 Task: Find nearby electric vehicle charging stations in Los Angeles. 
Action: Mouse moved to (220, 68)
Screenshot: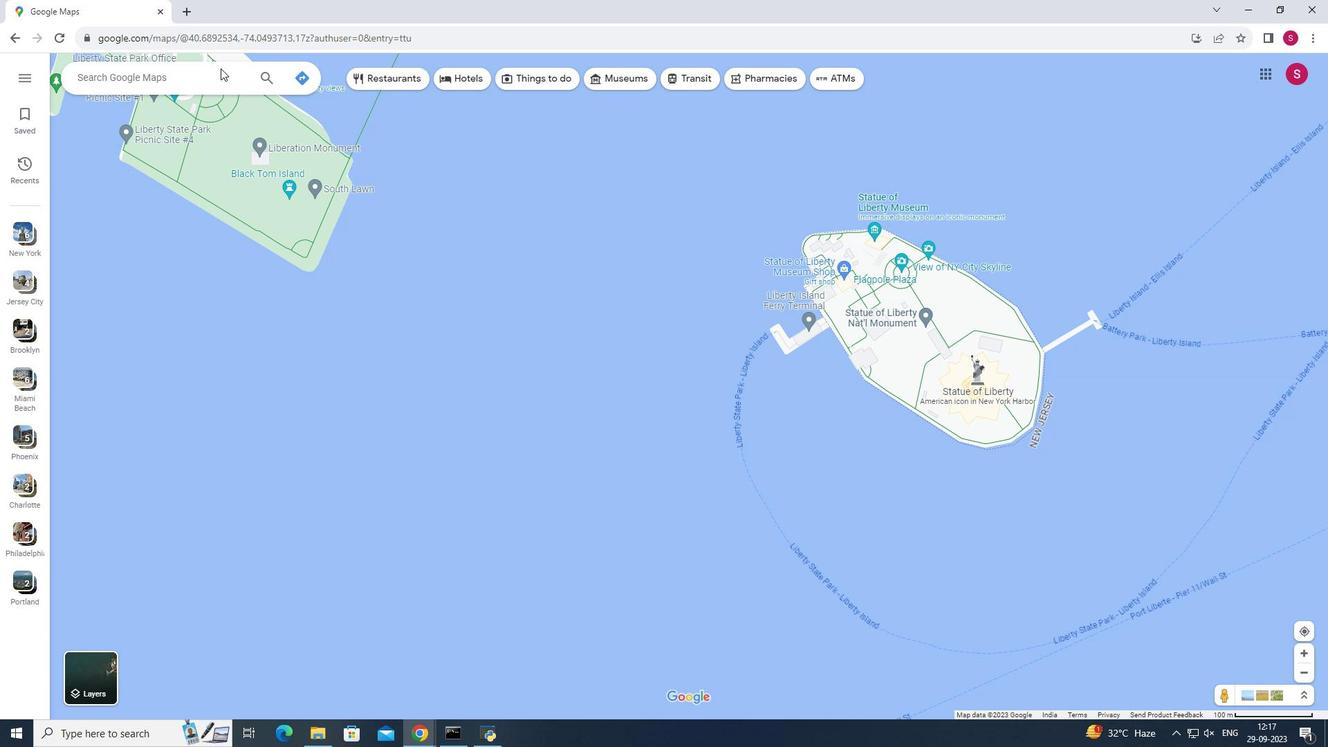 
Action: Mouse pressed left at (220, 68)
Screenshot: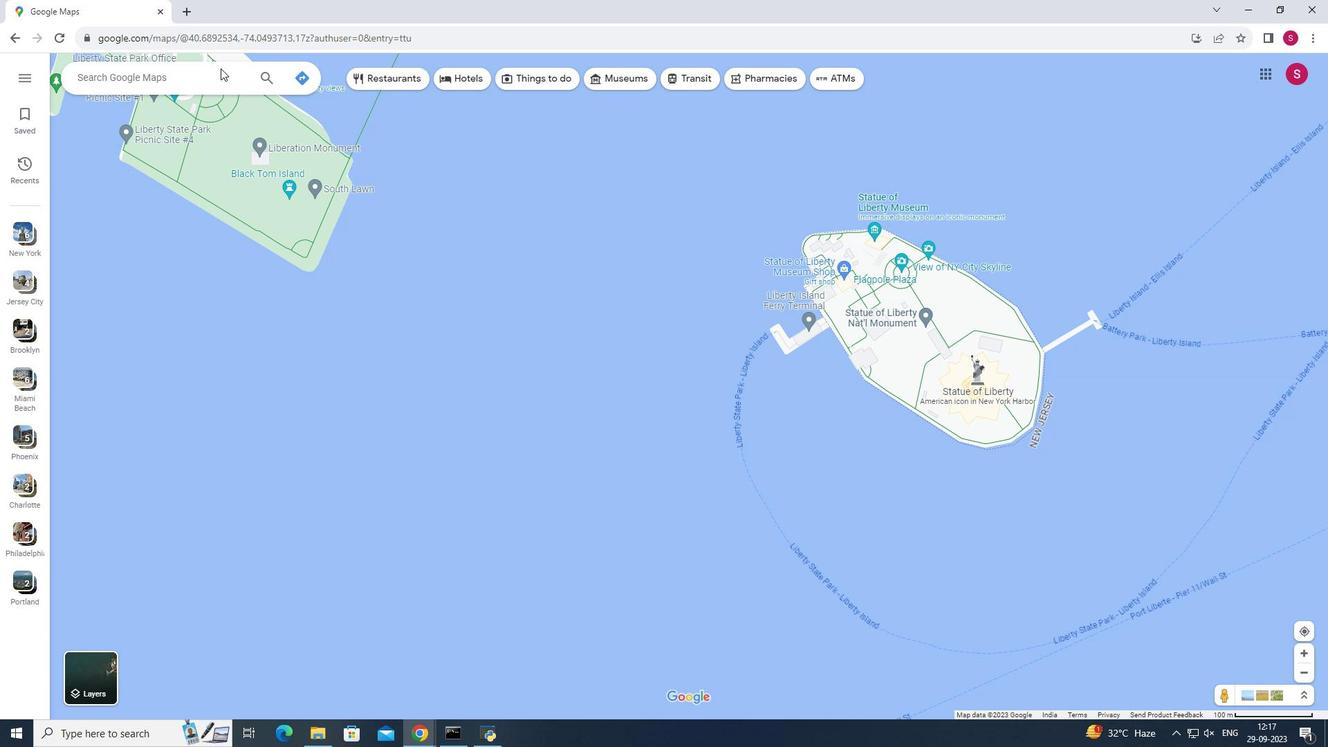 
Action: Mouse moved to (214, 76)
Screenshot: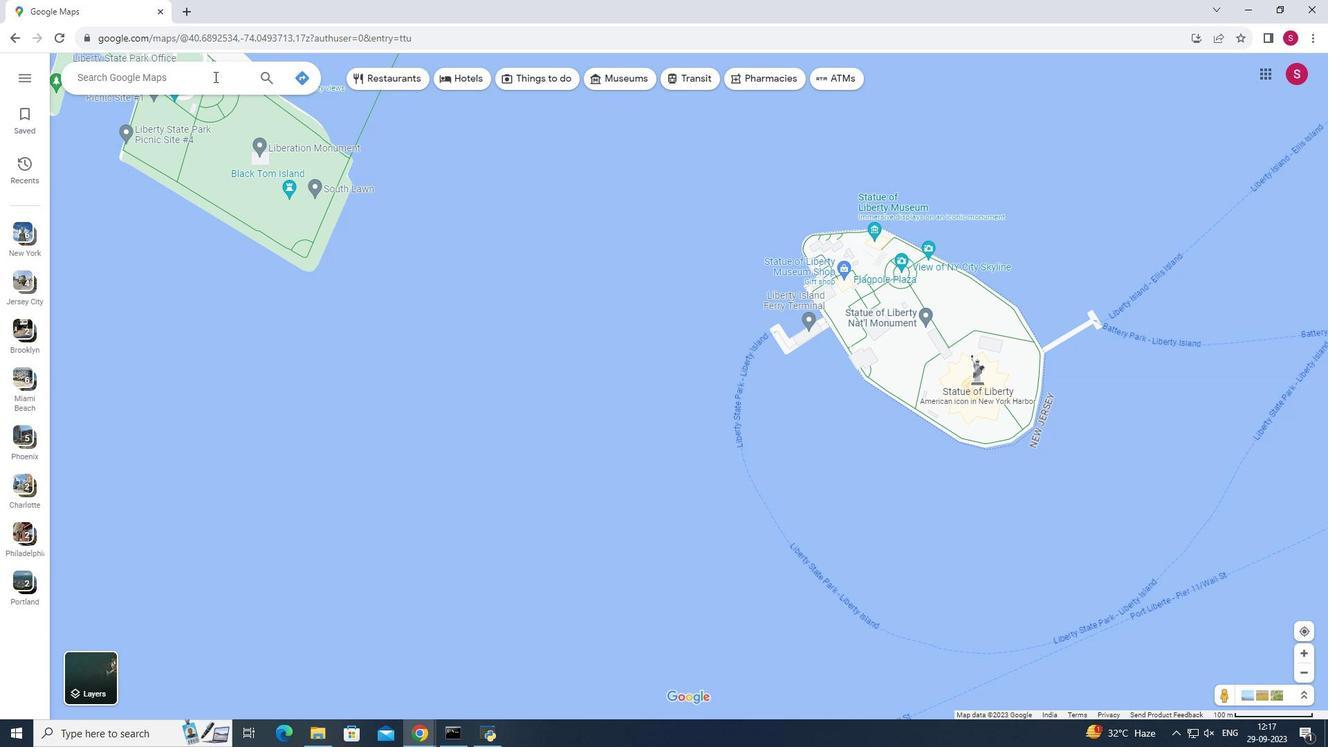 
Action: Mouse pressed left at (214, 76)
Screenshot: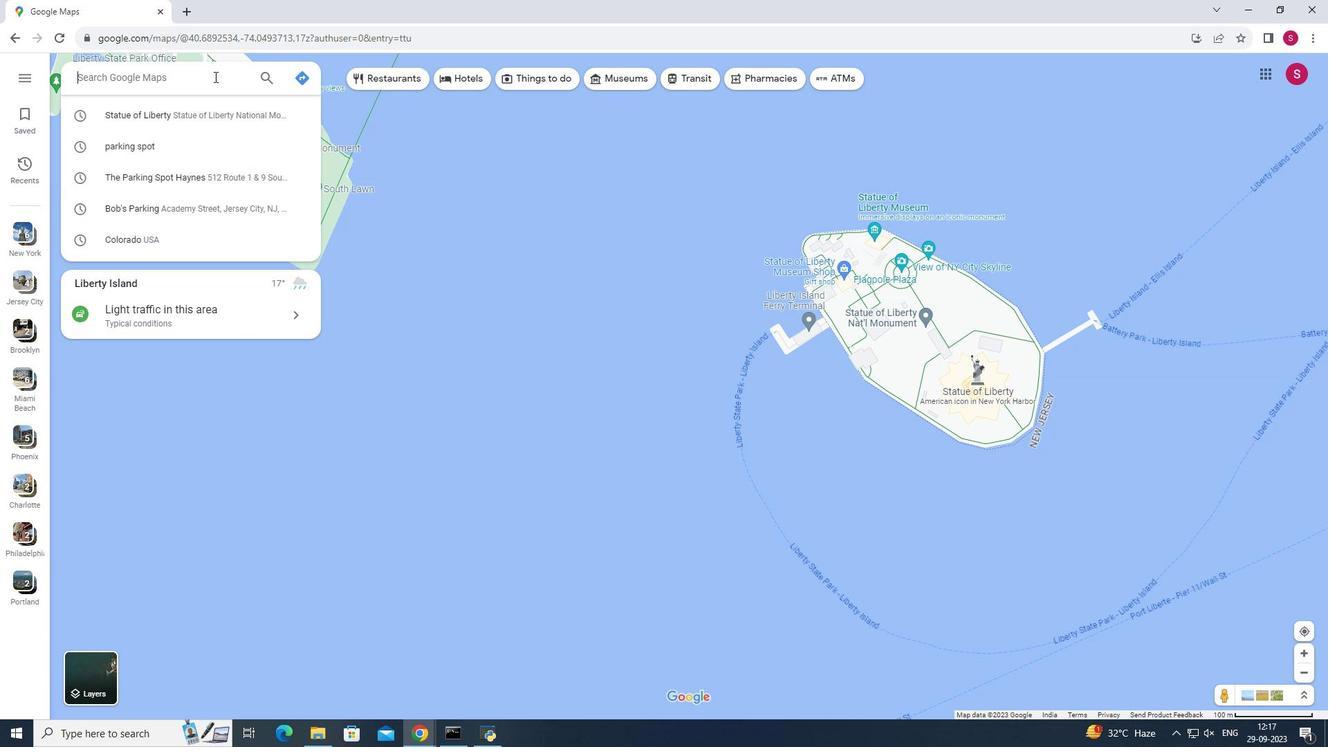 
Action: Mouse moved to (214, 77)
Screenshot: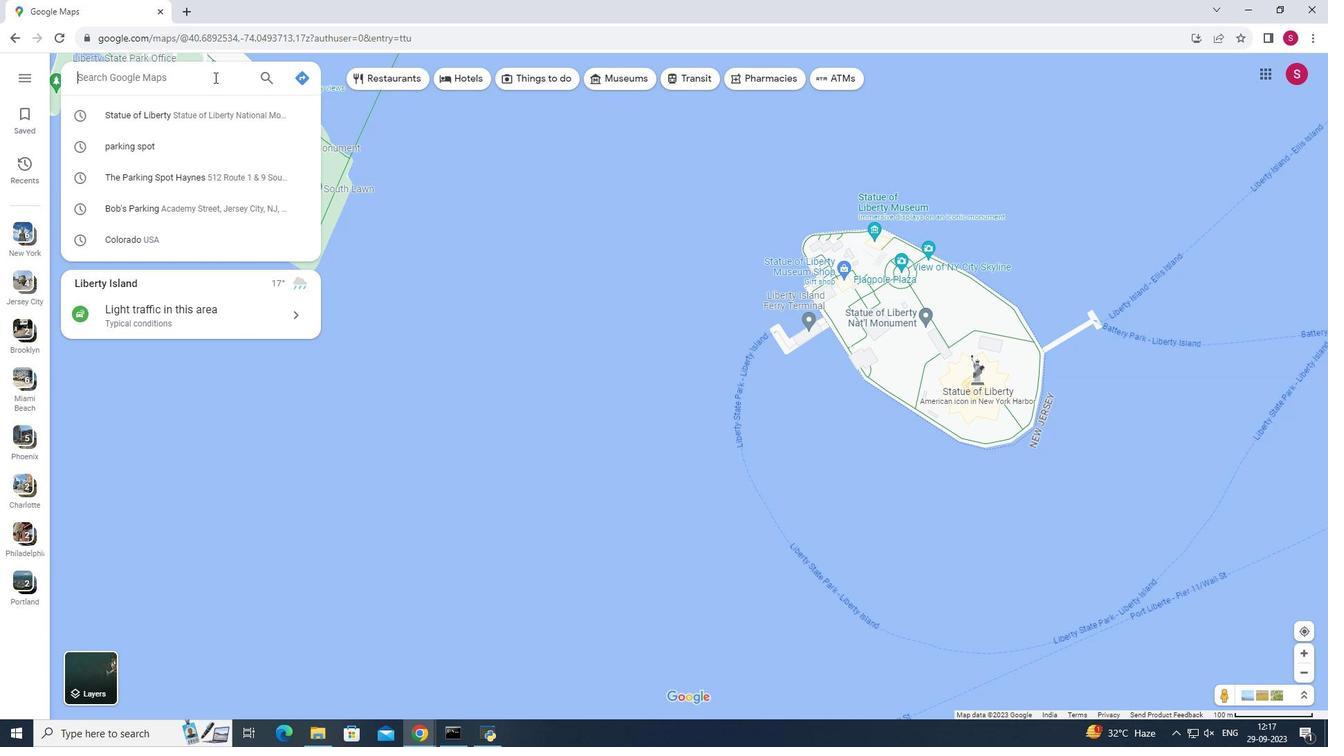 
Action: Key pressed <Key.shift>Los<Key.space><Key.shift><Key.shift><Key.shift><Key.shift><Key.shift>Angeles
Screenshot: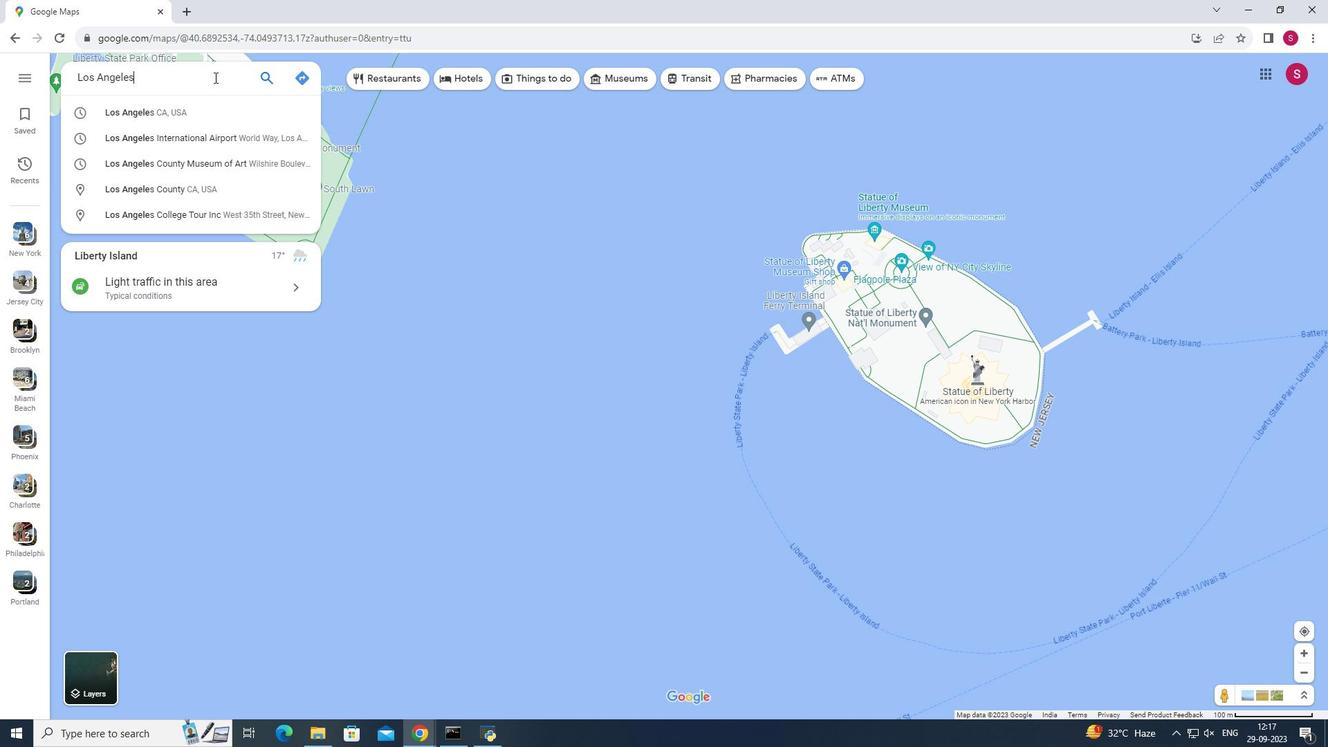 
Action: Mouse moved to (220, 78)
Screenshot: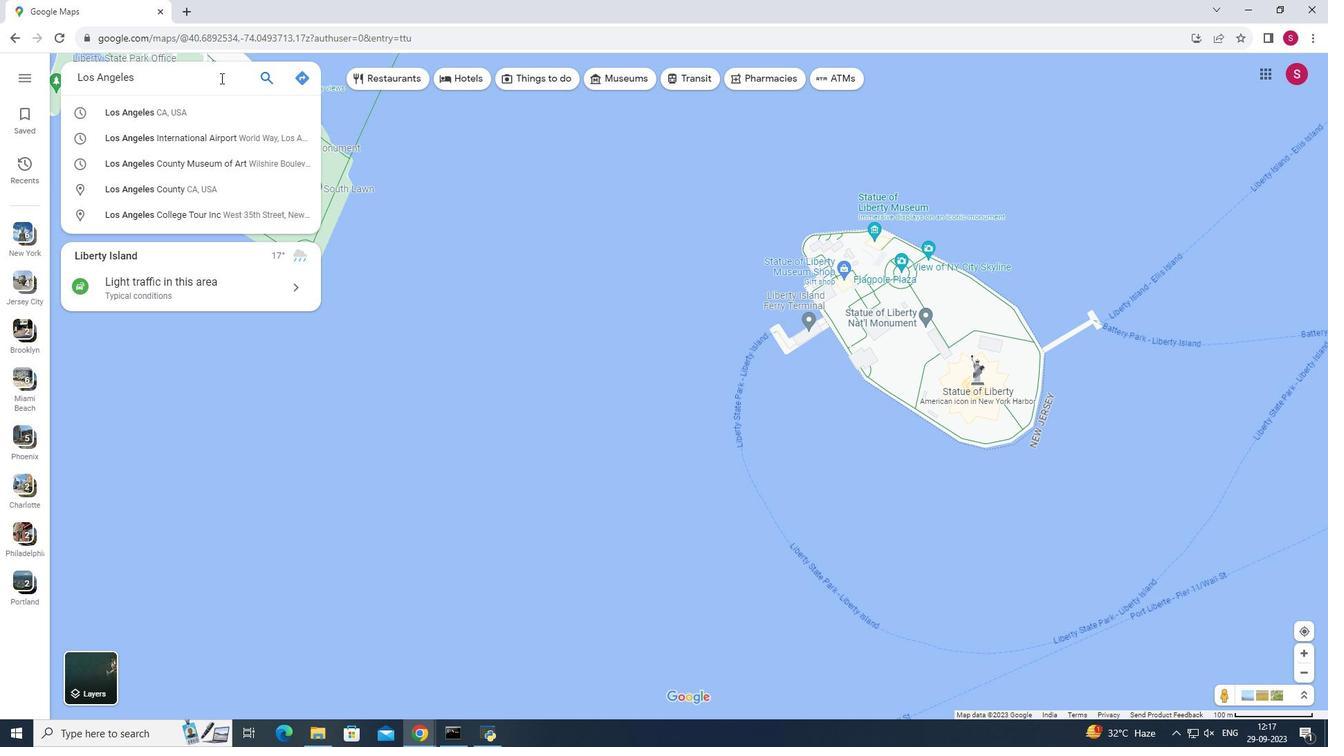 
Action: Mouse scrolled (220, 78) with delta (0, 0)
Screenshot: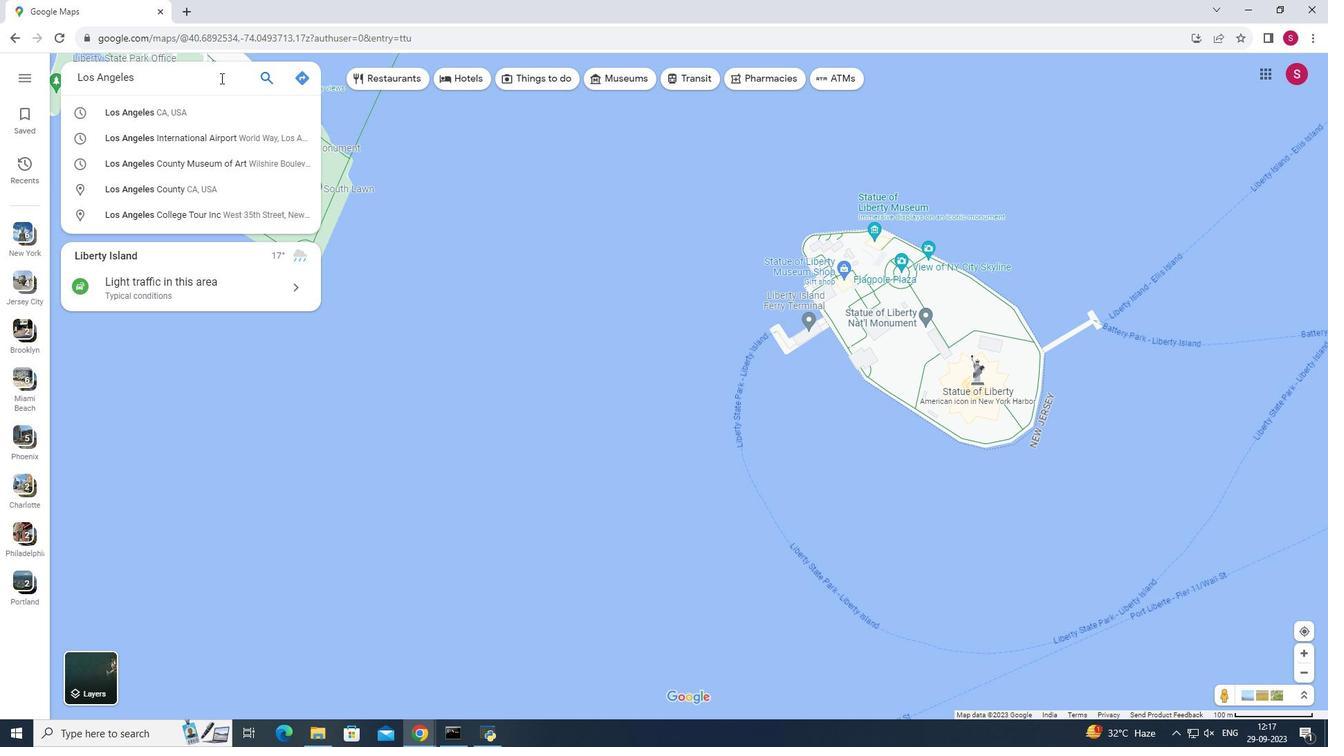 
Action: Mouse moved to (184, 115)
Screenshot: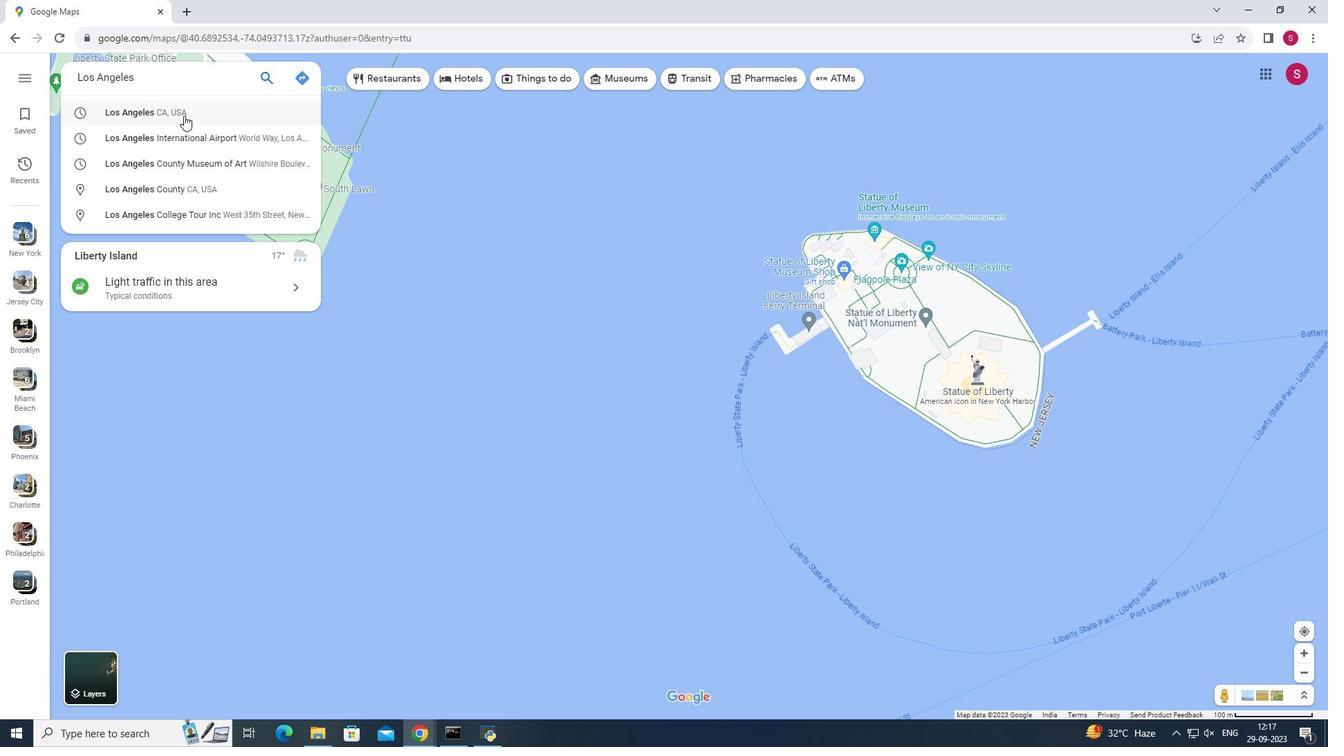 
Action: Mouse pressed left at (184, 115)
Screenshot: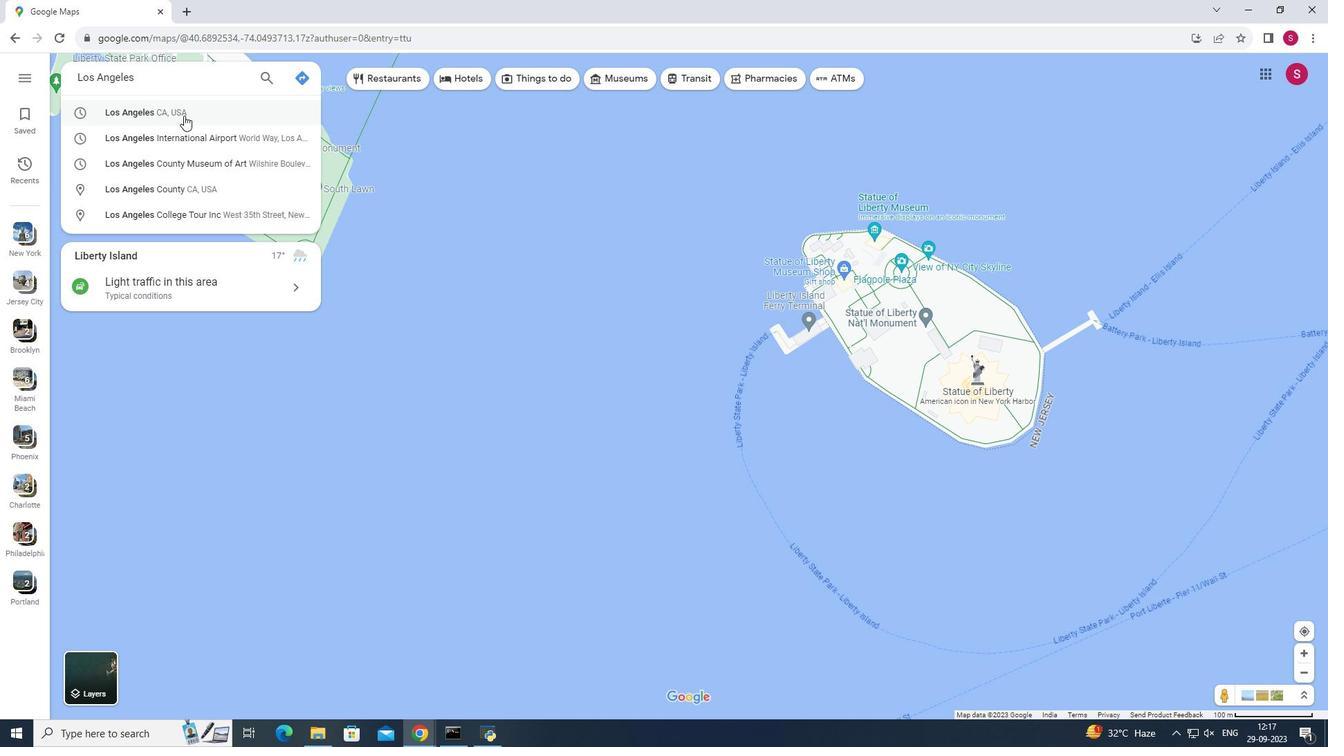 
Action: Mouse moved to (191, 314)
Screenshot: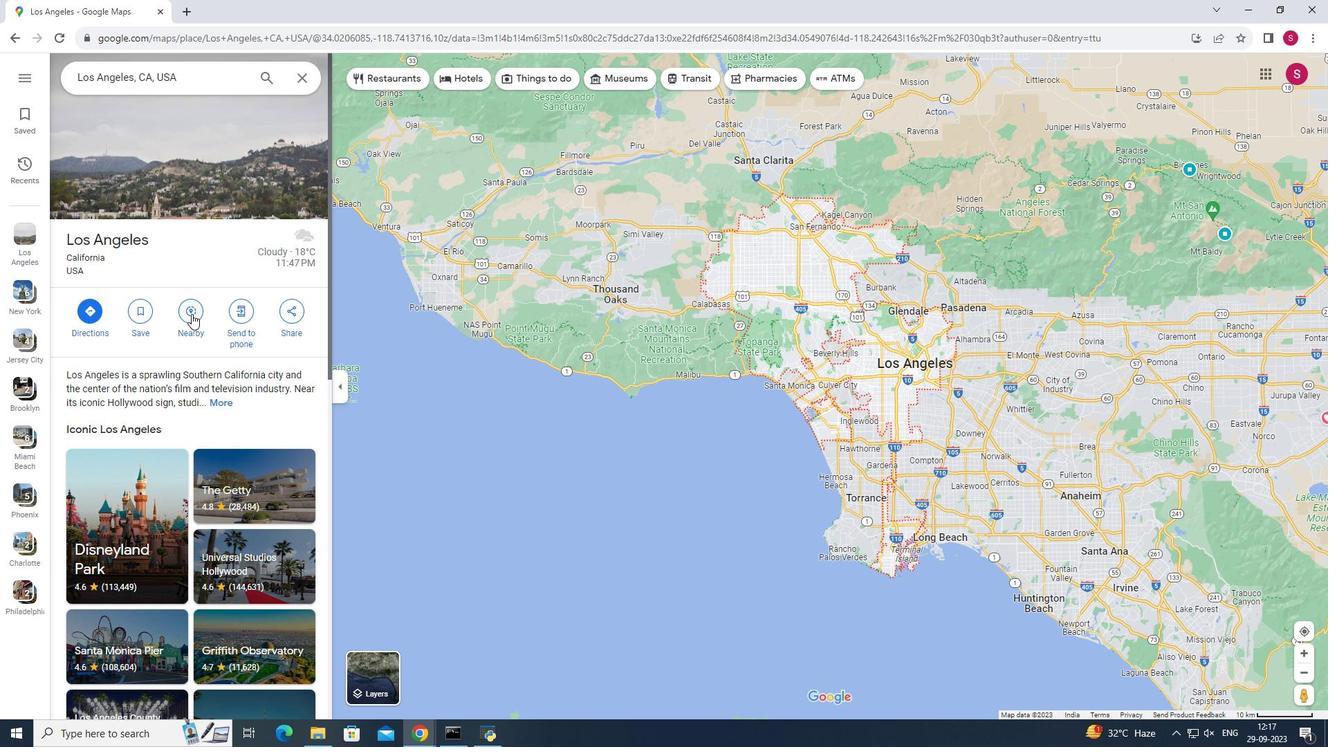 
Action: Mouse pressed left at (191, 314)
Screenshot: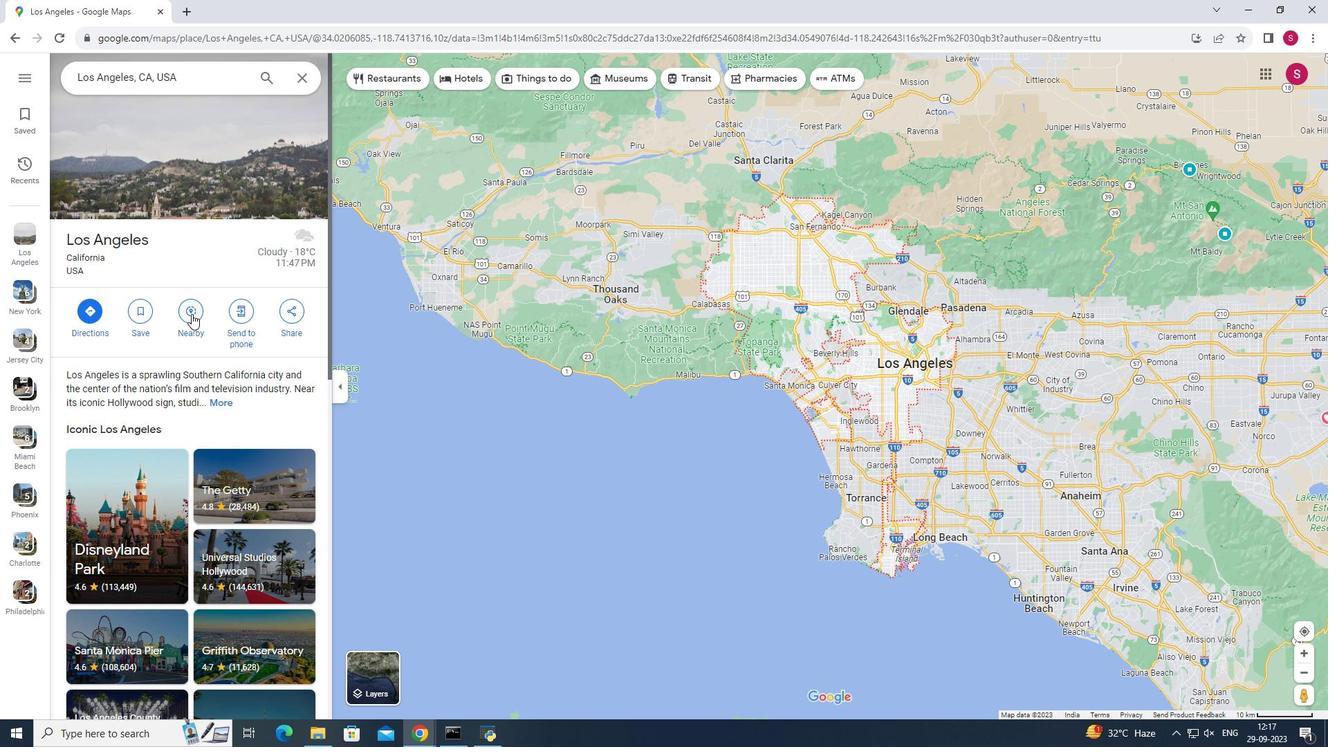 
Action: Key pressed <Key.shift><Key.shift><Key.shift><Key.shift><Key.shift><Key.shift><Key.shift><Key.shift><Key.shift><Key.shift><Key.shift>Electric<Key.space><Key.backspace><Key.space><Key.shift><Key.shift><Key.shift><Key.shift>Vehicle<Key.space><Key.shift><Key.shift>charging<Key.space>station<Key.enter>
Screenshot: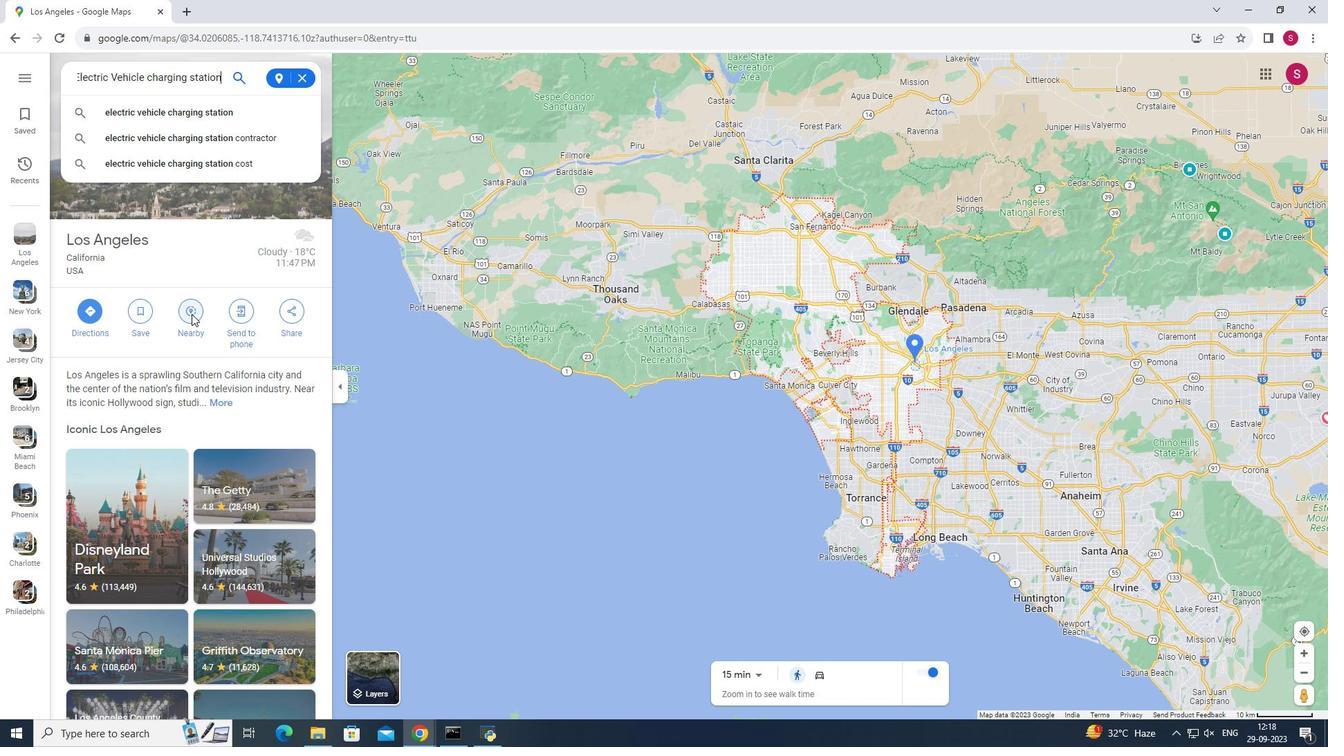 
Action: Mouse moved to (231, 239)
Screenshot: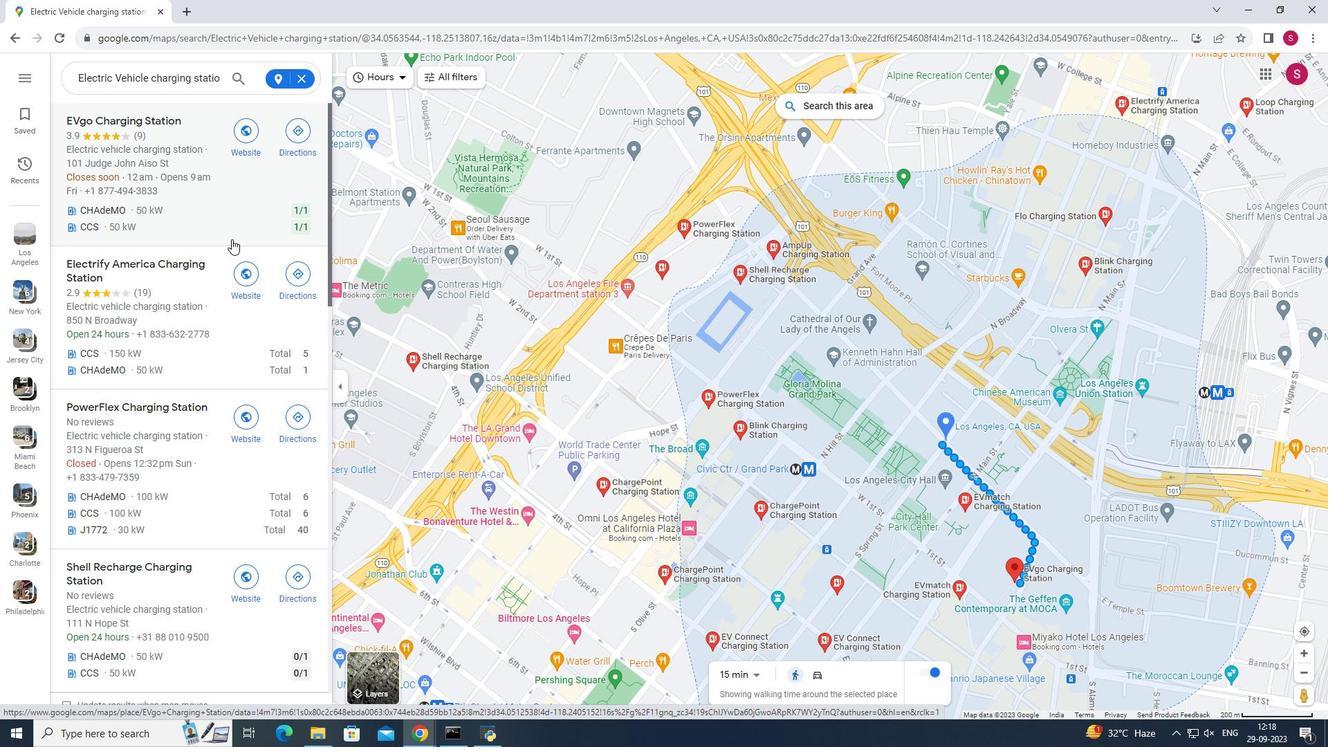 
Action: Mouse scrolled (231, 238) with delta (0, 0)
Screenshot: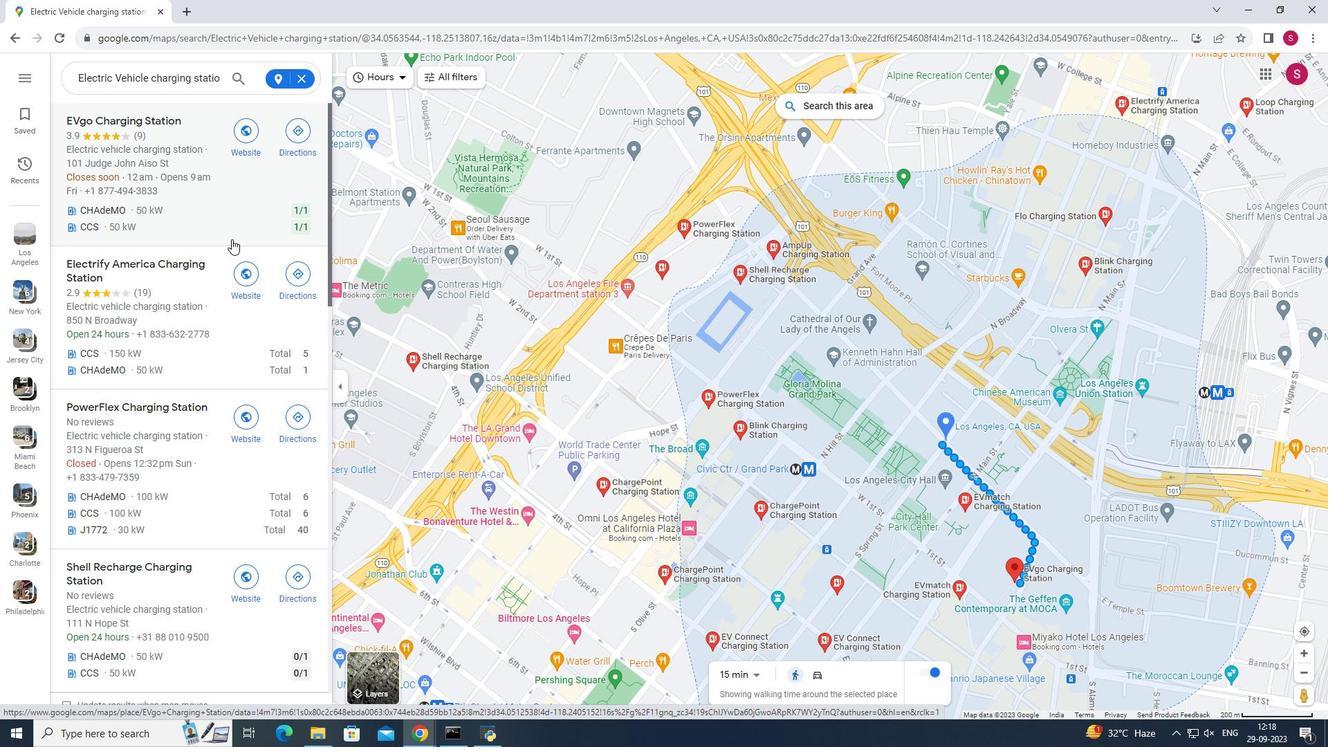 
Action: Mouse moved to (233, 244)
Screenshot: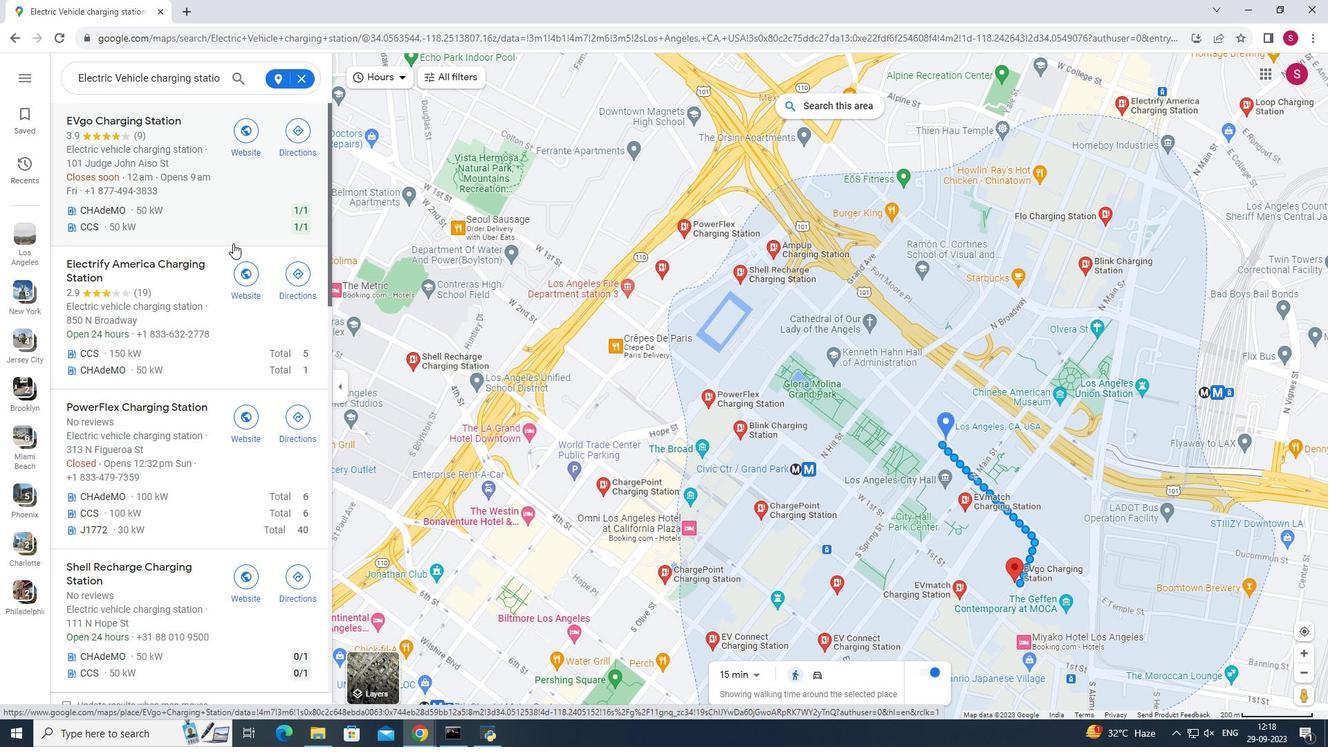
Action: Mouse scrolled (233, 243) with delta (0, 0)
Screenshot: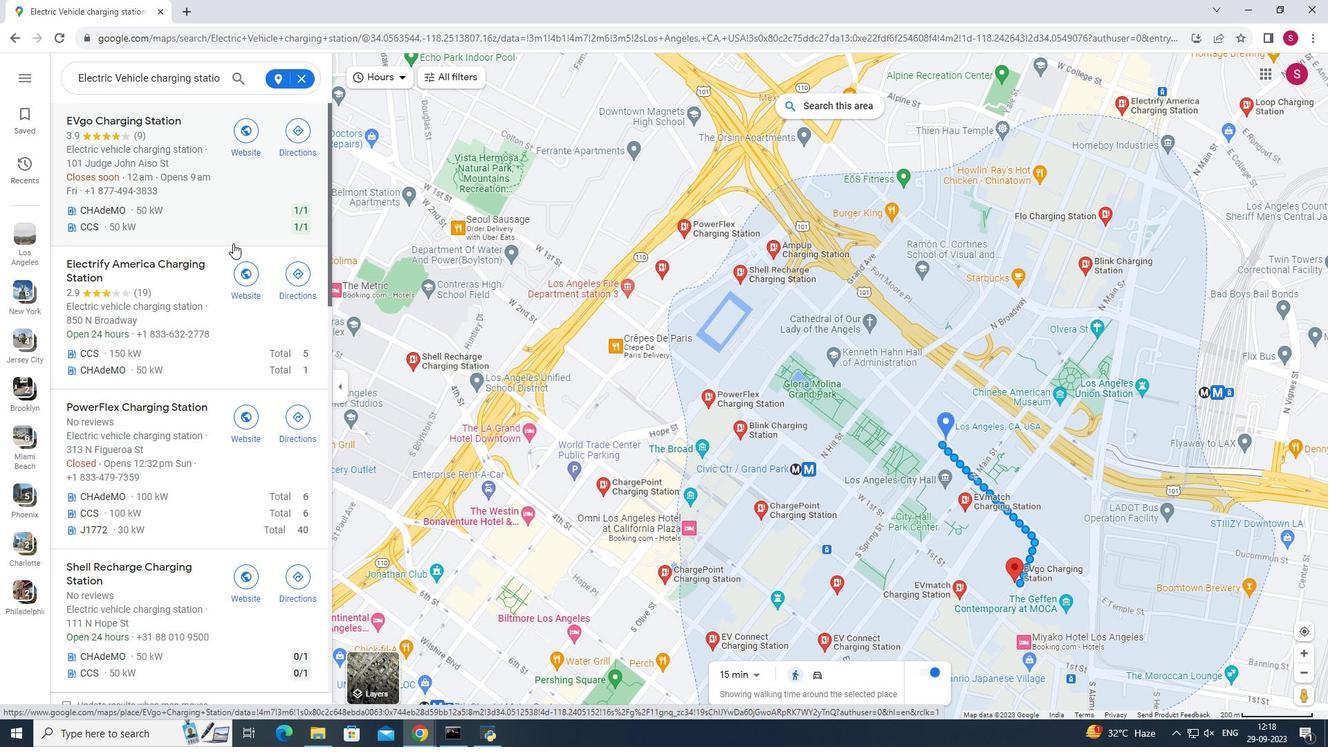 
Action: Mouse moved to (235, 247)
Screenshot: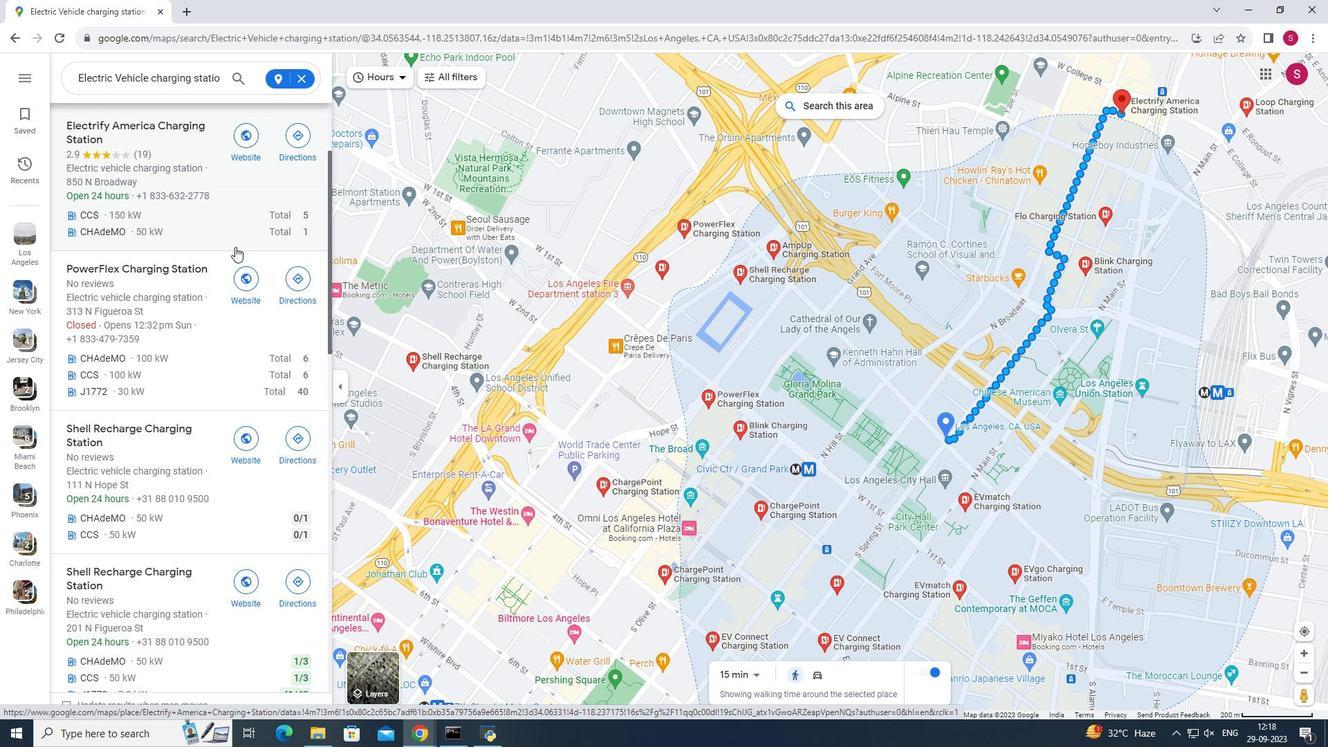 
Action: Mouse scrolled (235, 246) with delta (0, 0)
Screenshot: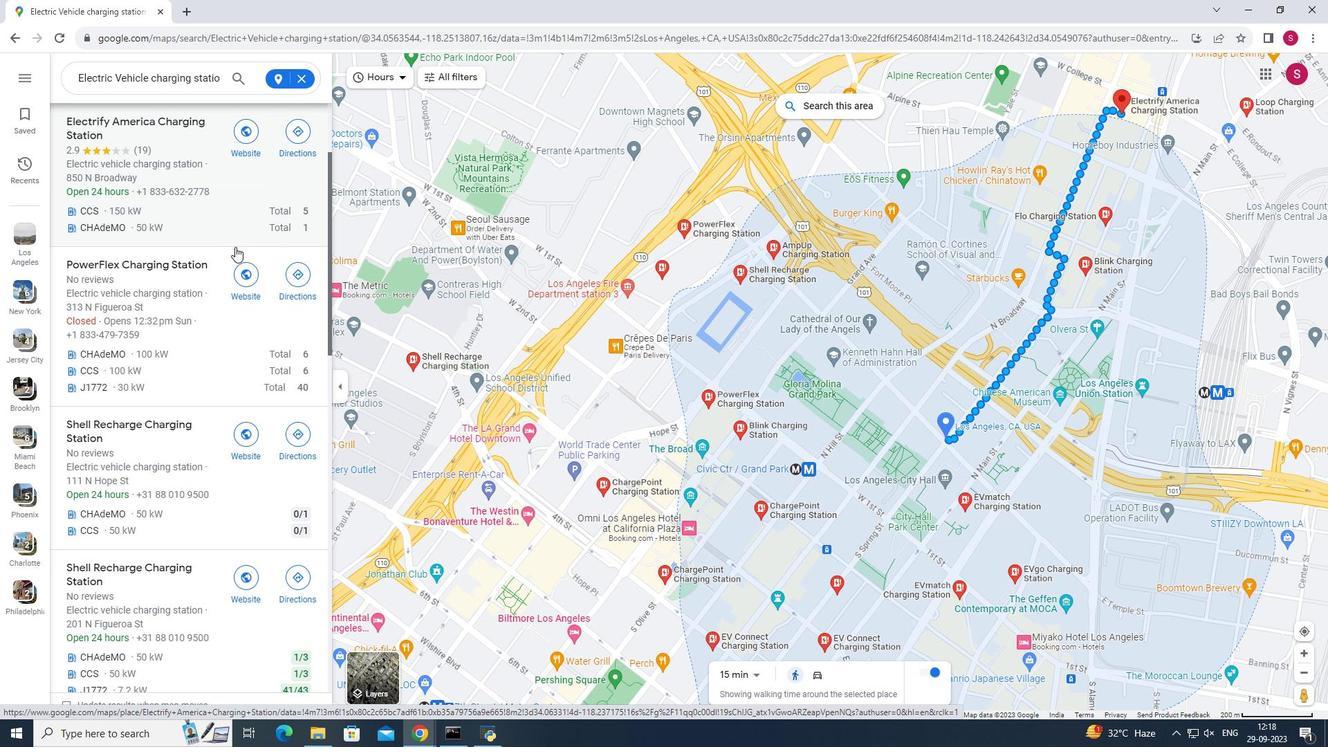 
Action: Mouse scrolled (235, 246) with delta (0, 0)
Screenshot: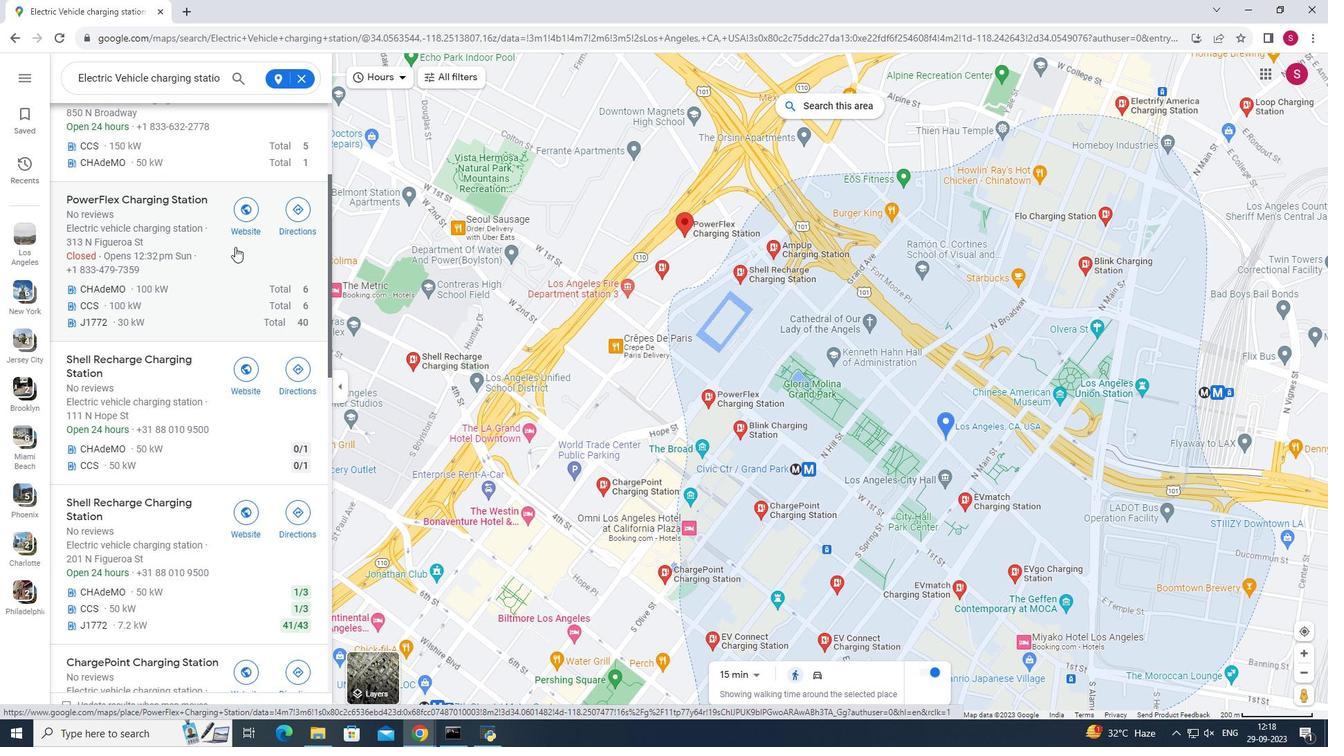 
Action: Mouse scrolled (235, 246) with delta (0, 0)
Screenshot: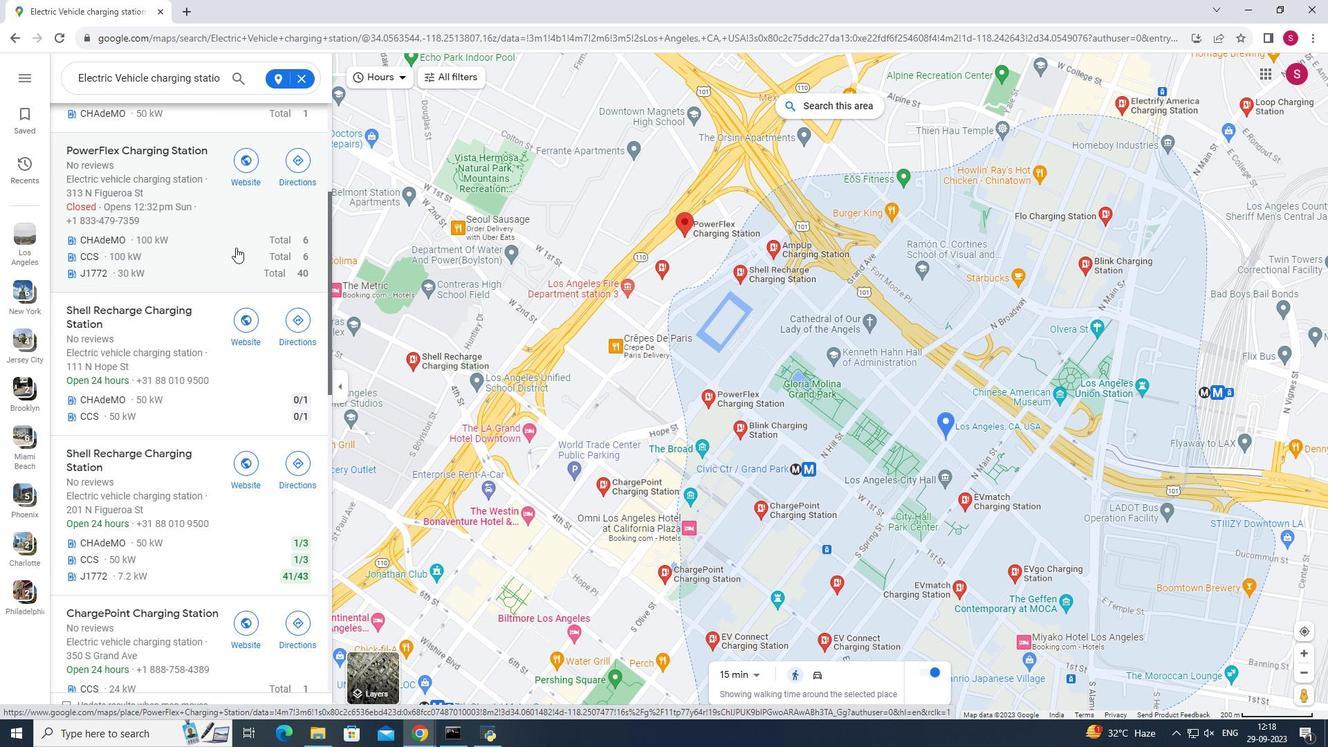 
Action: Mouse moved to (235, 247)
Screenshot: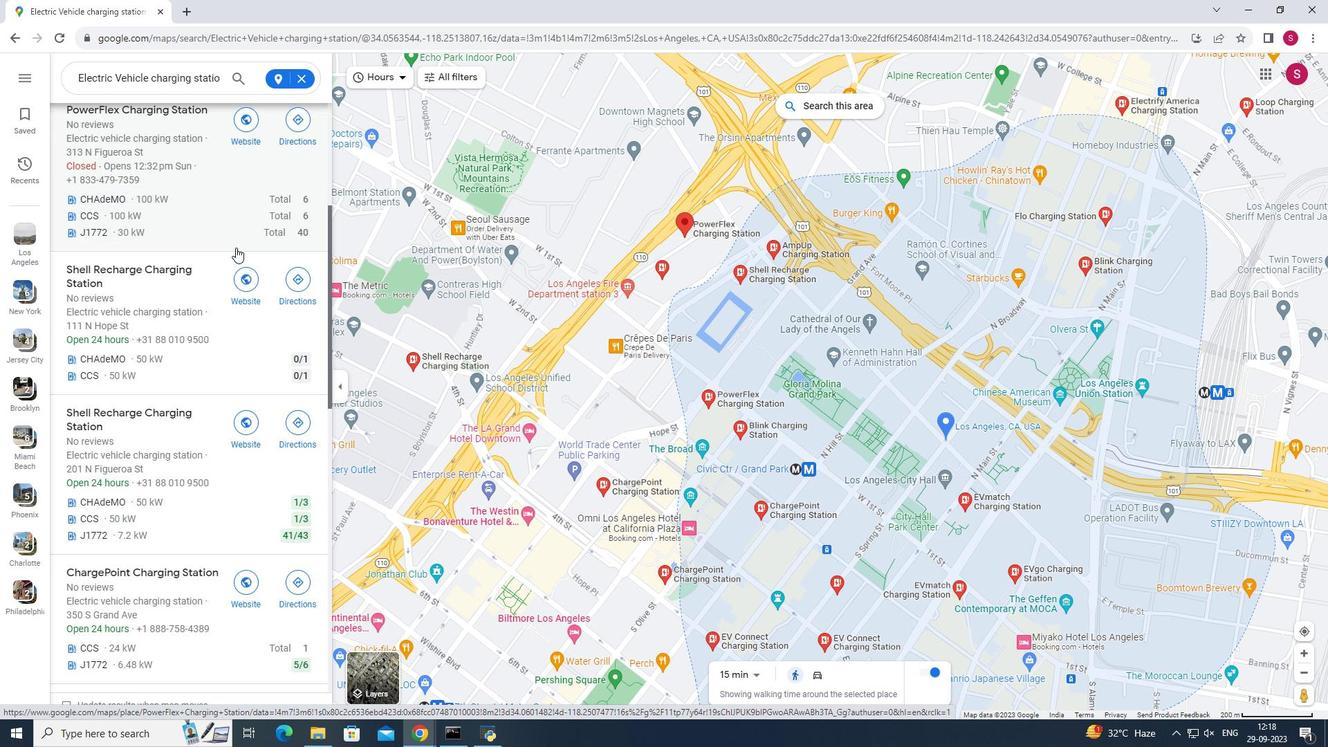 
Action: Mouse scrolled (235, 247) with delta (0, 0)
Screenshot: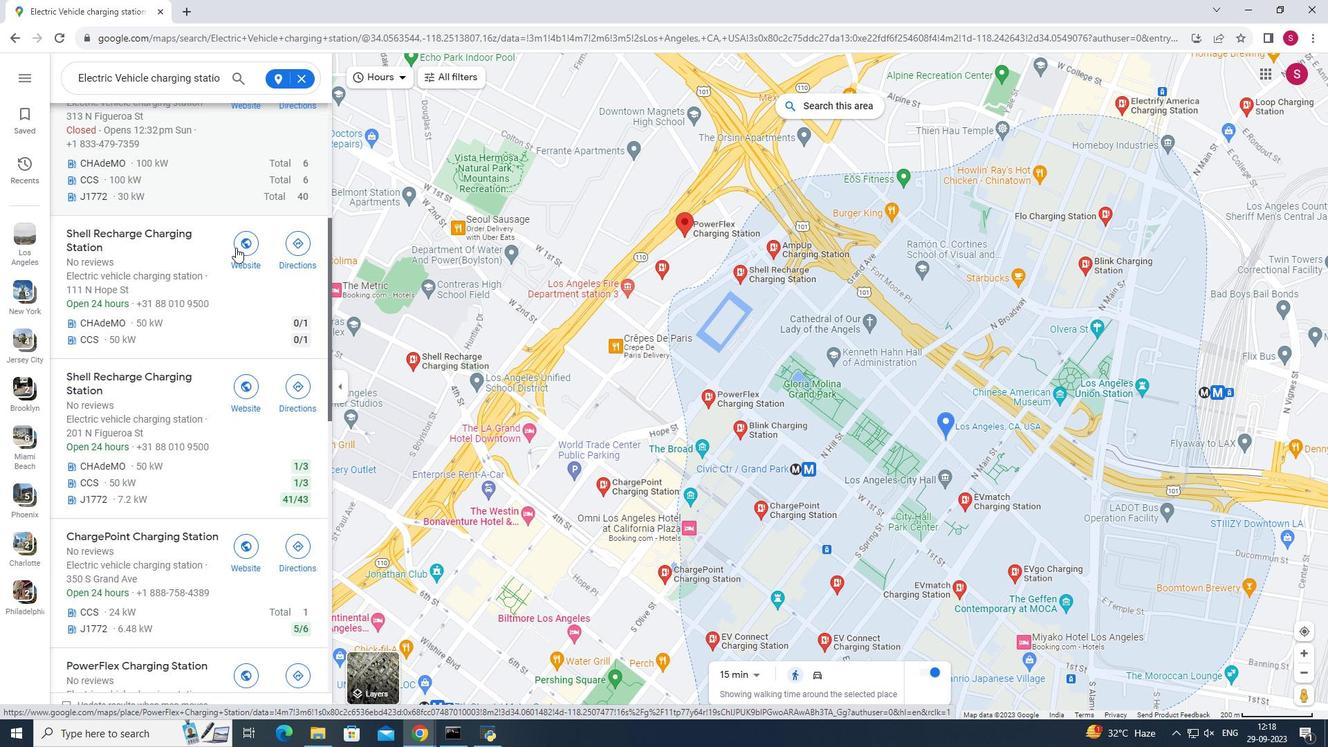 
Action: Mouse scrolled (235, 248) with delta (0, 0)
Screenshot: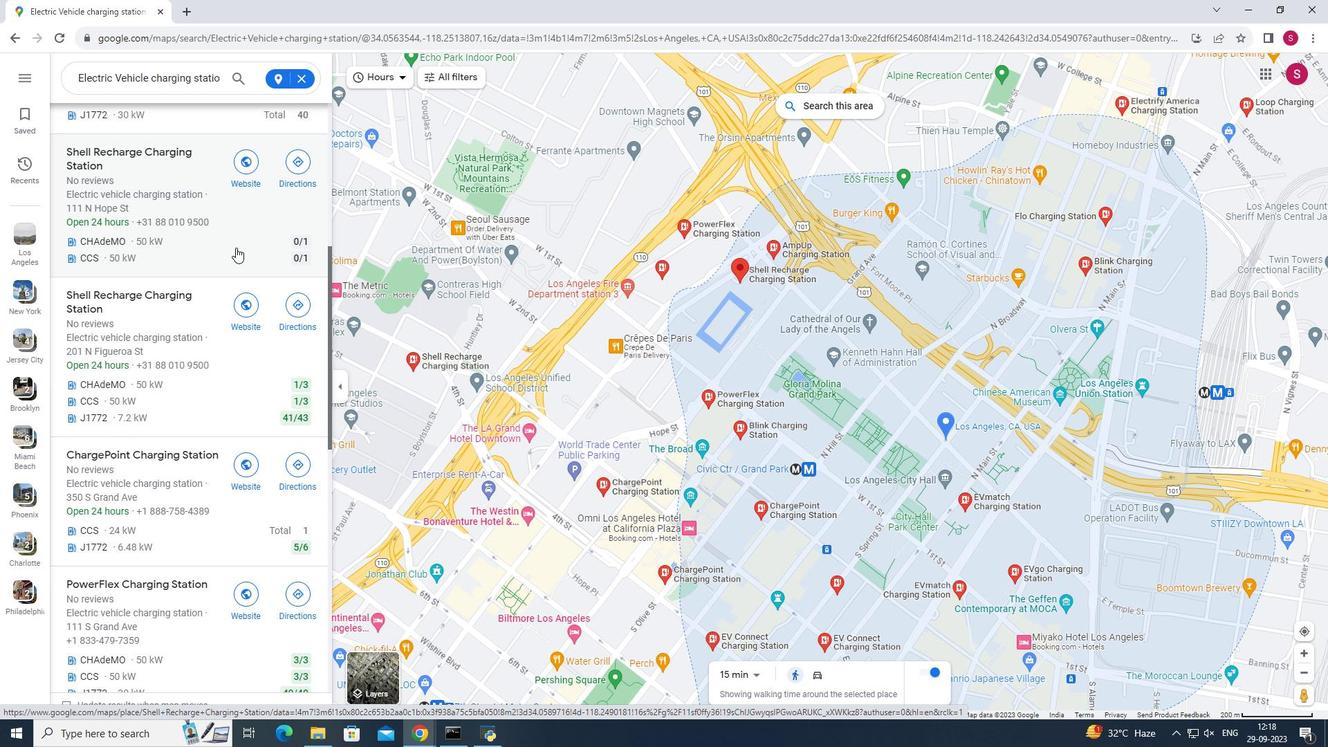 
Action: Mouse scrolled (235, 248) with delta (0, 0)
Screenshot: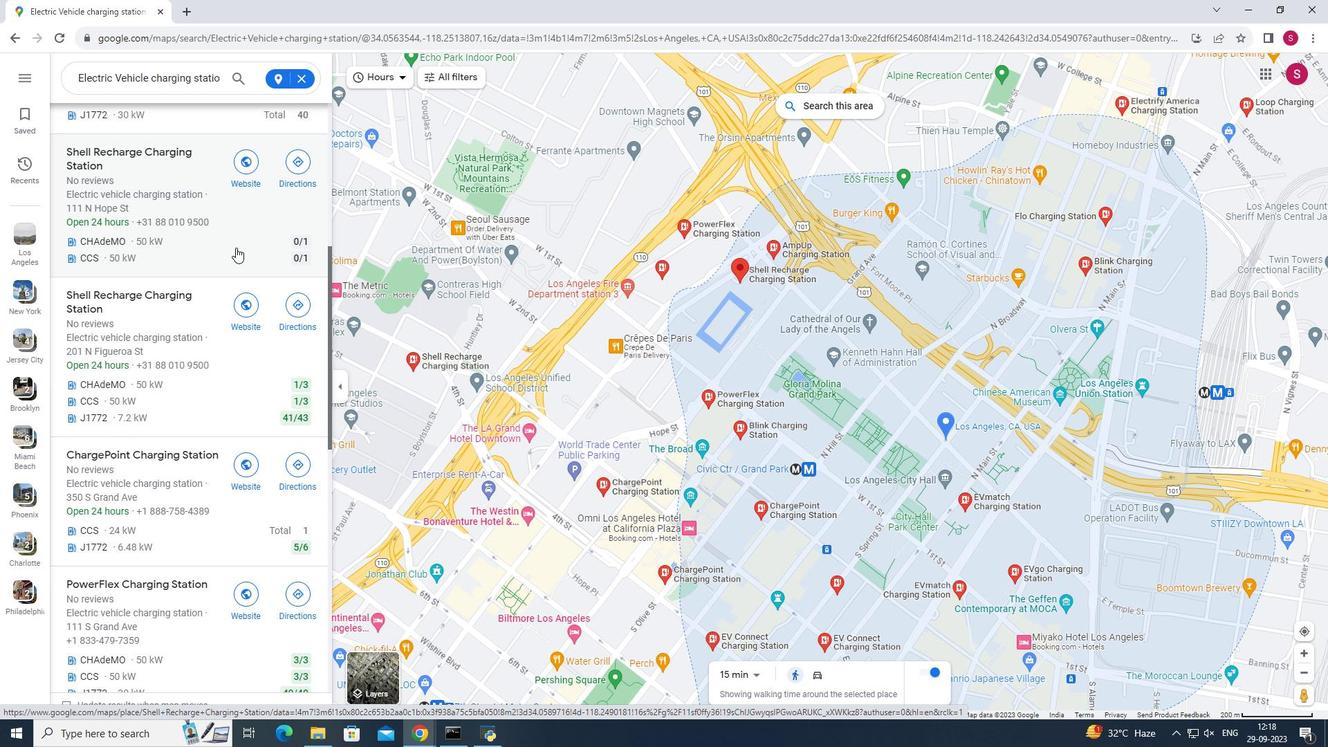 
Action: Mouse scrolled (235, 248) with delta (0, 0)
Screenshot: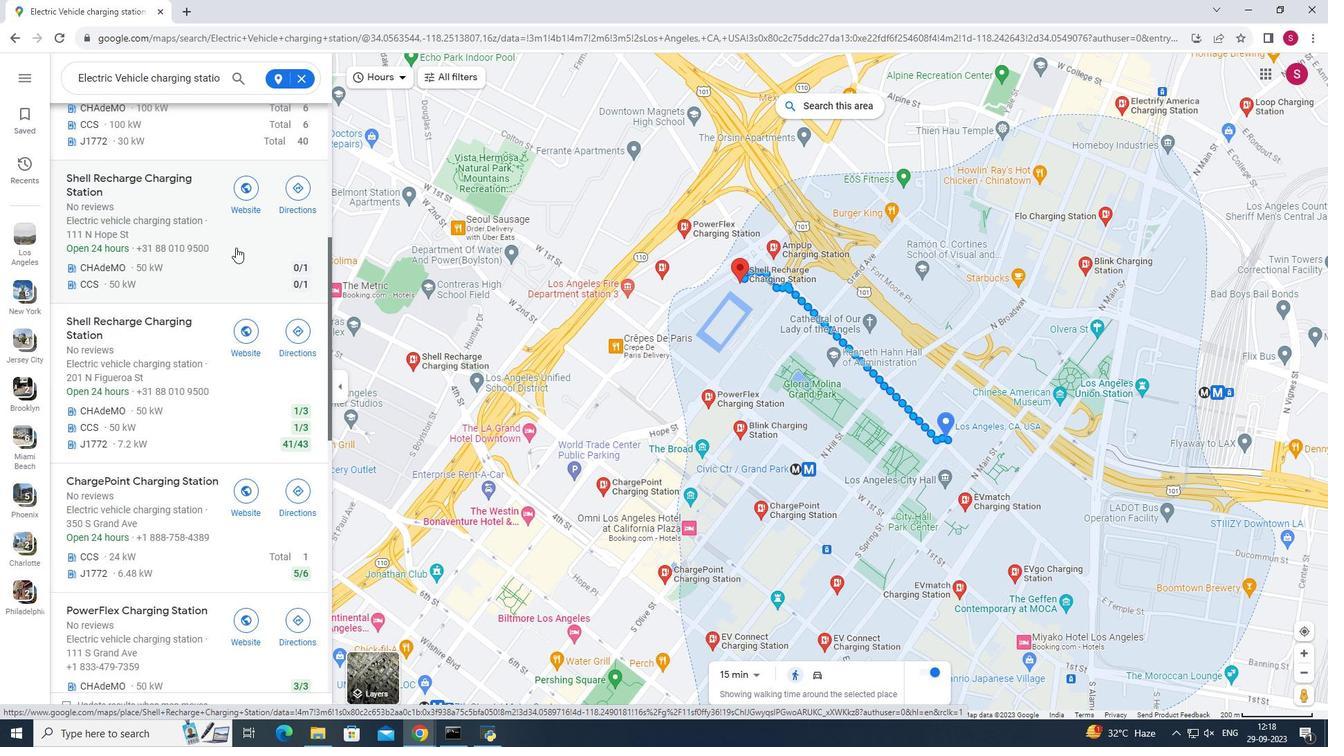 
Action: Mouse scrolled (235, 248) with delta (0, 0)
Screenshot: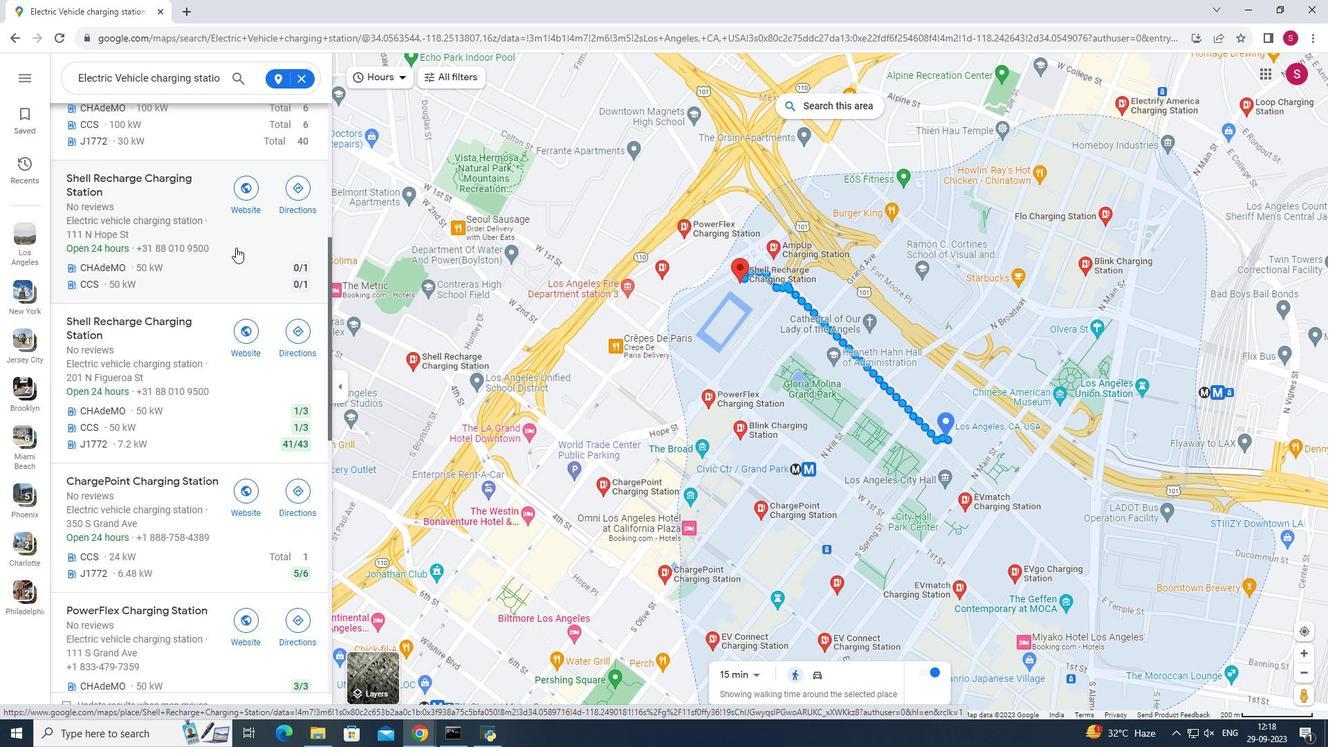 
Action: Mouse scrolled (235, 248) with delta (0, 0)
Screenshot: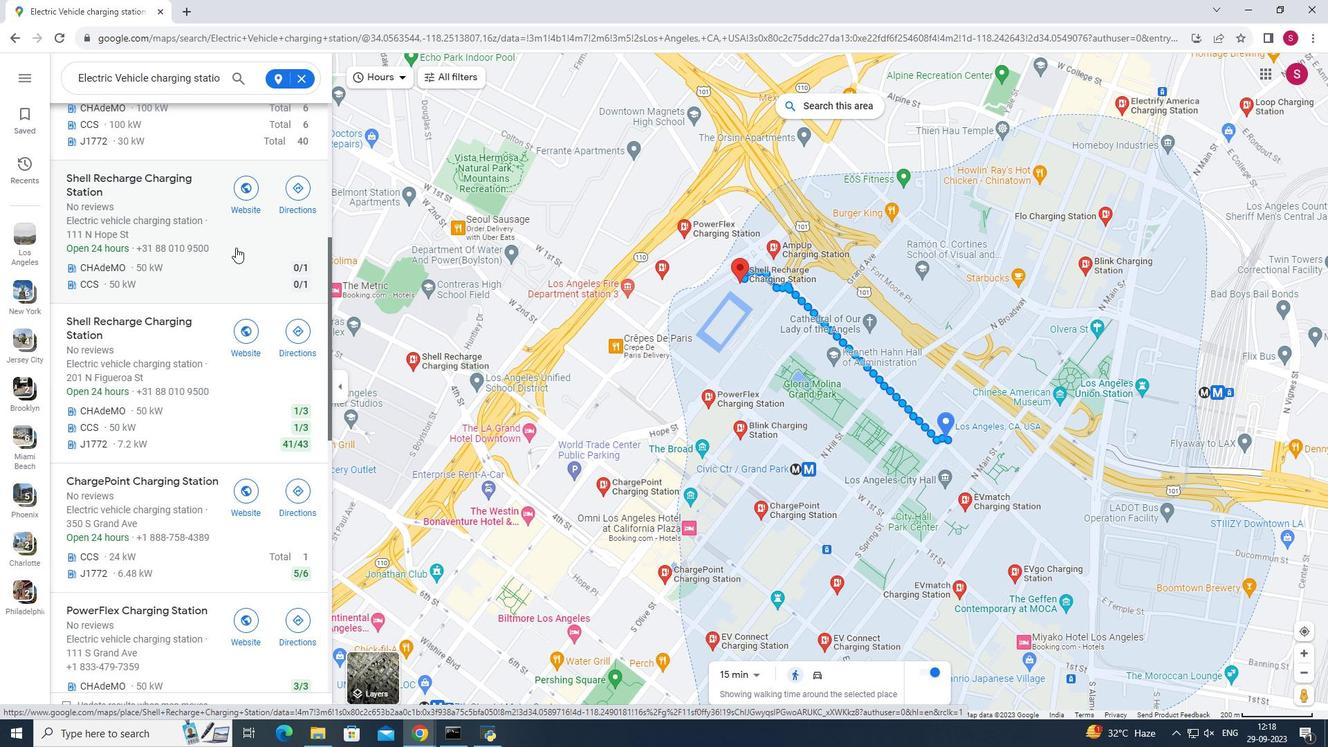 
Action: Mouse moved to (233, 244)
Screenshot: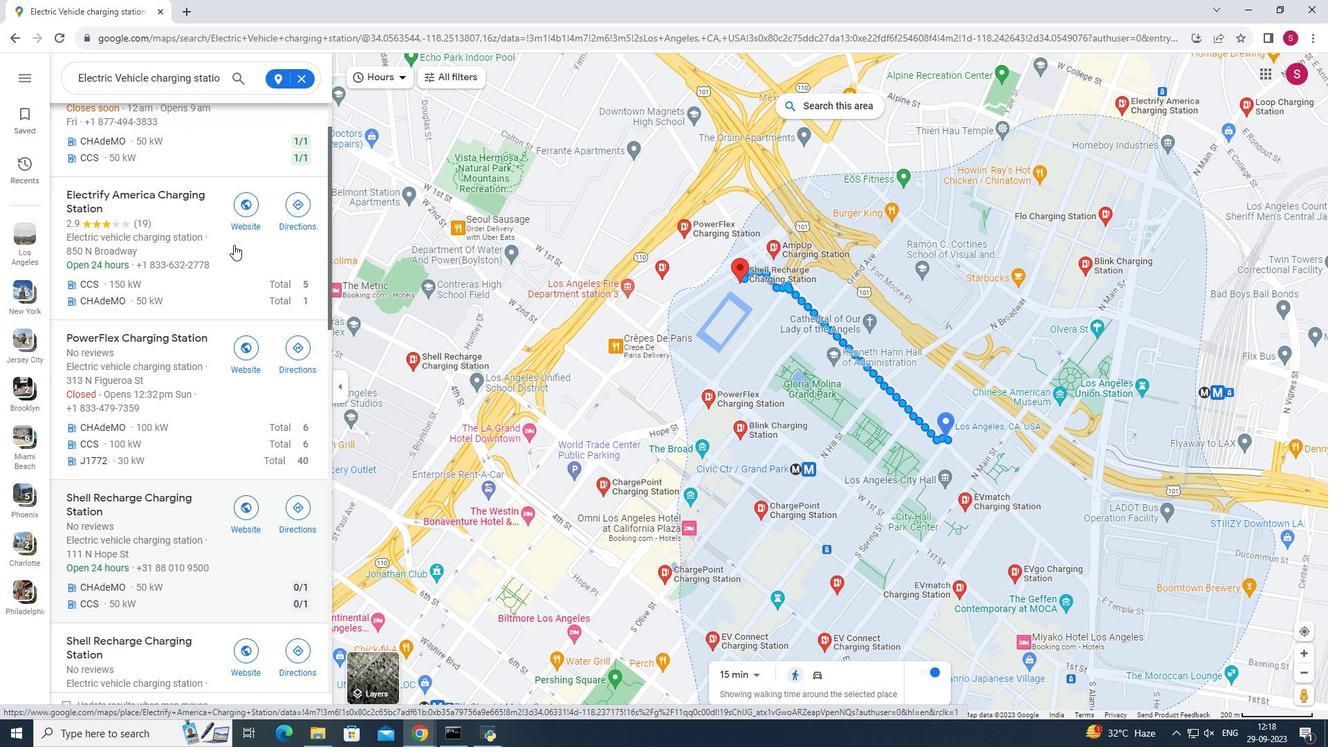 
Action: Mouse scrolled (233, 245) with delta (0, 0)
Screenshot: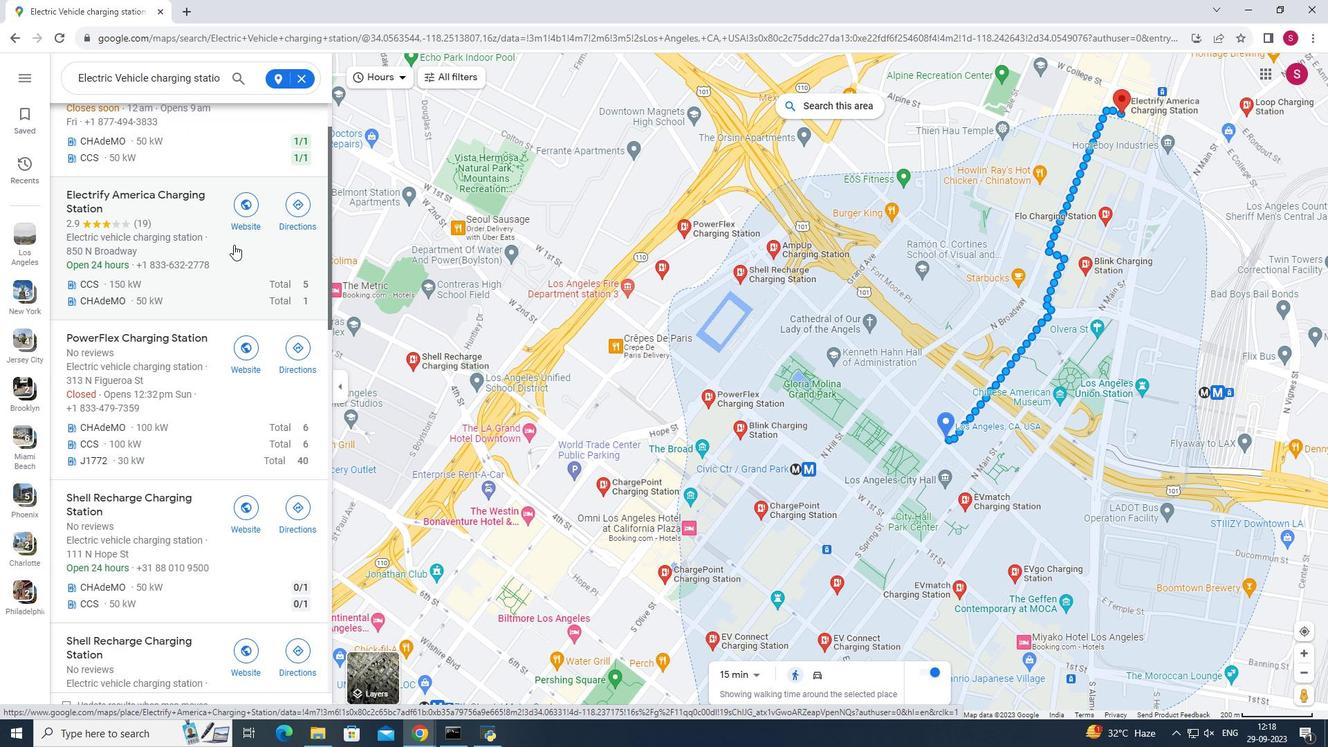 
Action: Mouse scrolled (233, 245) with delta (0, 0)
Screenshot: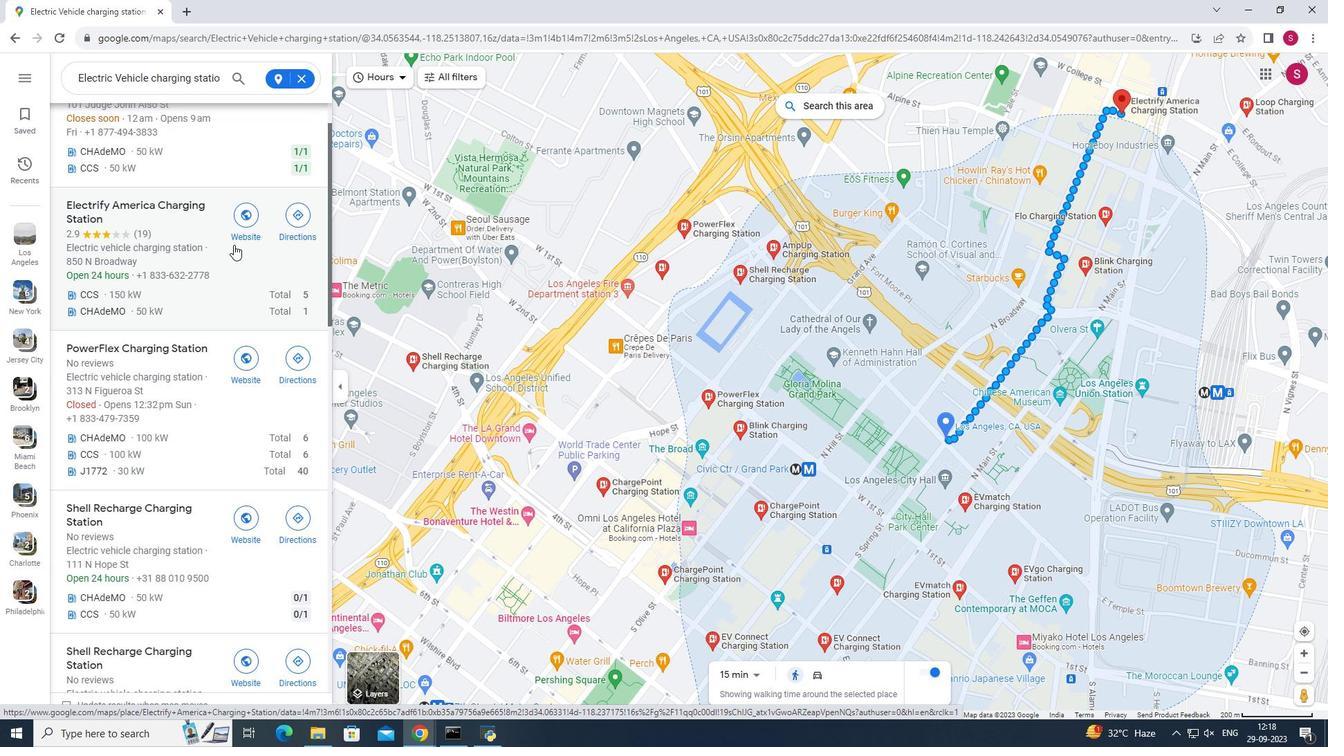 
Action: Mouse scrolled (233, 245) with delta (0, 0)
Screenshot: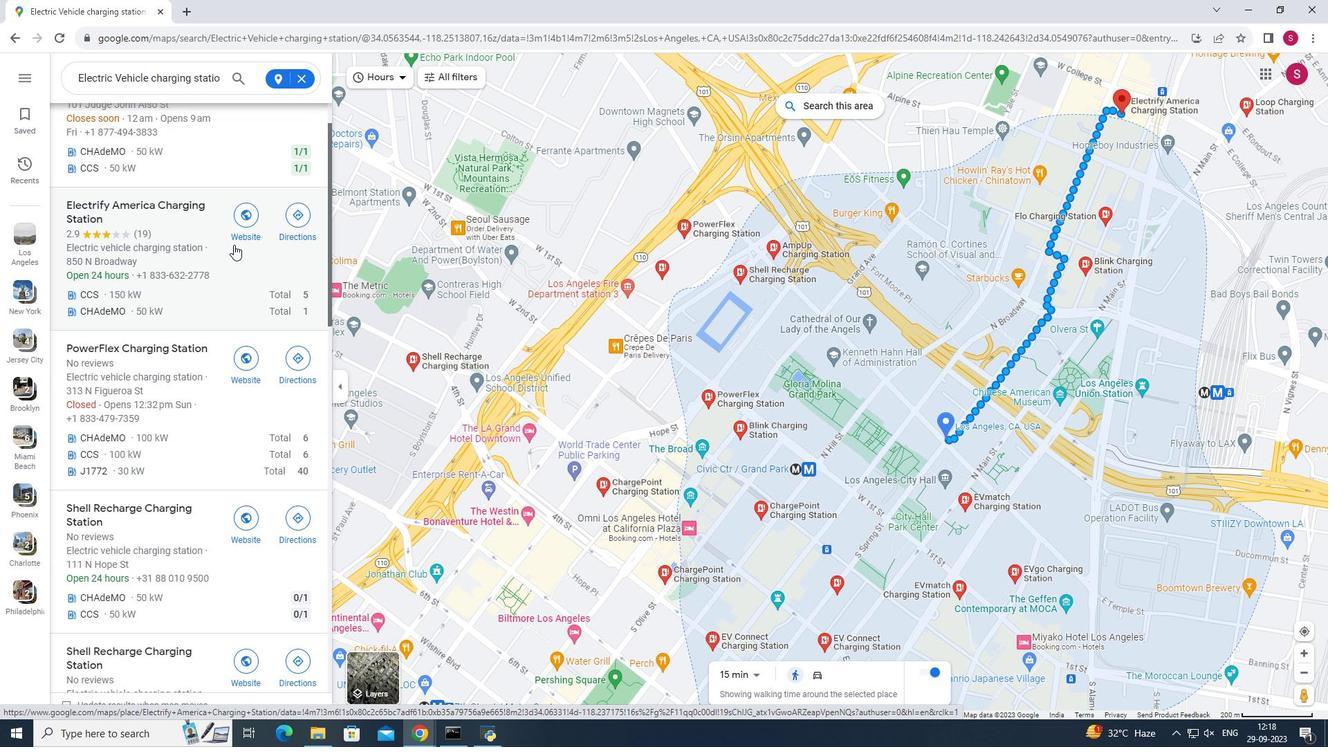 
Action: Mouse moved to (173, 138)
Screenshot: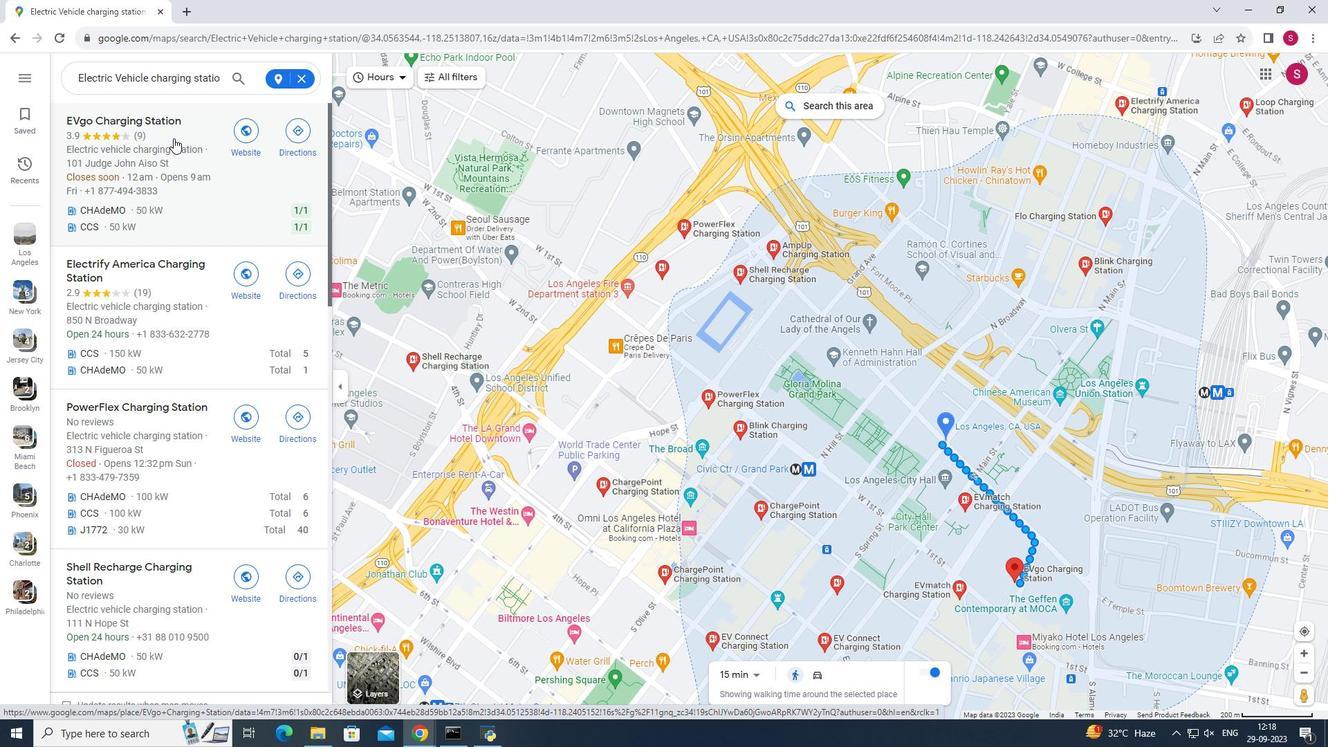 
Action: Mouse pressed left at (173, 138)
Screenshot: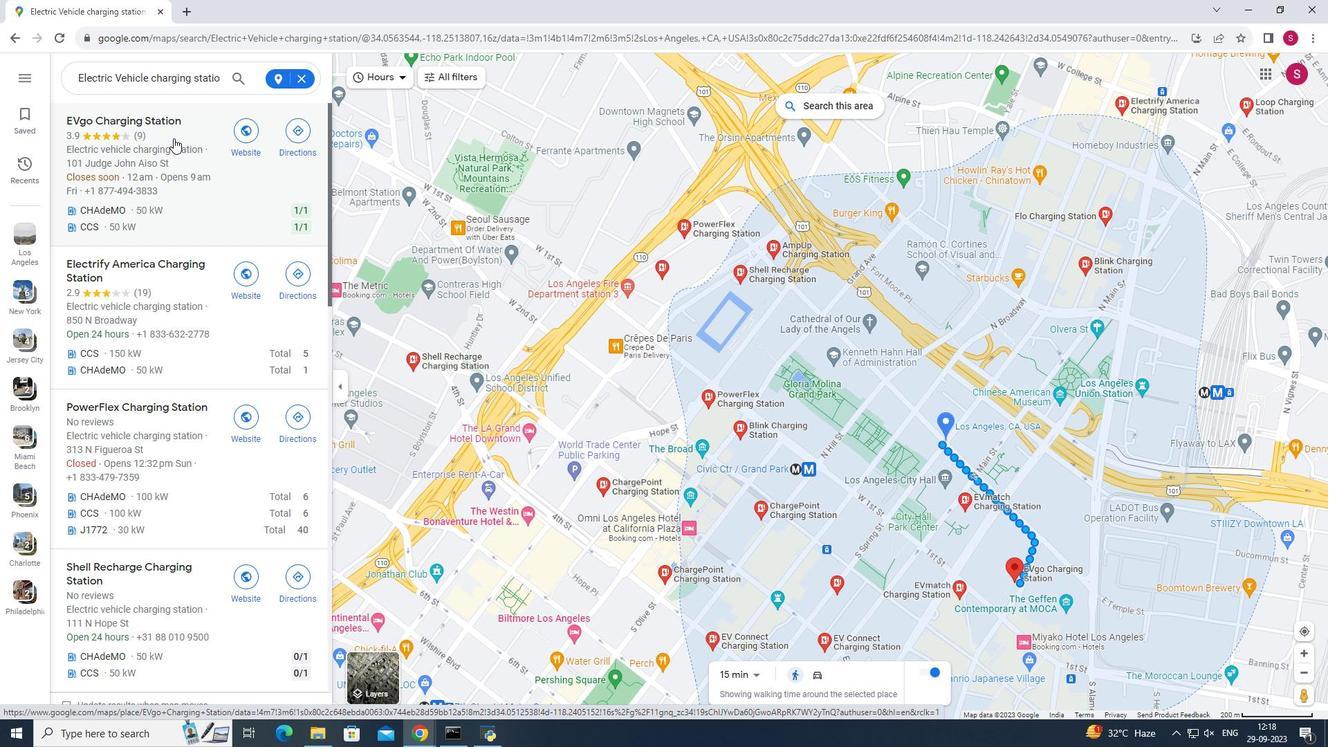 
Action: Mouse moved to (548, 250)
Screenshot: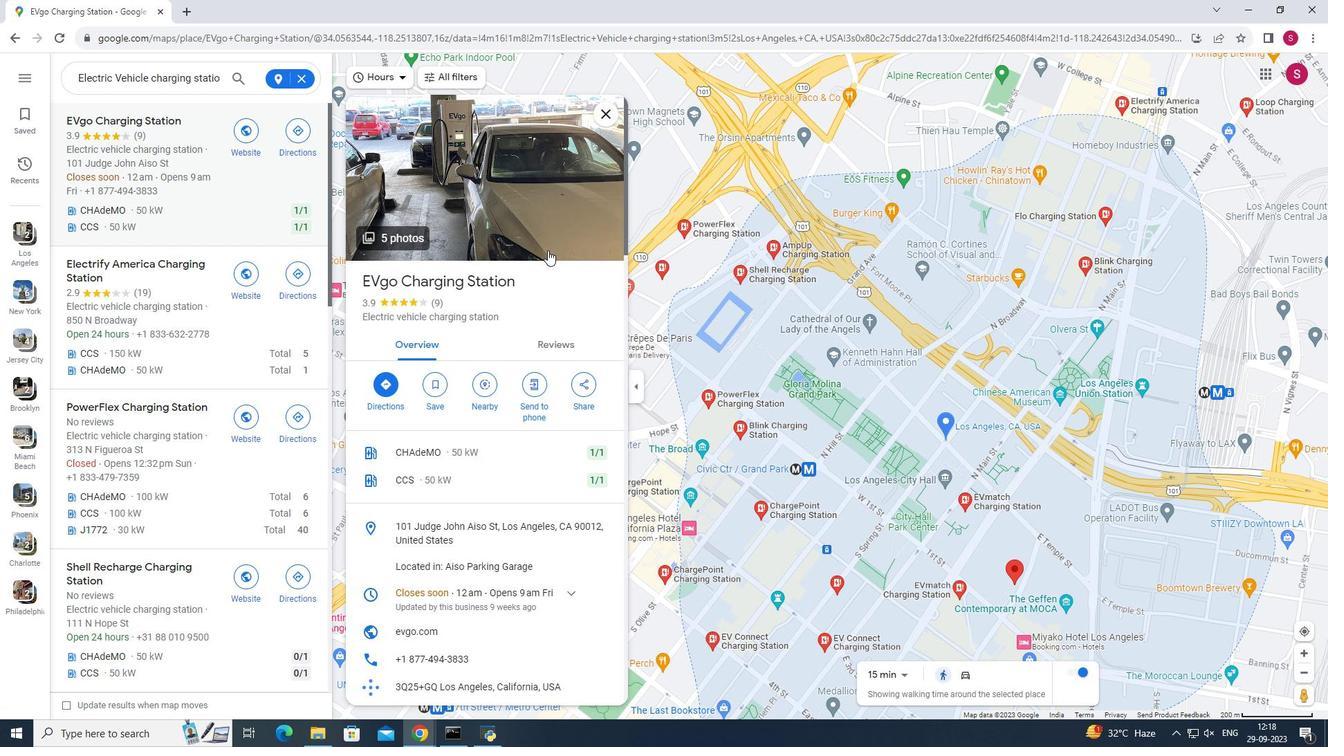 
Action: Mouse scrolled (548, 249) with delta (0, 0)
Screenshot: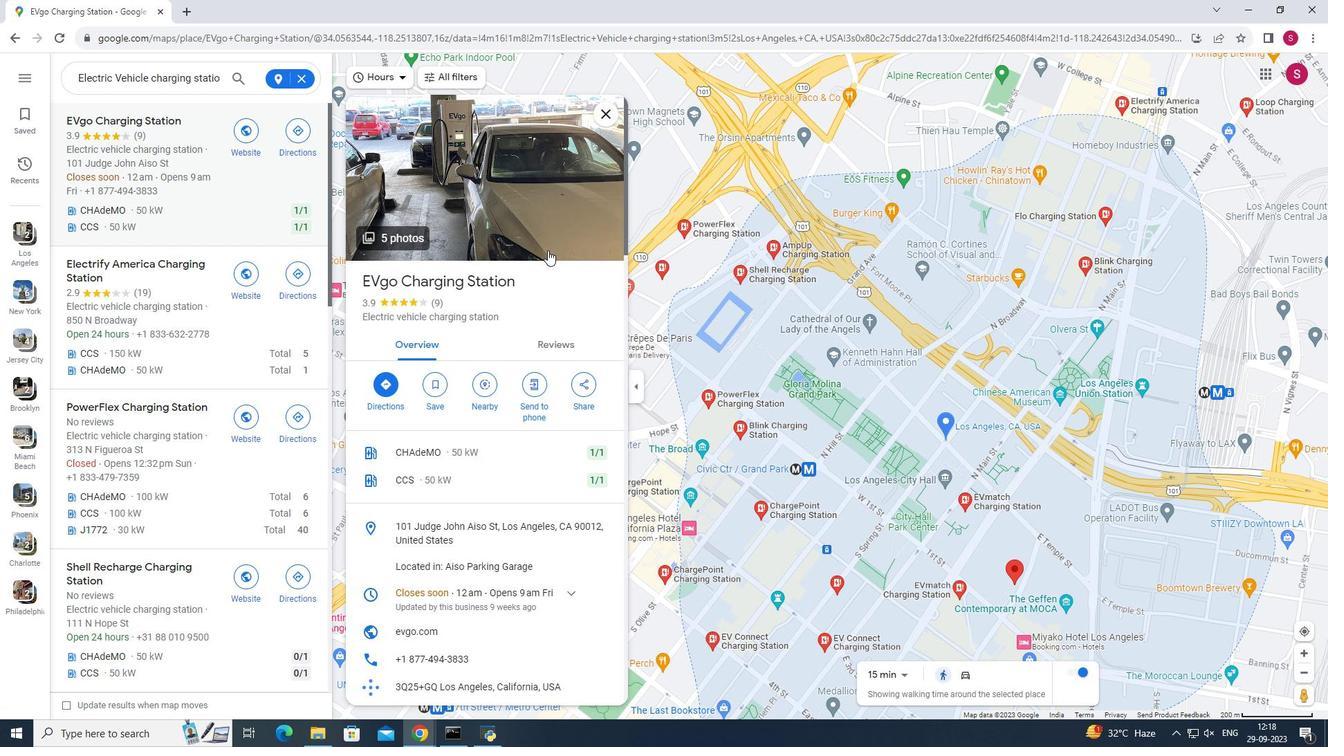 
Action: Mouse scrolled (548, 249) with delta (0, 0)
Screenshot: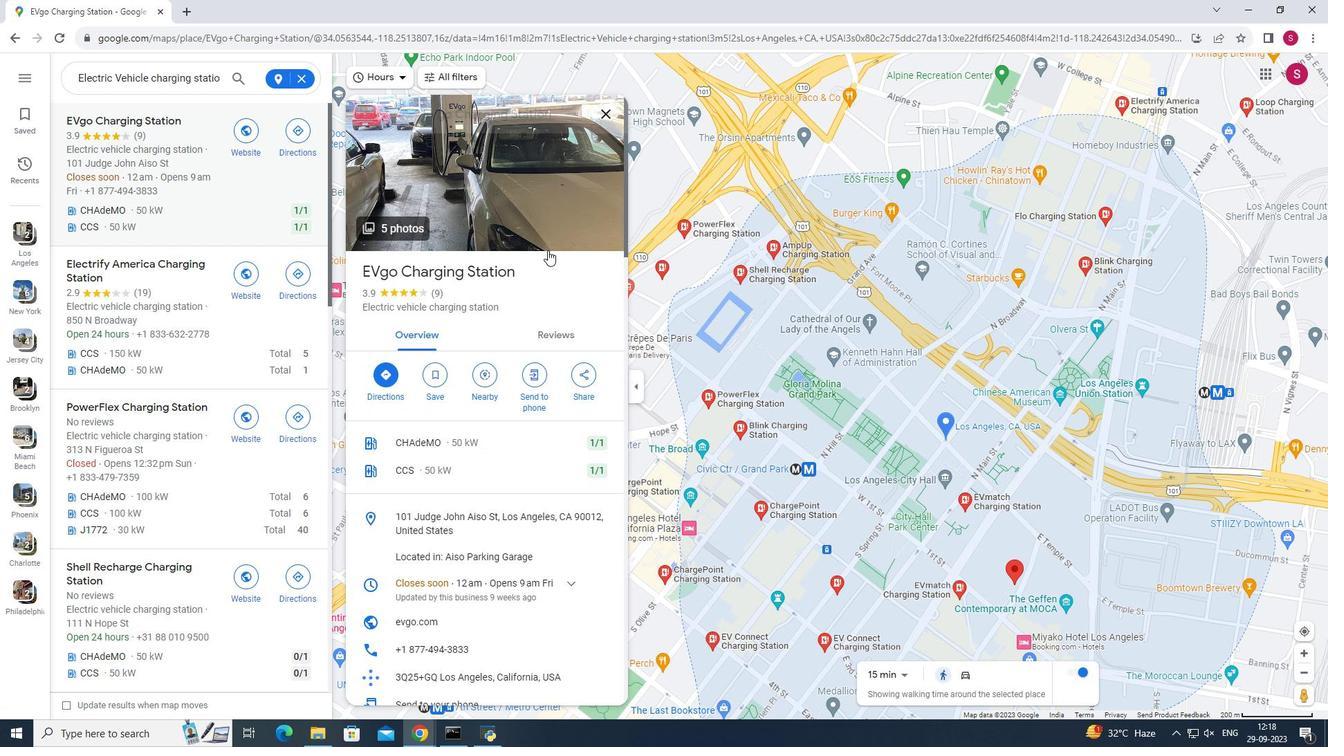 
Action: Mouse scrolled (548, 249) with delta (0, 0)
Screenshot: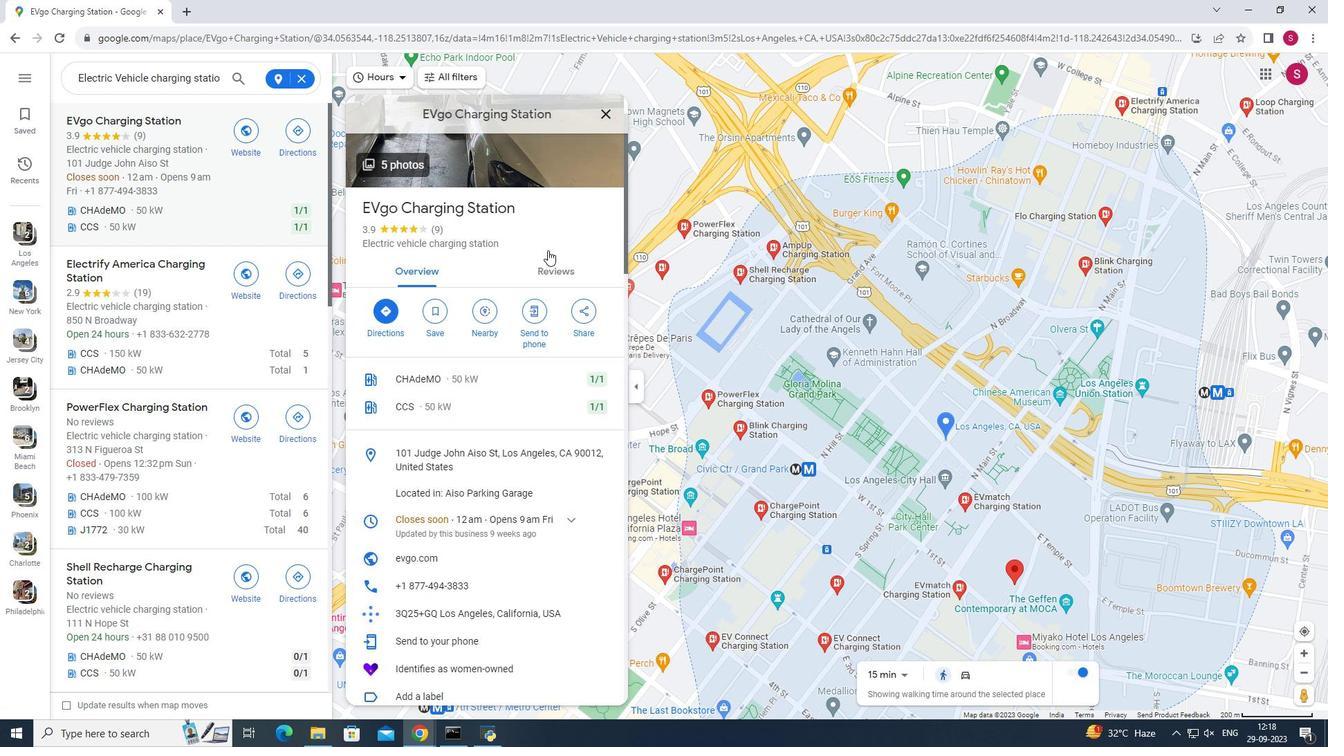 
Action: Mouse scrolled (548, 251) with delta (0, 0)
Screenshot: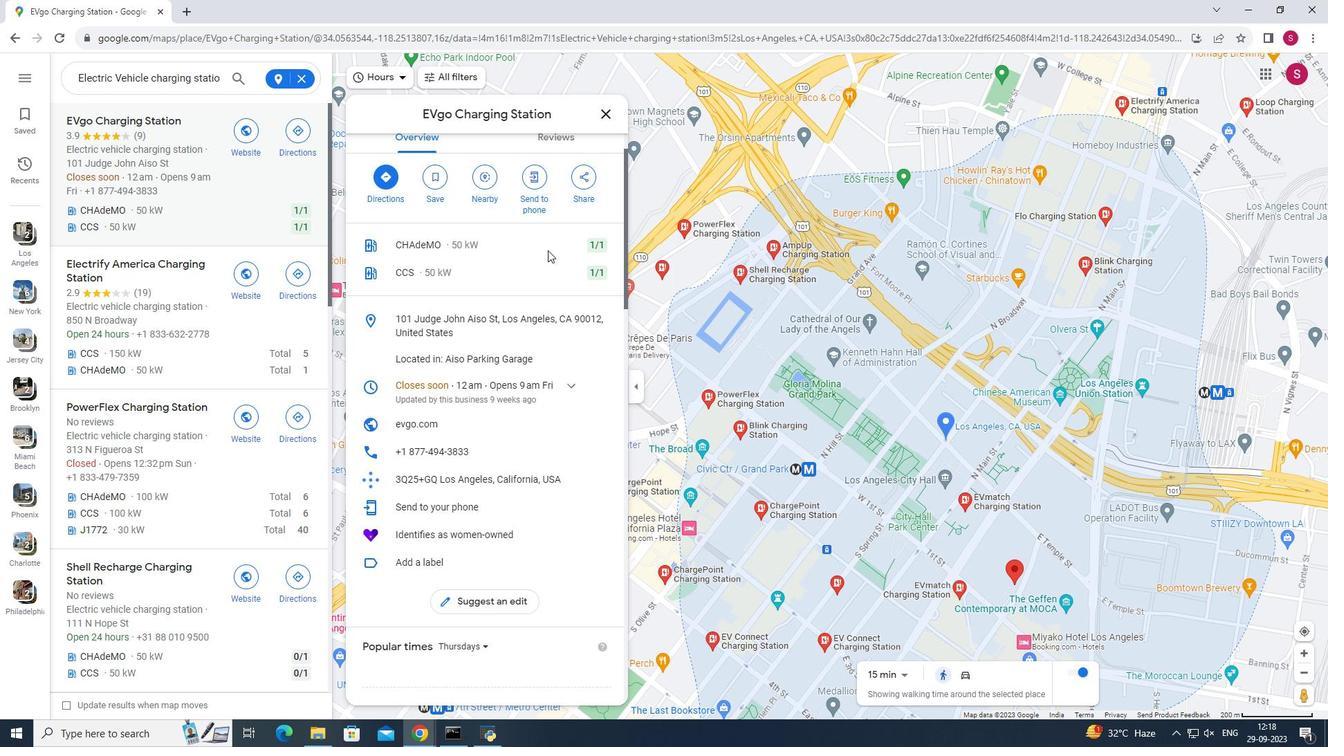 
Action: Mouse scrolled (548, 251) with delta (0, 0)
Screenshot: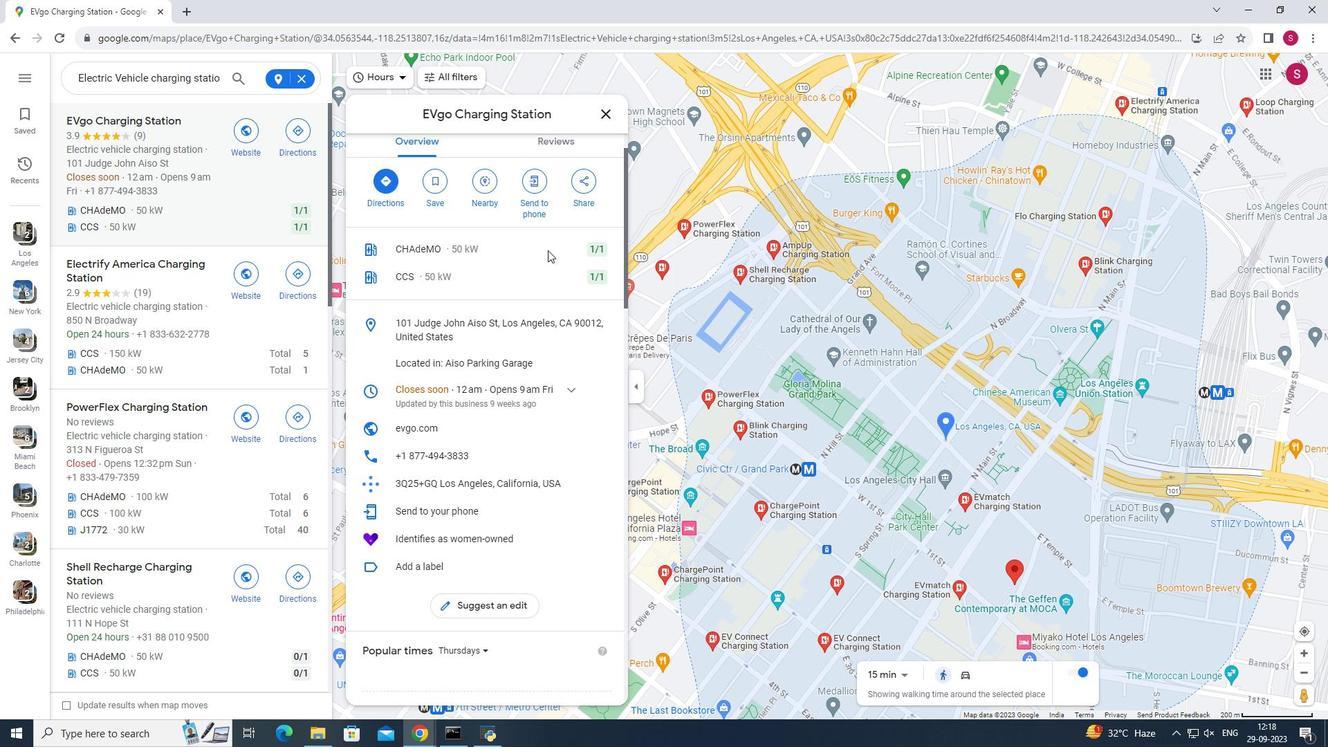 
Action: Mouse scrolled (548, 251) with delta (0, 0)
Screenshot: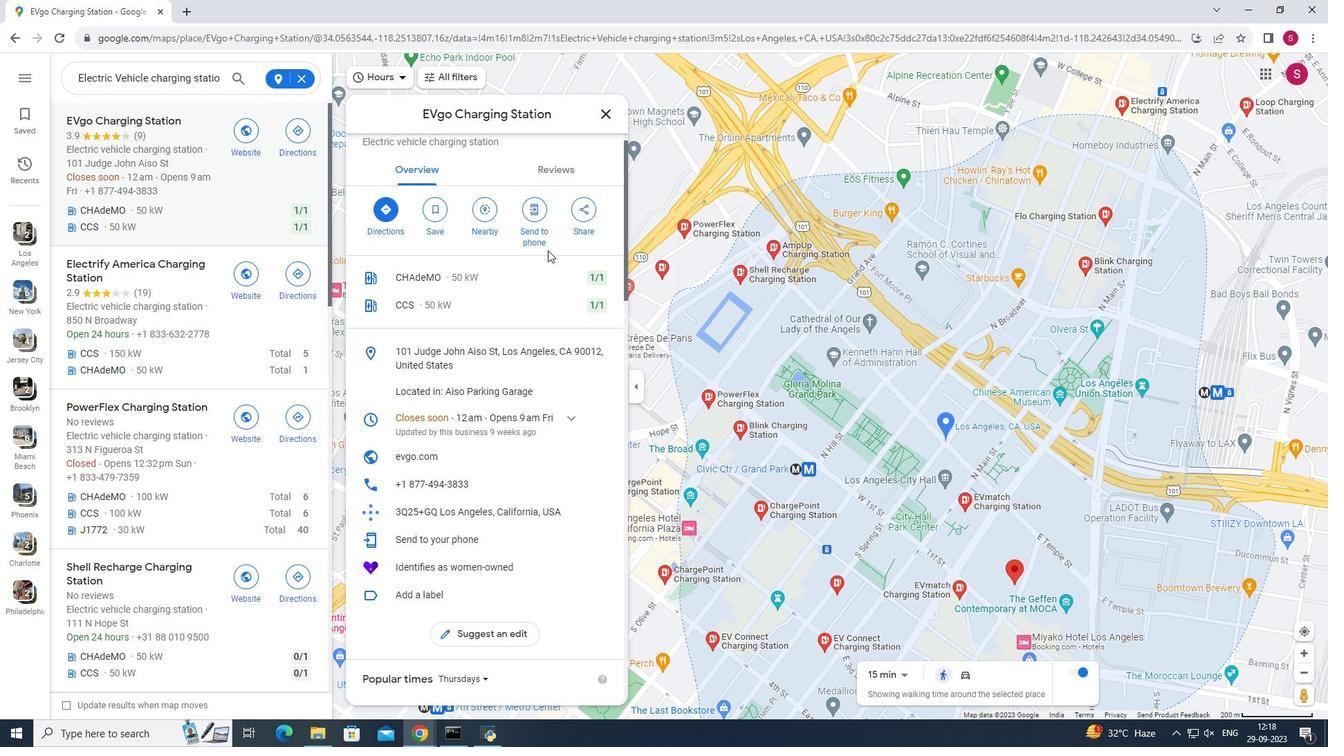 
Action: Mouse moved to (603, 112)
Screenshot: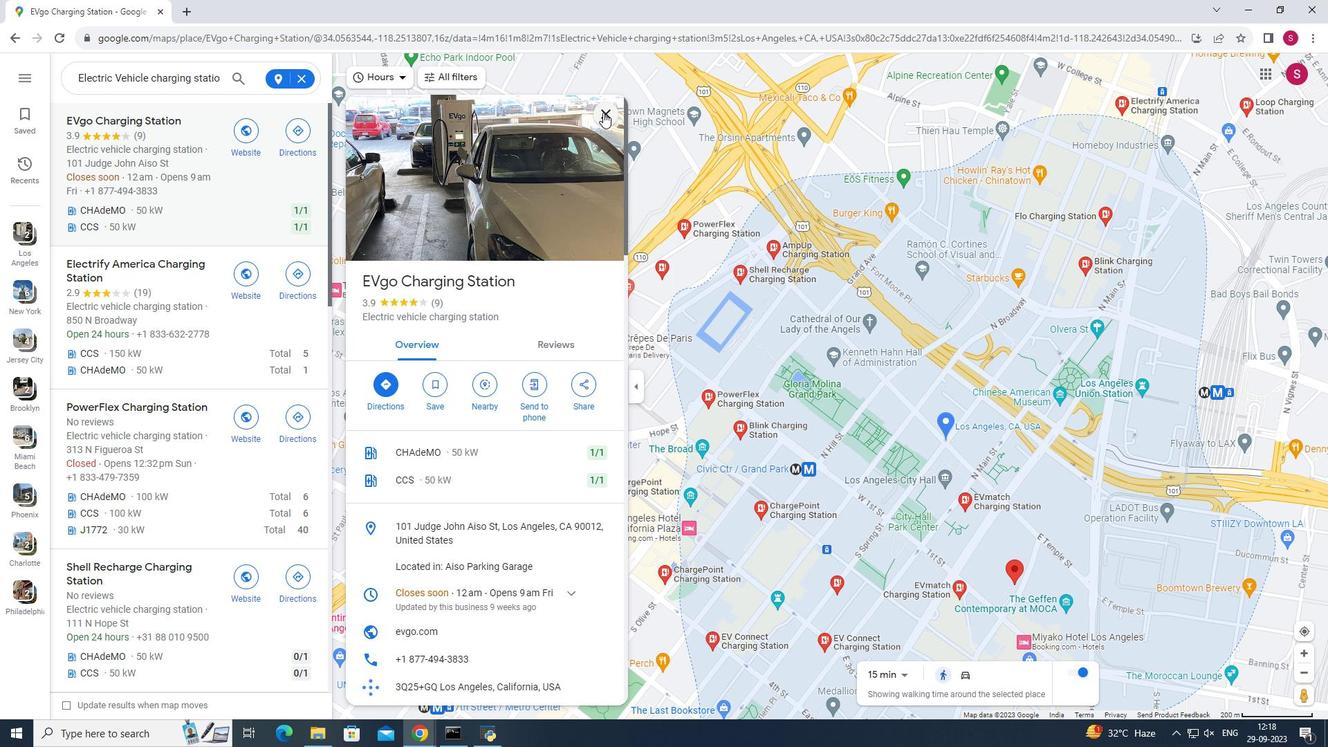 
Action: Mouse pressed left at (603, 112)
Screenshot: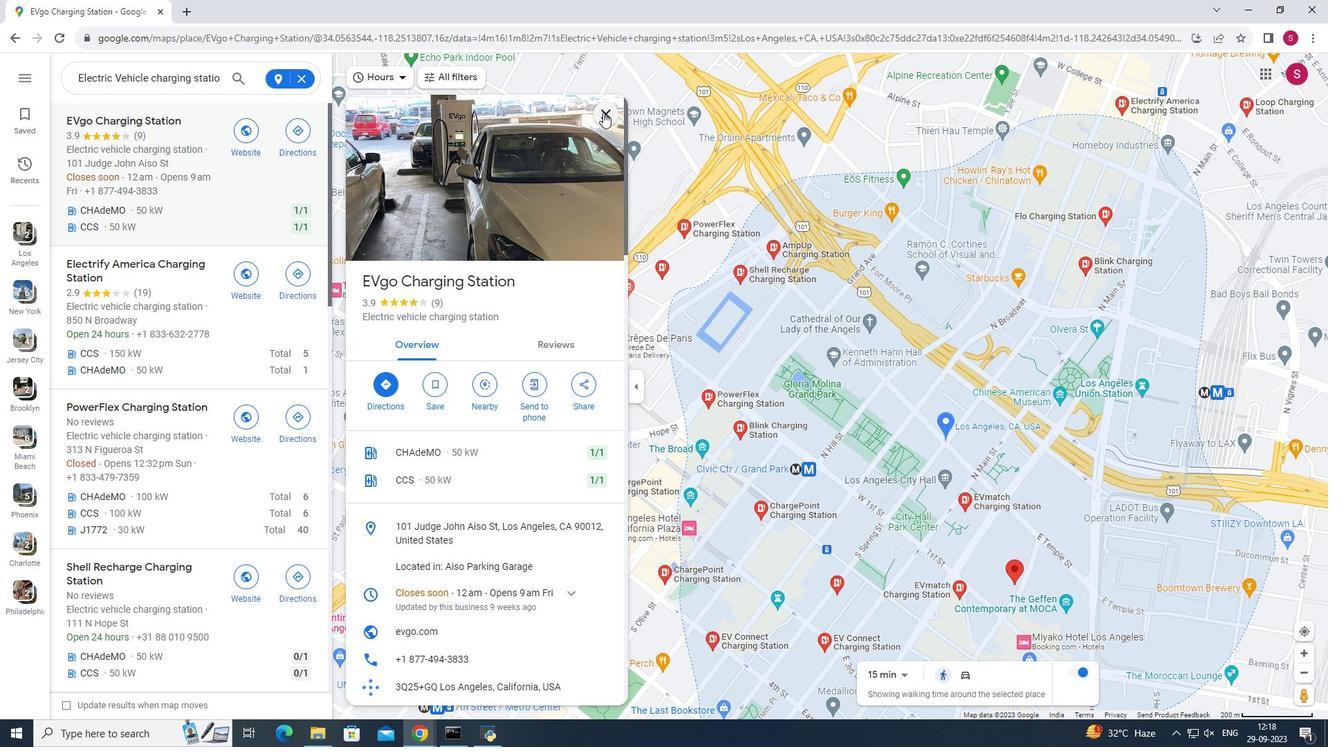 
Action: Mouse moved to (160, 271)
Screenshot: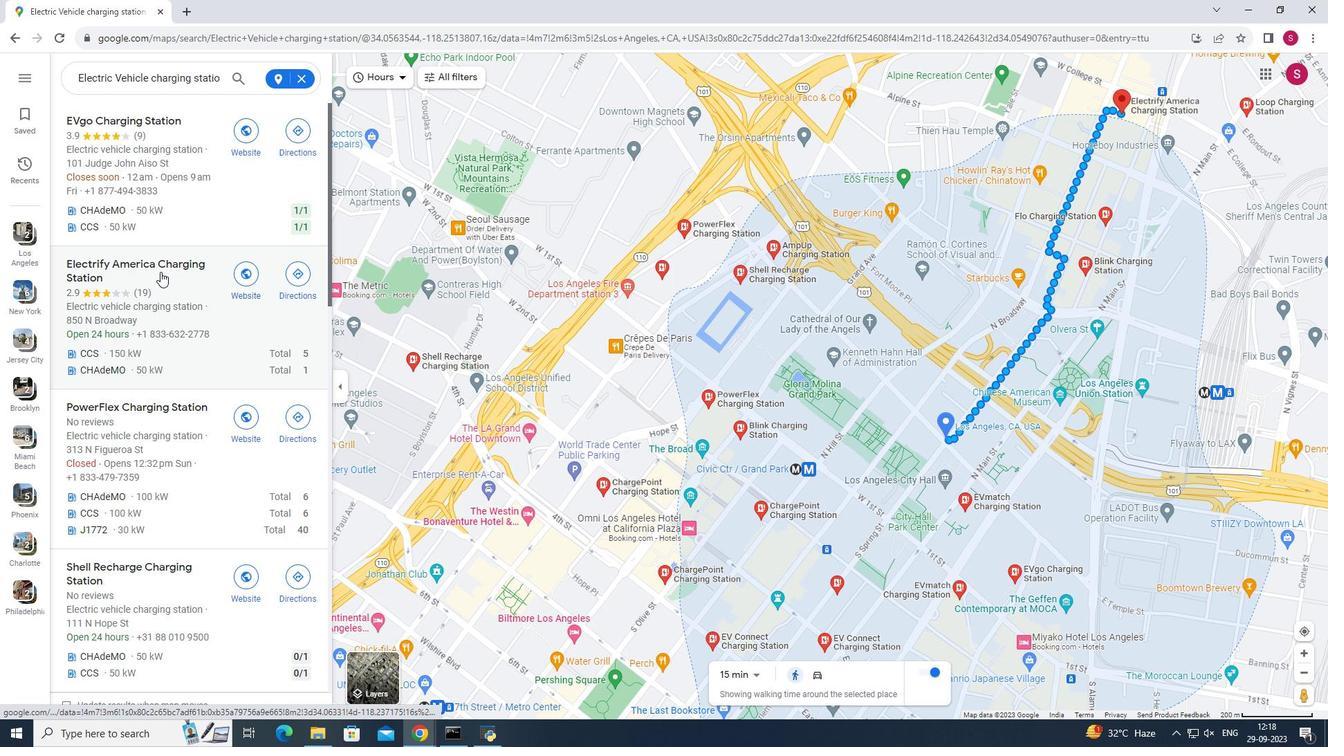 
Action: Mouse pressed left at (160, 271)
Screenshot: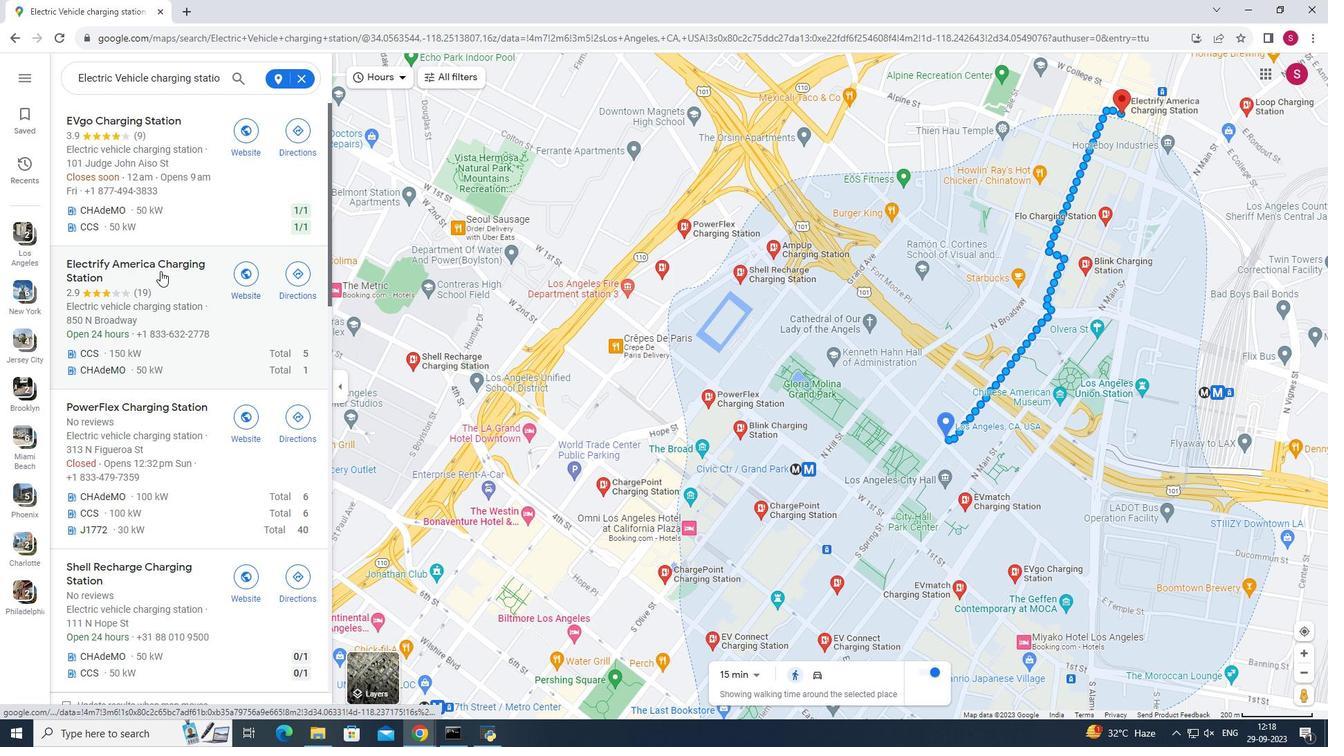 
Action: Mouse moved to (611, 112)
Screenshot: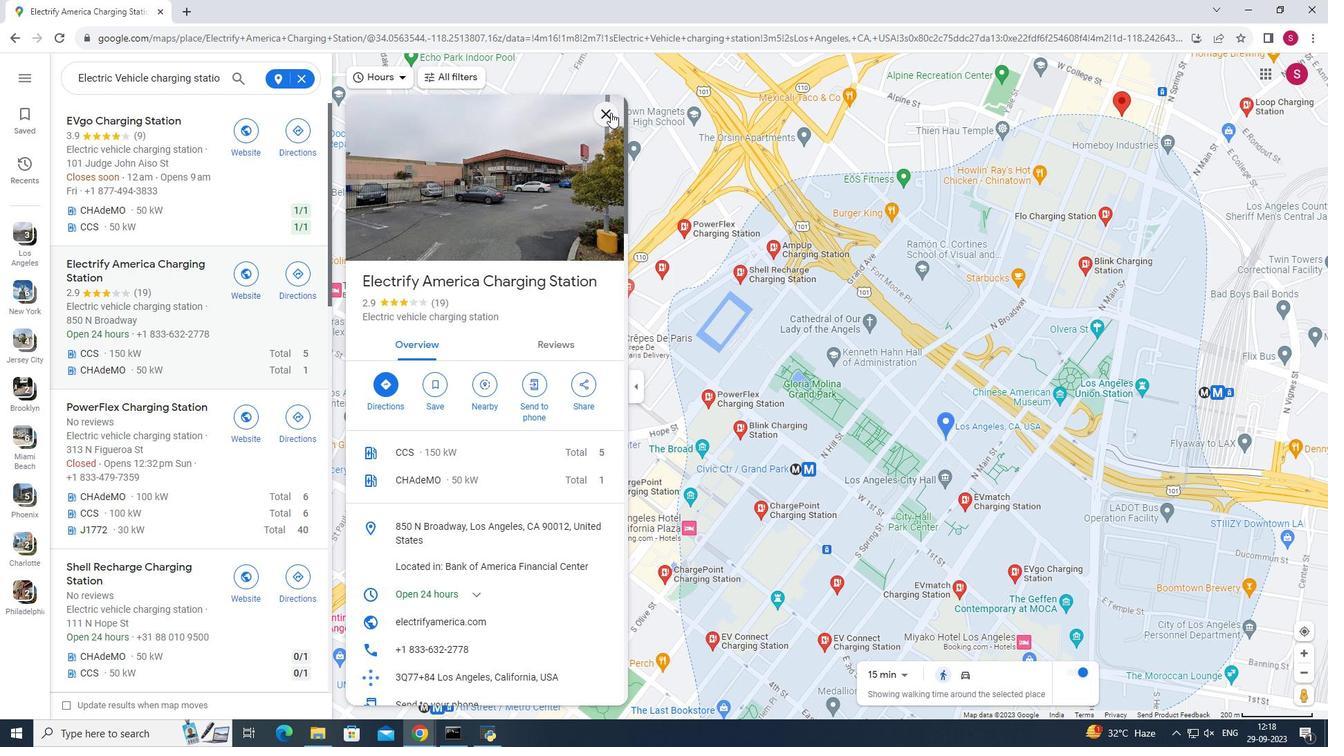 
Action: Mouse pressed left at (611, 112)
Screenshot: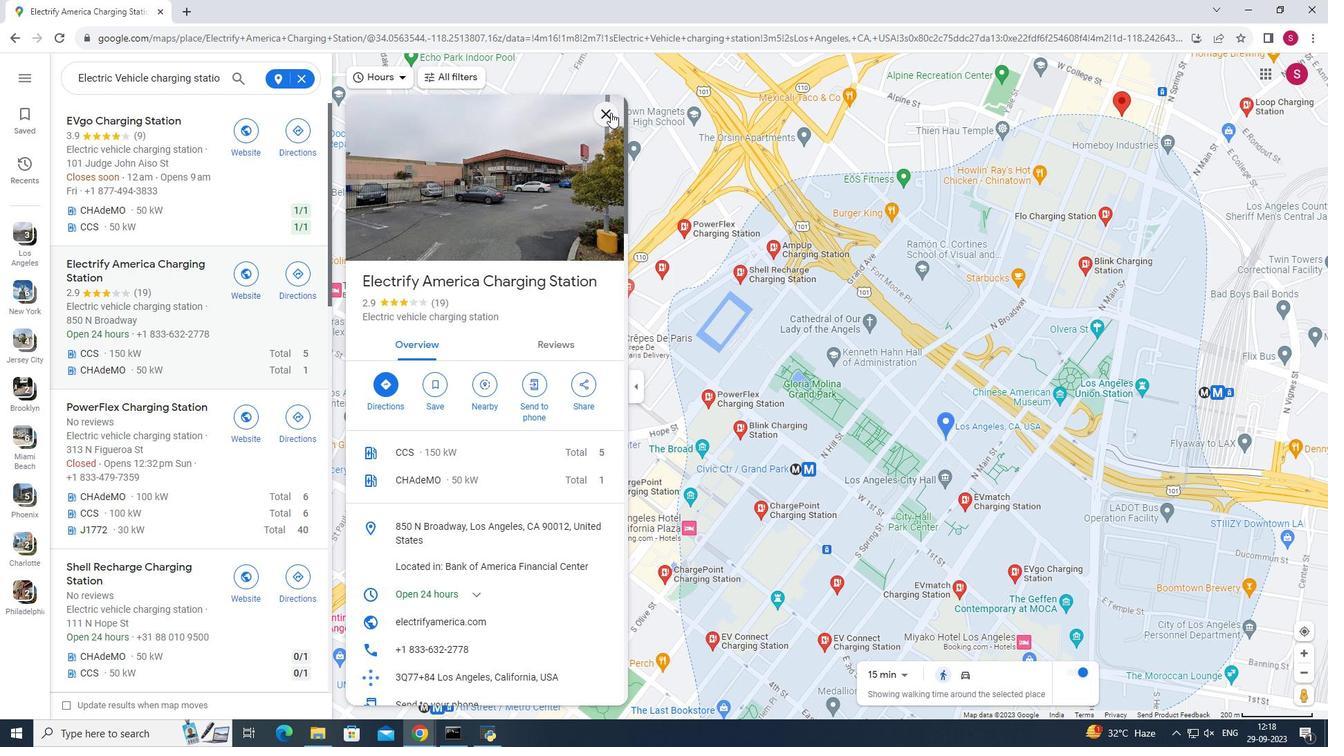 
Action: Mouse moved to (237, 375)
Screenshot: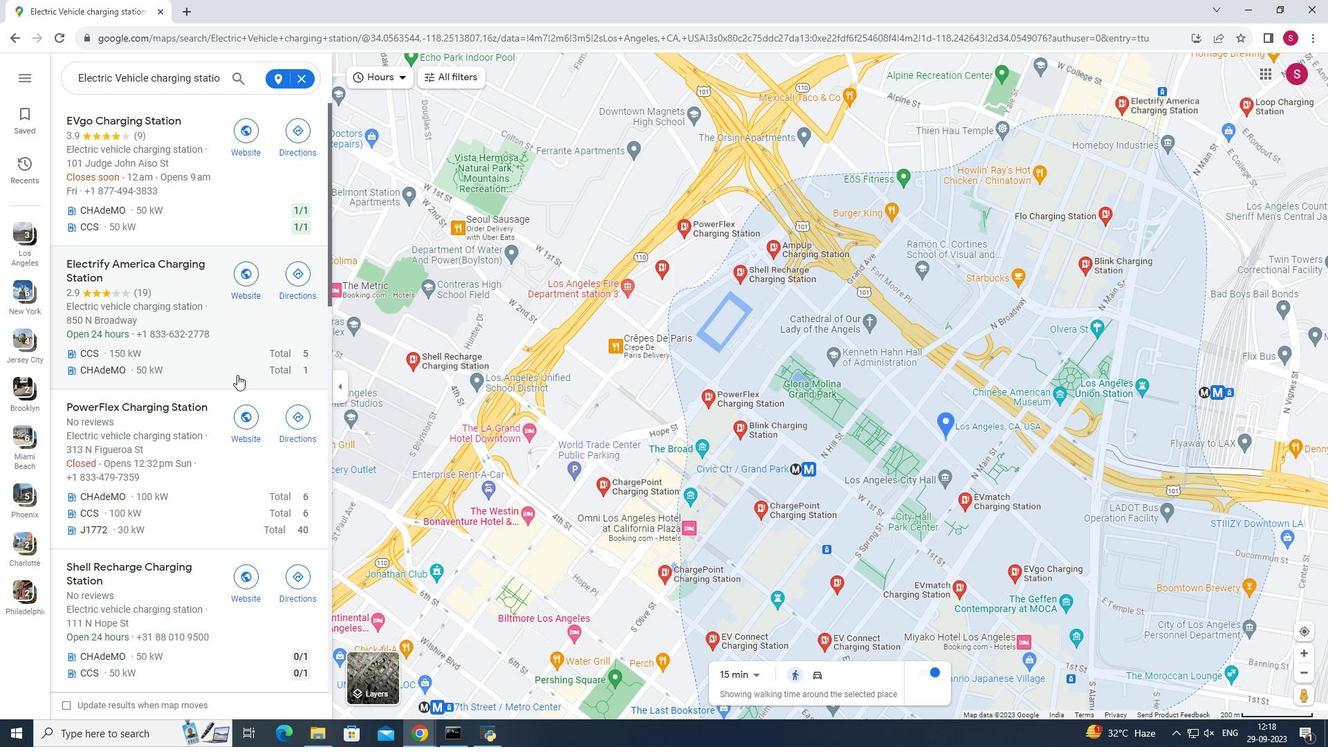 
Action: Mouse scrolled (237, 374) with delta (0, 0)
Screenshot: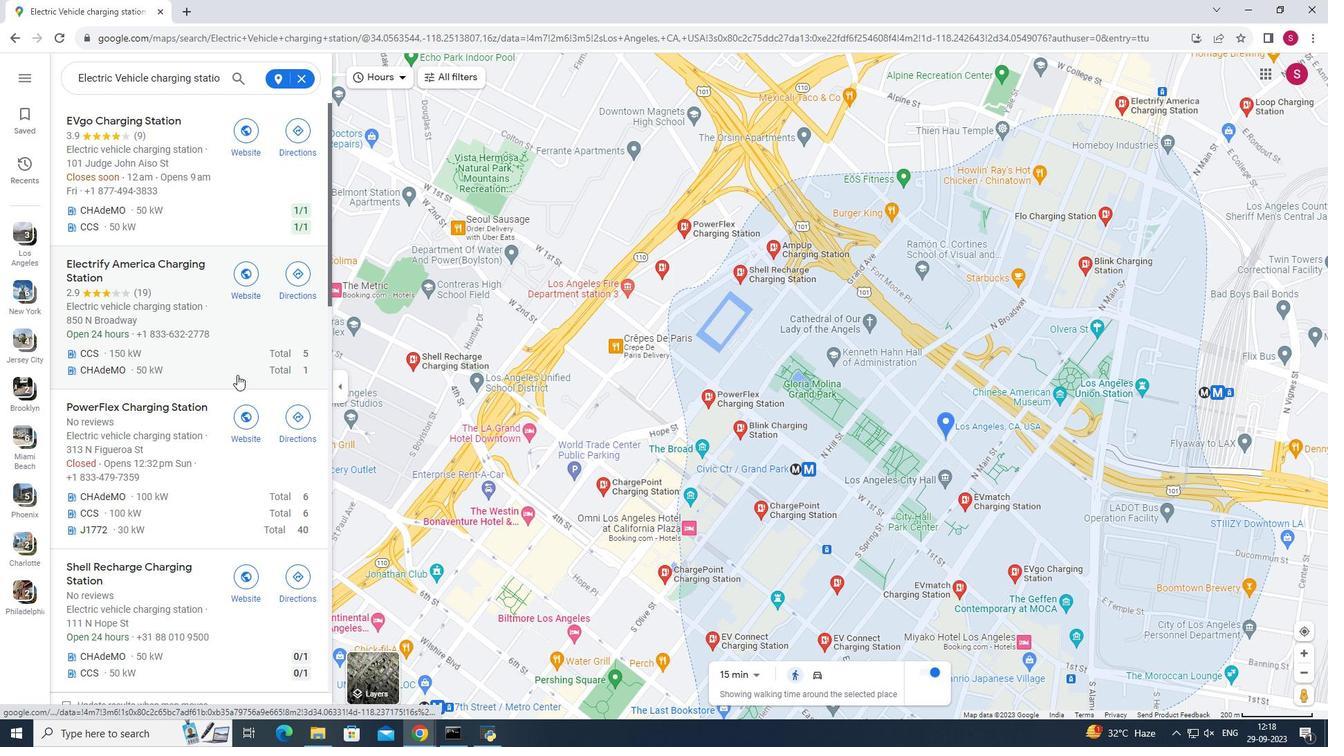 
Action: Mouse moved to (188, 358)
Screenshot: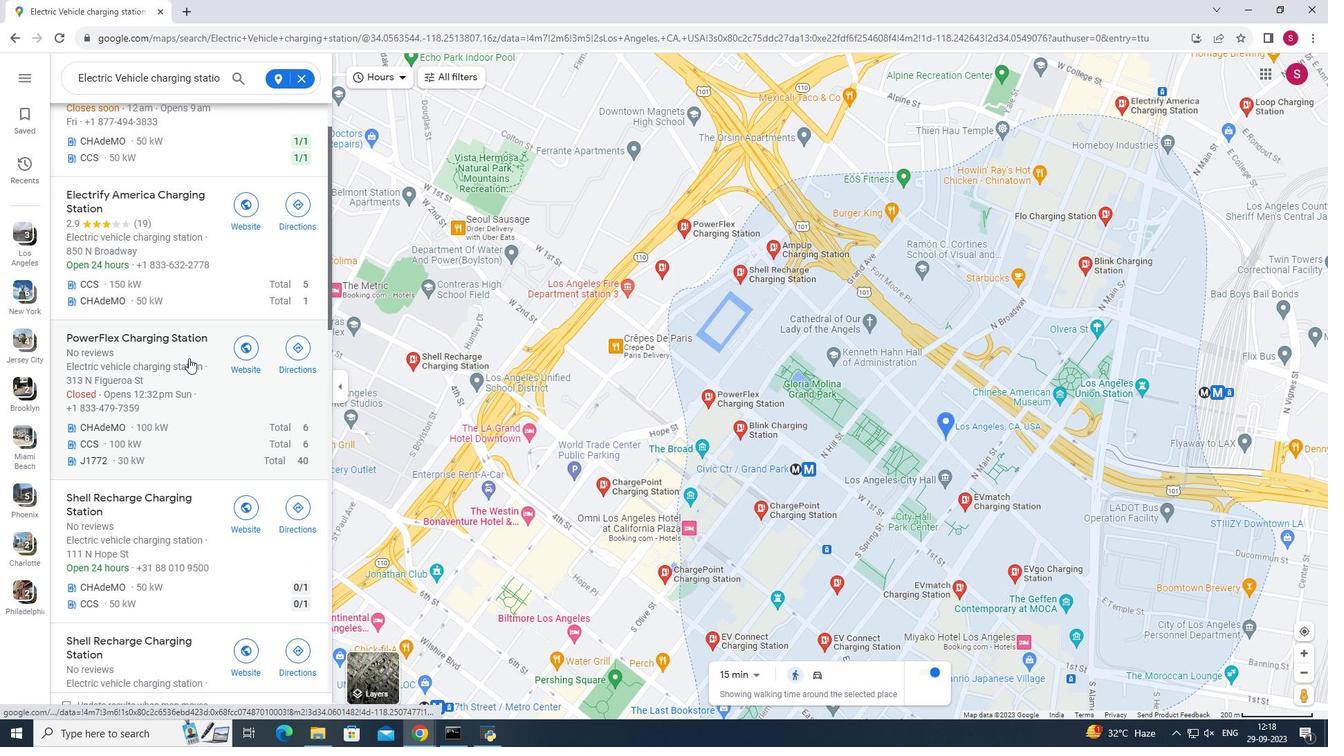 
Action: Mouse pressed left at (188, 358)
Screenshot: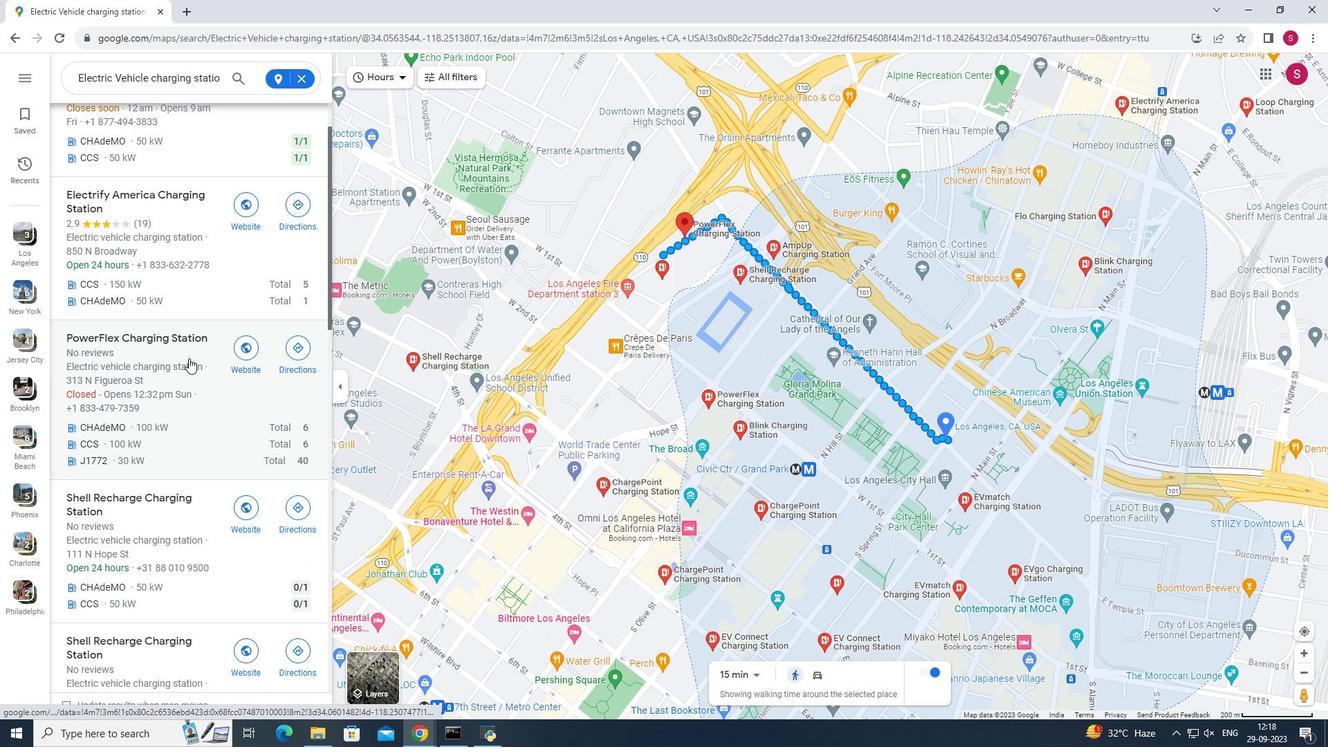
Action: Mouse moved to (529, 377)
Screenshot: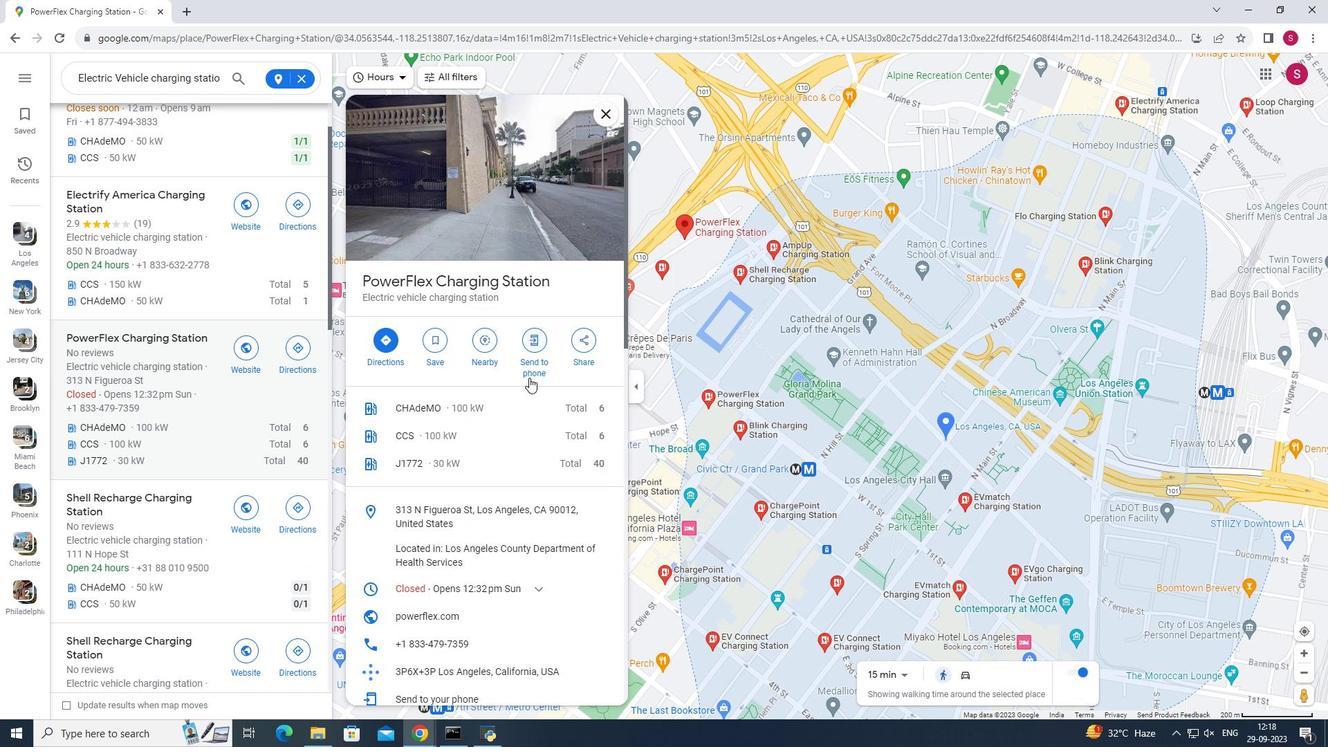 
Action: Mouse scrolled (529, 377) with delta (0, 0)
Screenshot: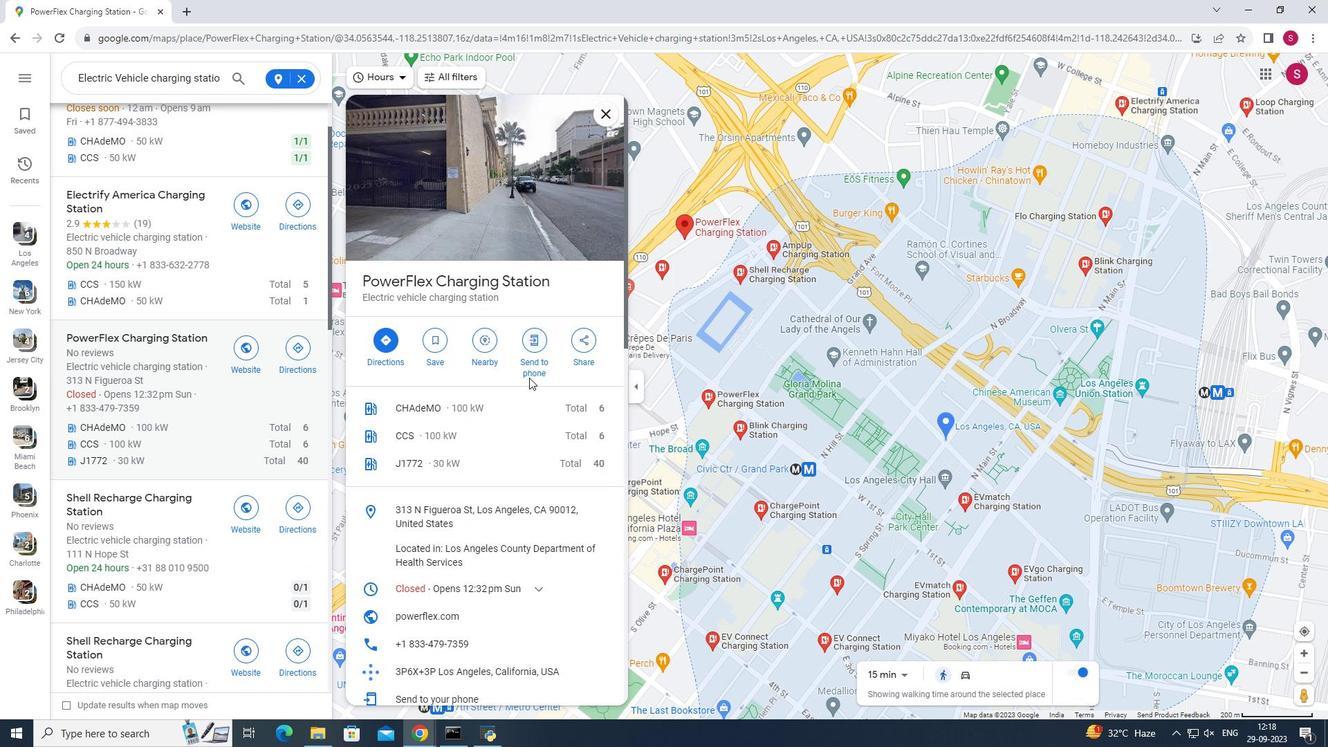 
Action: Mouse scrolled (529, 377) with delta (0, 0)
Screenshot: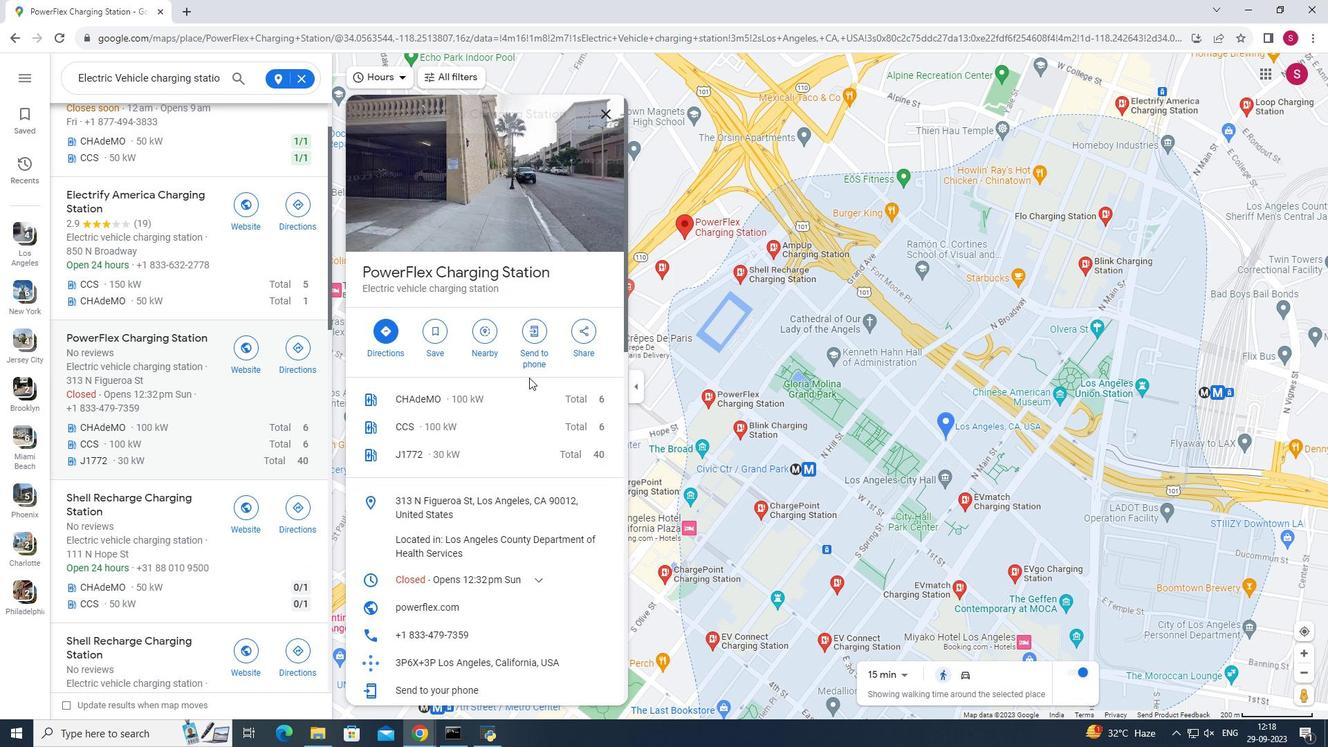 
Action: Mouse scrolled (529, 377) with delta (0, 0)
Screenshot: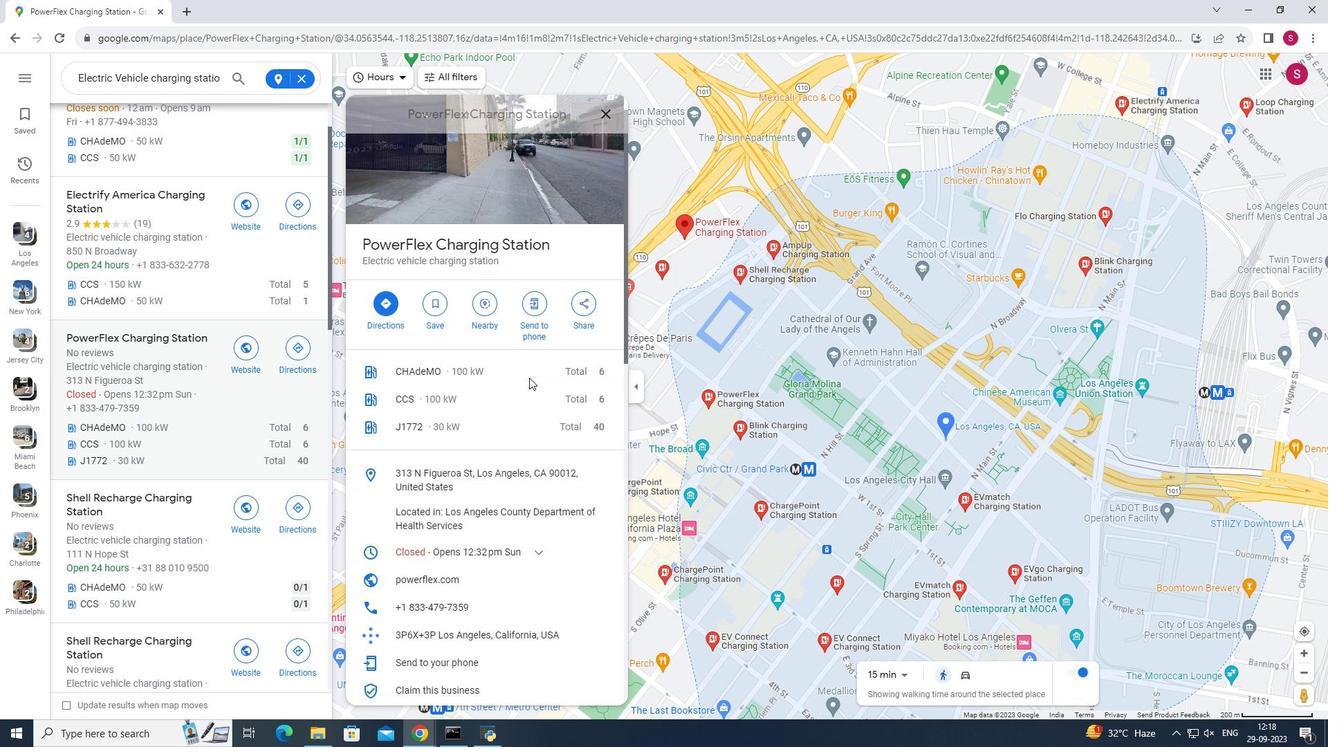 
Action: Mouse scrolled (529, 377) with delta (0, 0)
Screenshot: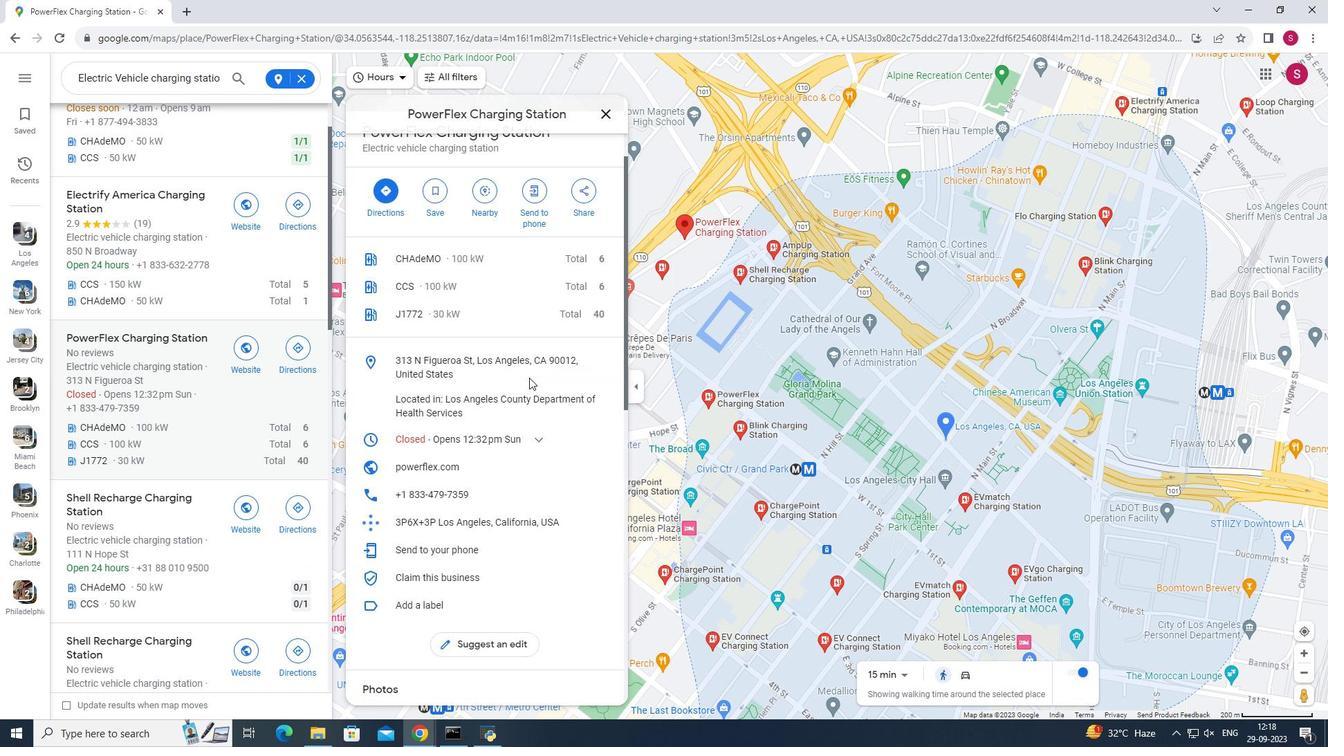 
Action: Mouse scrolled (529, 378) with delta (0, 0)
Screenshot: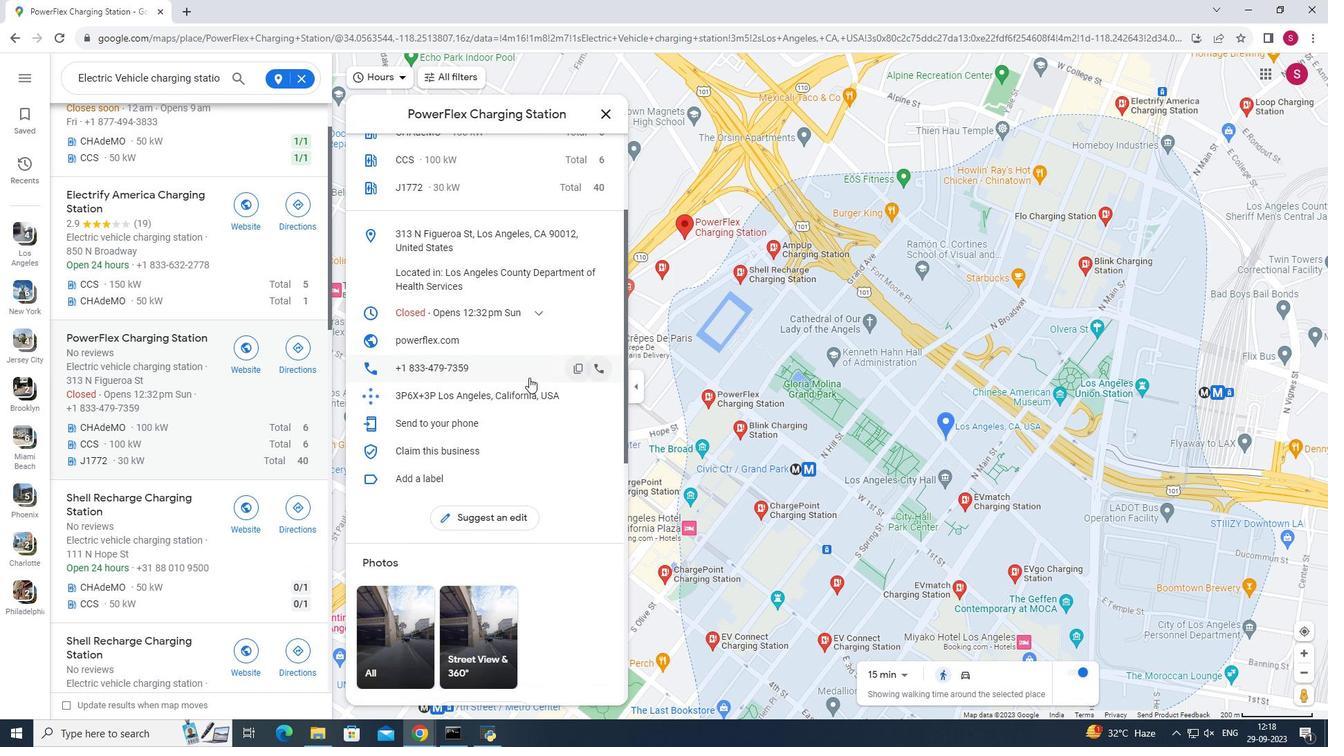 
Action: Mouse scrolled (529, 378) with delta (0, 0)
Screenshot: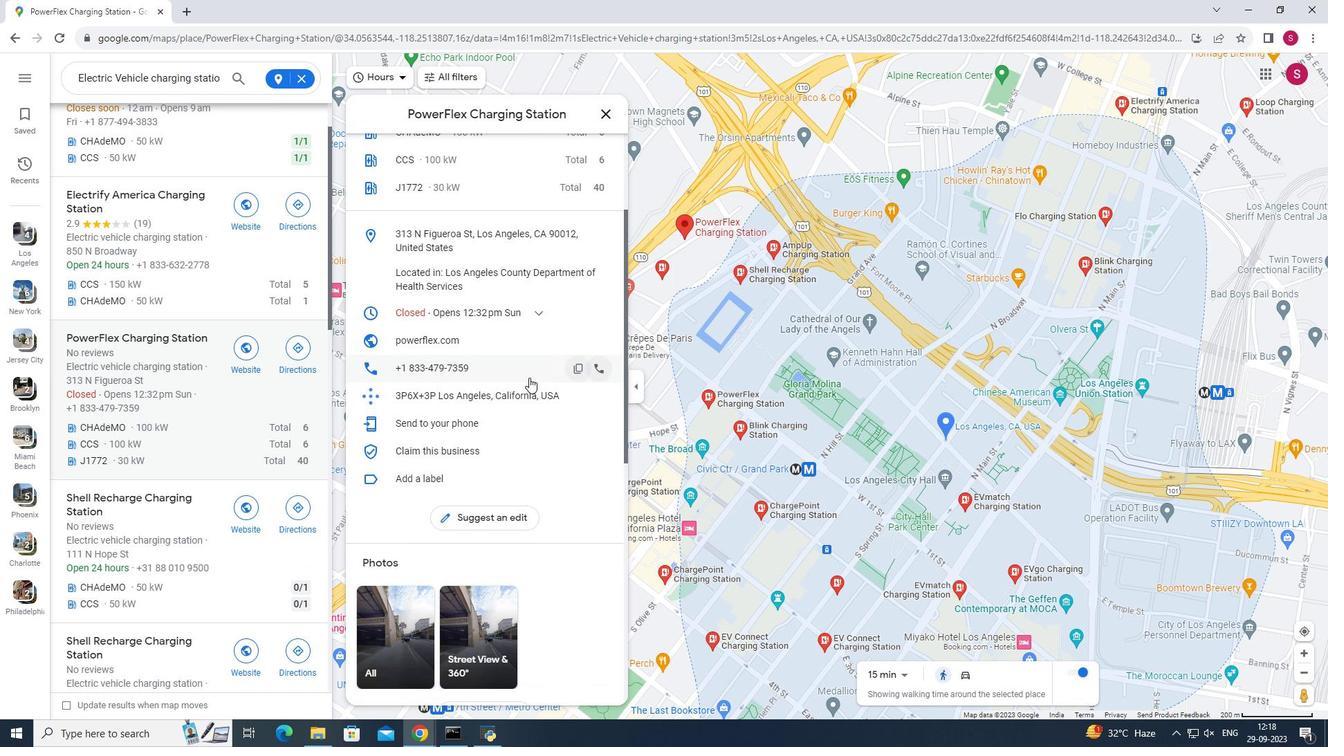 
Action: Mouse scrolled (529, 378) with delta (0, 0)
Screenshot: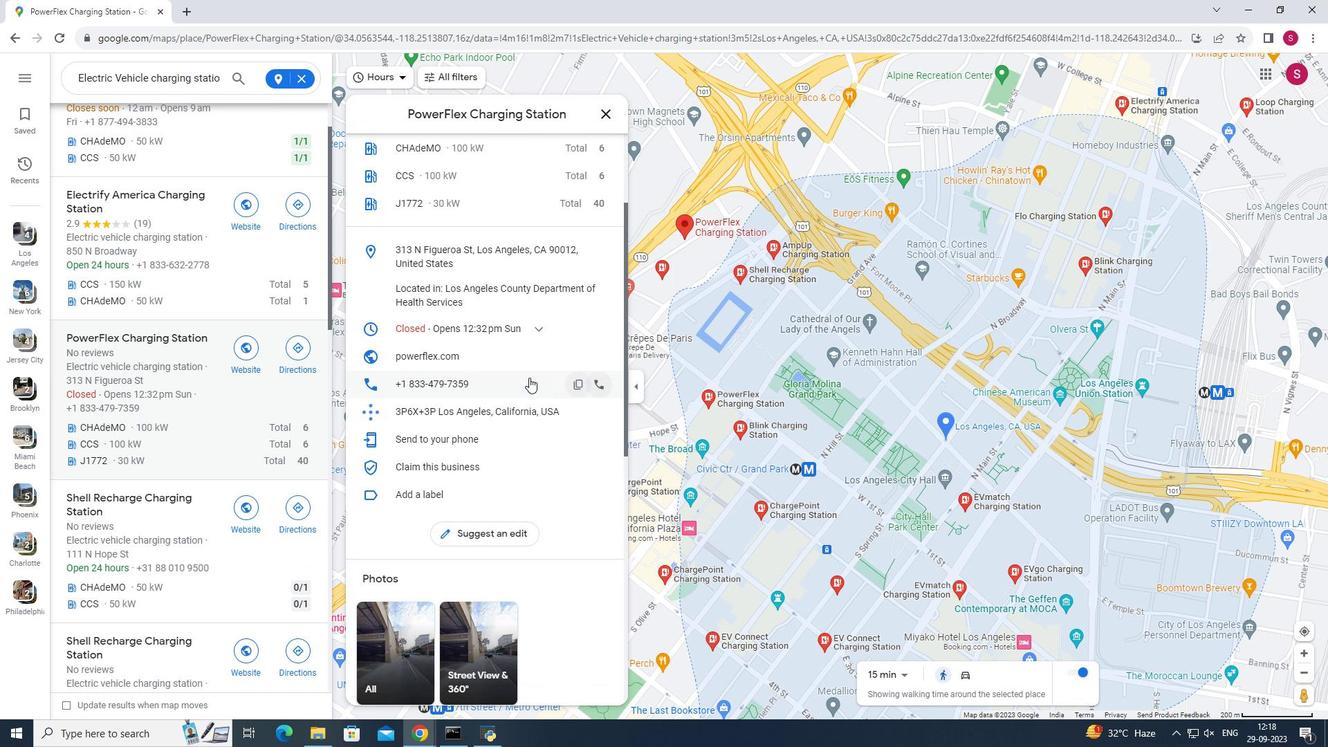 
Action: Mouse scrolled (529, 378) with delta (0, 0)
Screenshot: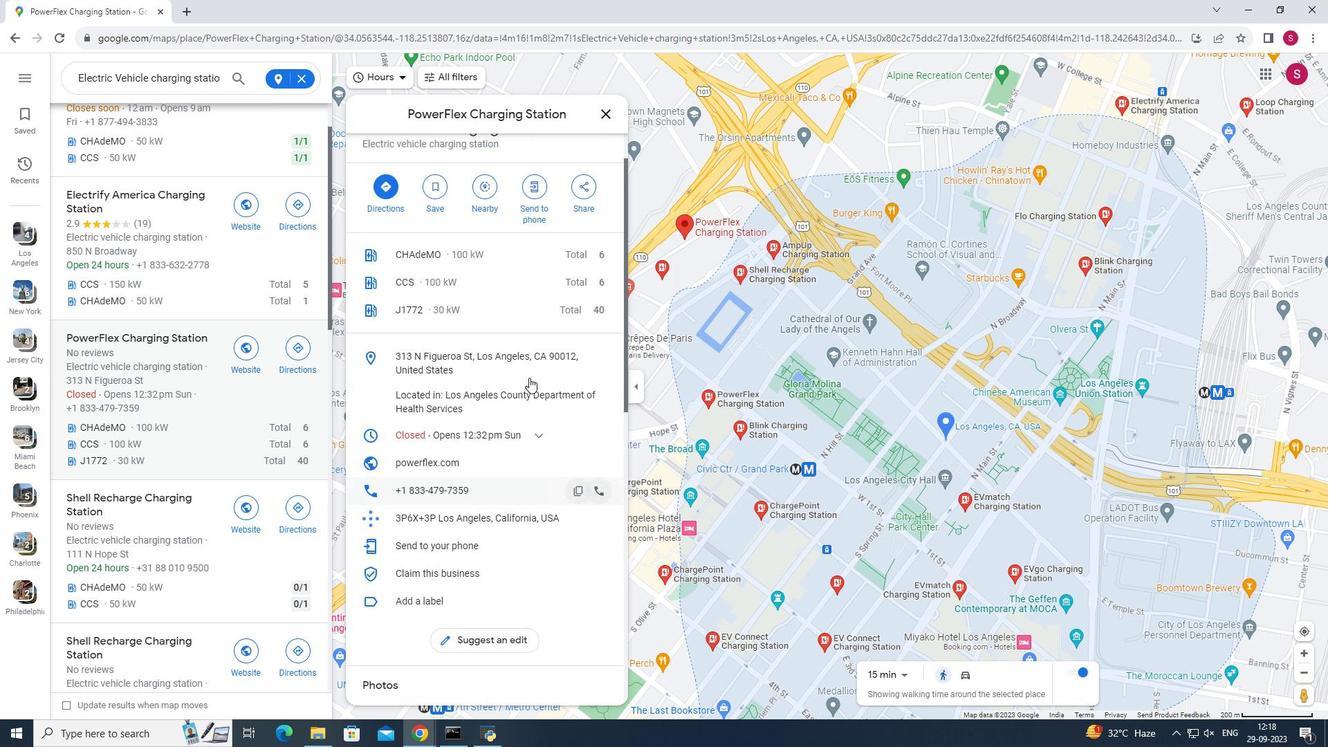 
Action: Mouse moved to (603, 117)
Screenshot: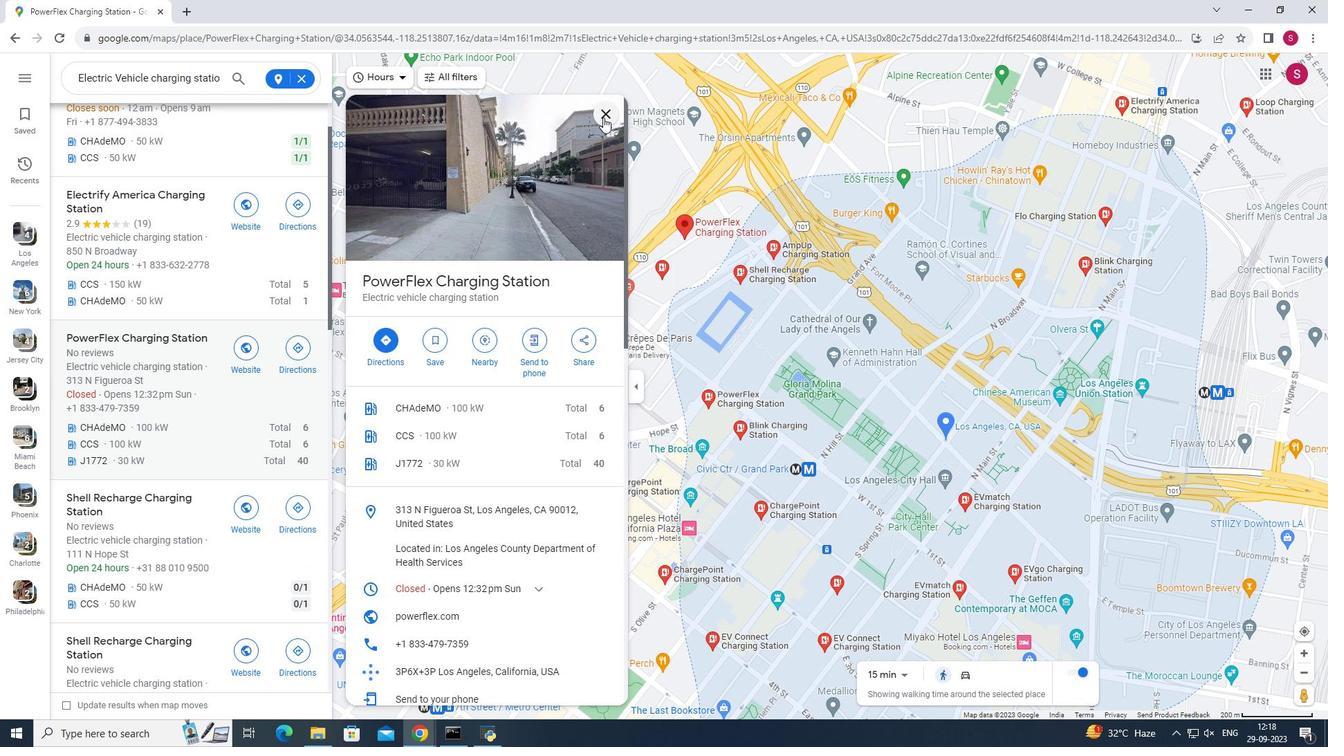 
Action: Mouse pressed left at (603, 117)
Screenshot: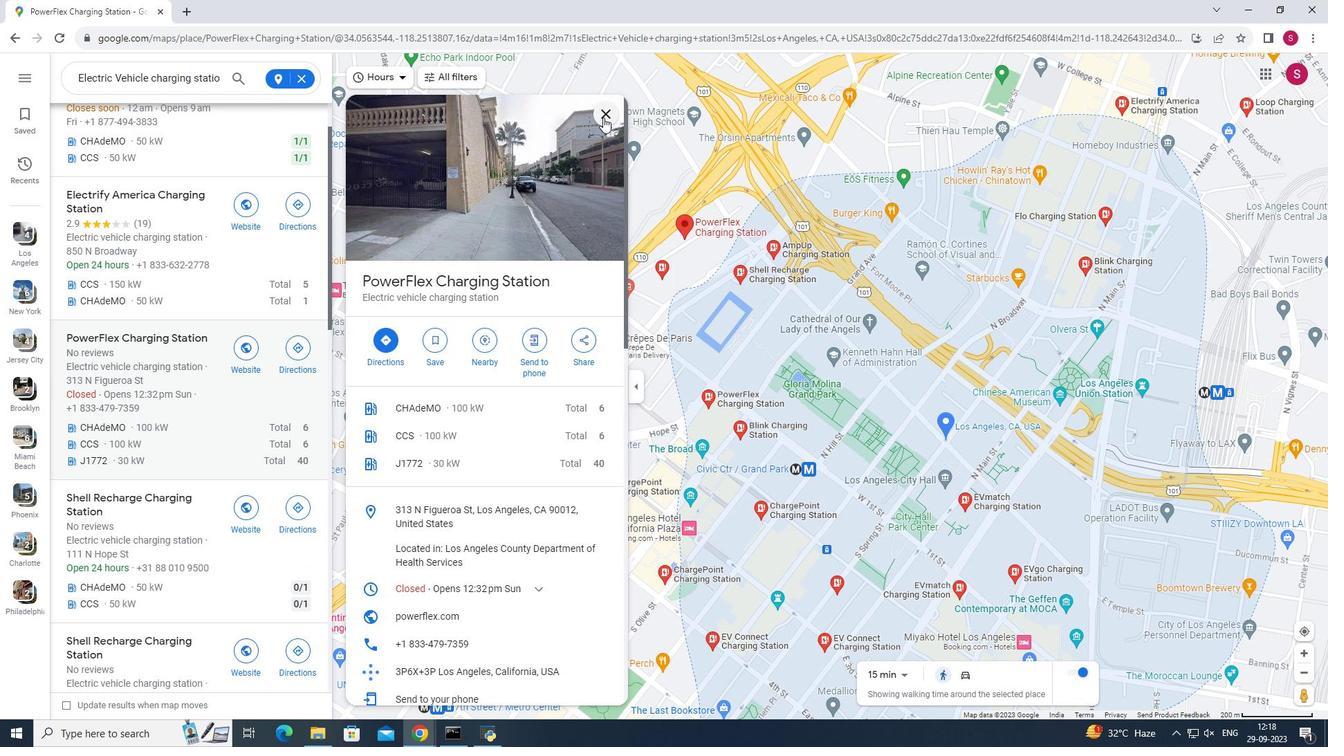 
Action: Mouse moved to (269, 327)
Screenshot: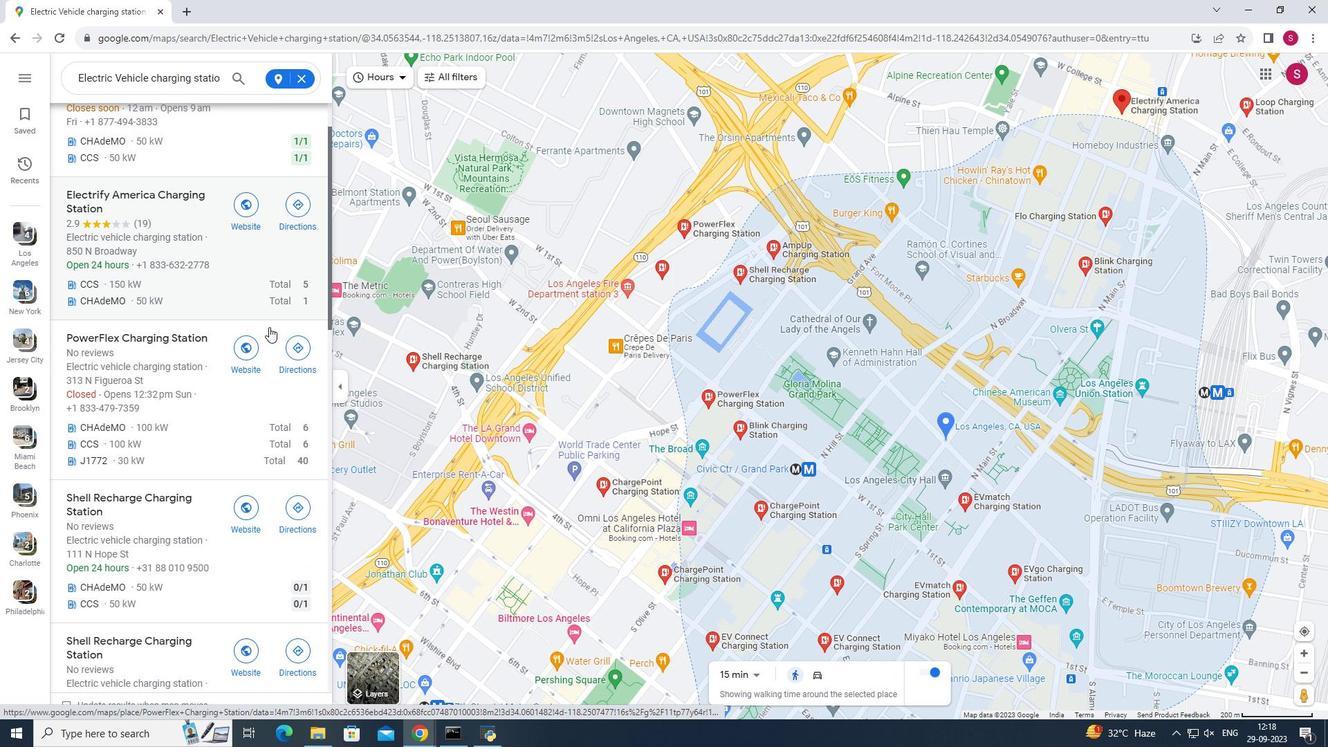 
Action: Mouse scrolled (269, 326) with delta (0, 0)
Screenshot: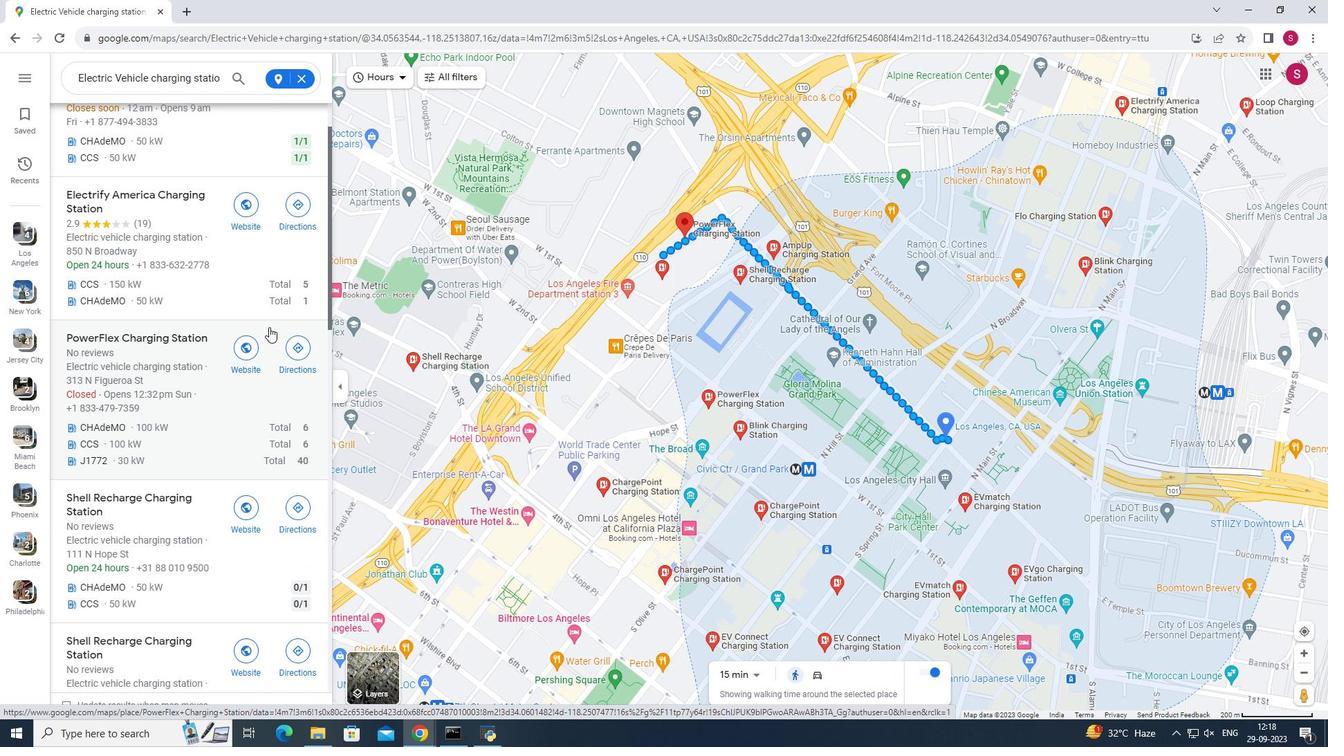 
Action: Mouse scrolled (269, 326) with delta (0, 0)
Screenshot: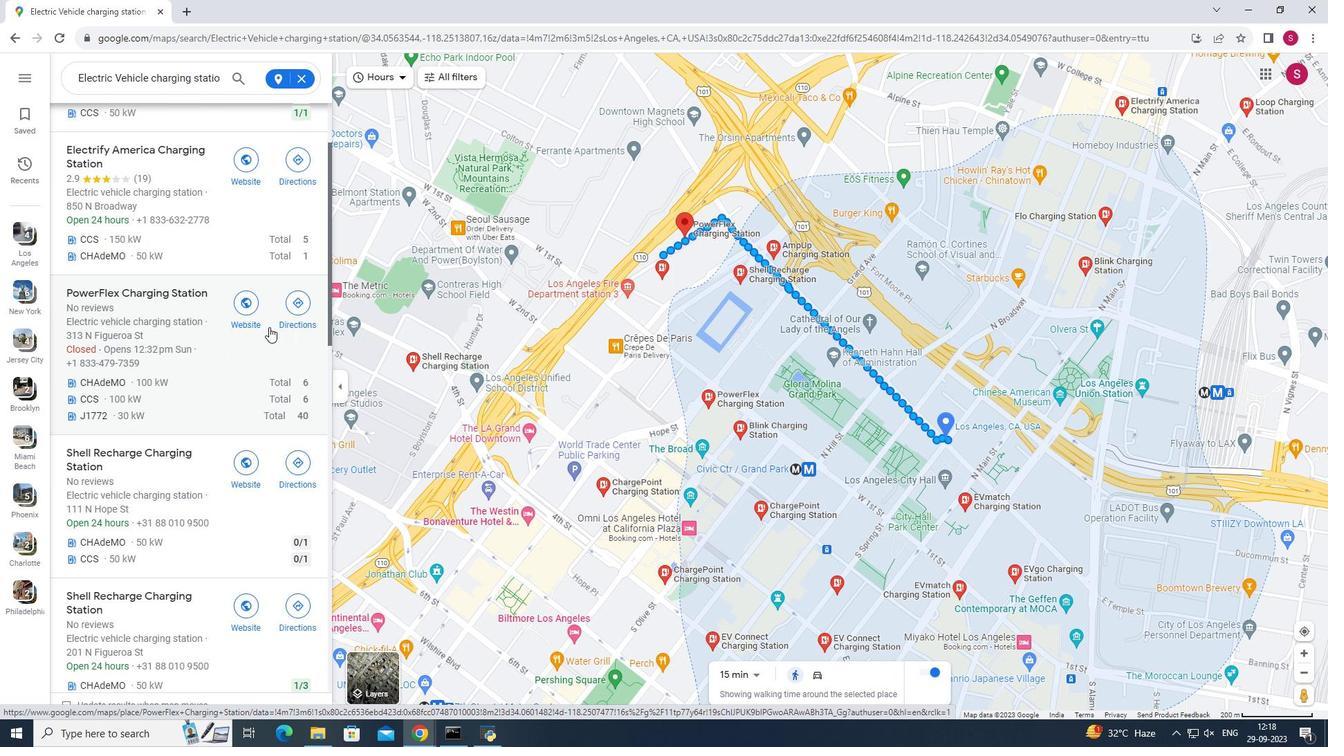 
Action: Mouse scrolled (269, 326) with delta (0, 0)
Screenshot: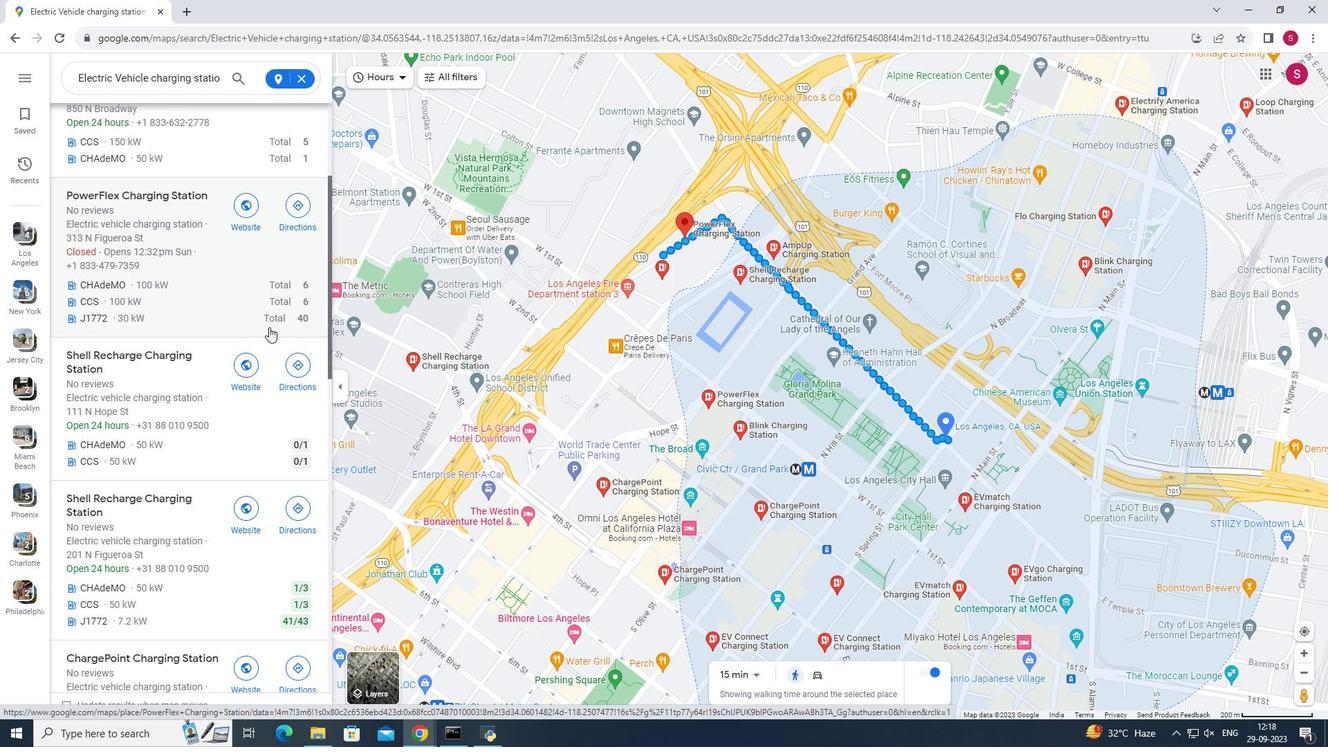 
Action: Mouse moved to (186, 321)
Screenshot: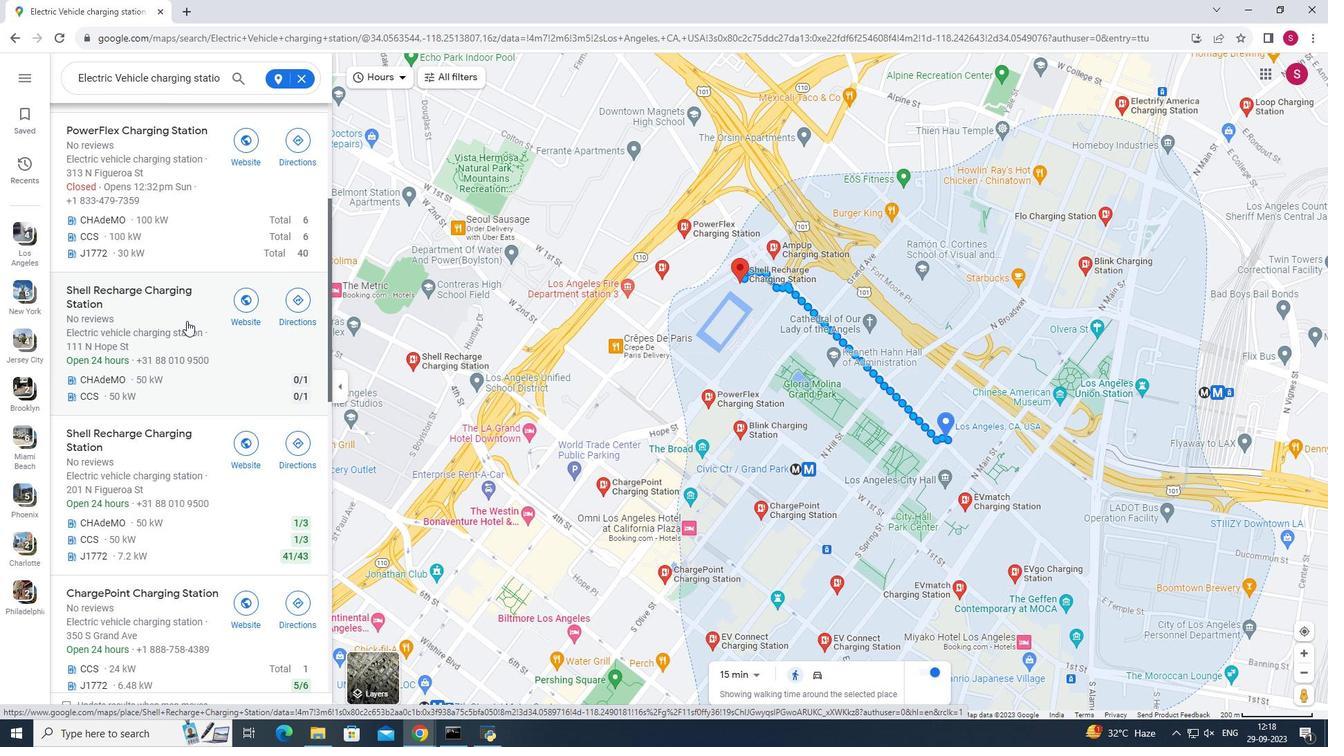 
Action: Mouse pressed left at (186, 321)
Screenshot: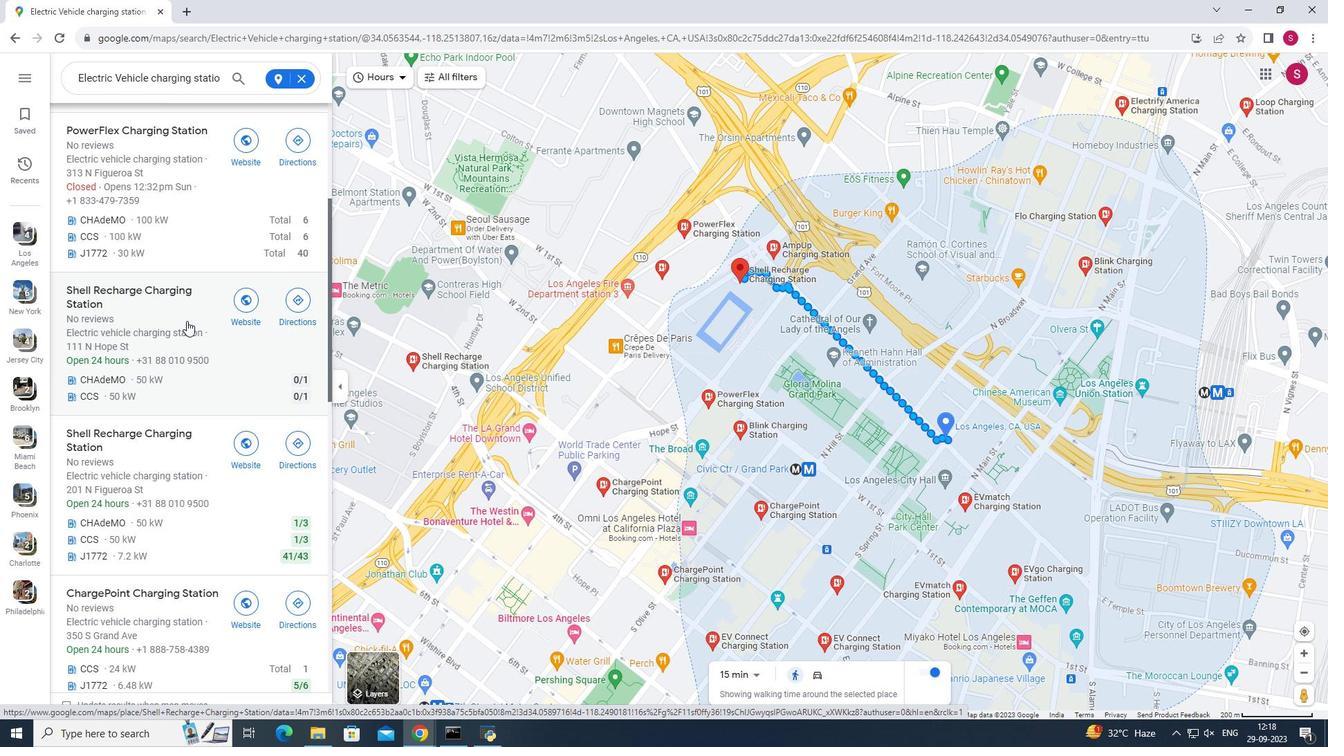 
Action: Mouse moved to (548, 375)
Screenshot: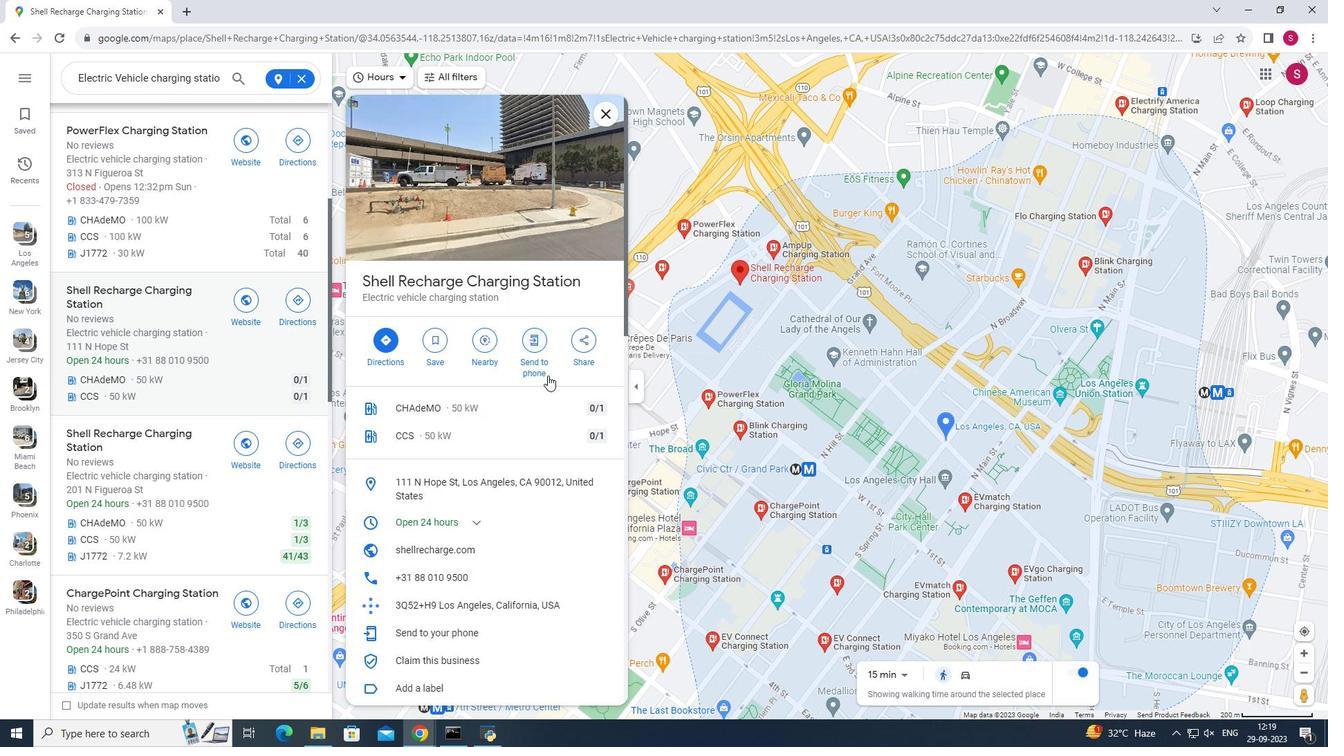 
Action: Mouse scrolled (548, 375) with delta (0, 0)
Screenshot: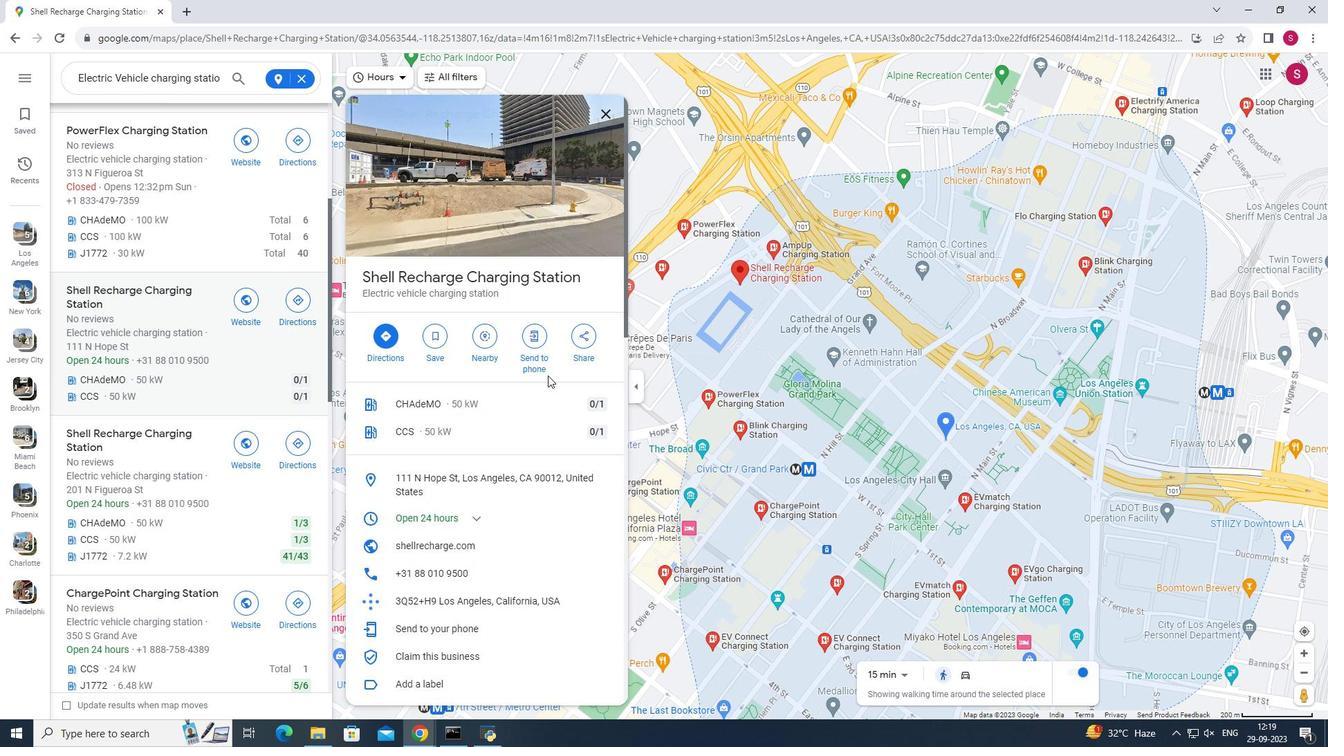 
Action: Mouse moved to (548, 377)
Screenshot: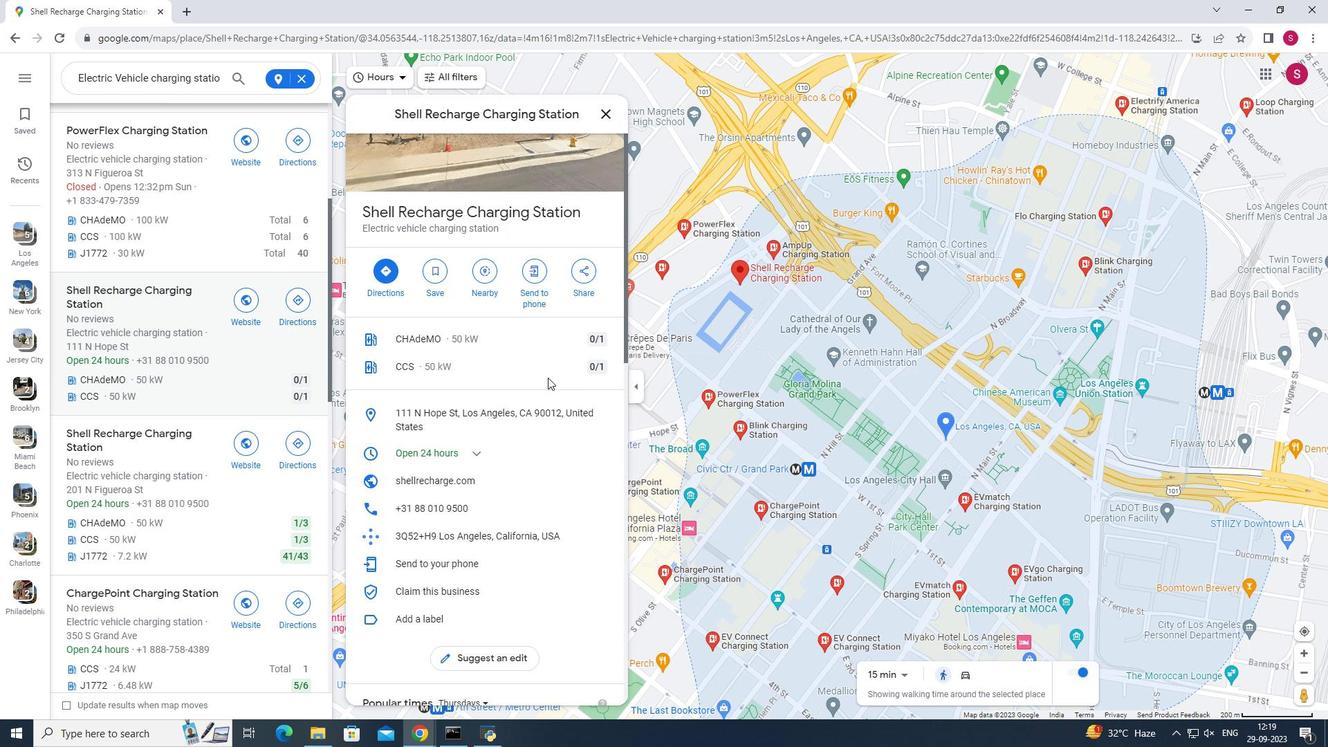 
Action: Mouse scrolled (548, 377) with delta (0, 0)
Screenshot: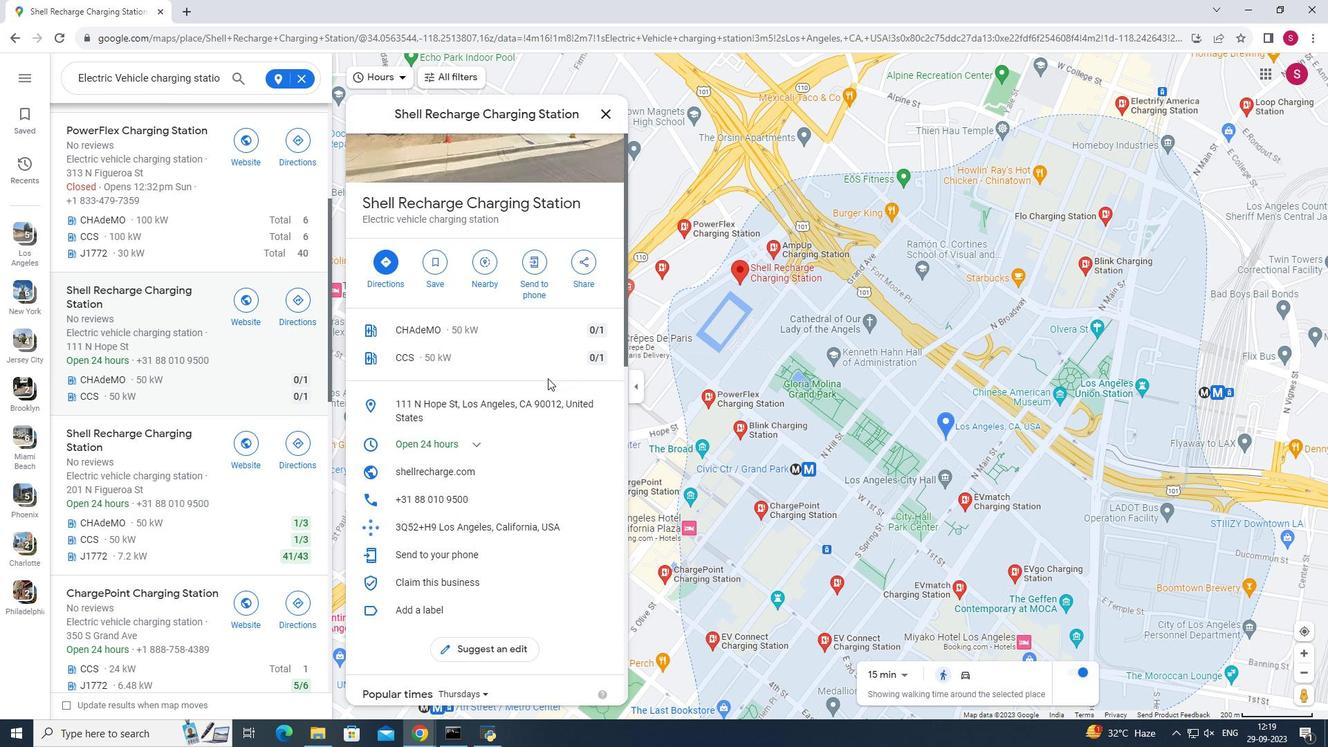 
Action: Mouse moved to (548, 379)
Screenshot: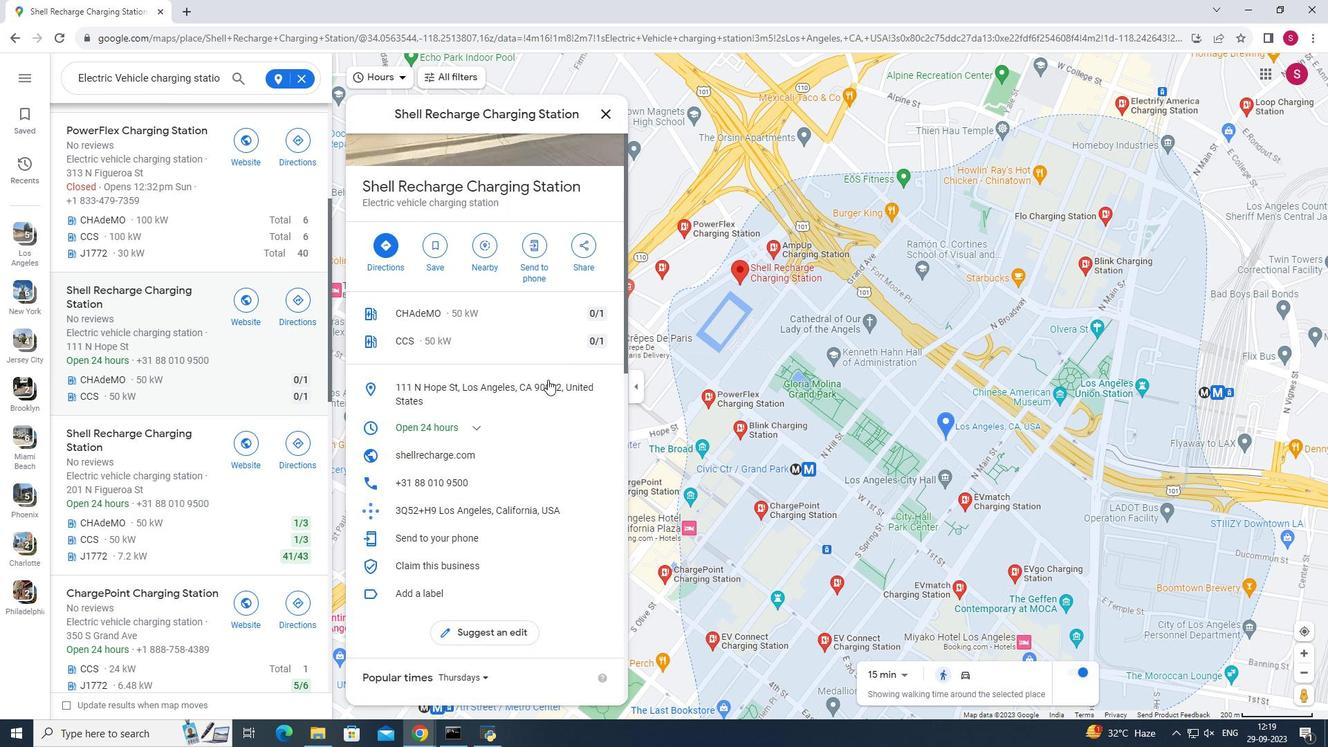 
Action: Mouse scrolled (548, 378) with delta (0, 0)
Screenshot: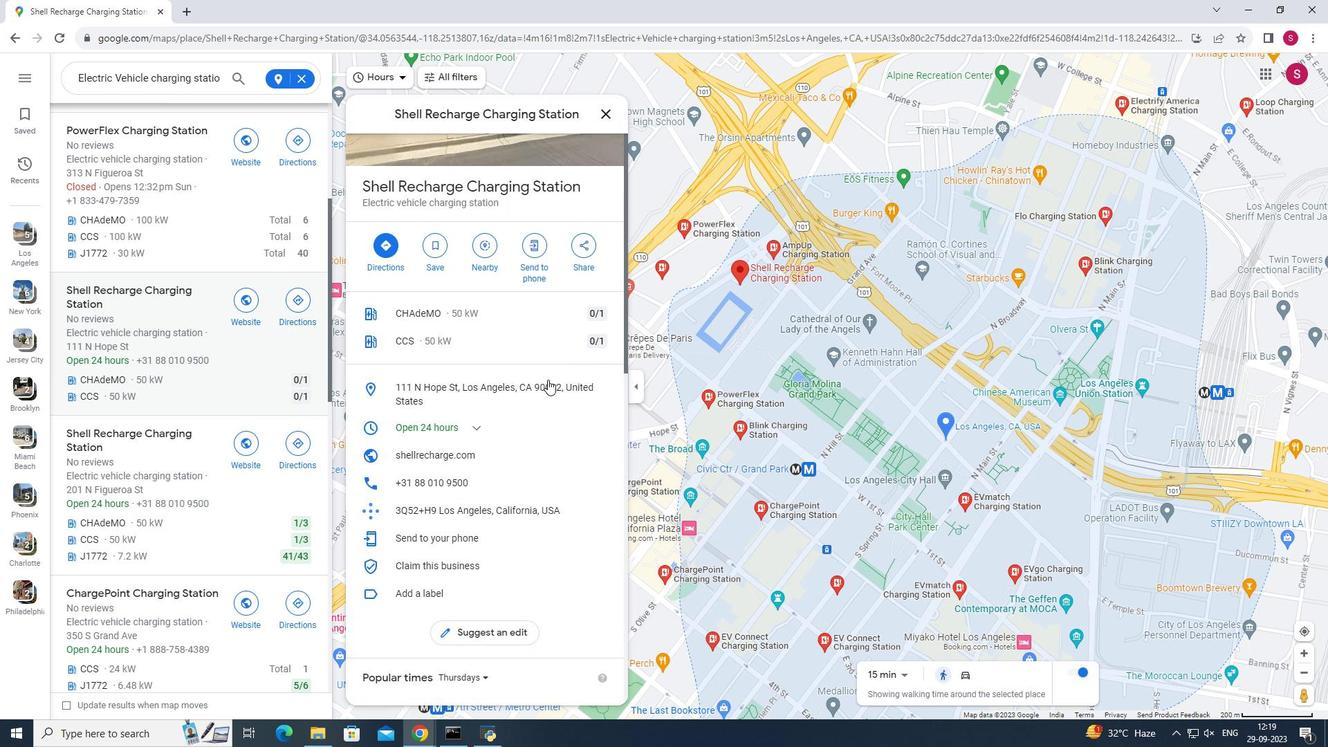
Action: Mouse moved to (548, 379)
Screenshot: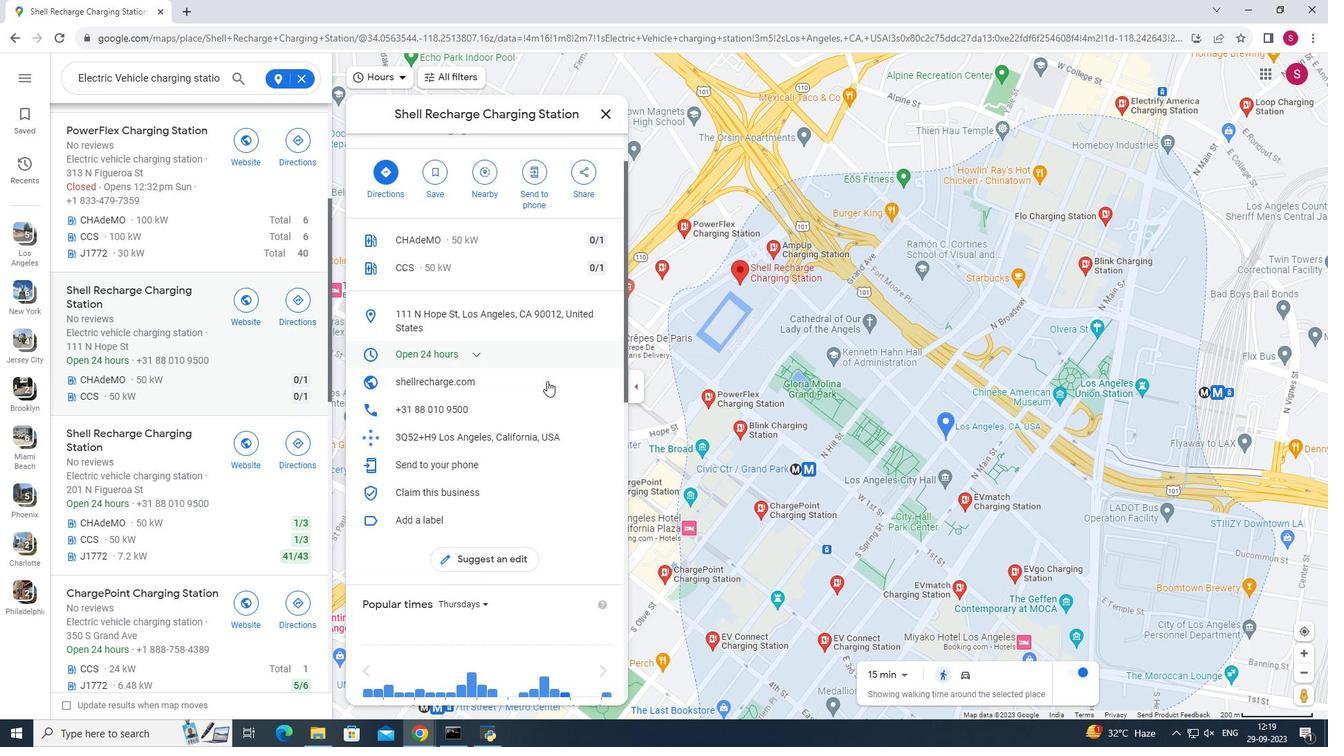 
Action: Mouse scrolled (548, 379) with delta (0, 0)
Screenshot: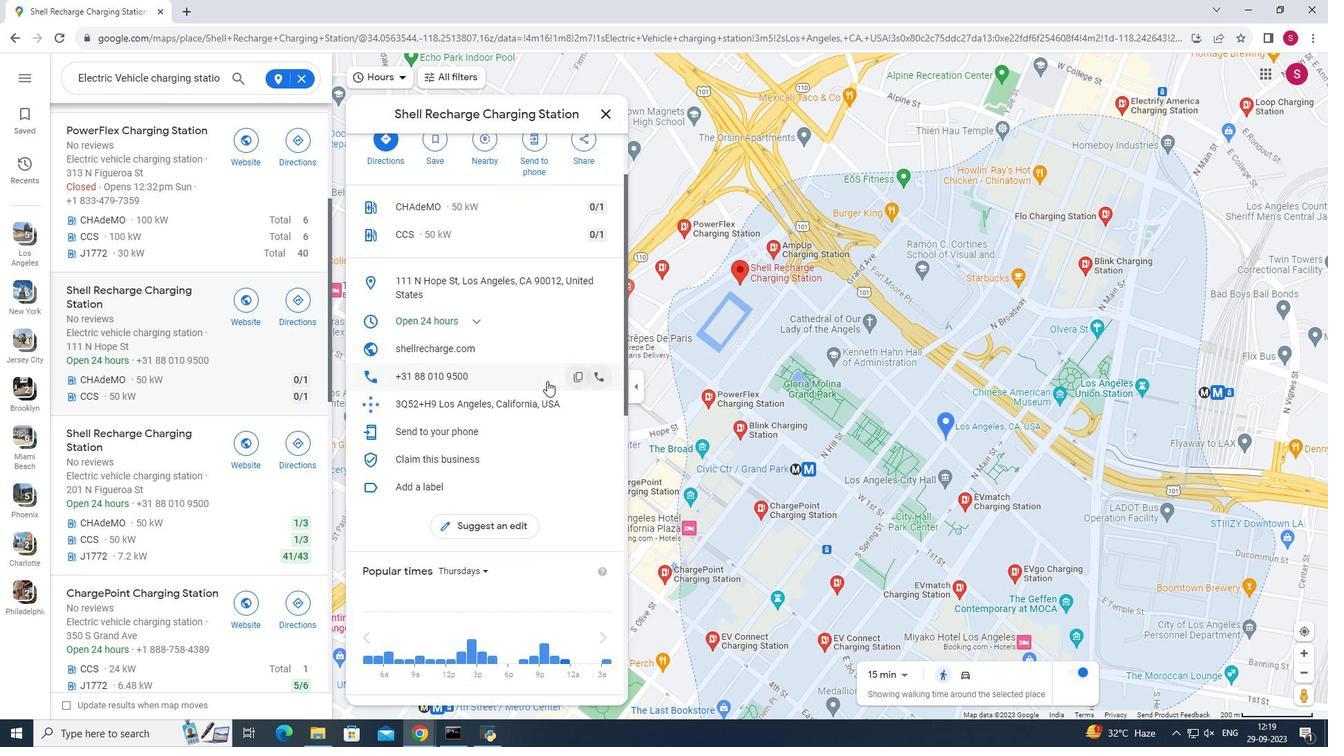 
Action: Mouse moved to (546, 381)
Screenshot: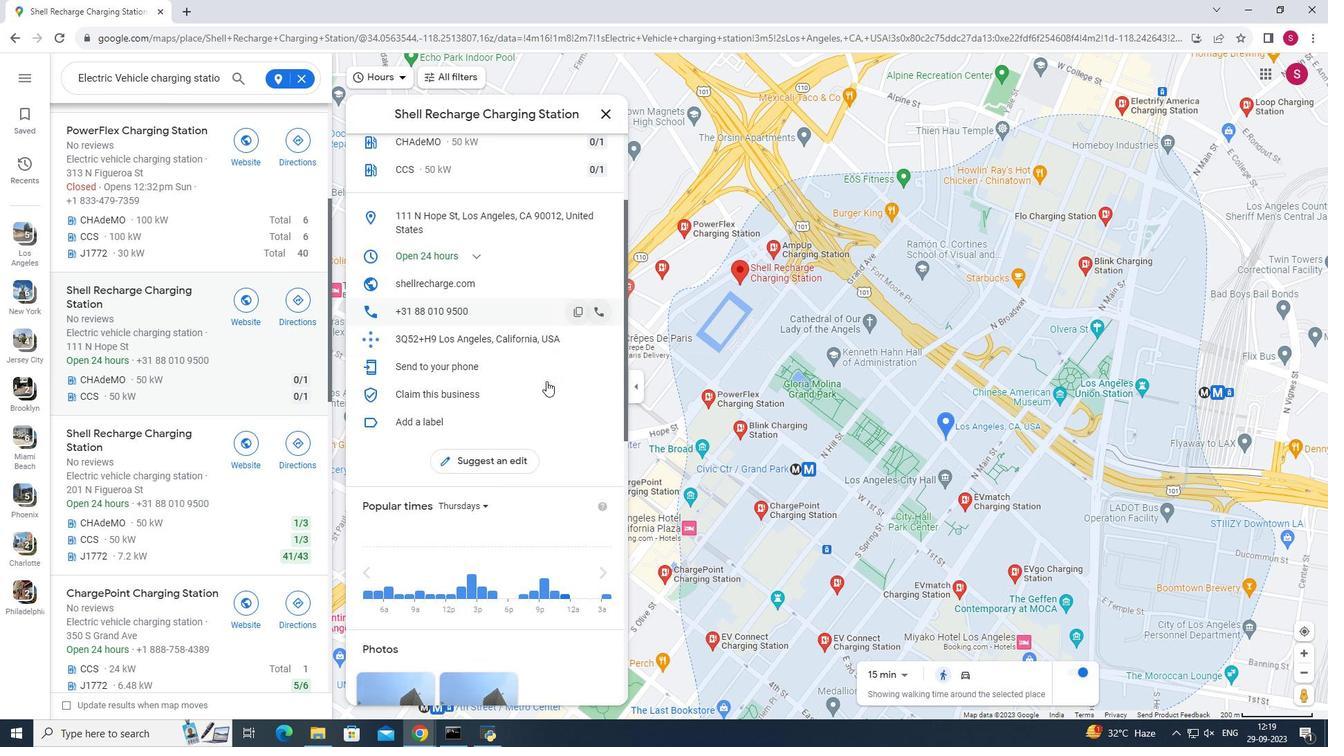
Action: Mouse scrolled (546, 381) with delta (0, 0)
Screenshot: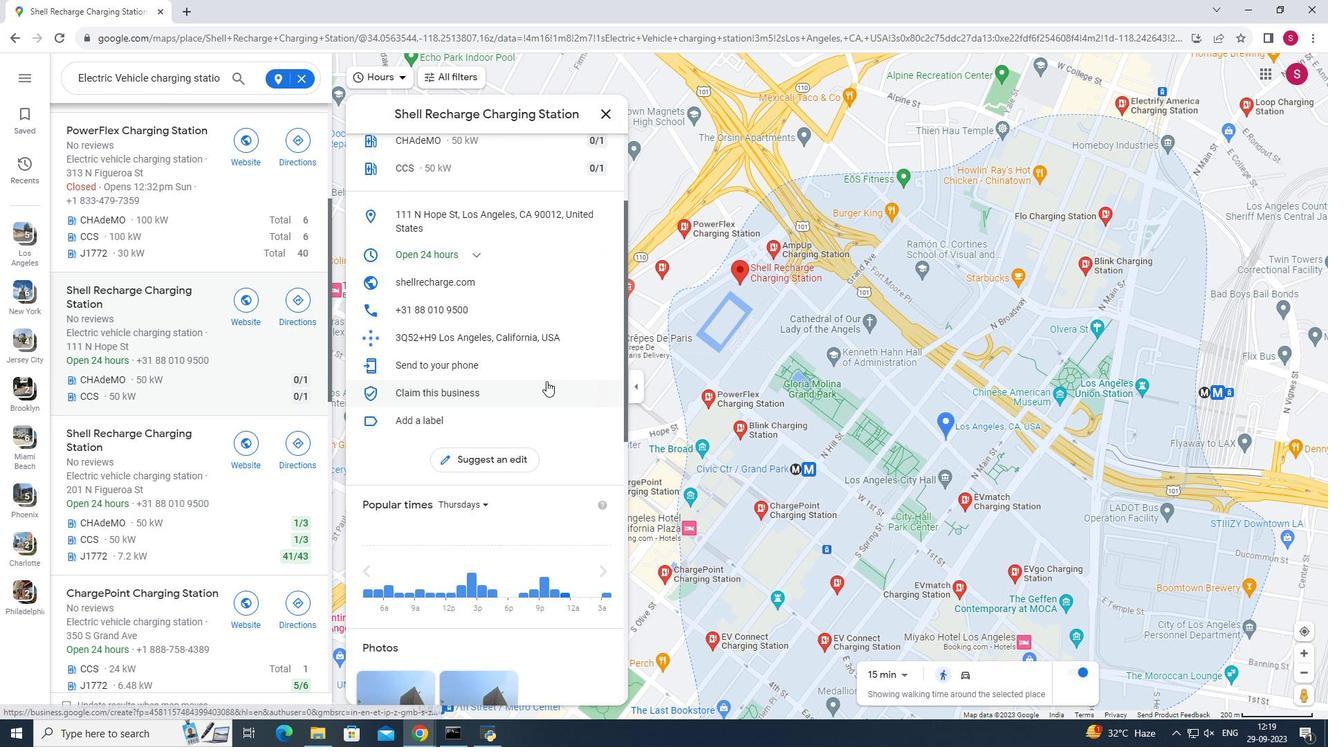 
Action: Mouse moved to (543, 380)
Screenshot: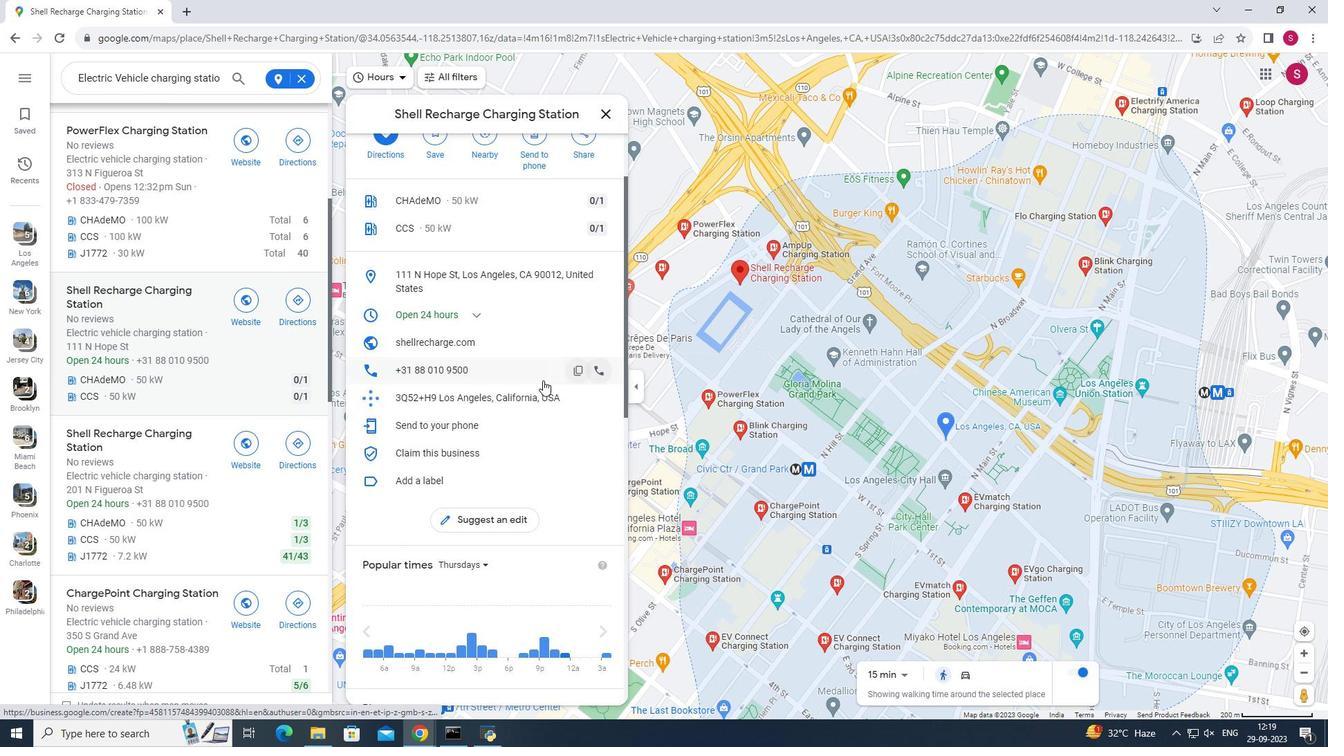 
Action: Mouse scrolled (543, 379) with delta (0, 0)
Screenshot: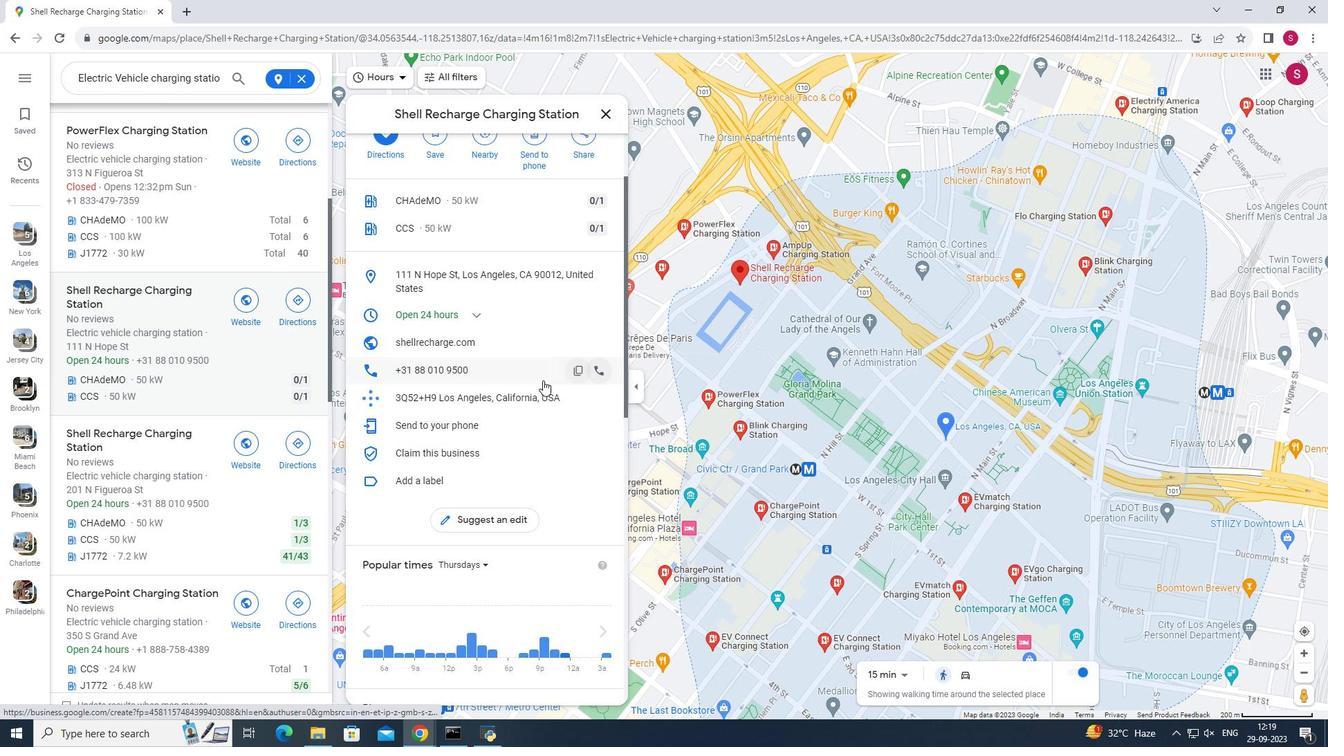 
Action: Mouse scrolled (543, 379) with delta (0, 0)
Screenshot: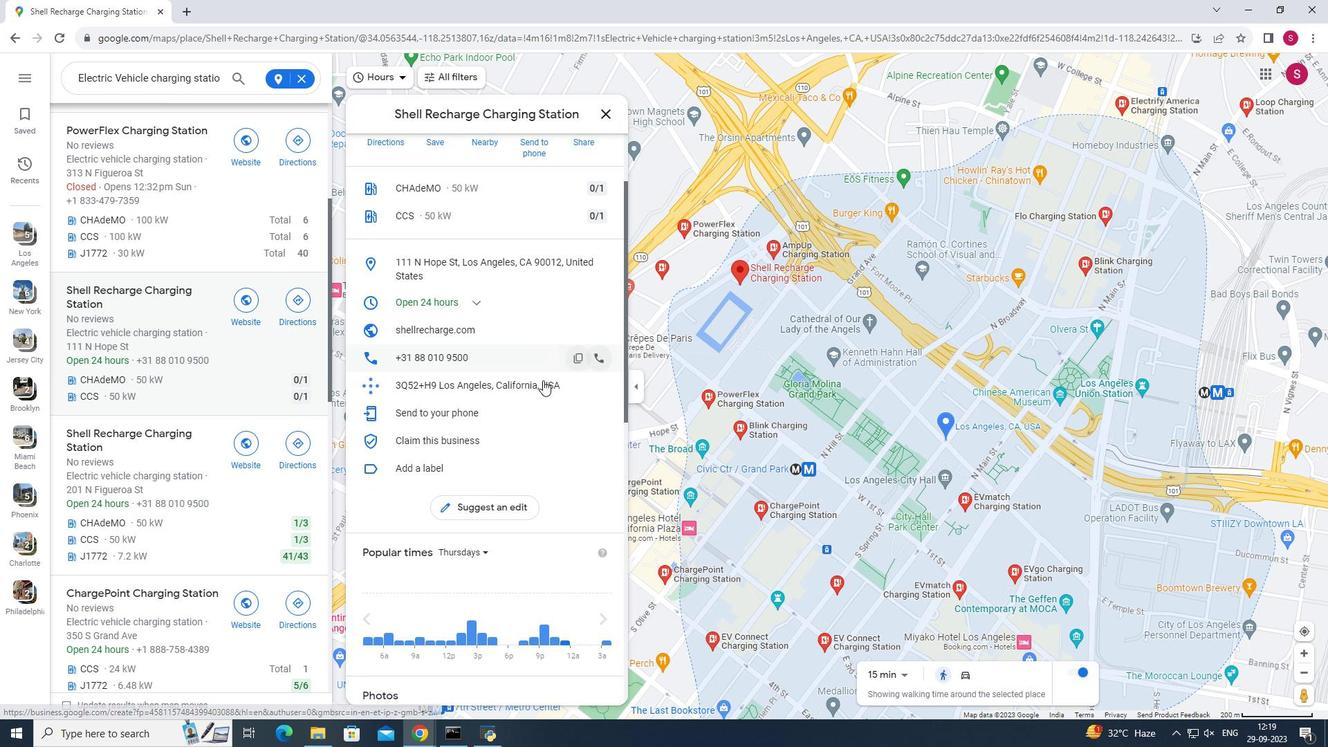
Action: Mouse scrolled (543, 379) with delta (0, 0)
Screenshot: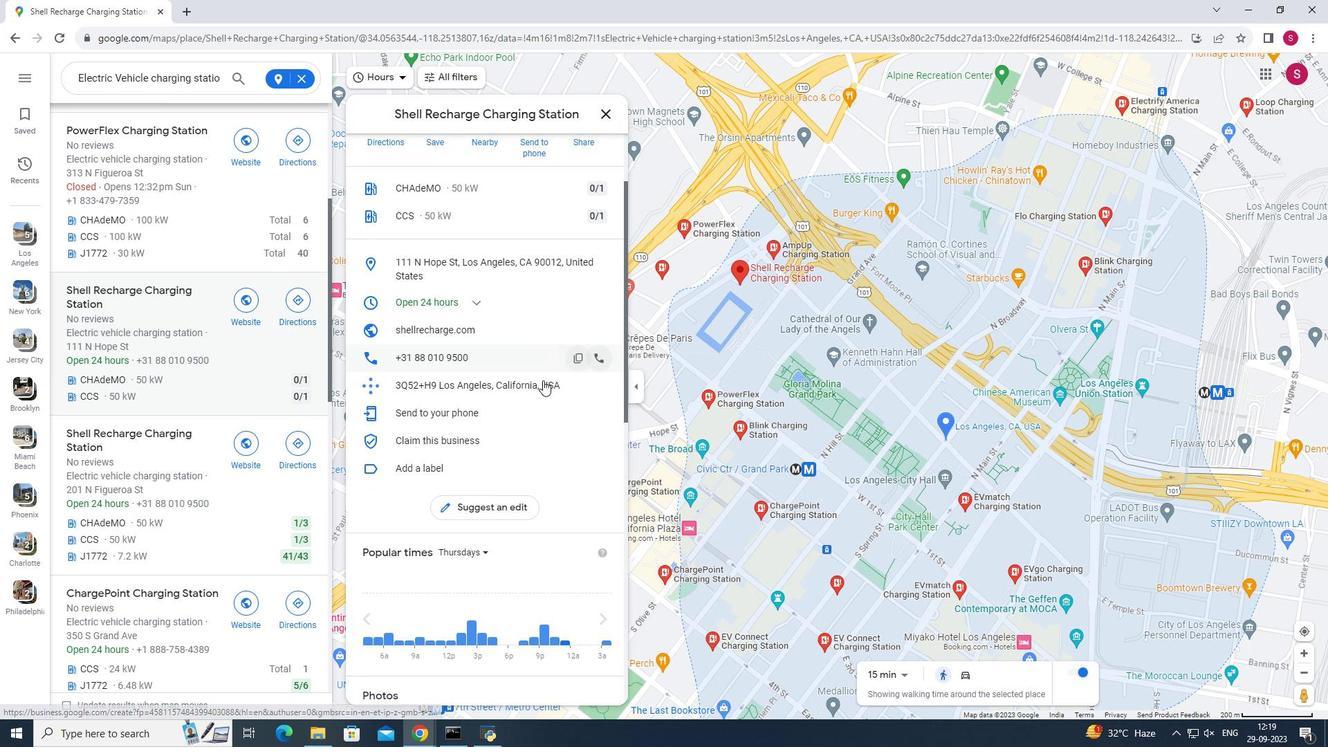 
Action: Mouse scrolled (543, 379) with delta (0, 0)
Screenshot: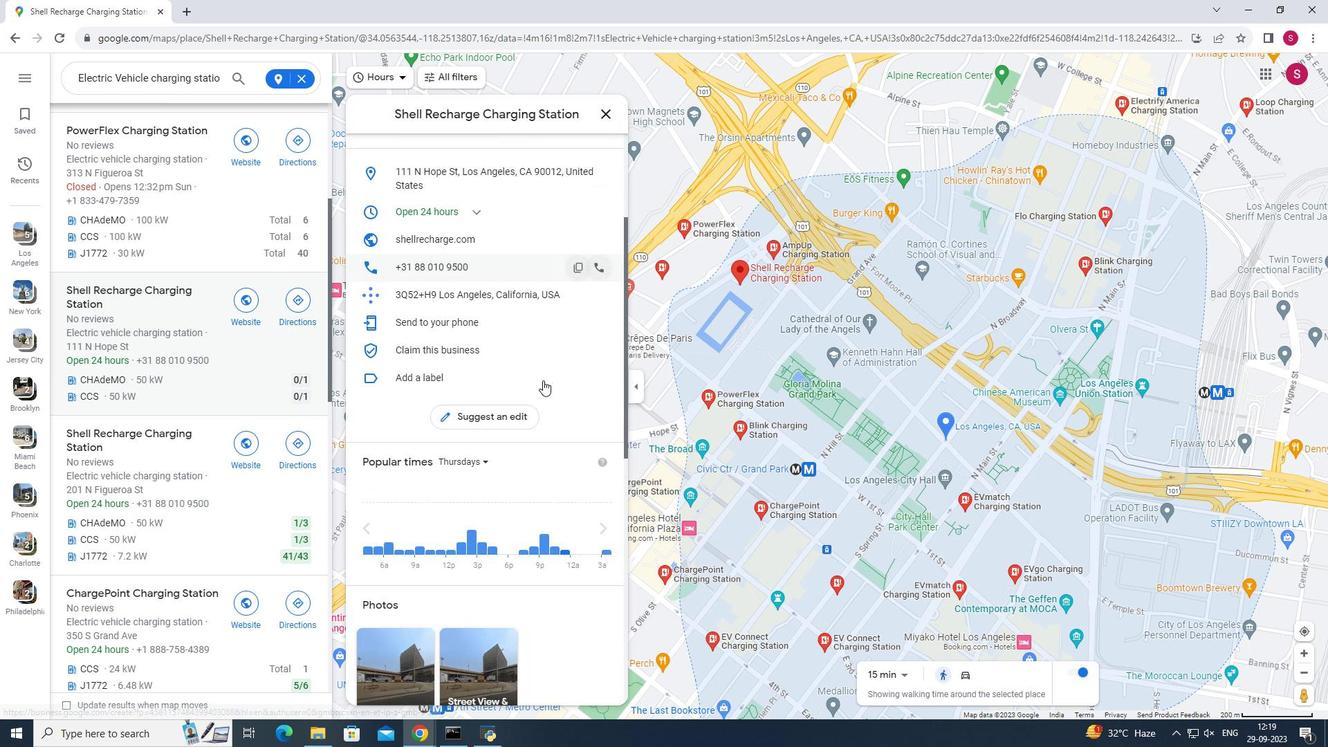 
Action: Mouse moved to (542, 379)
Screenshot: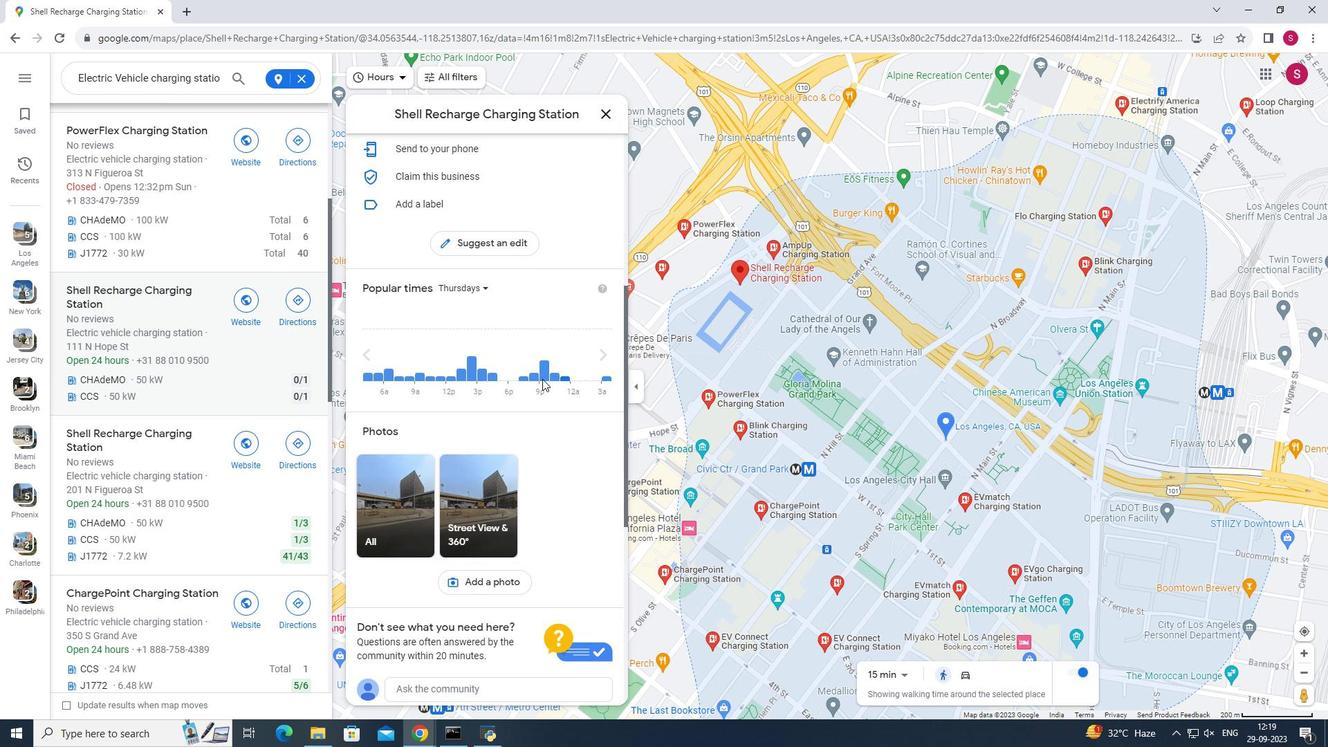 
Action: Mouse scrolled (542, 379) with delta (0, 0)
Screenshot: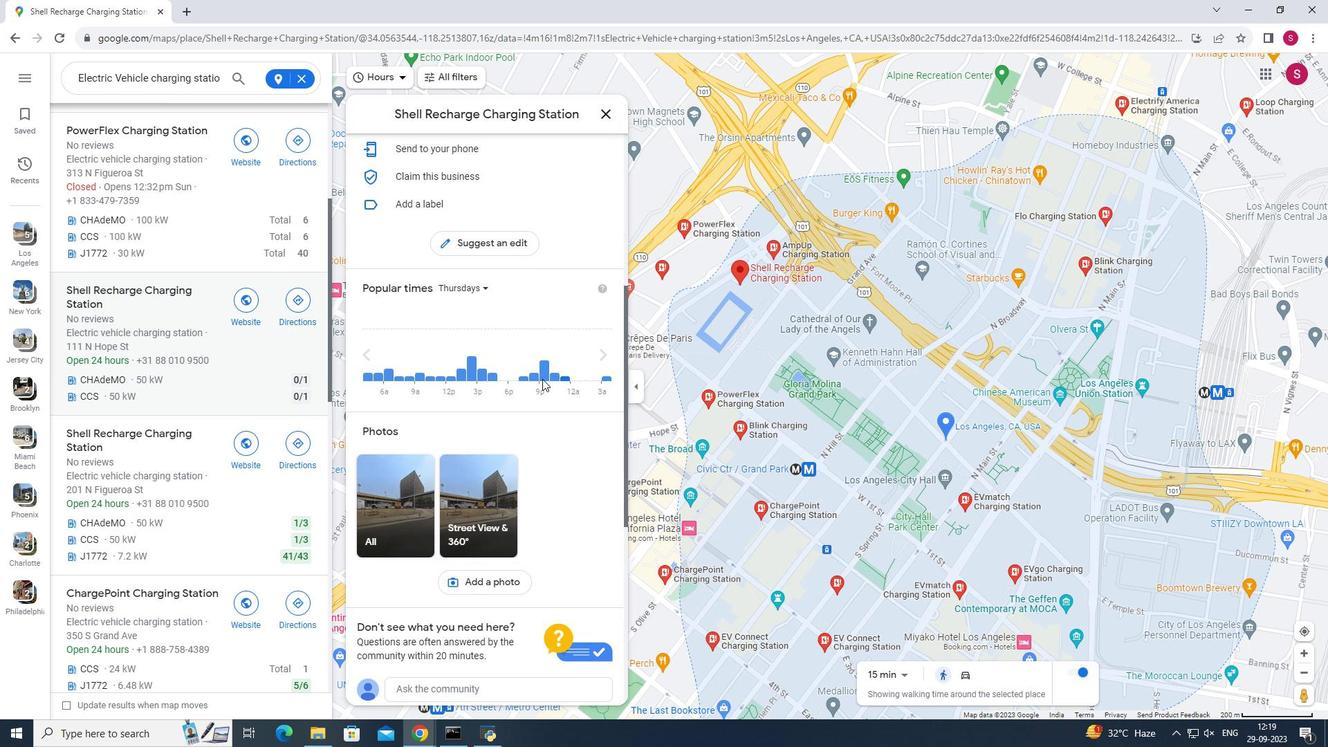 
Action: Mouse scrolled (542, 379) with delta (0, 0)
Screenshot: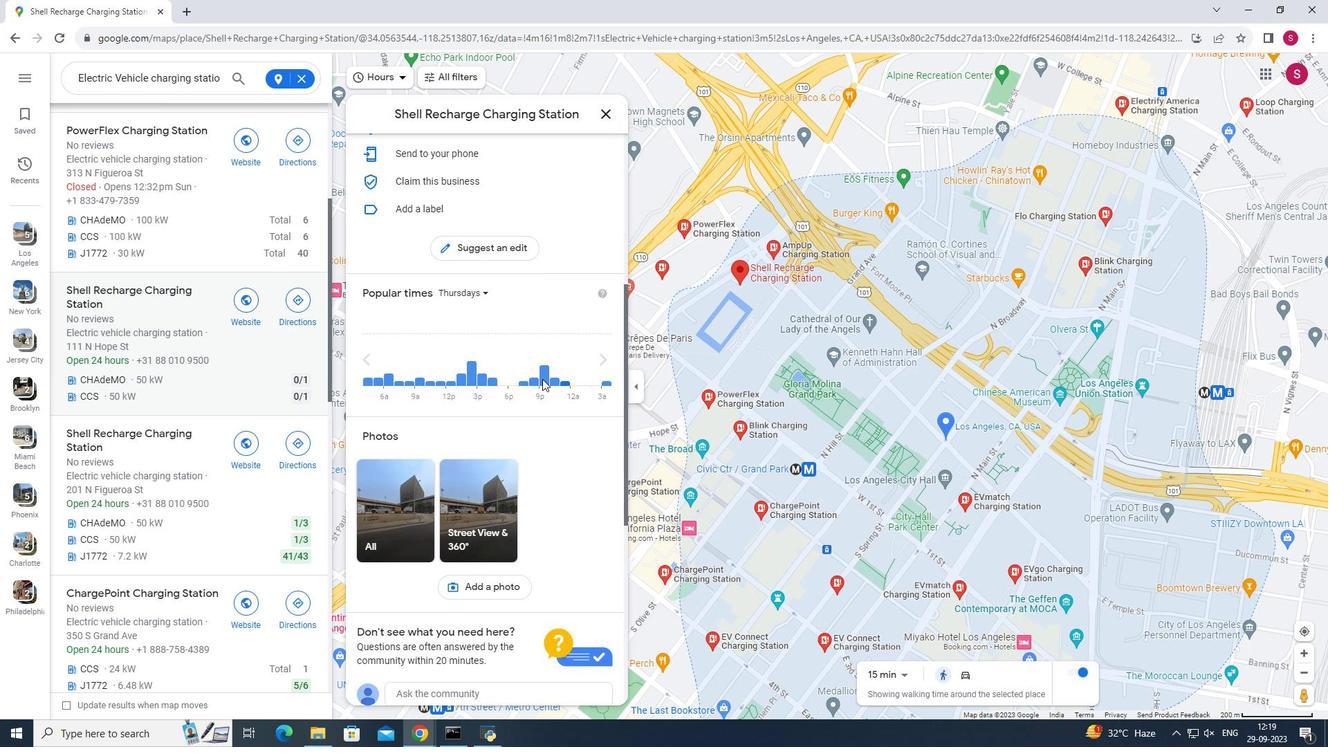 
Action: Mouse scrolled (542, 379) with delta (0, 0)
Screenshot: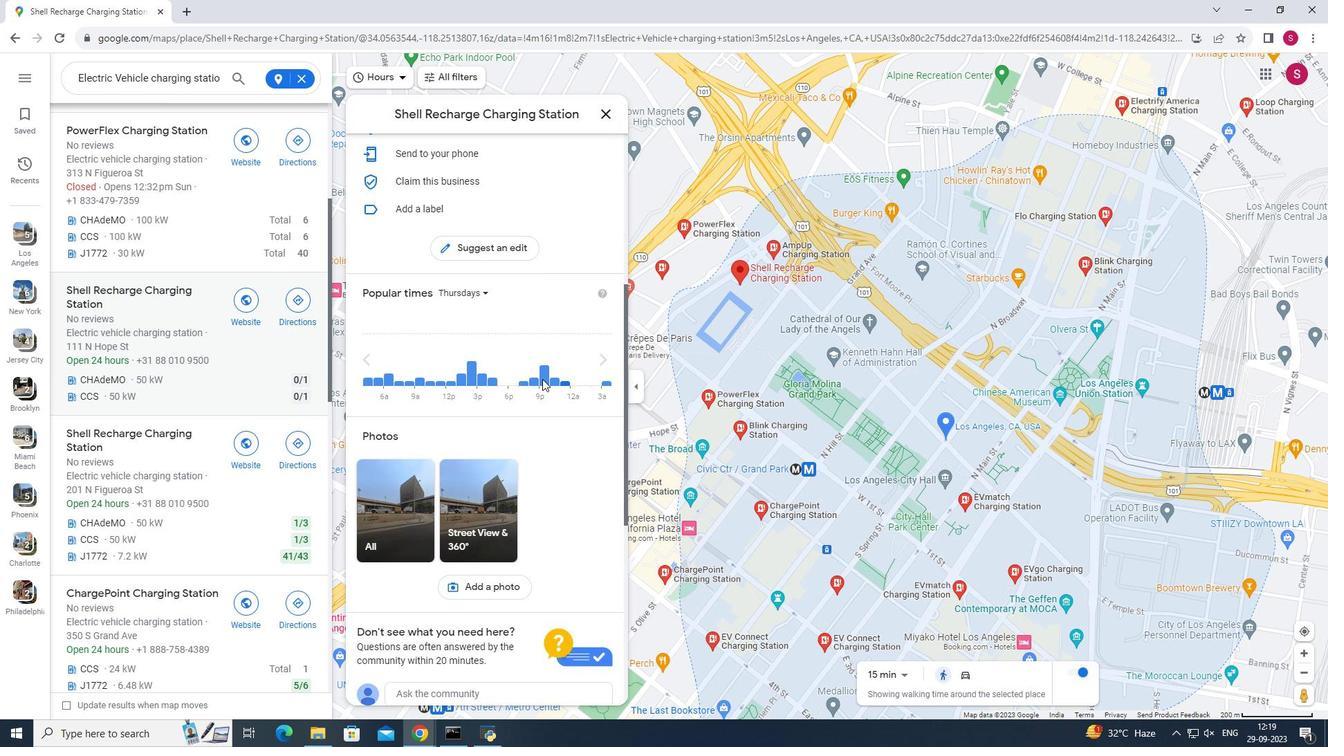
Action: Mouse scrolled (542, 379) with delta (0, 0)
Screenshot: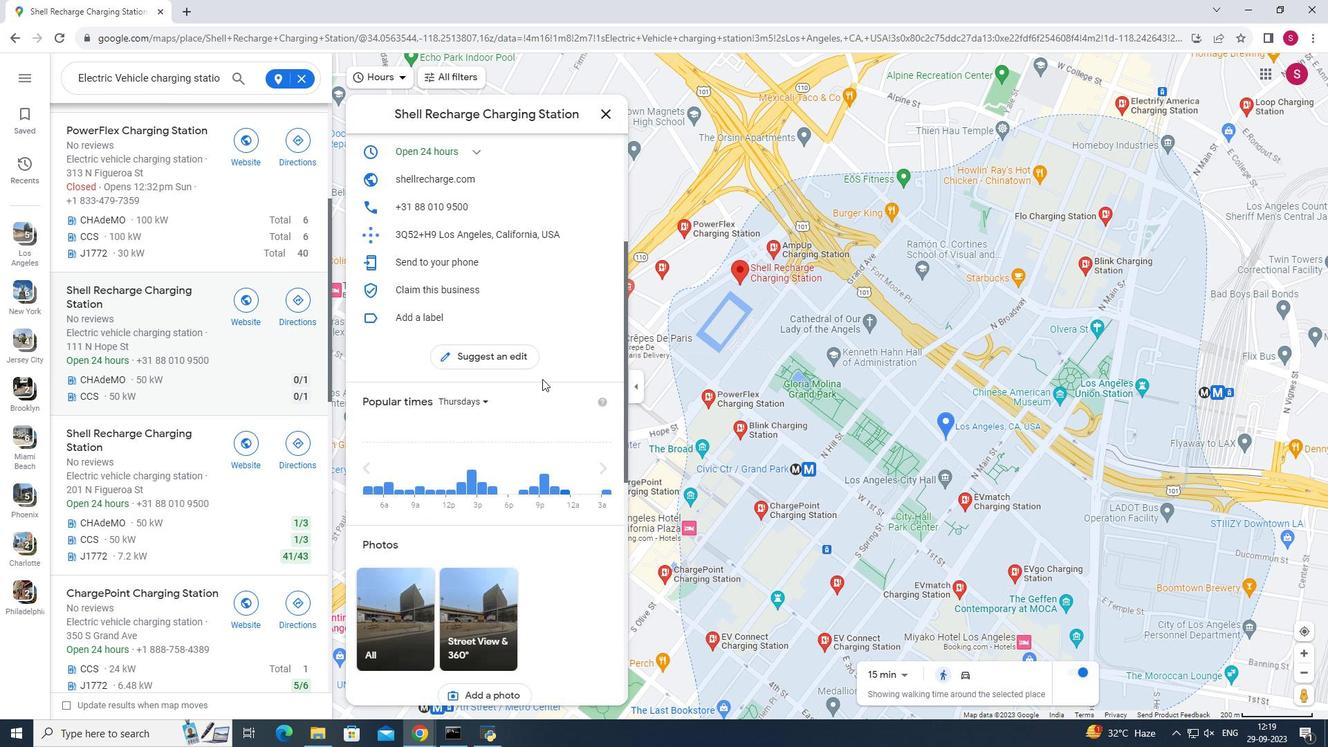 
Action: Mouse moved to (539, 375)
Screenshot: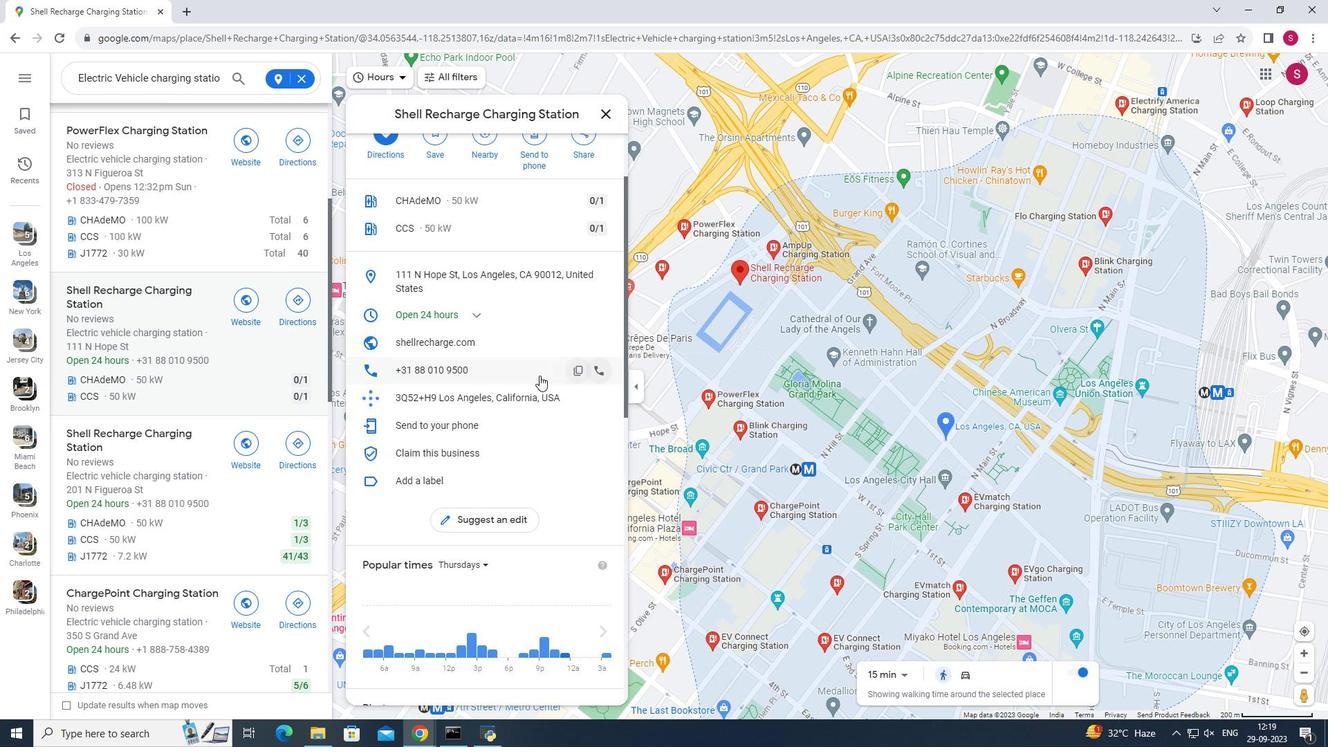 
Action: Mouse scrolled (539, 376) with delta (0, 0)
Screenshot: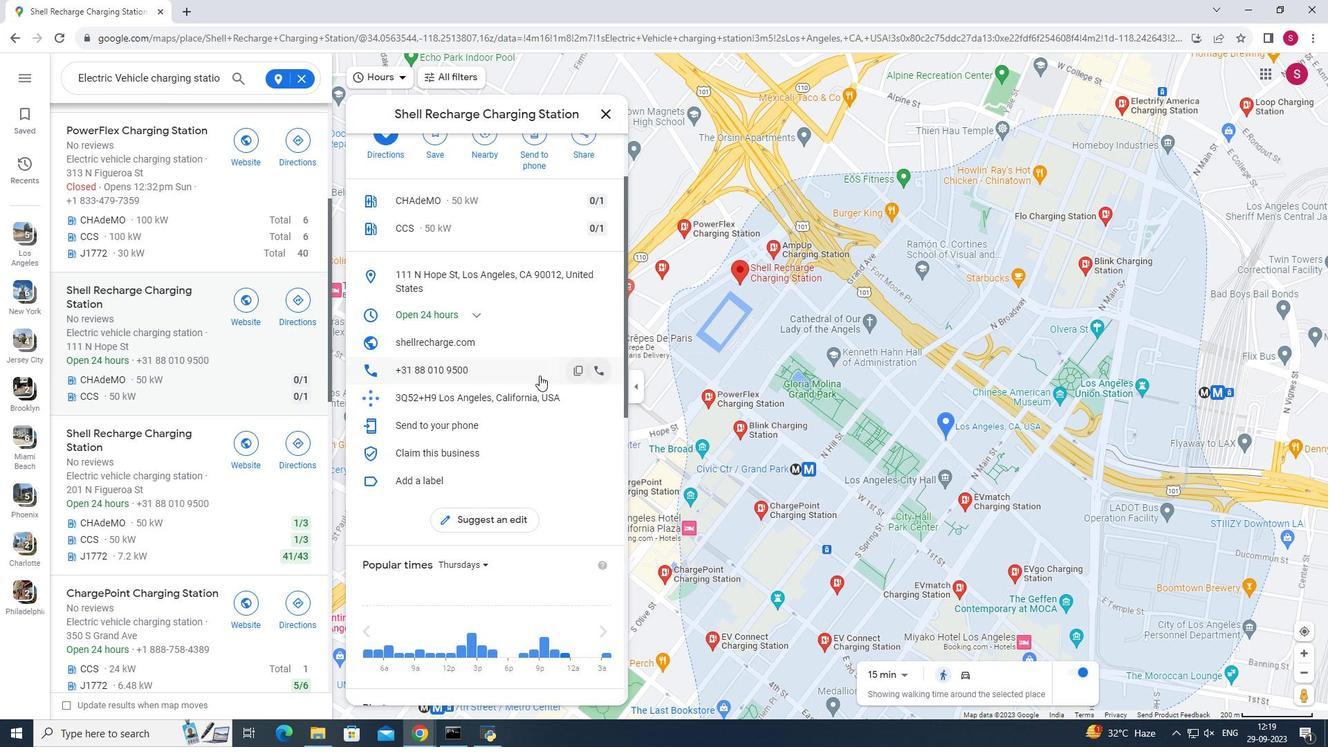 
Action: Mouse scrolled (539, 376) with delta (0, 0)
Screenshot: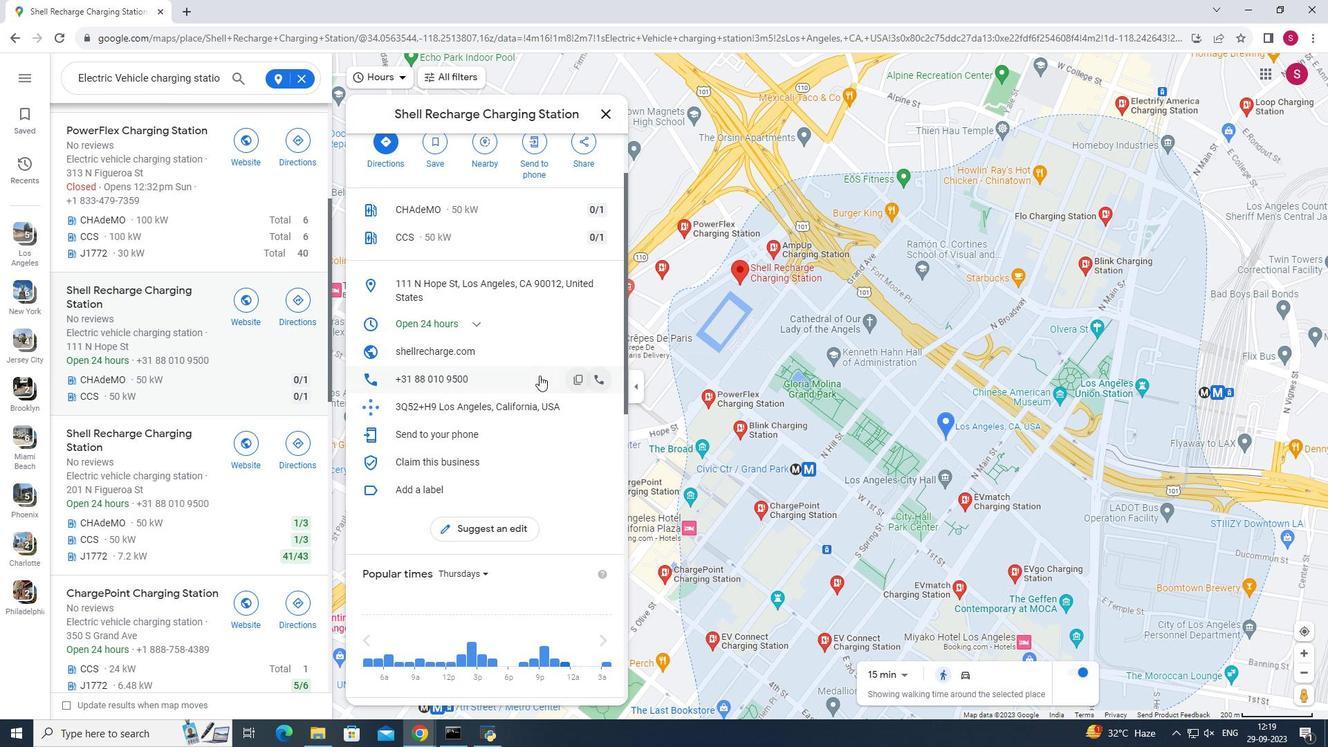 
Action: Mouse scrolled (539, 376) with delta (0, 0)
Screenshot: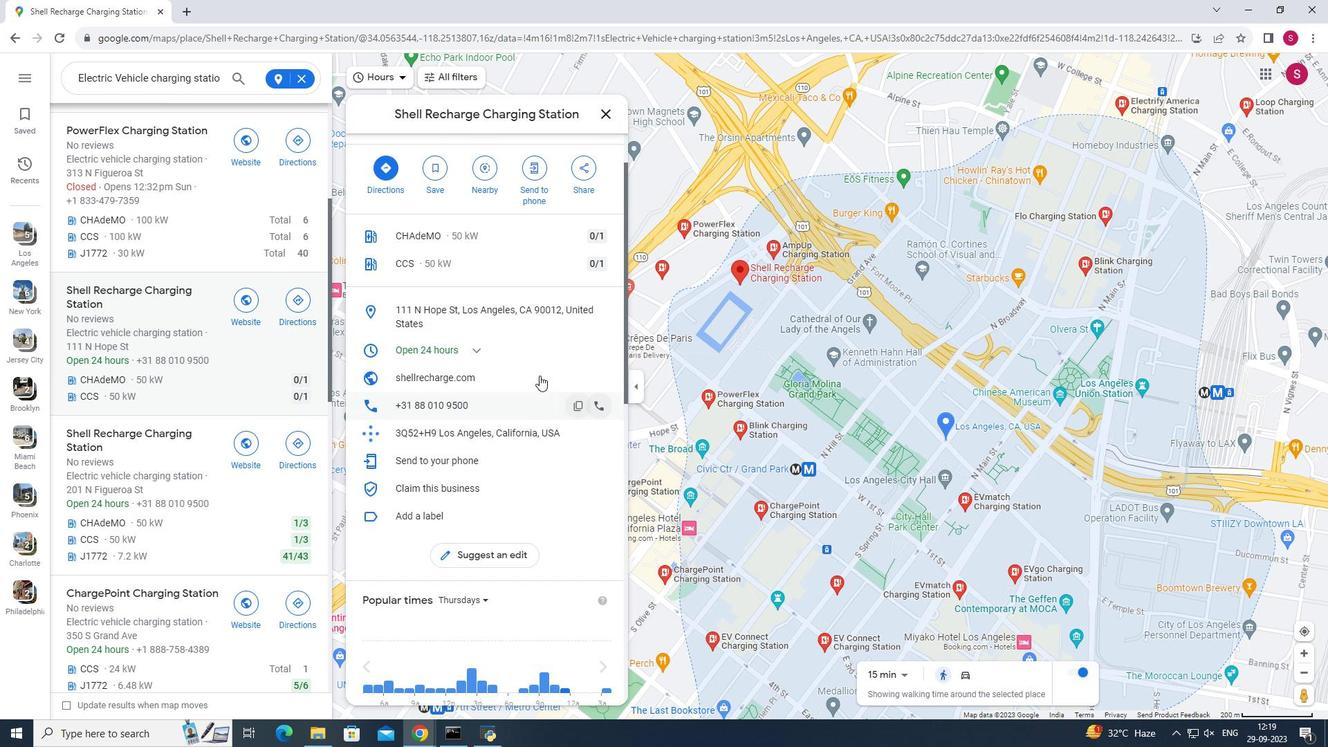 
Action: Mouse scrolled (539, 376) with delta (0, 0)
Screenshot: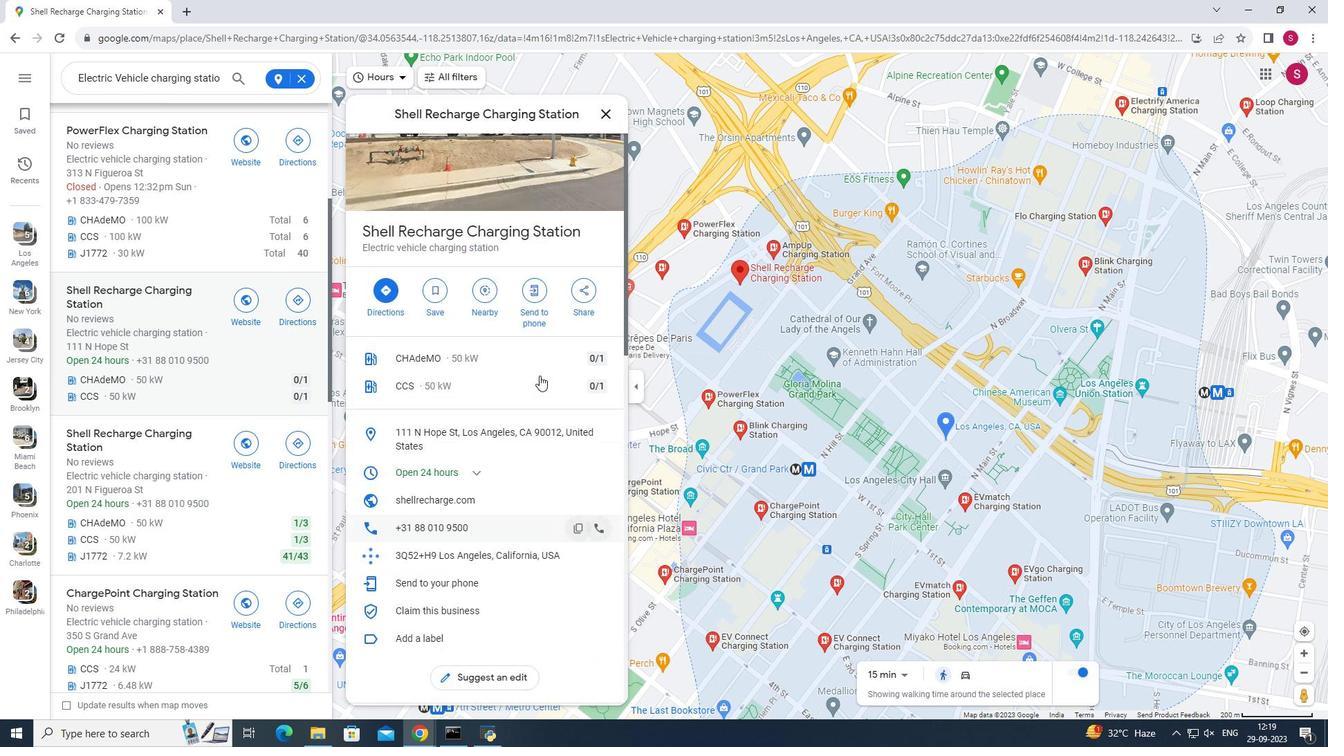 
Action: Mouse moved to (536, 373)
Screenshot: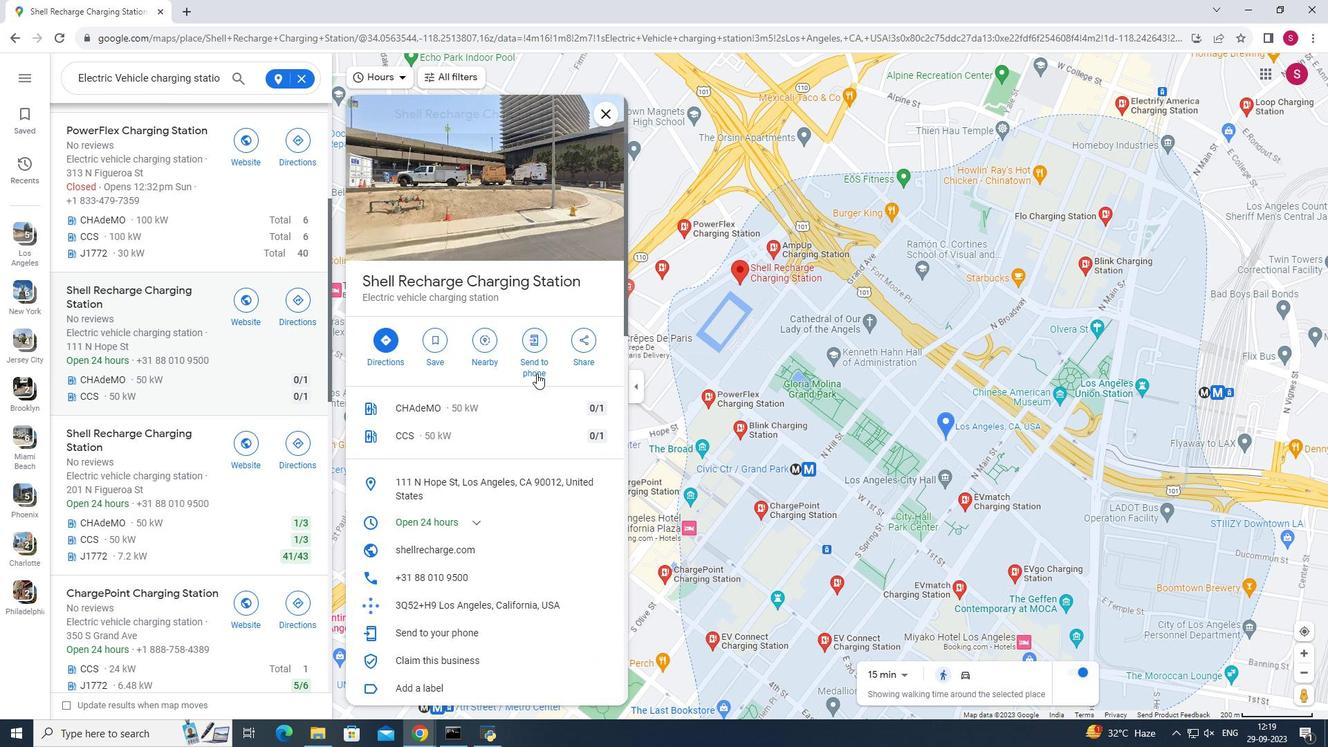 
Action: Mouse scrolled (536, 374) with delta (0, 0)
Screenshot: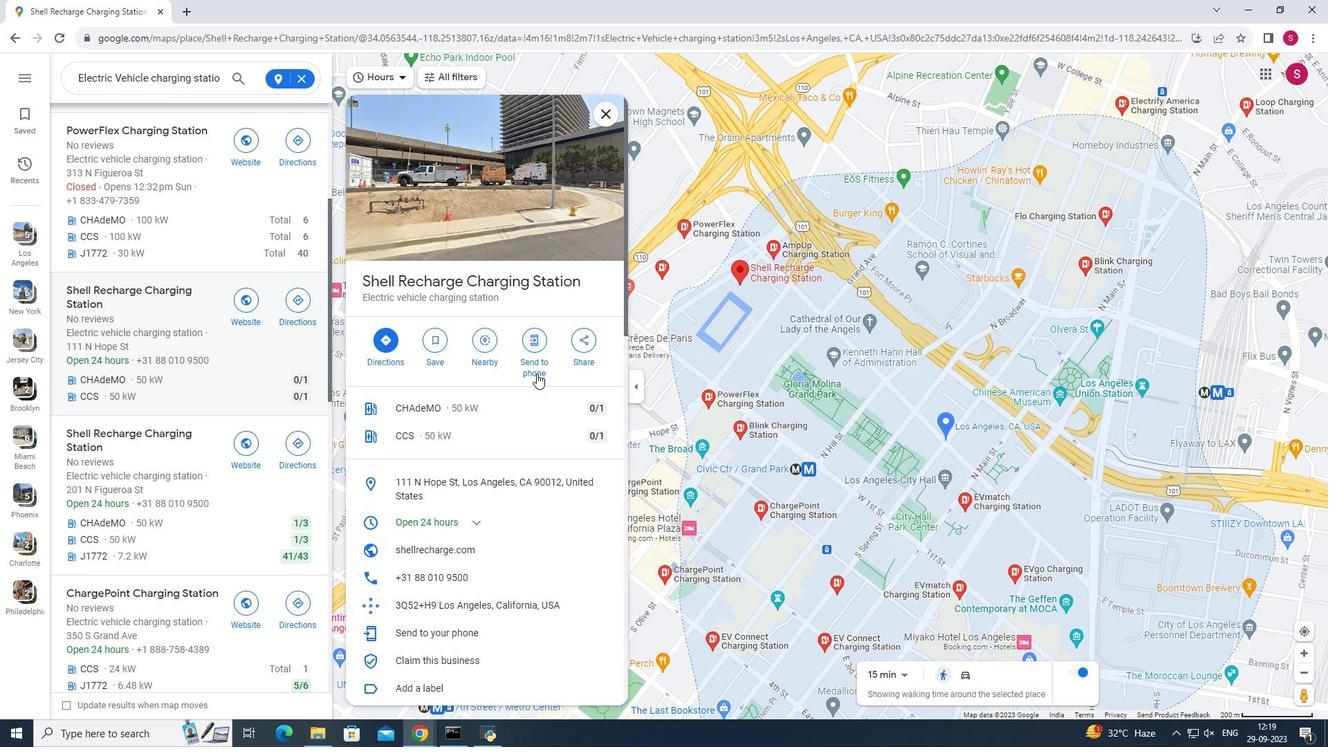 
Action: Mouse moved to (608, 112)
Screenshot: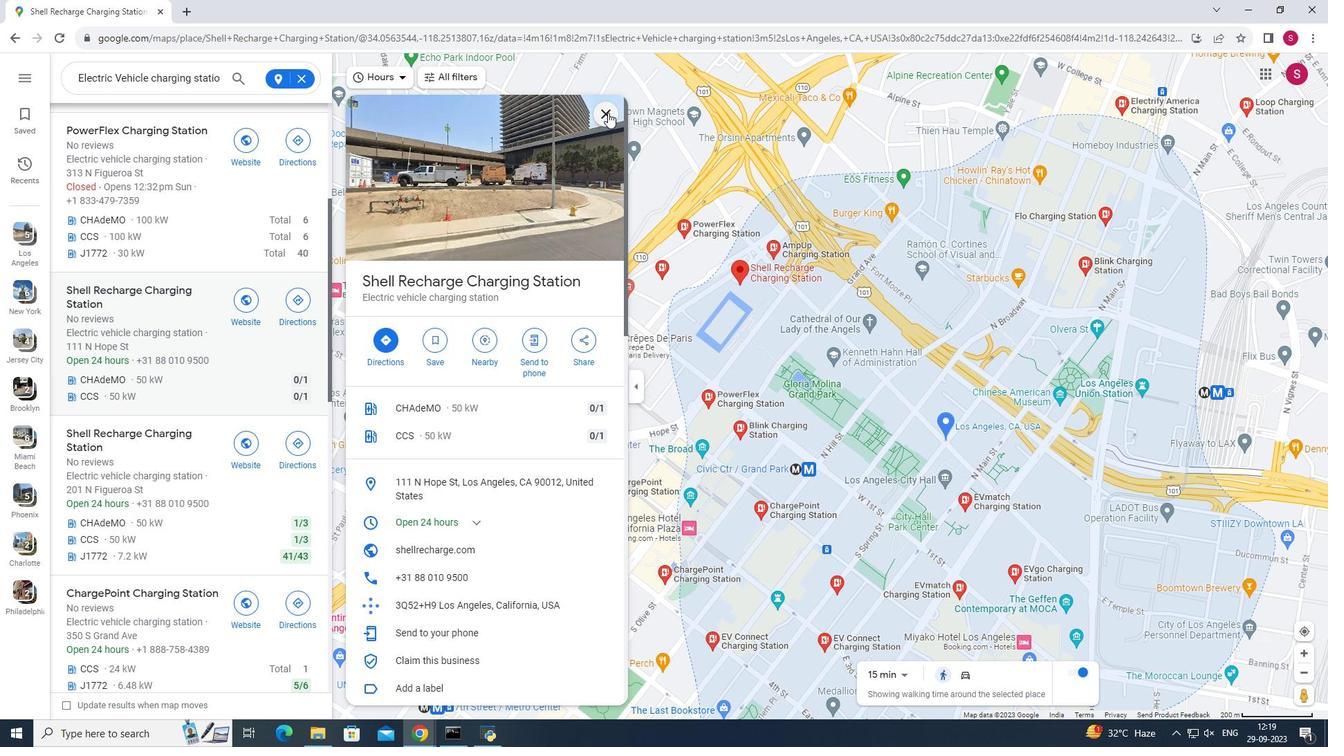 
Action: Mouse pressed left at (608, 112)
Screenshot: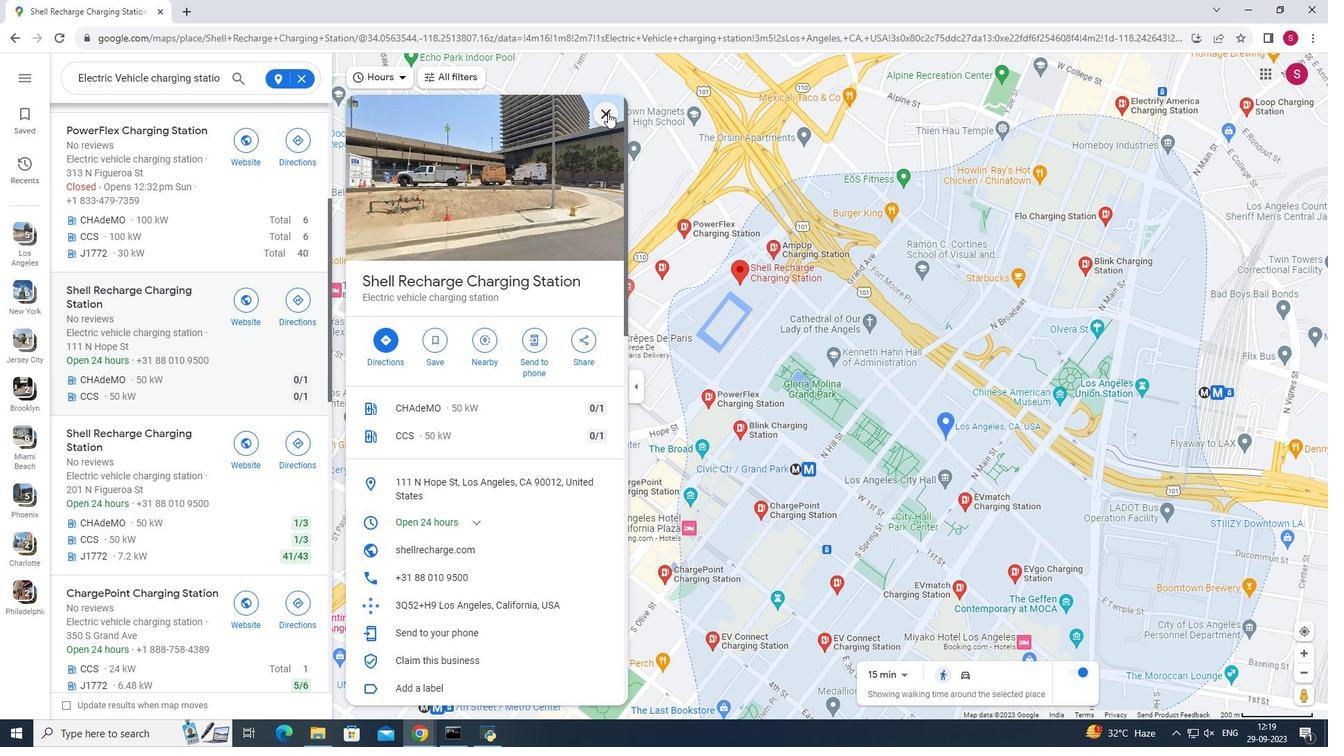 
Action: Mouse moved to (251, 368)
Screenshot: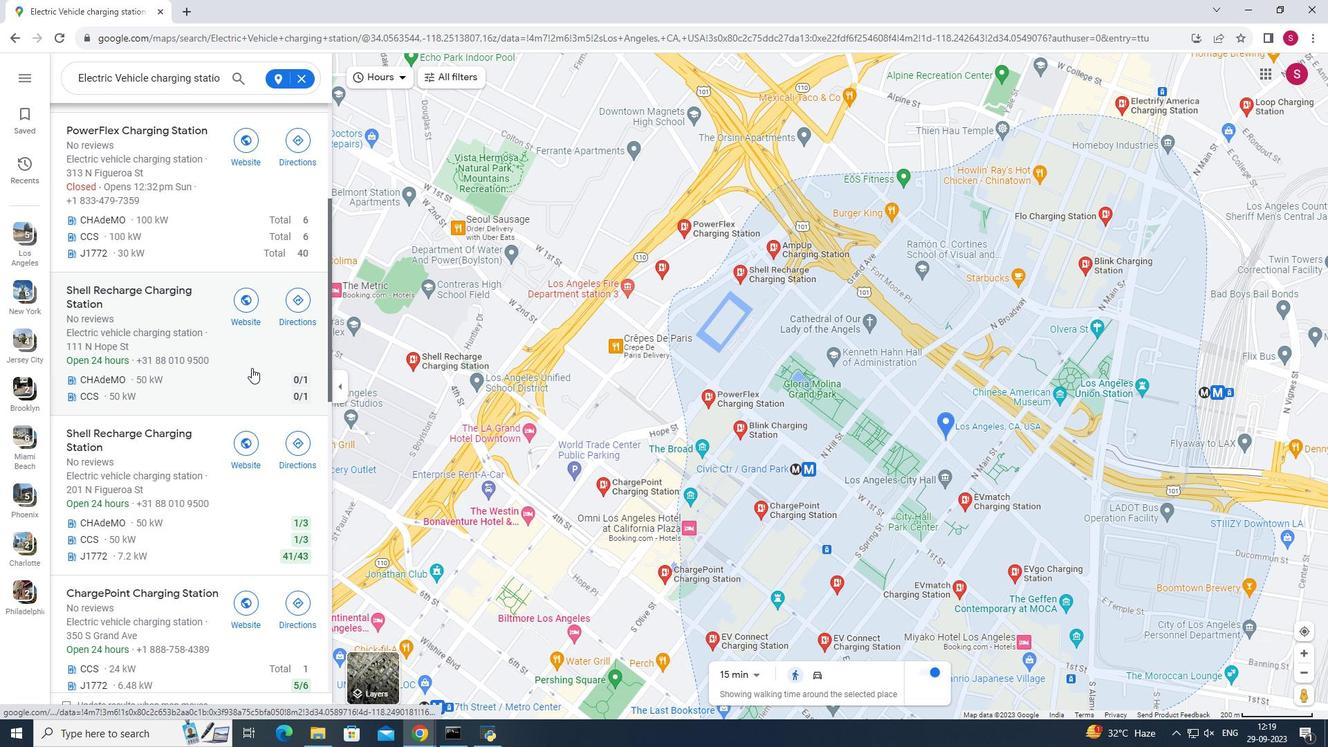 
Action: Mouse scrolled (251, 367) with delta (0, 0)
Screenshot: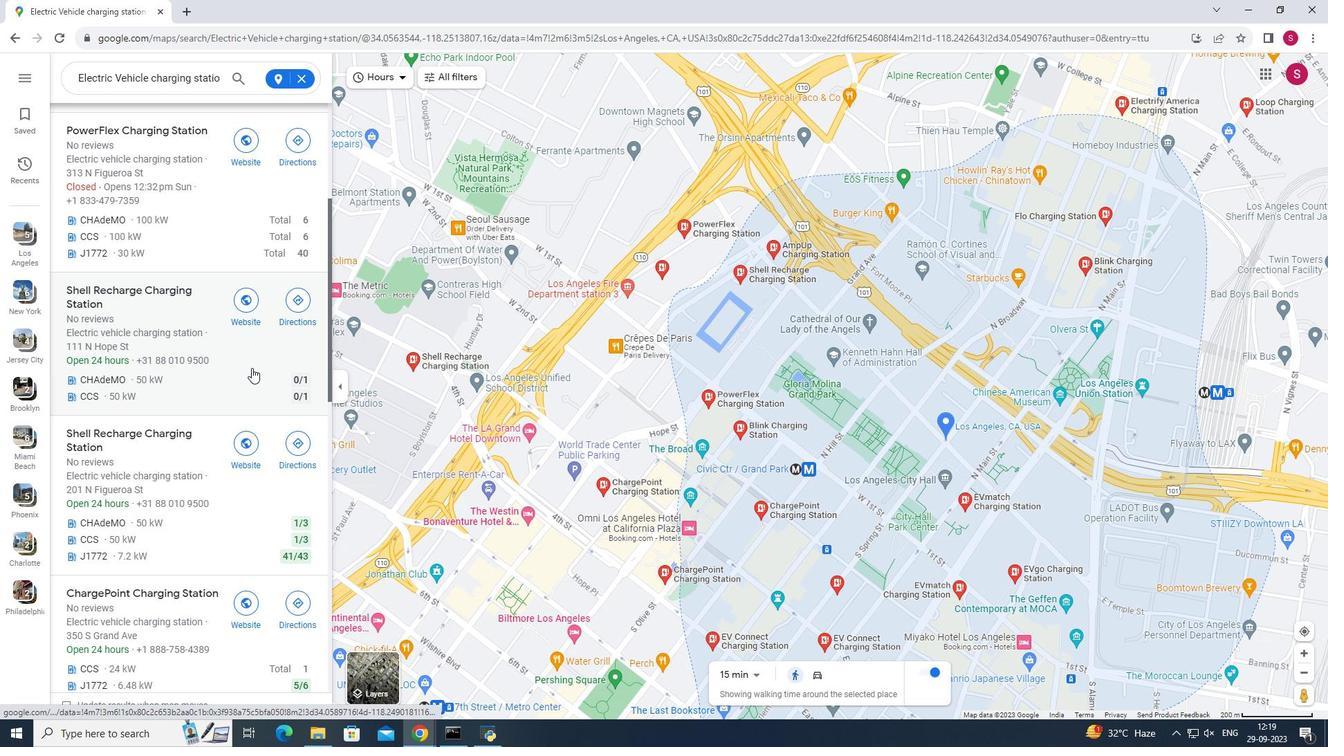 
Action: Mouse scrolled (251, 367) with delta (0, 0)
Screenshot: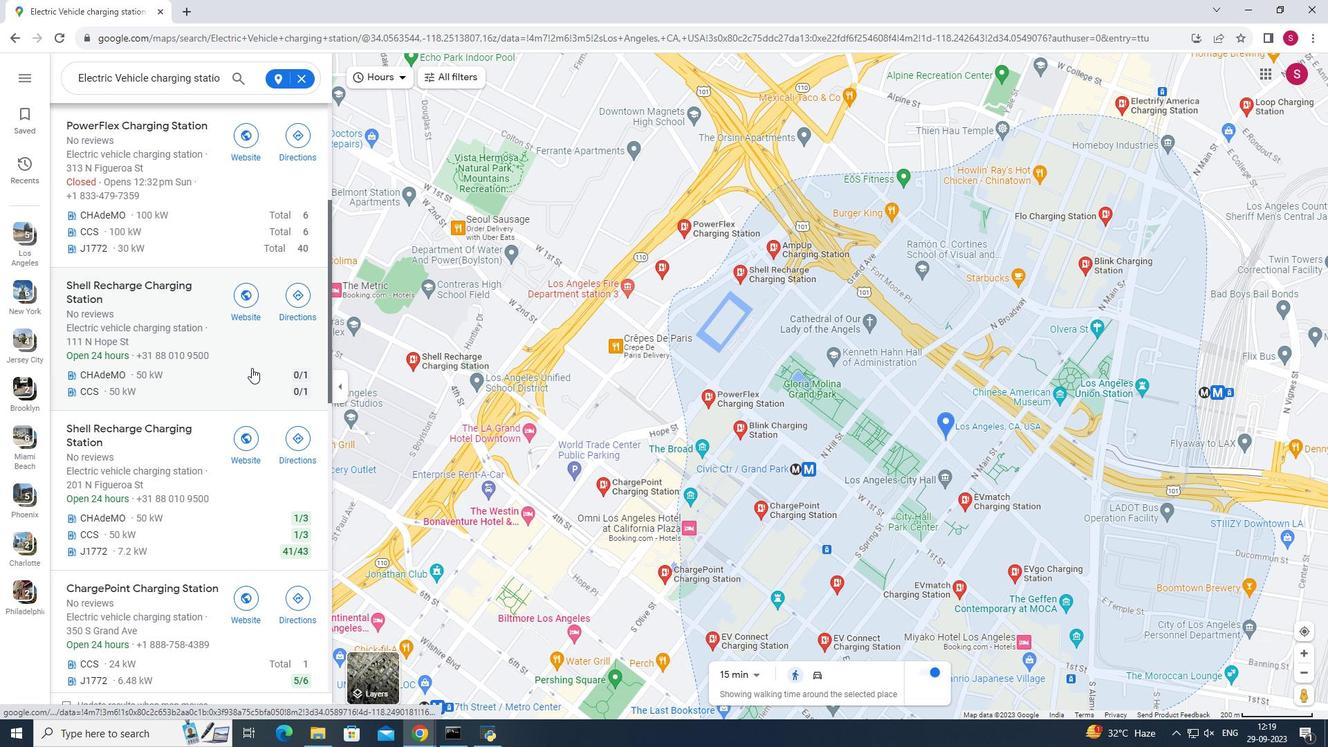 
Action: Mouse moved to (188, 307)
Screenshot: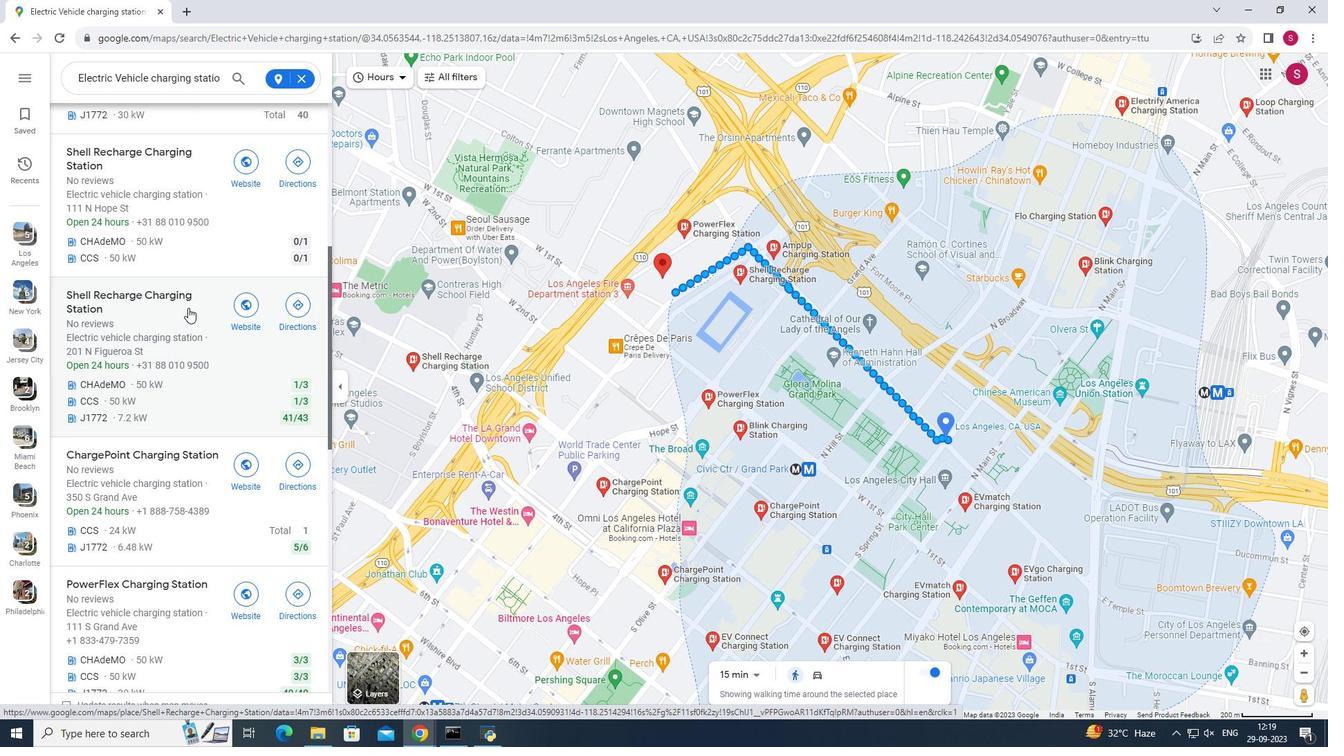 
Action: Mouse scrolled (188, 307) with delta (0, 0)
Screenshot: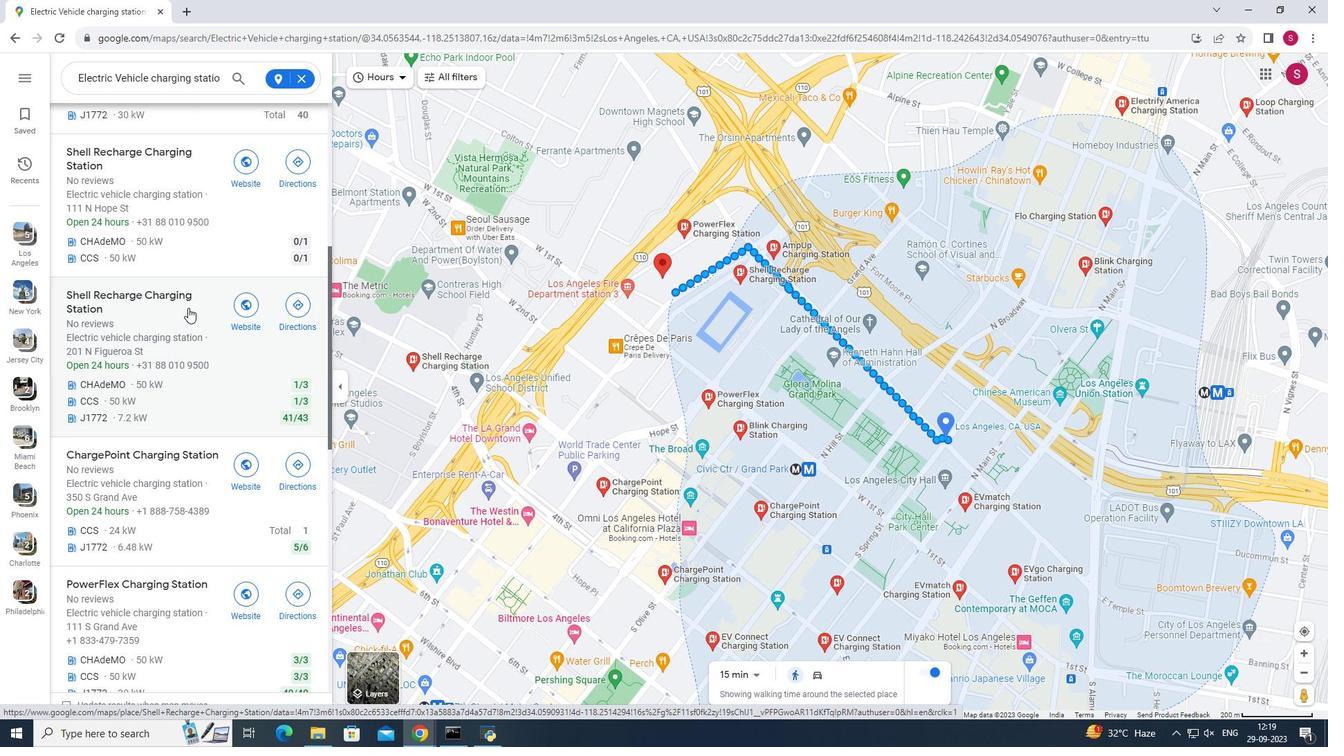 
Action: Mouse scrolled (188, 307) with delta (0, 0)
Screenshot: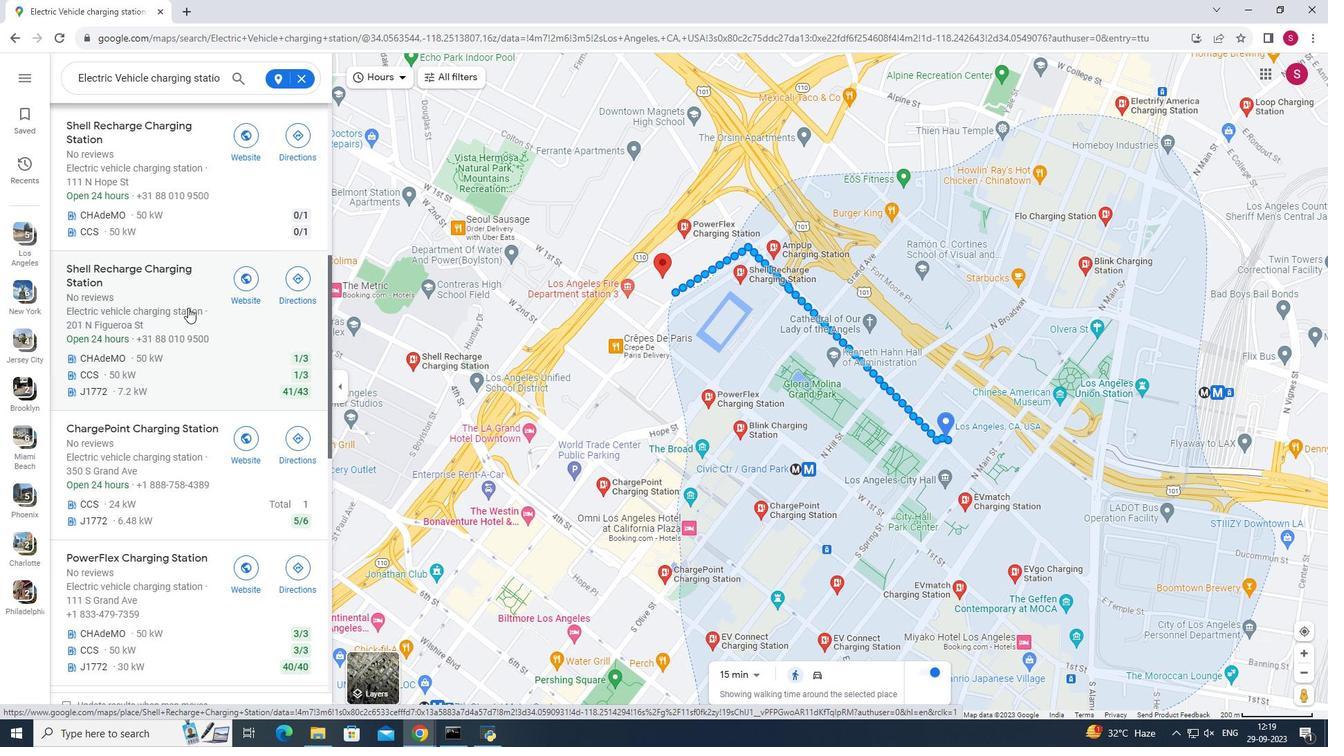 
Action: Mouse scrolled (188, 307) with delta (0, 0)
Screenshot: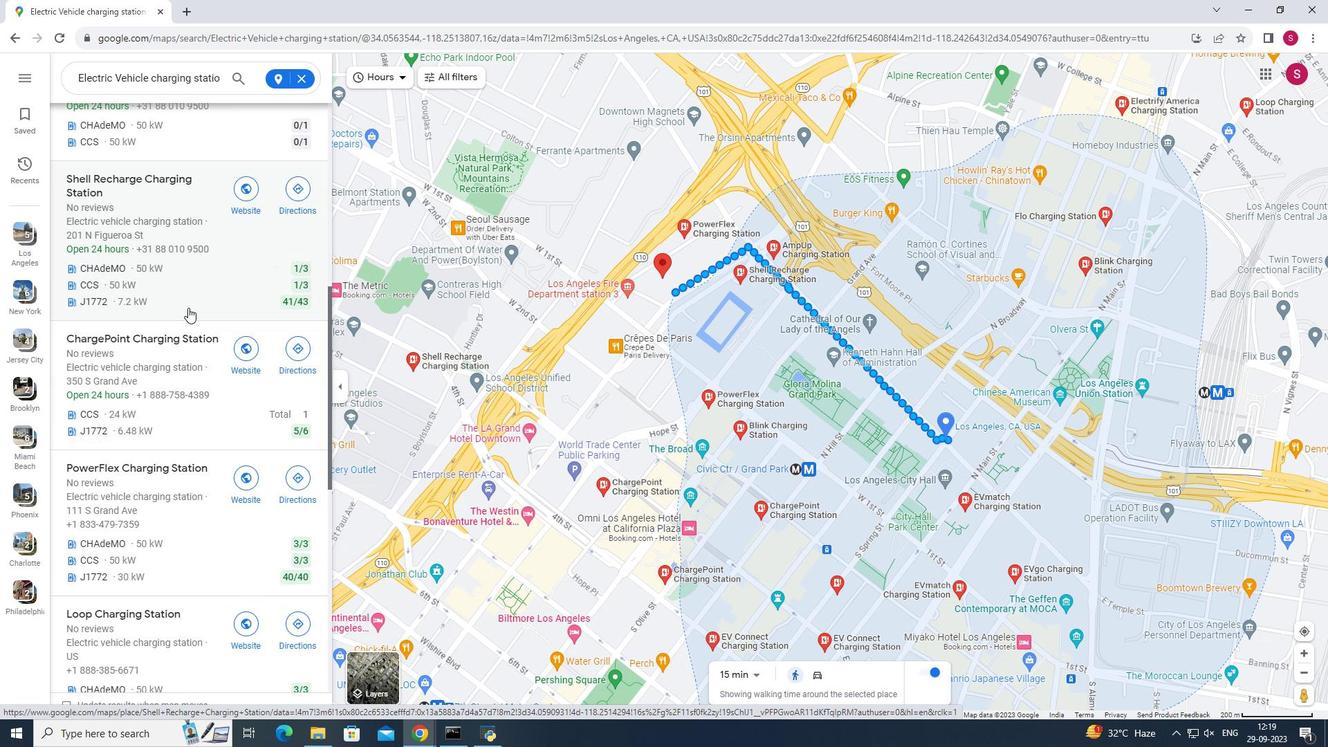 
Action: Mouse moved to (194, 294)
Screenshot: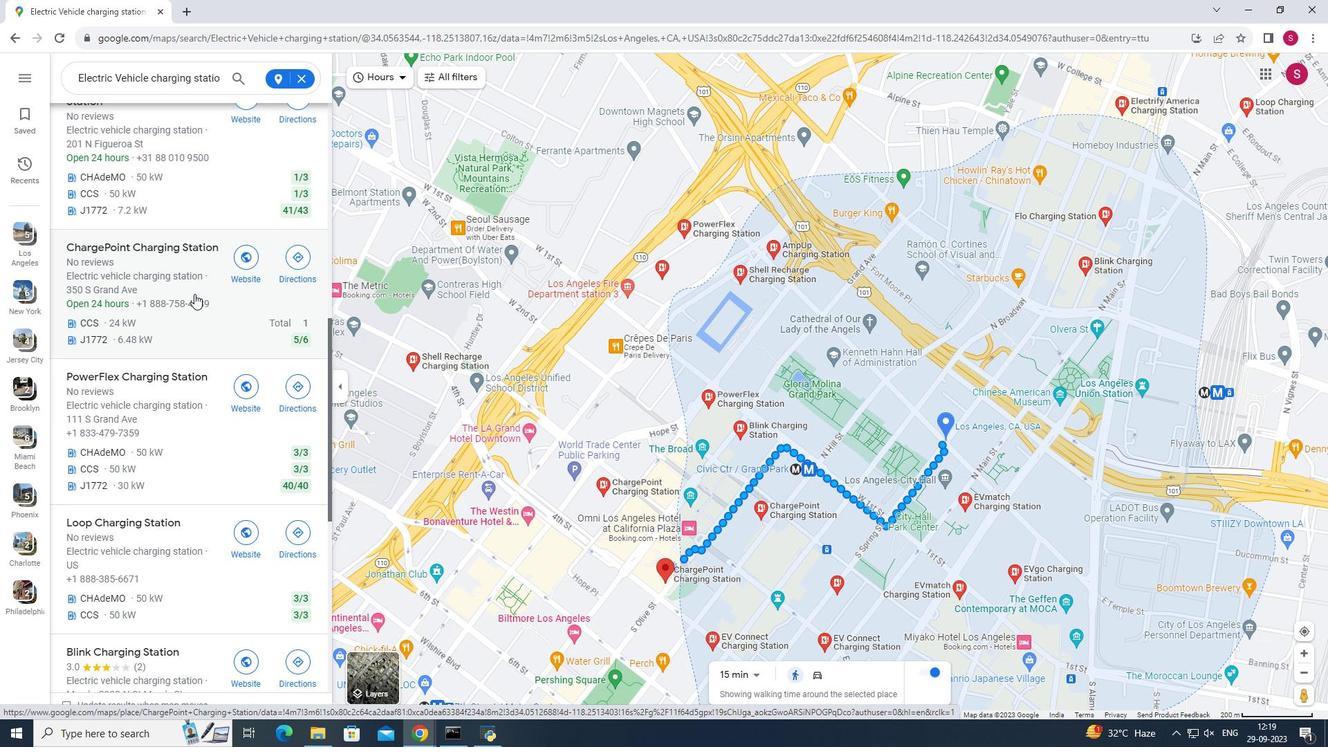 
Action: Mouse pressed left at (194, 294)
Screenshot: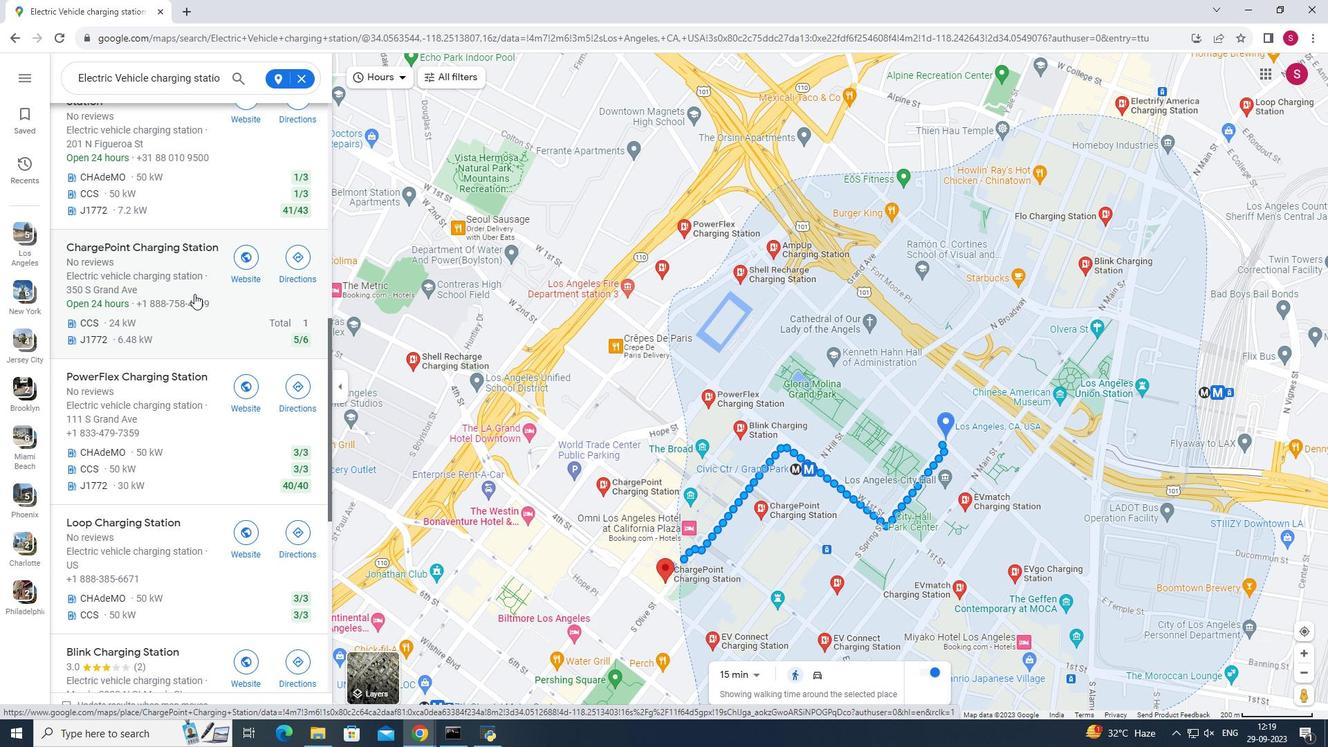 
Action: Mouse moved to (533, 429)
Screenshot: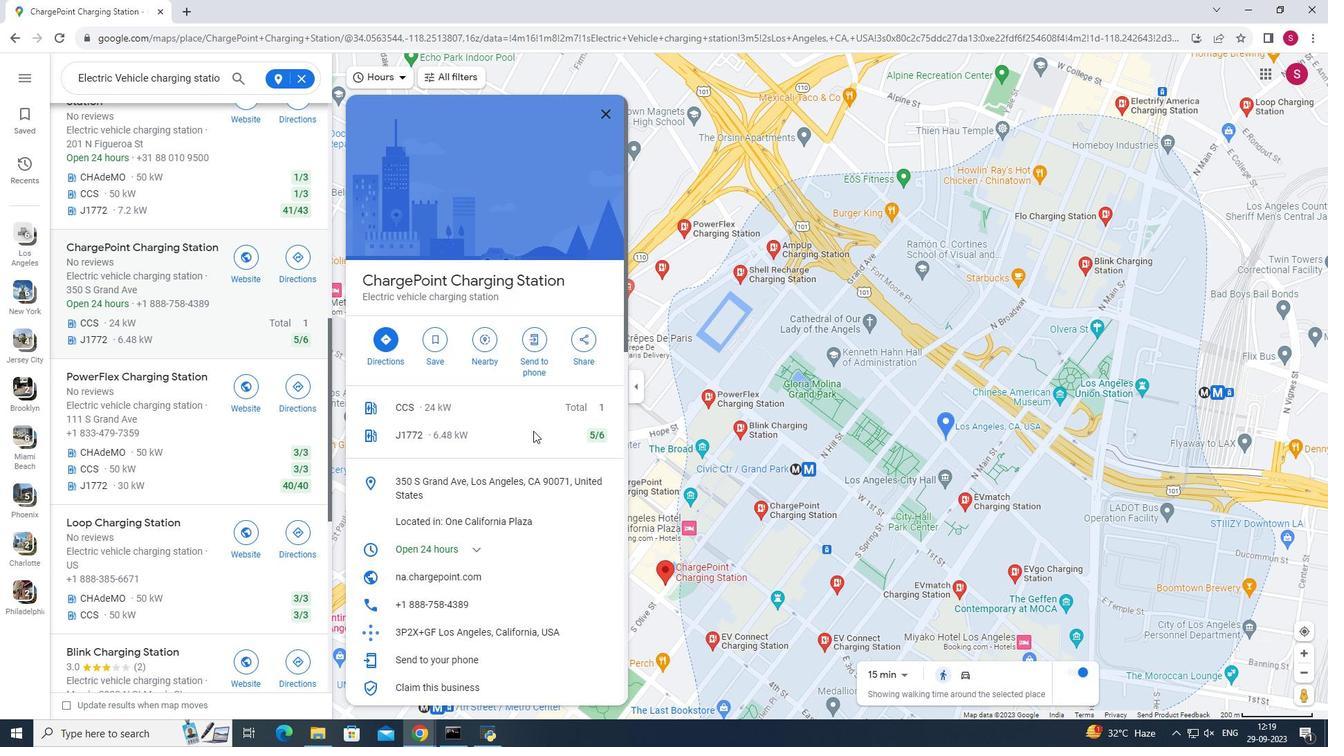 
Action: Mouse scrolled (533, 429) with delta (0, 0)
Screenshot: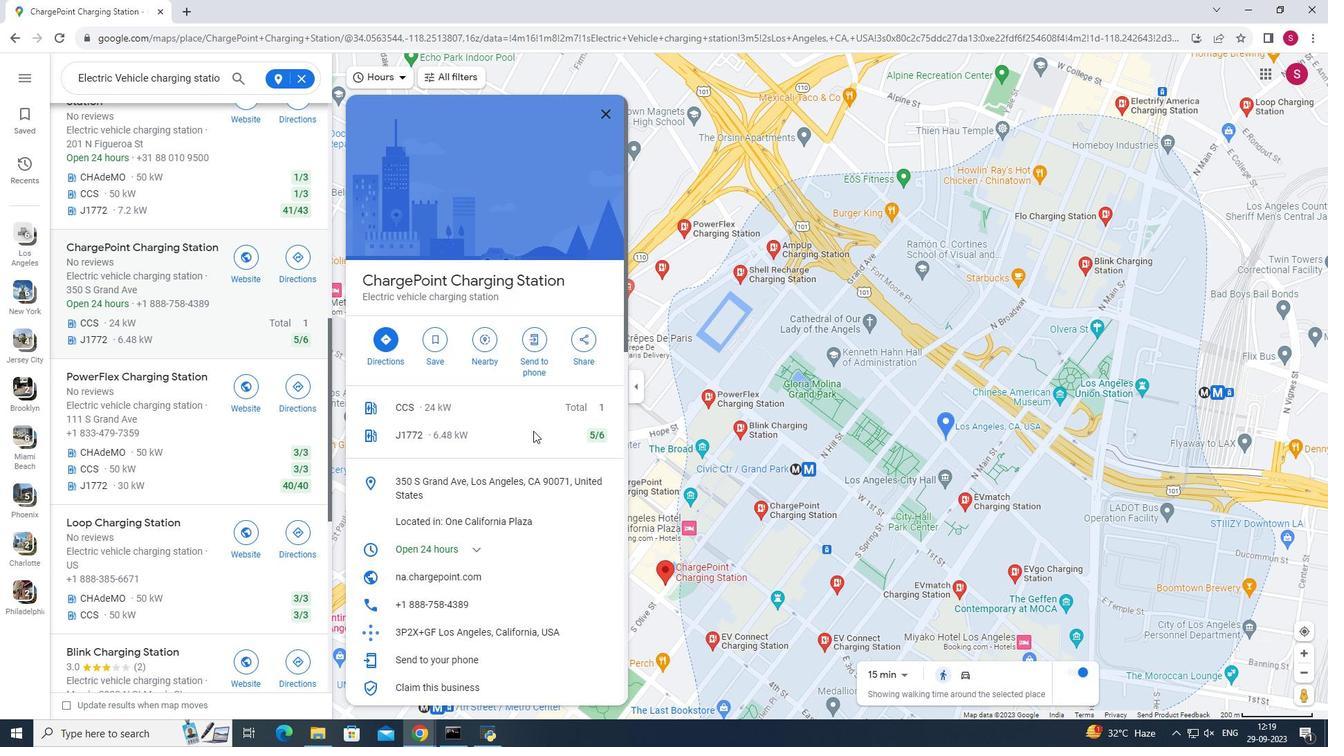 
Action: Mouse moved to (533, 431)
Screenshot: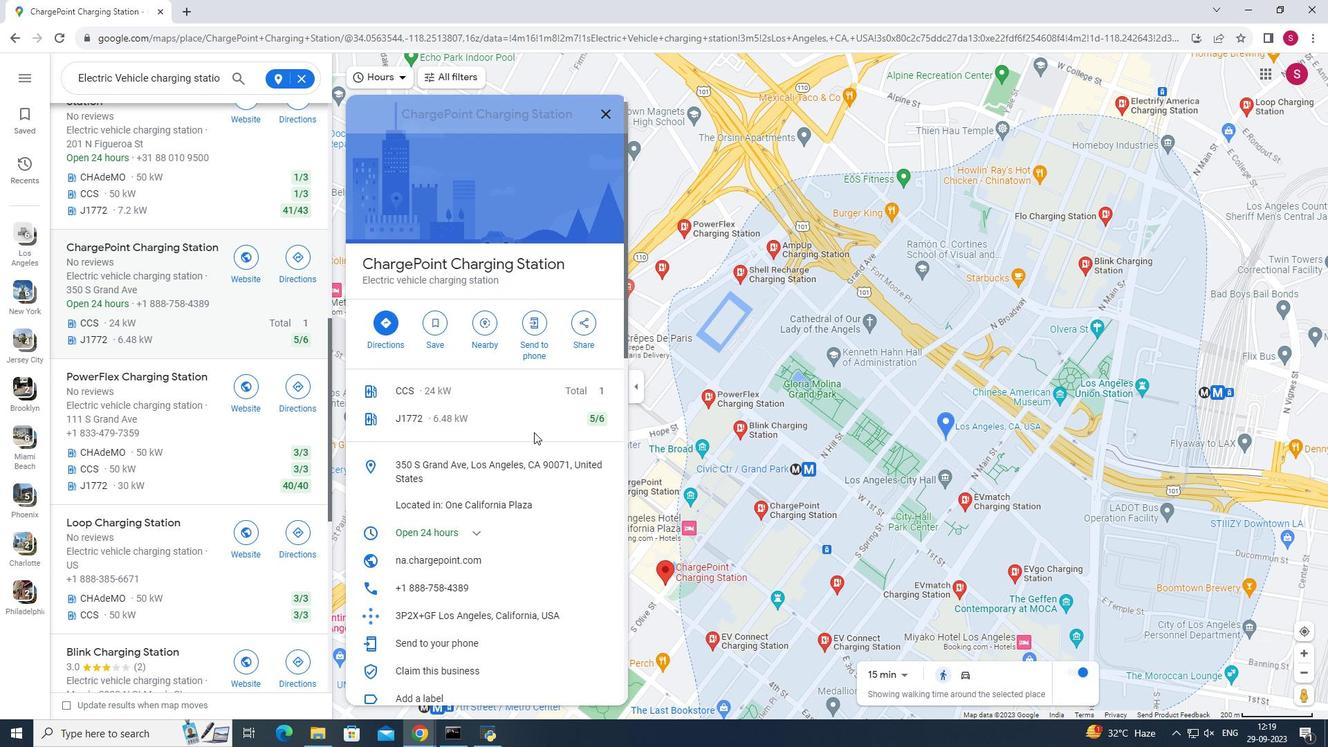 
Action: Mouse scrolled (533, 431) with delta (0, 0)
Screenshot: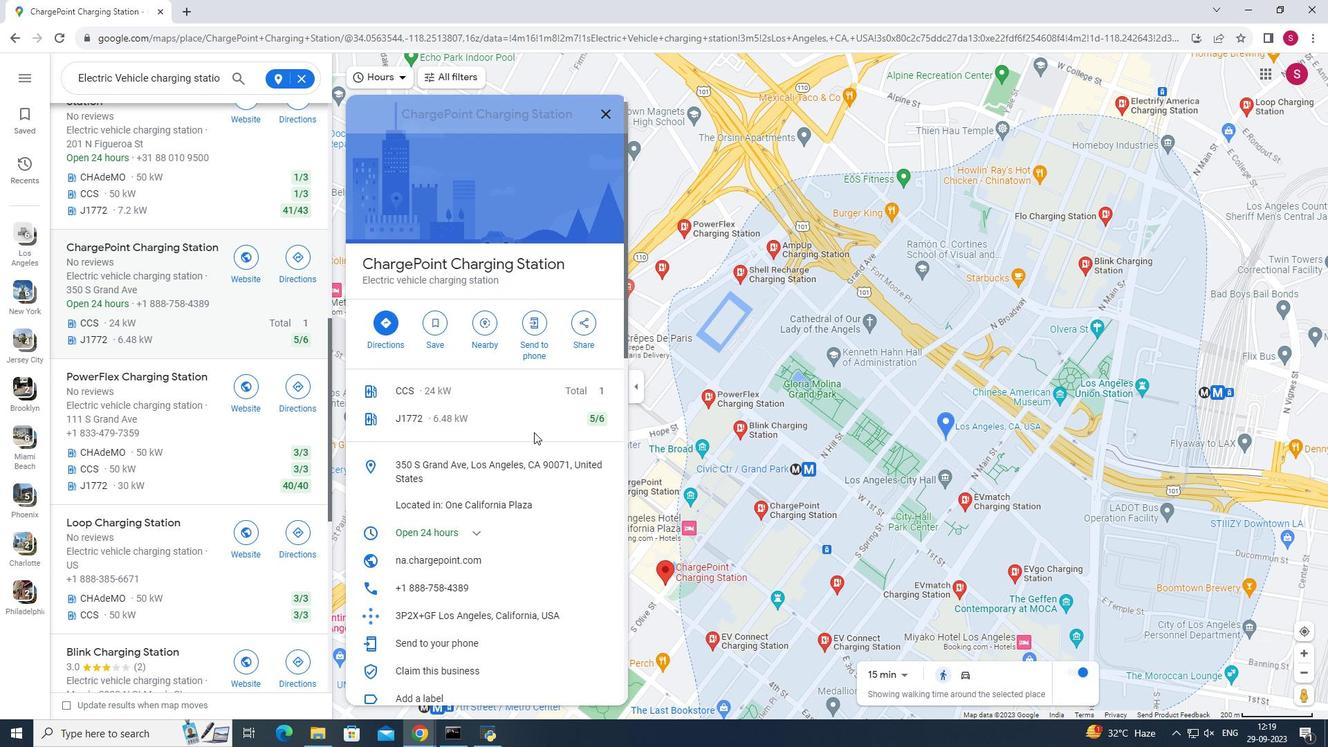 
Action: Mouse moved to (533, 434)
Screenshot: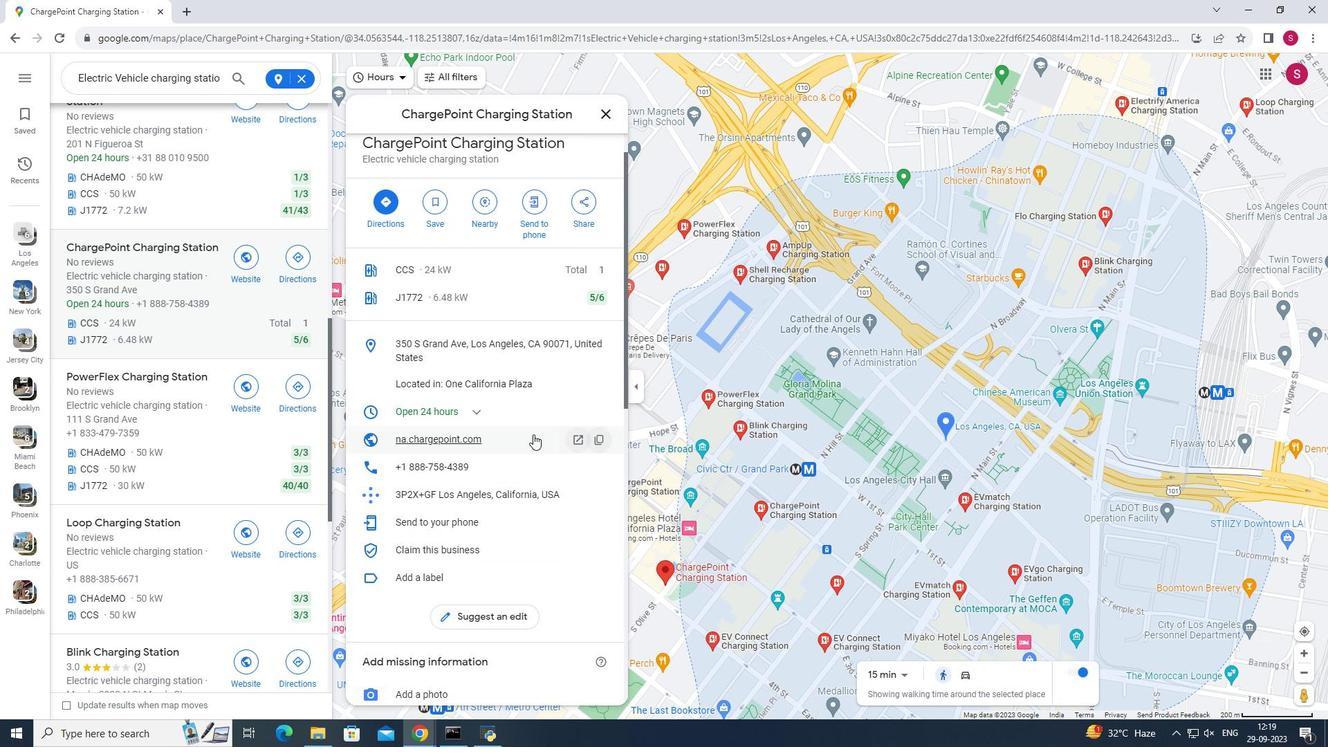
Action: Mouse scrolled (533, 433) with delta (0, 0)
Screenshot: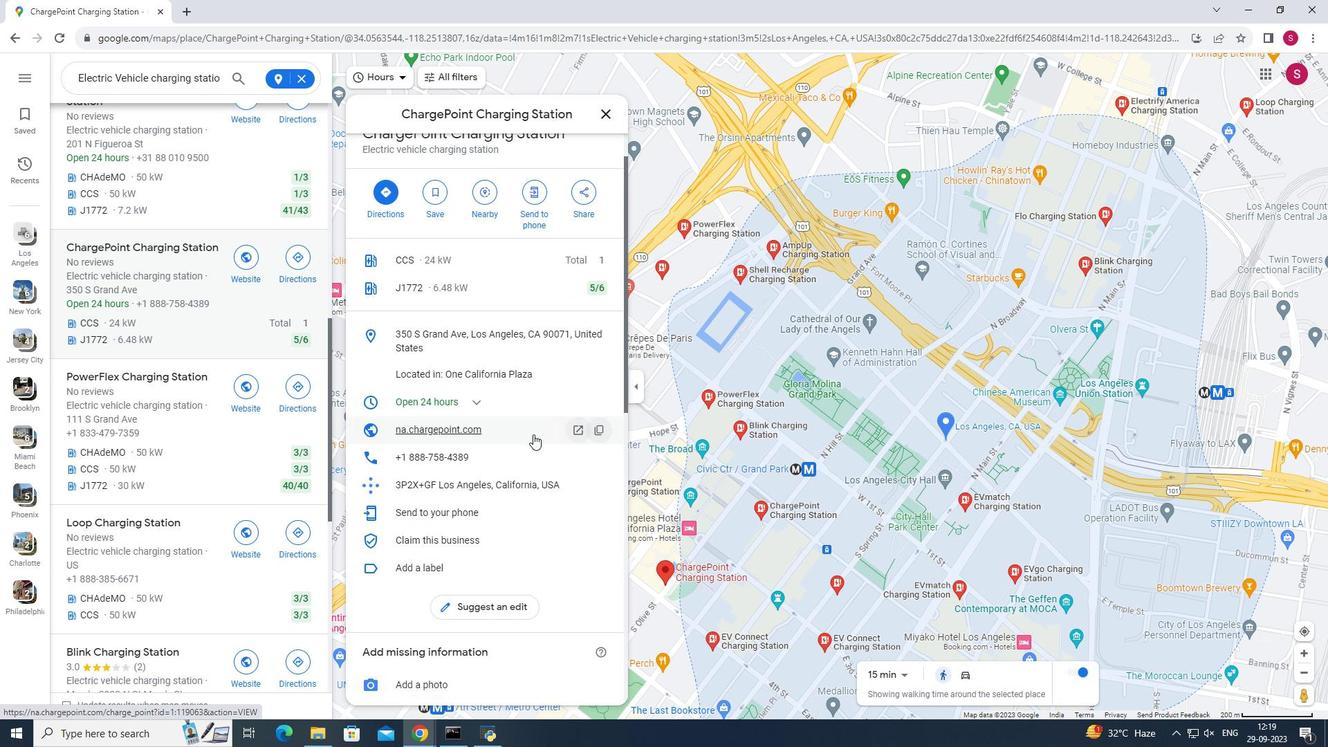 
Action: Mouse scrolled (533, 433) with delta (0, 0)
Screenshot: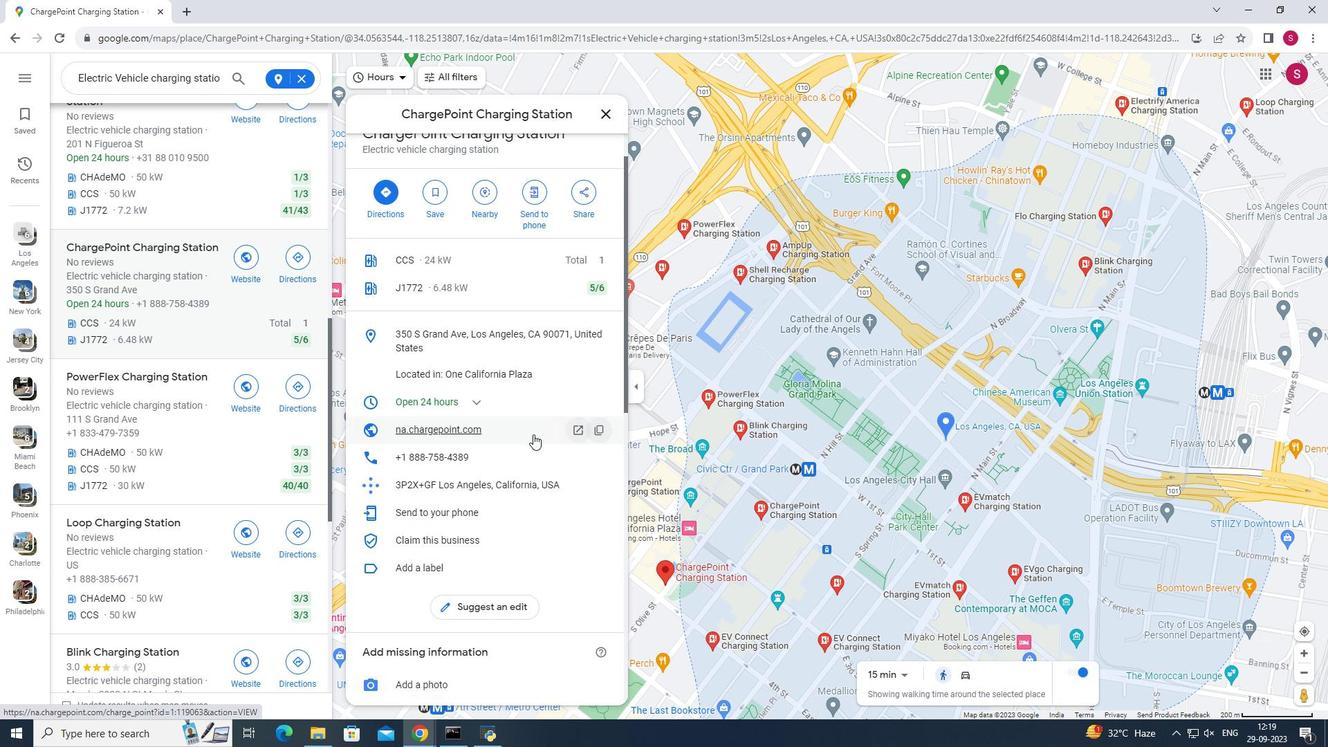
Action: Mouse scrolled (533, 433) with delta (0, 0)
Screenshot: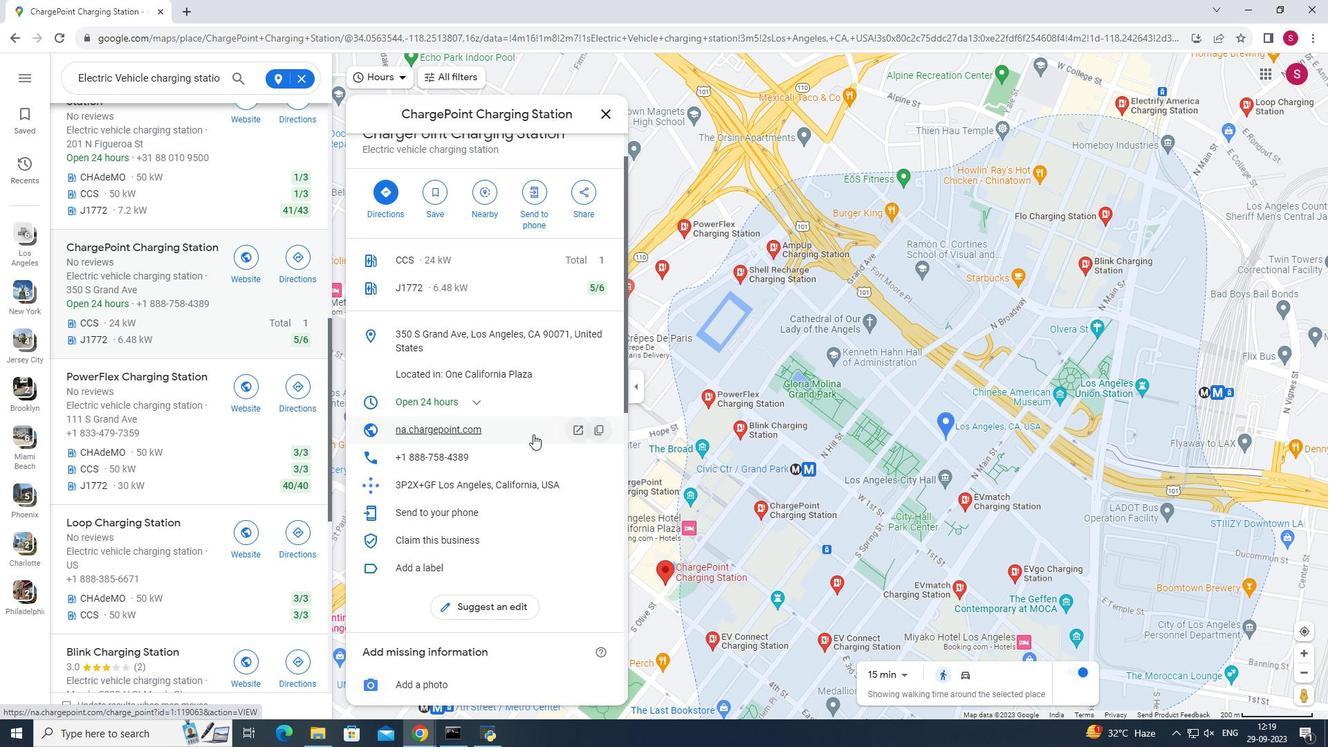 
Action: Mouse scrolled (533, 433) with delta (0, 0)
Screenshot: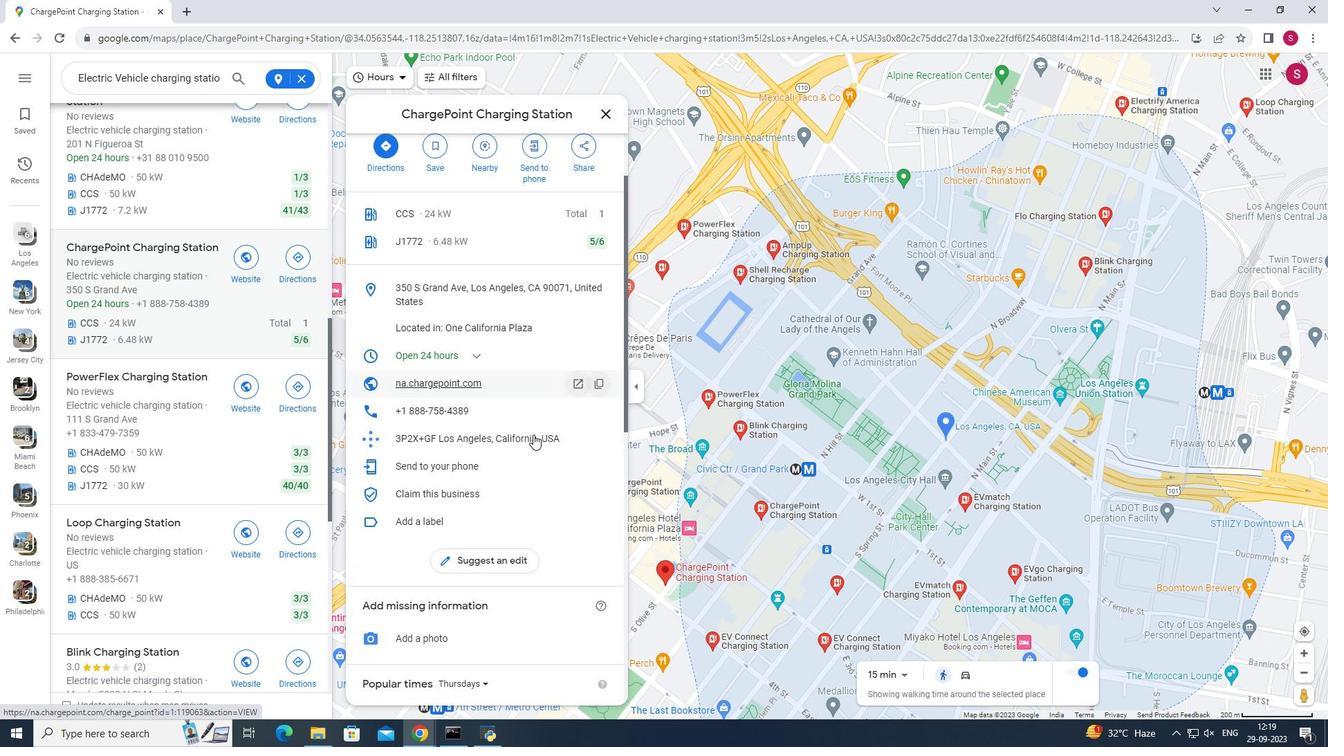 
Action: Mouse scrolled (533, 433) with delta (0, 0)
Screenshot: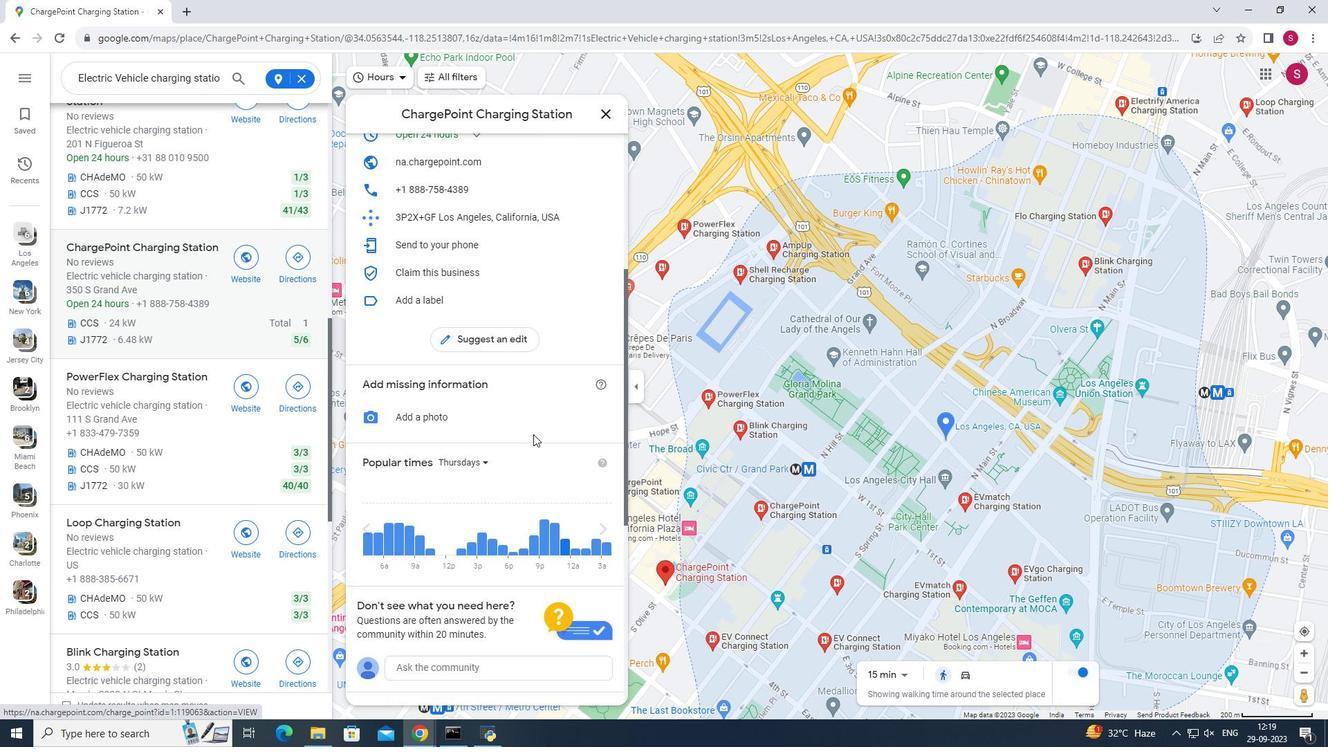 
Action: Mouse scrolled (533, 433) with delta (0, 0)
Screenshot: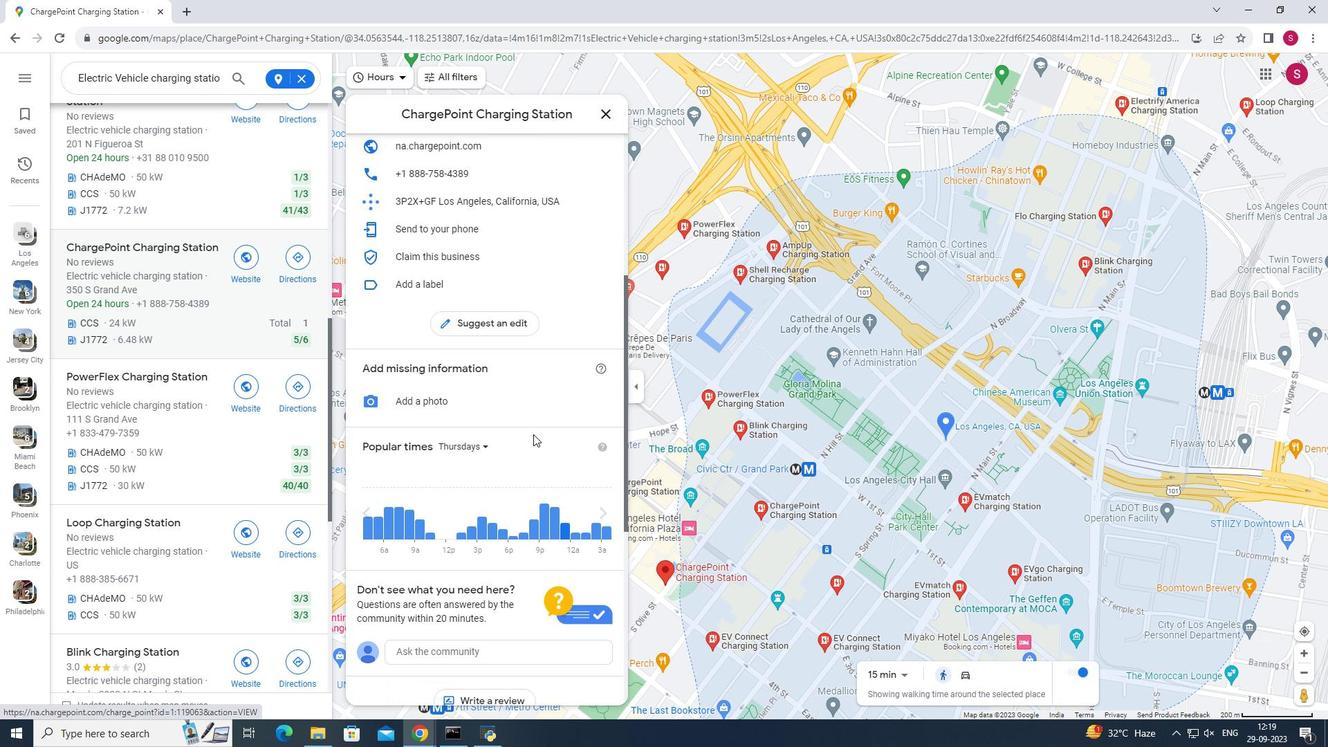 
Action: Mouse scrolled (533, 433) with delta (0, 0)
Screenshot: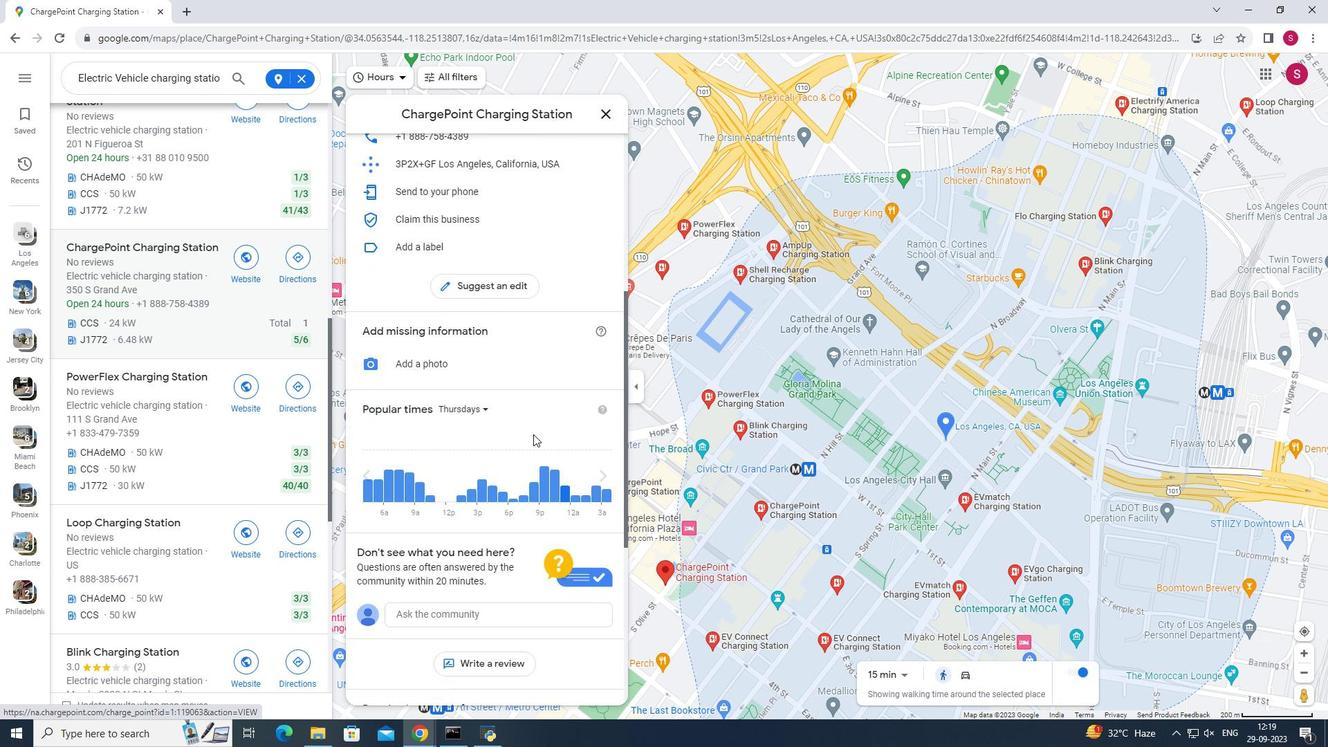 
Action: Mouse scrolled (533, 433) with delta (0, 0)
Screenshot: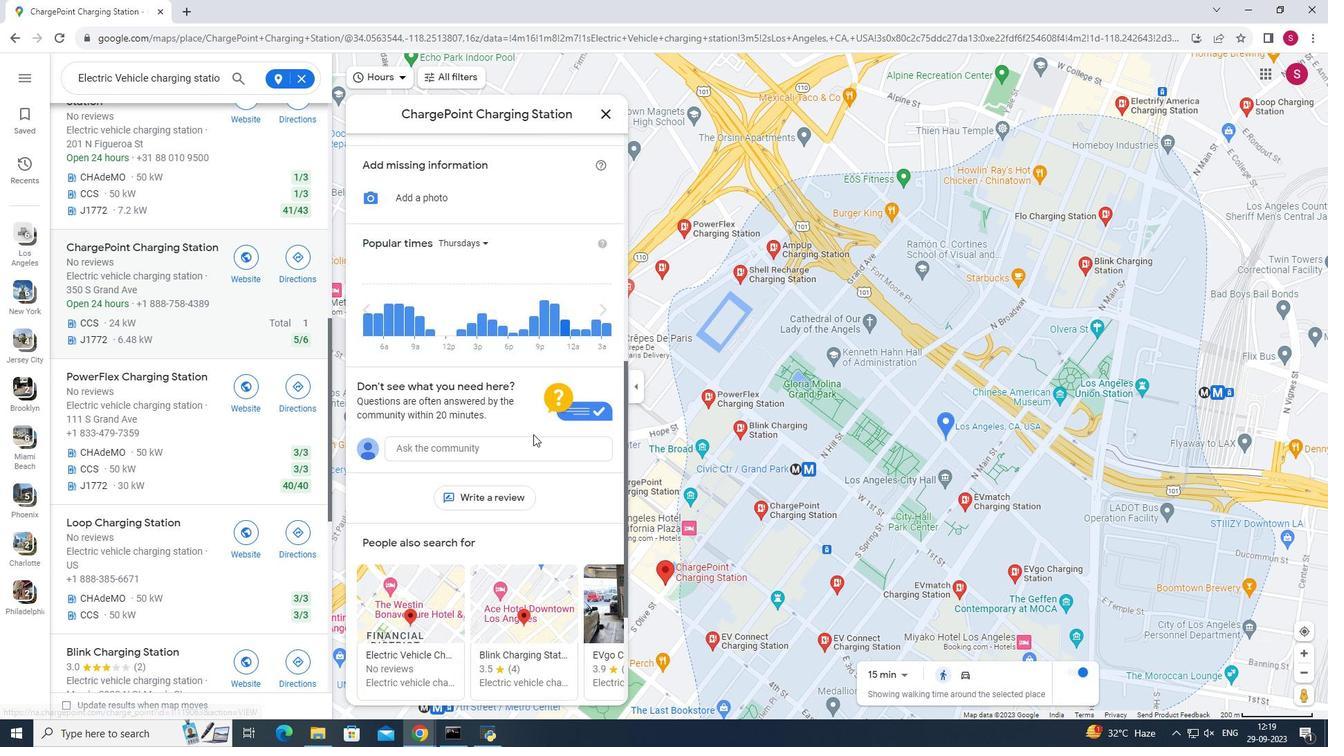 
Action: Mouse moved to (532, 434)
Screenshot: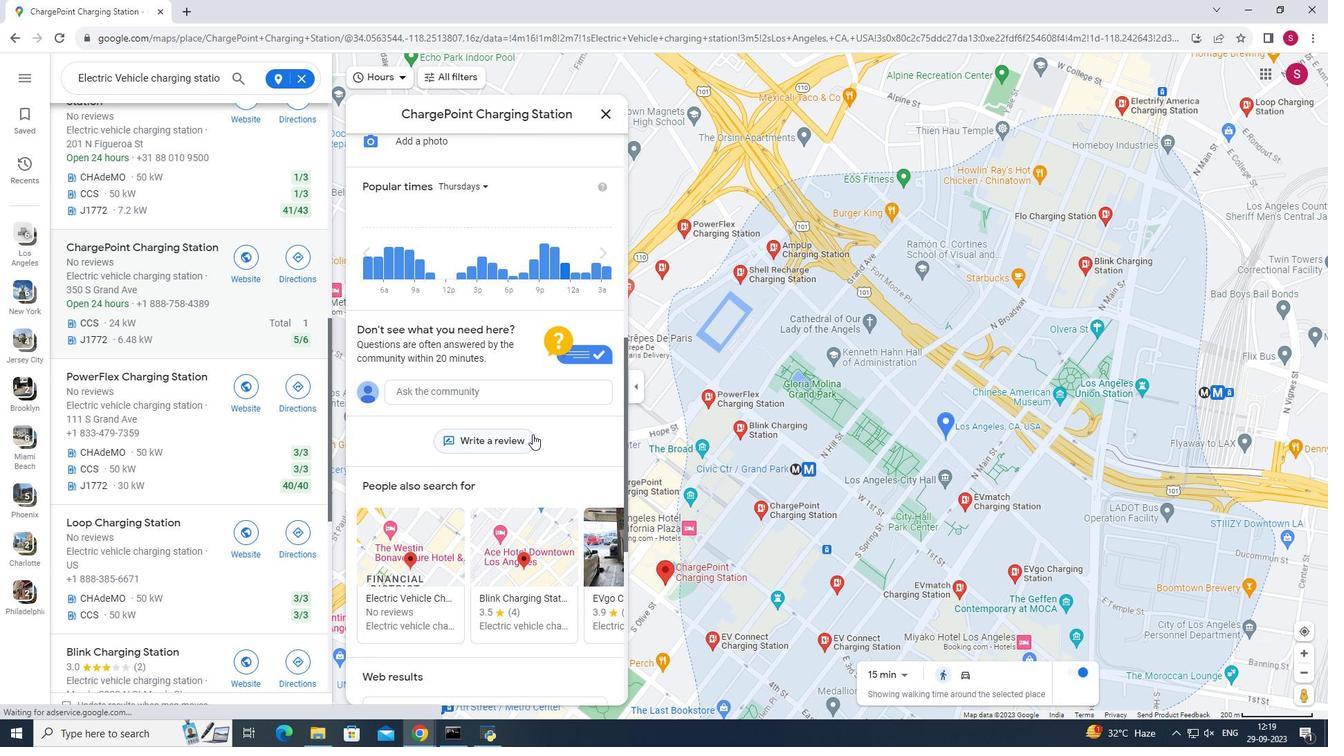 
Action: Mouse scrolled (532, 435) with delta (0, 0)
Screenshot: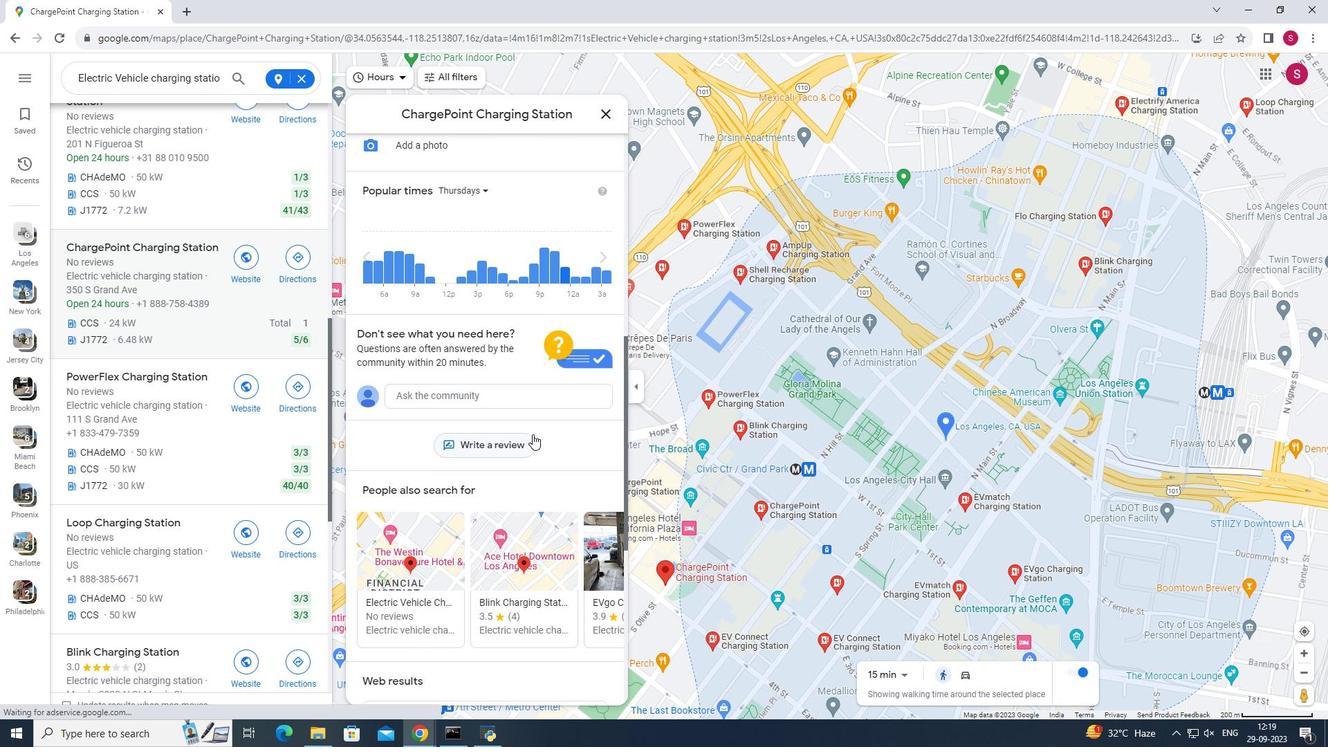 
Action: Mouse scrolled (532, 435) with delta (0, 0)
Screenshot: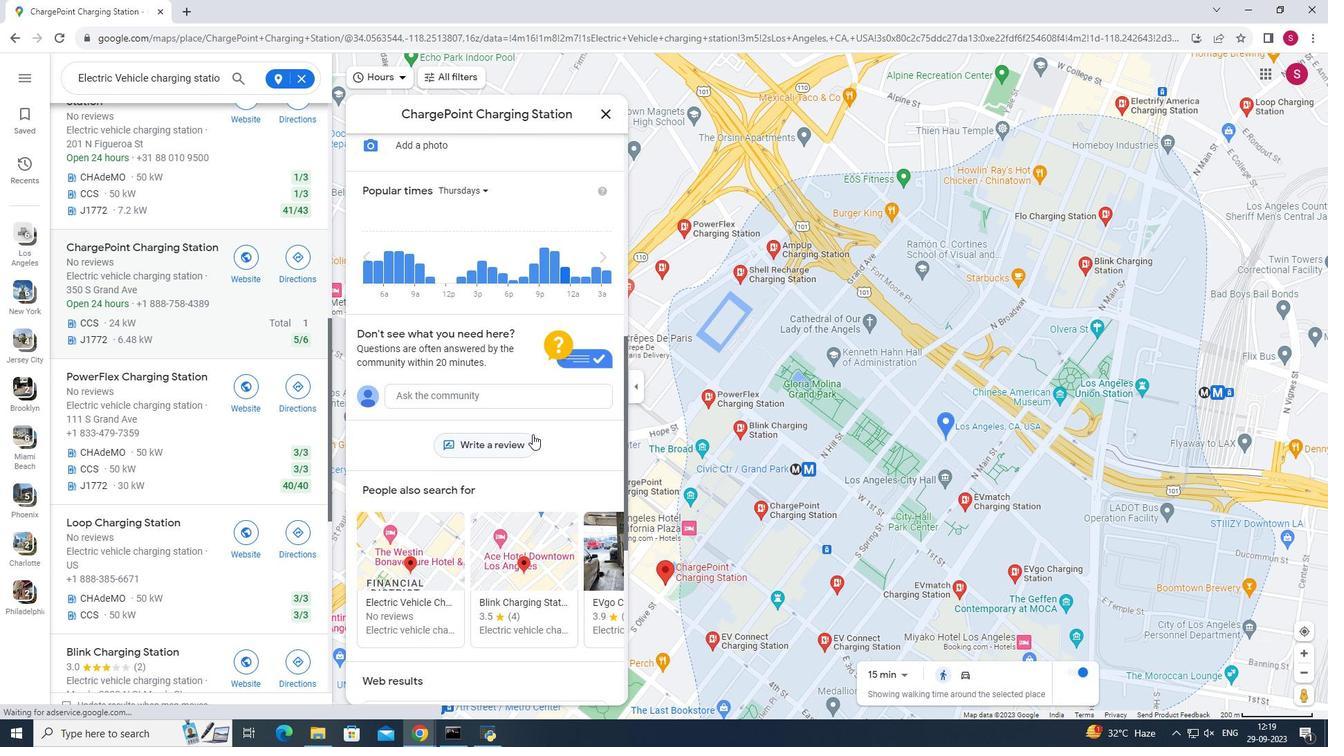 
Action: Mouse scrolled (532, 435) with delta (0, 0)
Screenshot: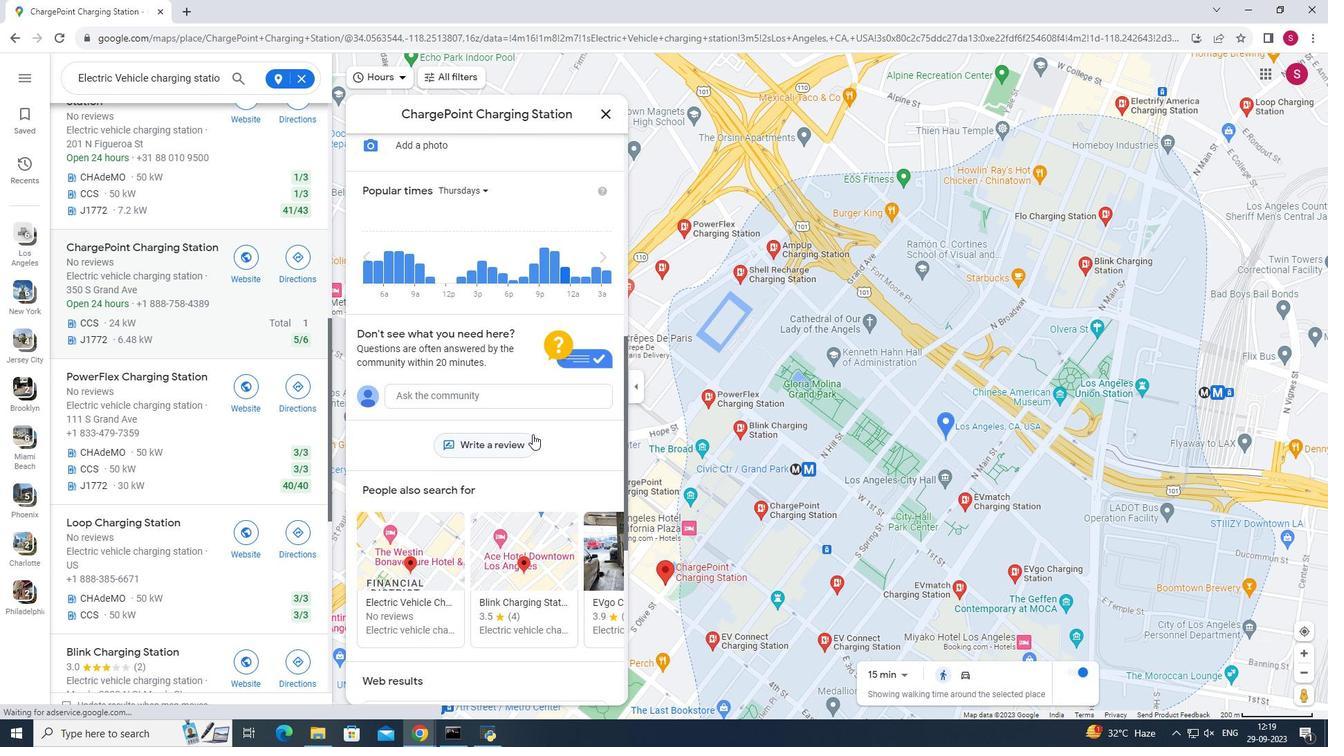 
Action: Mouse scrolled (532, 435) with delta (0, 0)
Screenshot: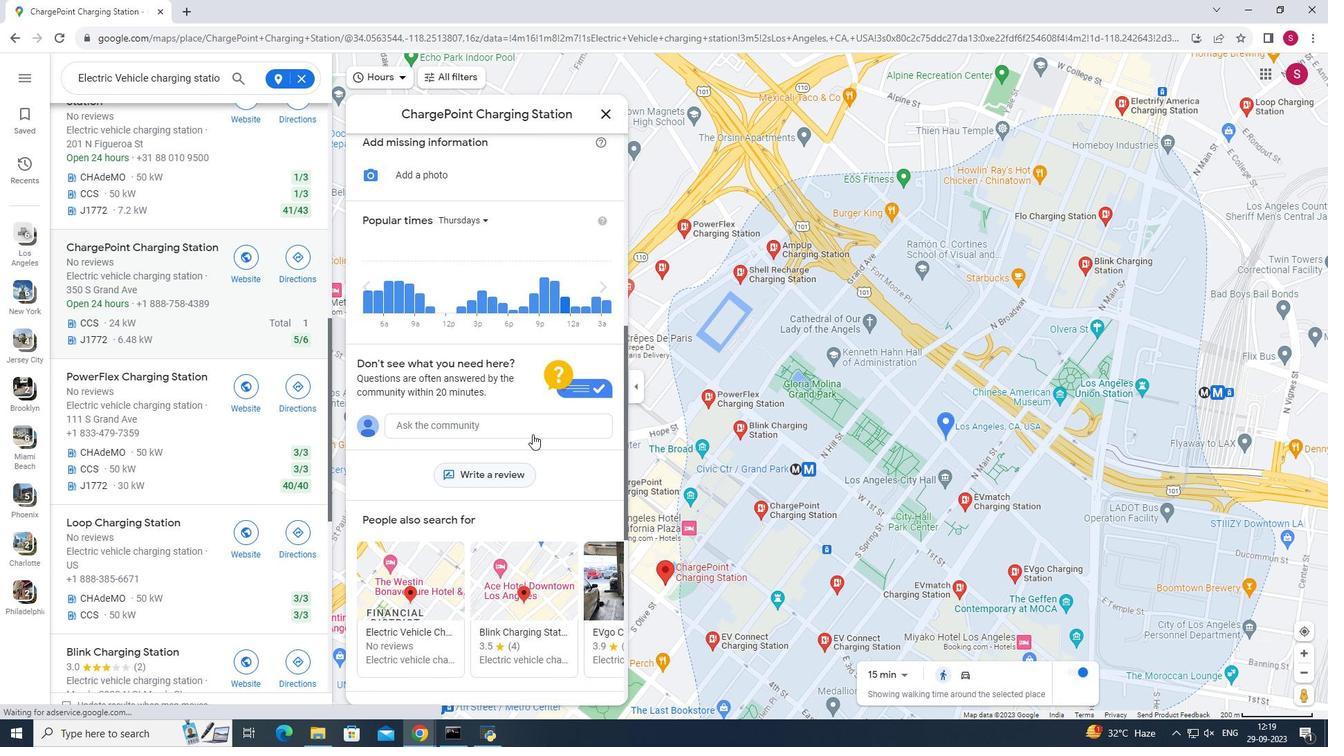 
Action: Mouse scrolled (532, 435) with delta (0, 0)
Screenshot: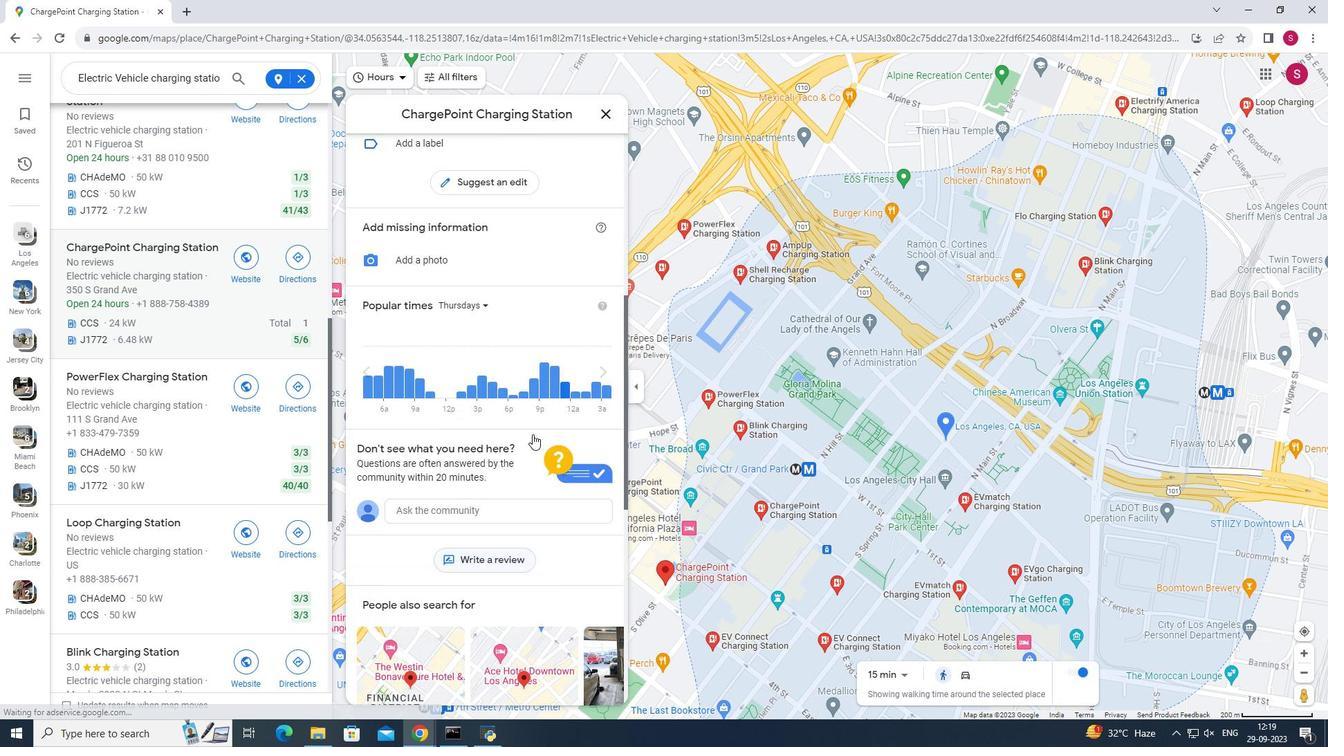 
Action: Mouse moved to (532, 434)
Screenshot: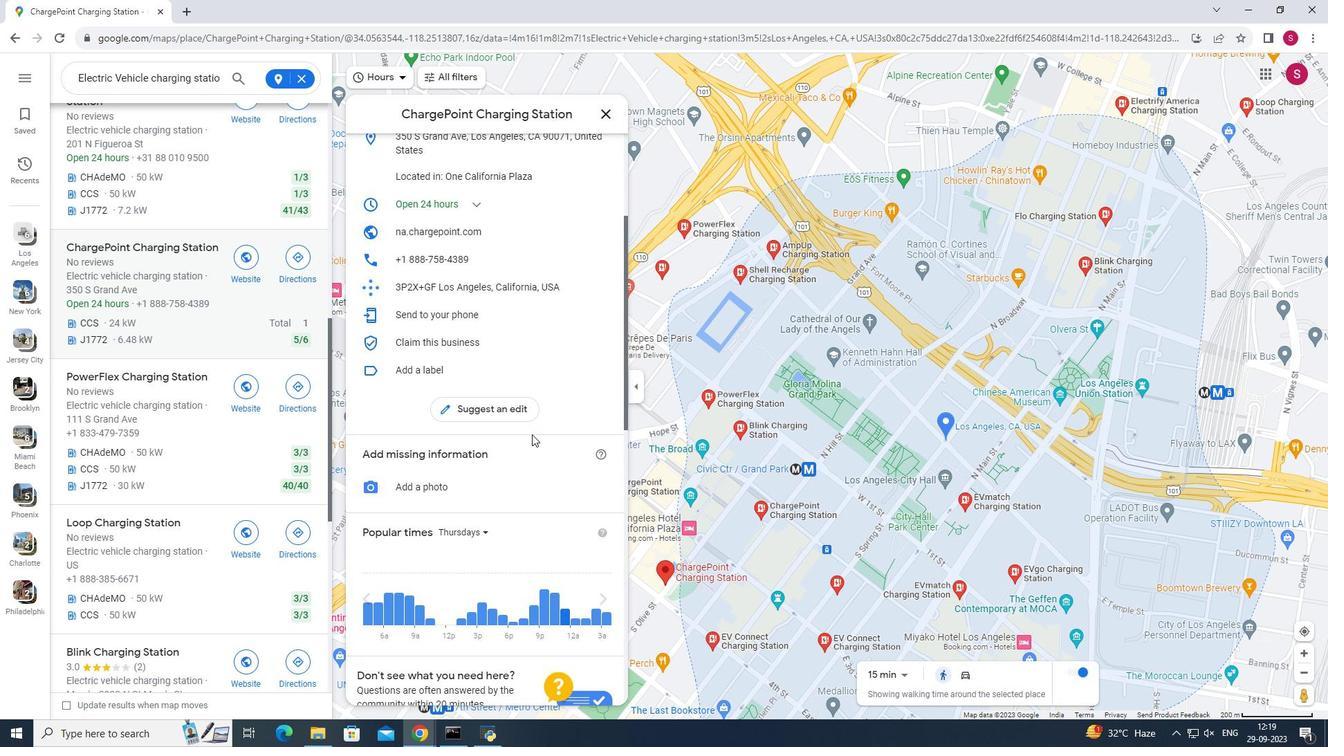 
Action: Mouse scrolled (532, 435) with delta (0, 0)
Screenshot: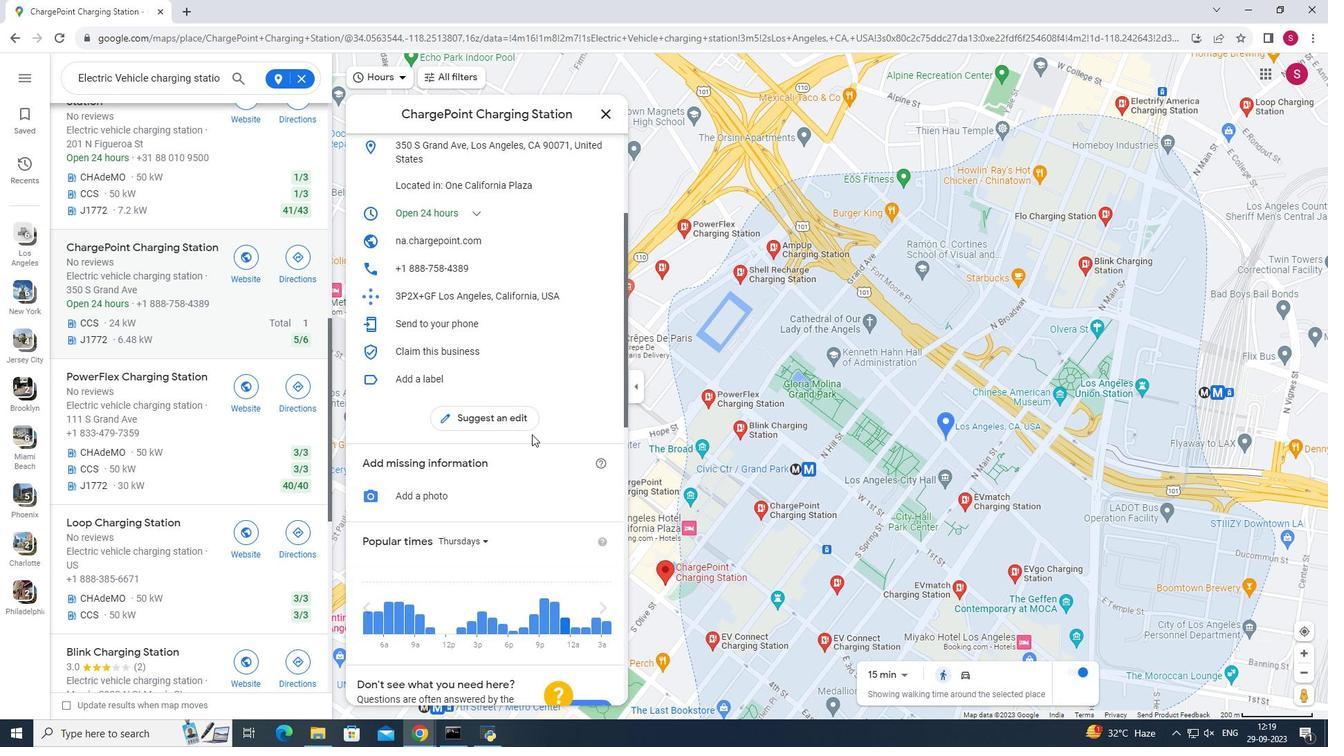 
Action: Mouse scrolled (532, 435) with delta (0, 0)
Screenshot: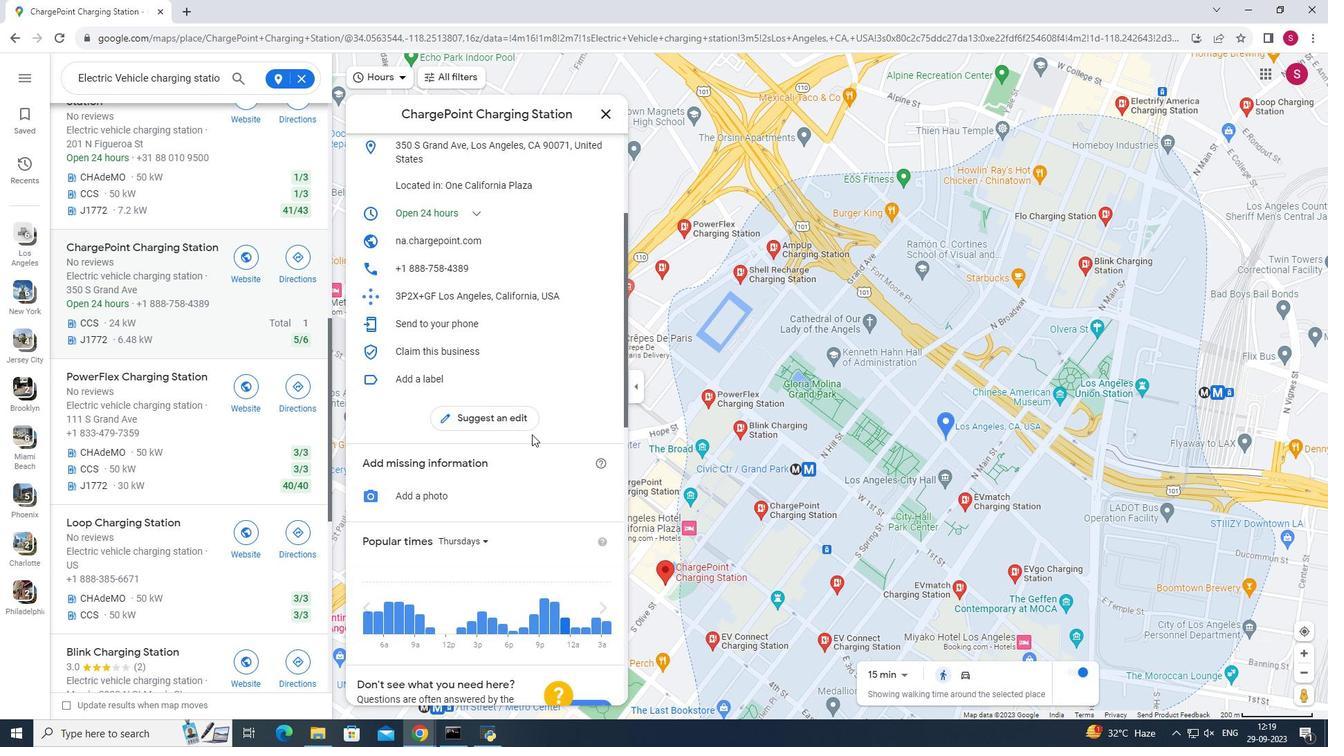 
Action: Mouse scrolled (532, 435) with delta (0, 0)
Screenshot: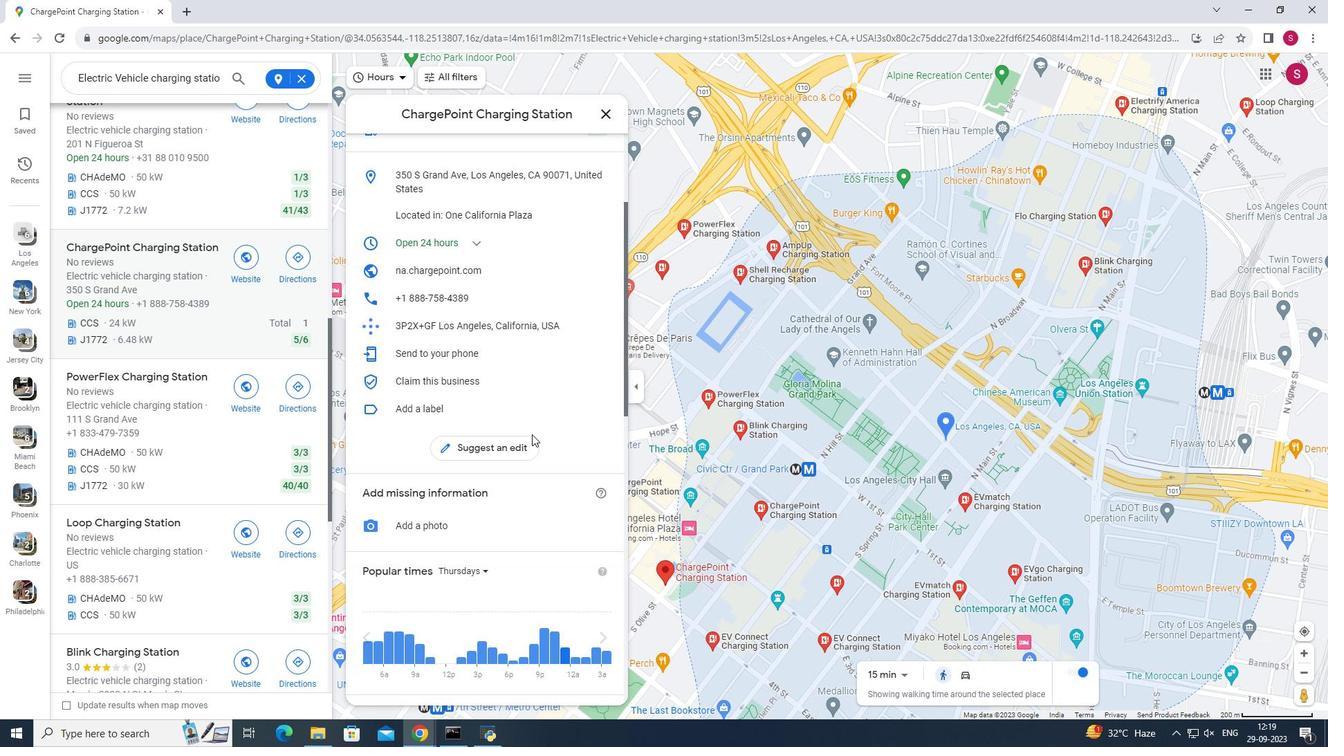 
Action: Mouse scrolled (532, 435) with delta (0, 0)
Screenshot: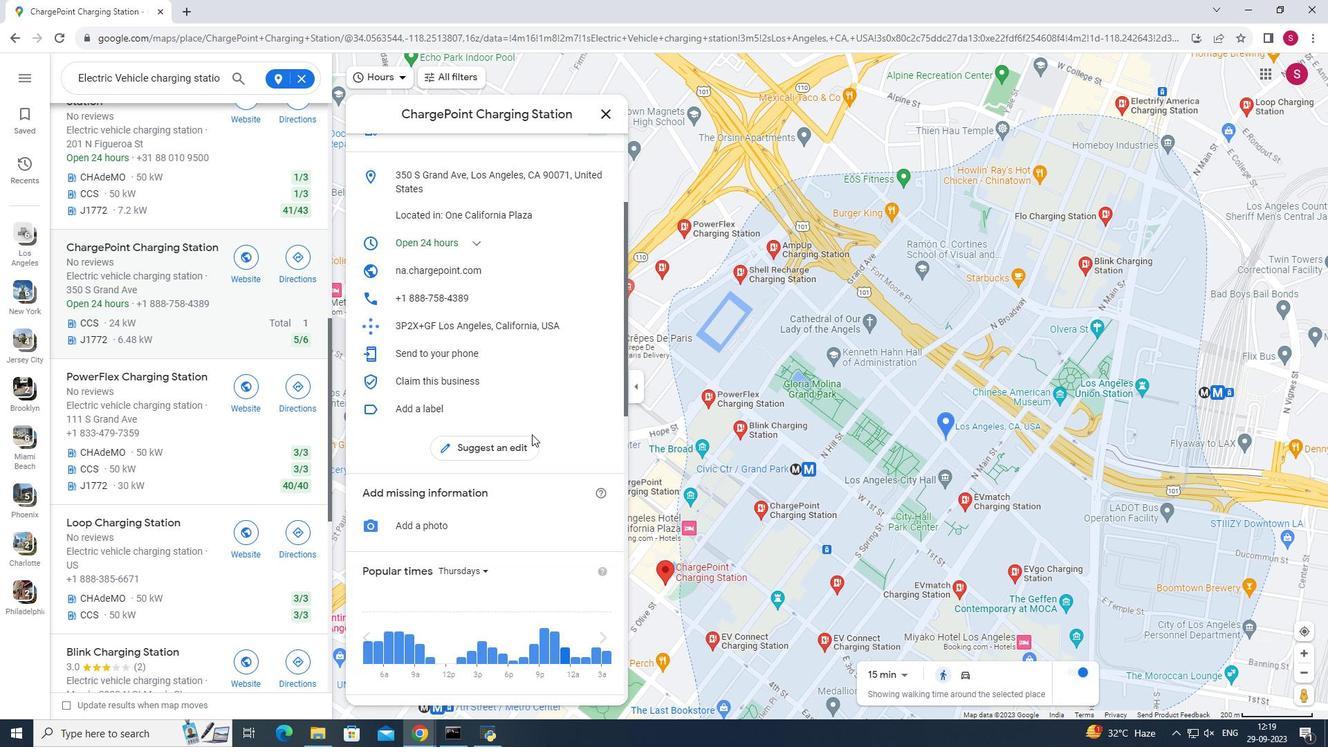 
Action: Mouse moved to (607, 112)
Screenshot: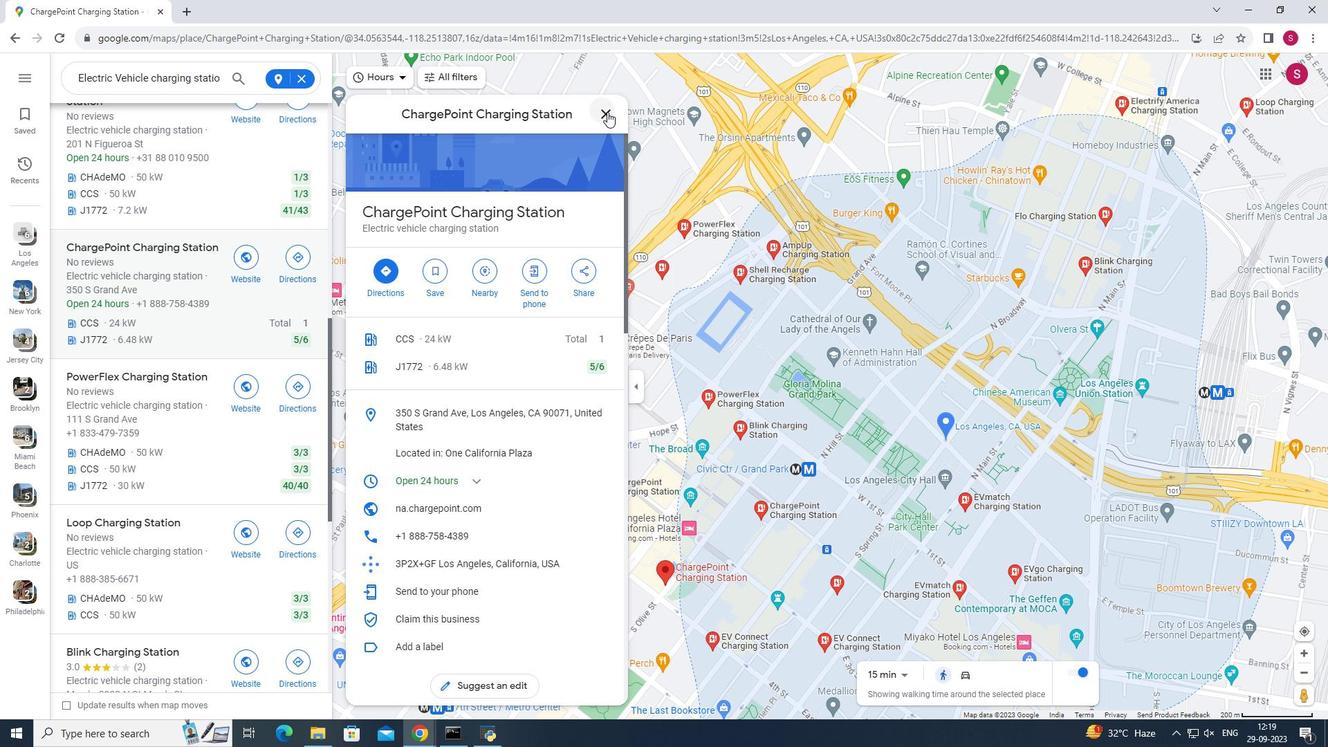 
Action: Mouse pressed left at (607, 112)
Screenshot: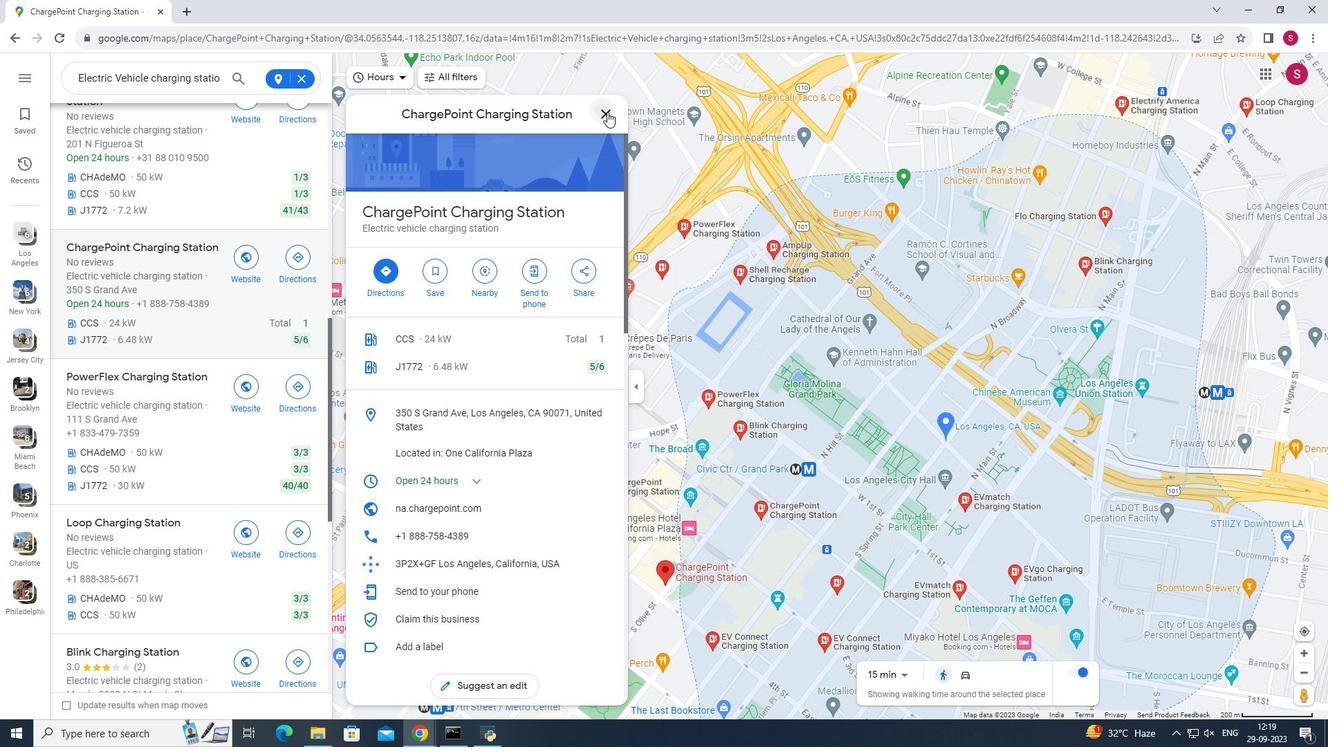 
Action: Mouse moved to (269, 365)
Screenshot: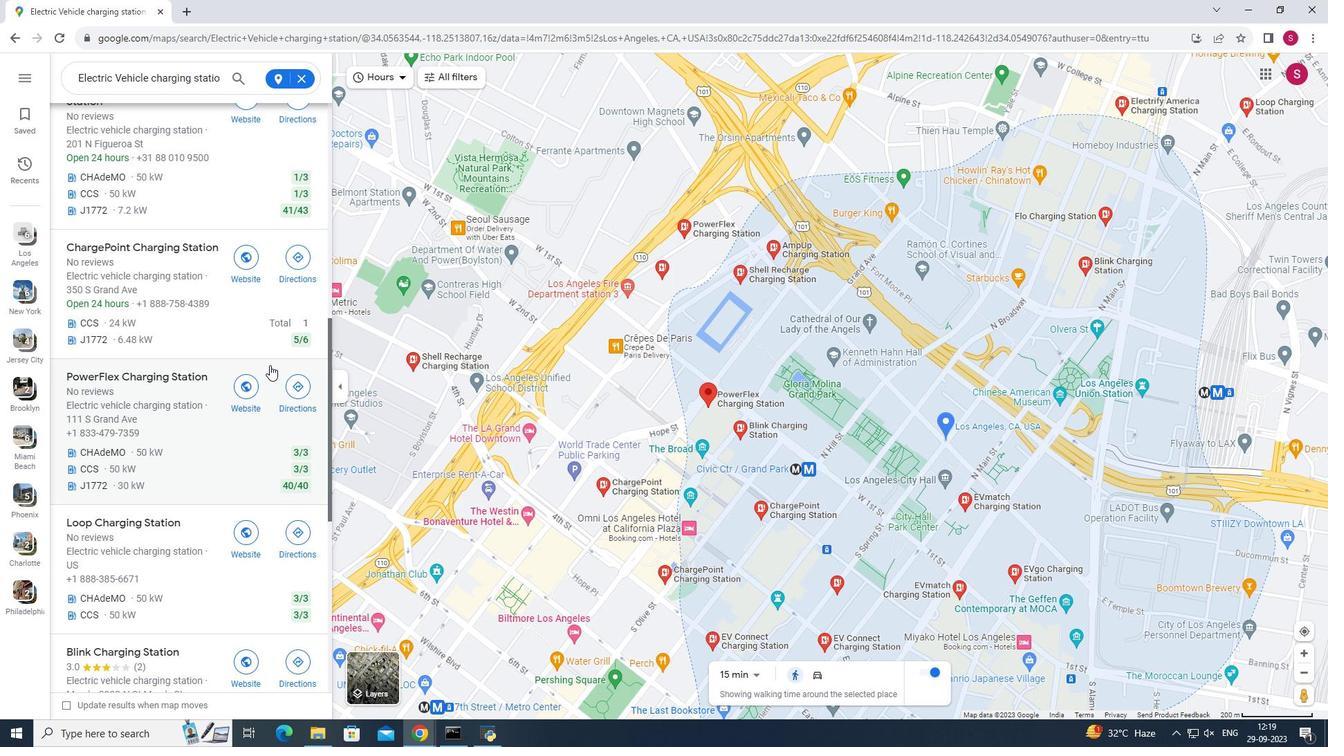 
Action: Mouse scrolled (269, 364) with delta (0, 0)
Screenshot: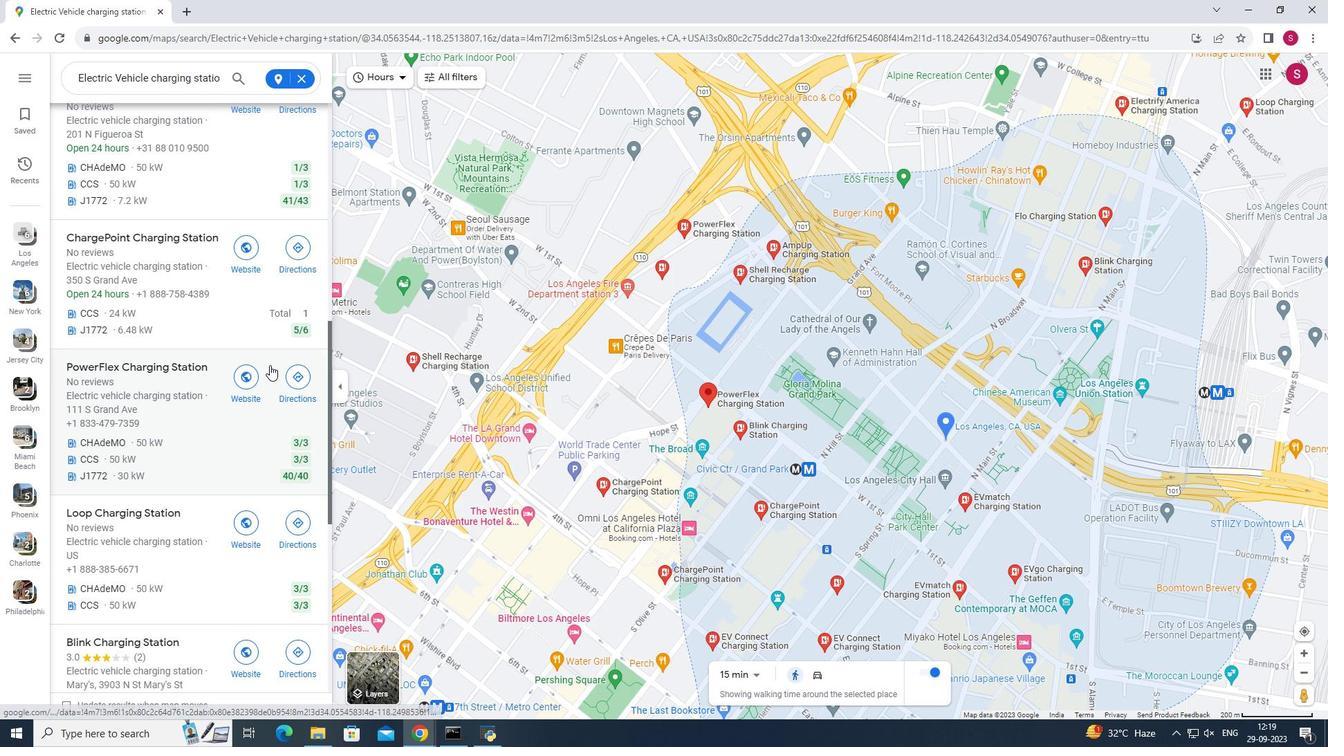 
Action: Mouse scrolled (269, 364) with delta (0, 0)
Screenshot: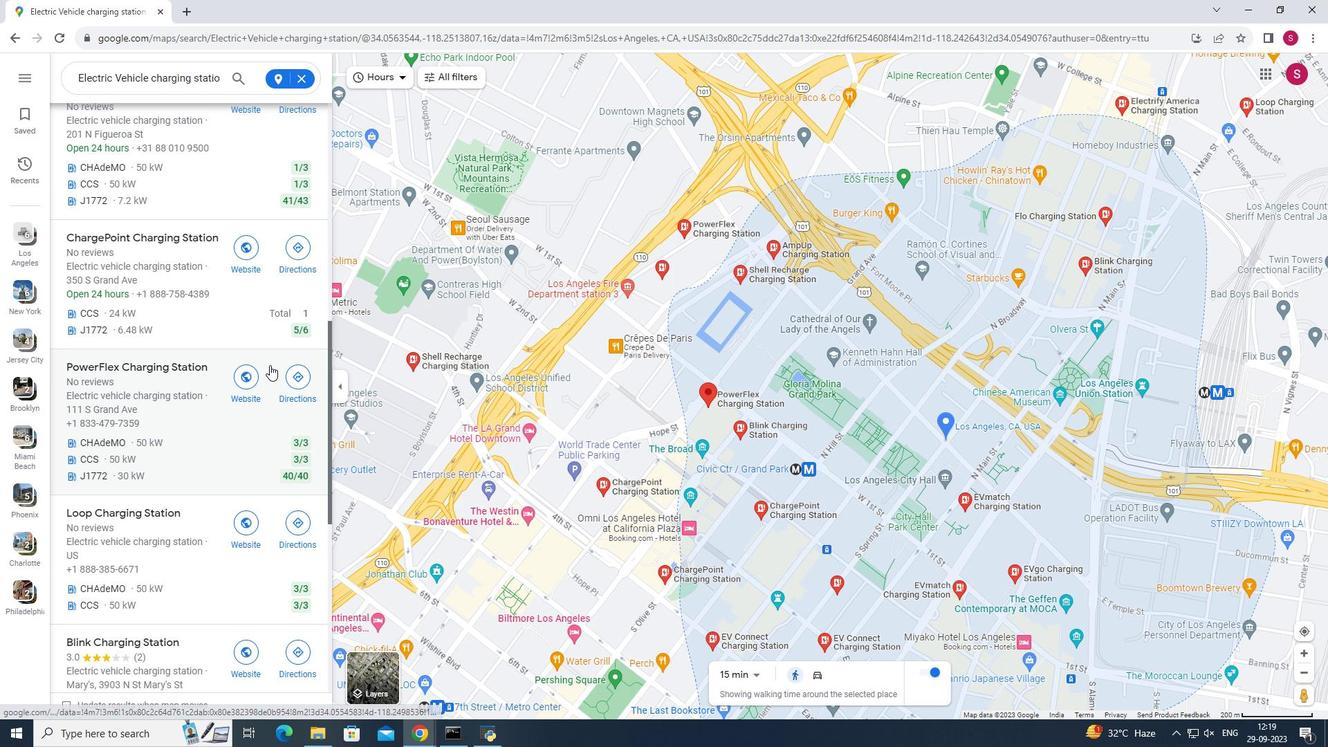 
Action: Mouse moved to (268, 364)
Screenshot: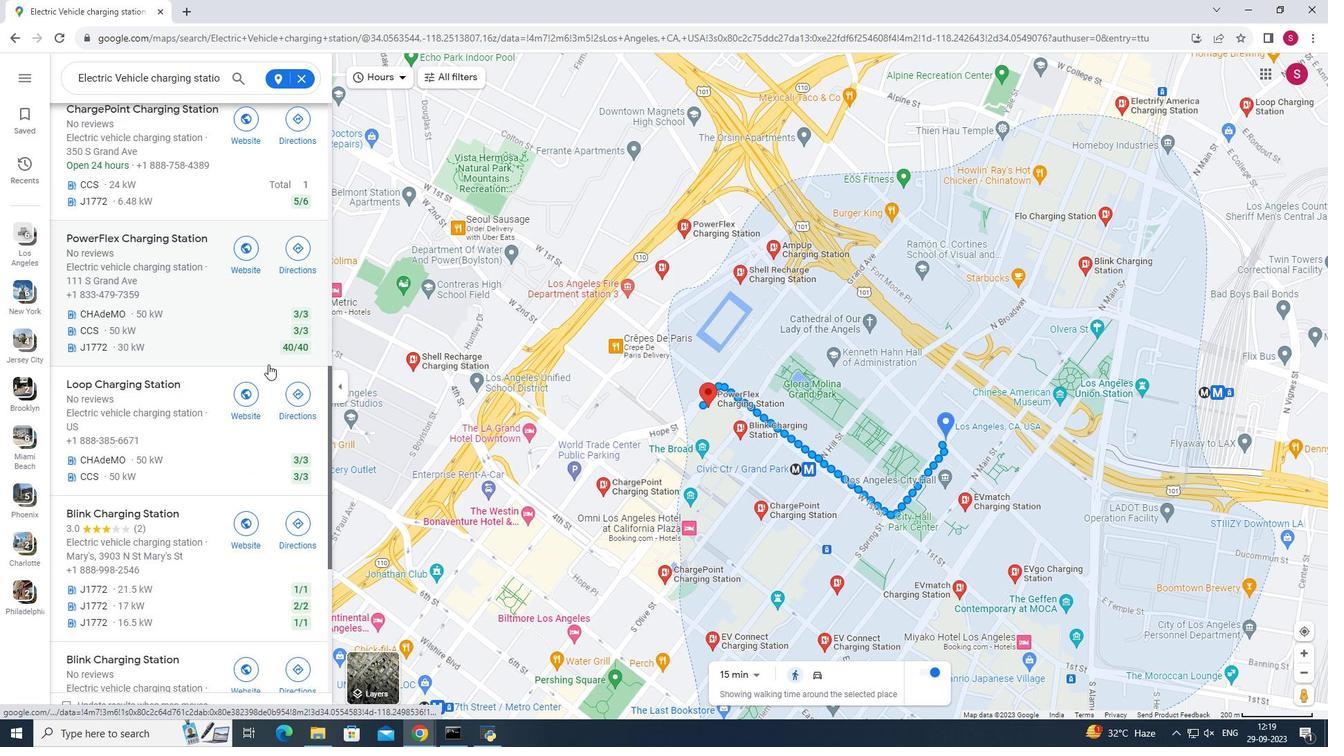 
Action: Mouse scrolled (268, 363) with delta (0, 0)
Screenshot: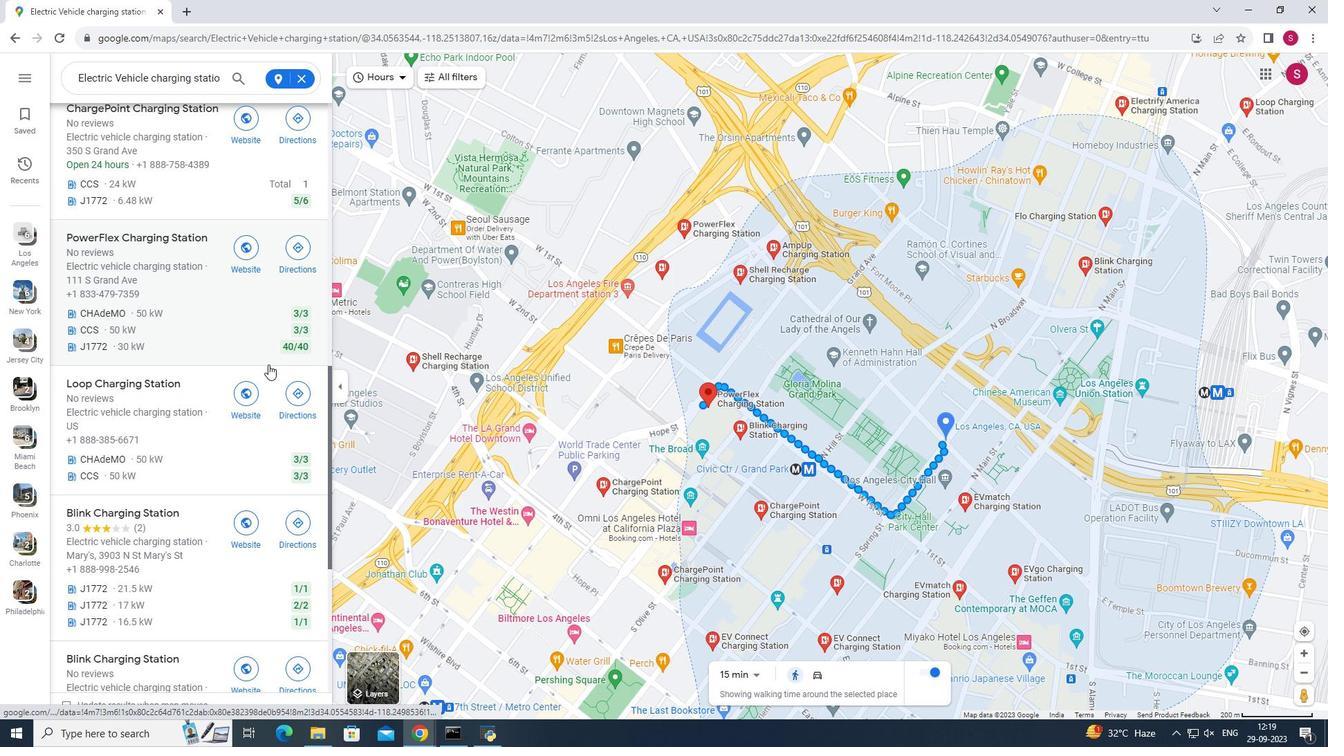 
Action: Mouse scrolled (268, 363) with delta (0, 0)
Screenshot: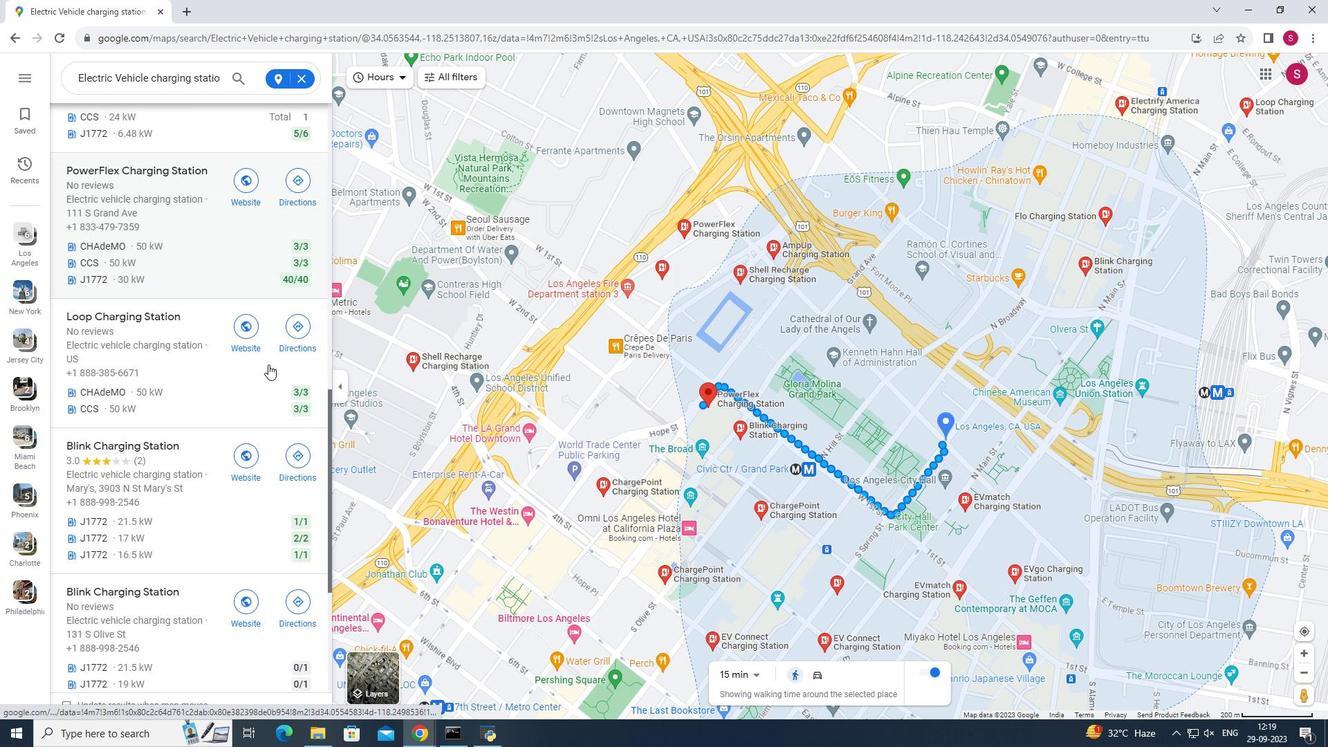 
Action: Mouse scrolled (268, 363) with delta (0, 0)
Screenshot: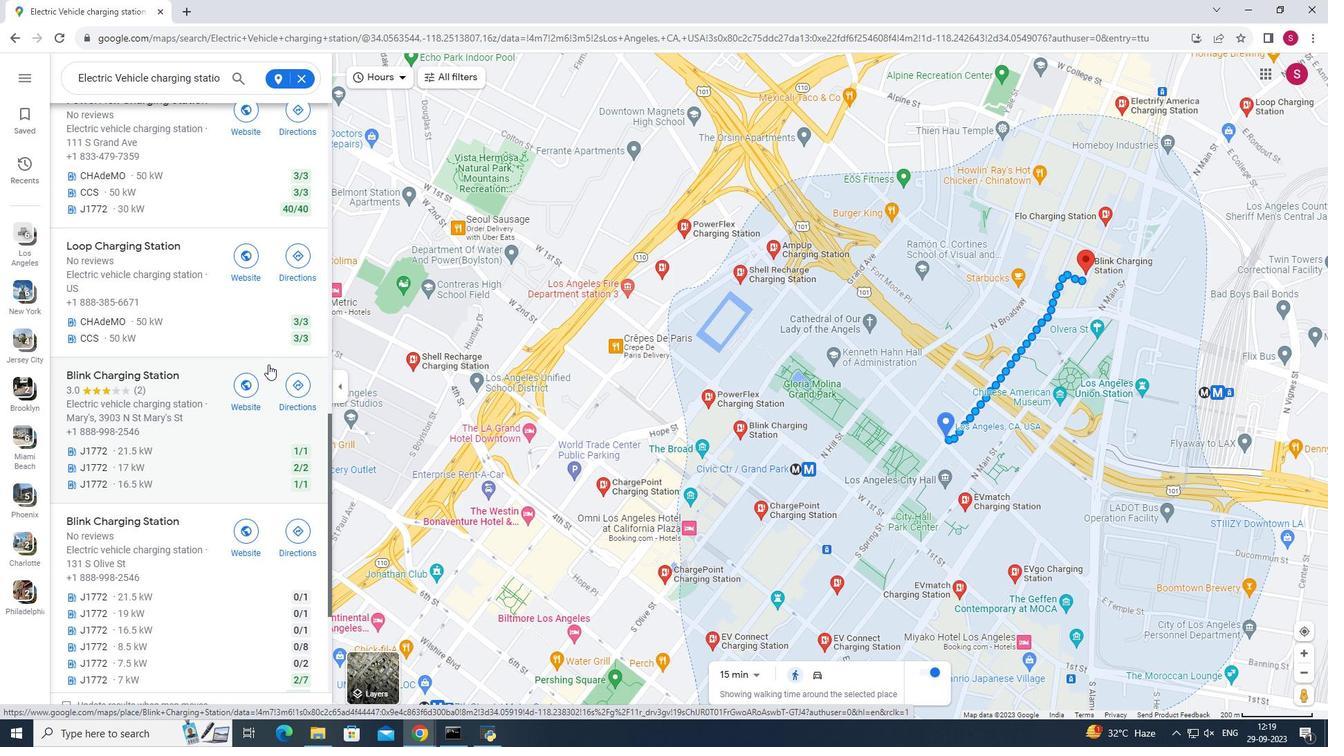 
Action: Mouse scrolled (268, 363) with delta (0, 0)
Screenshot: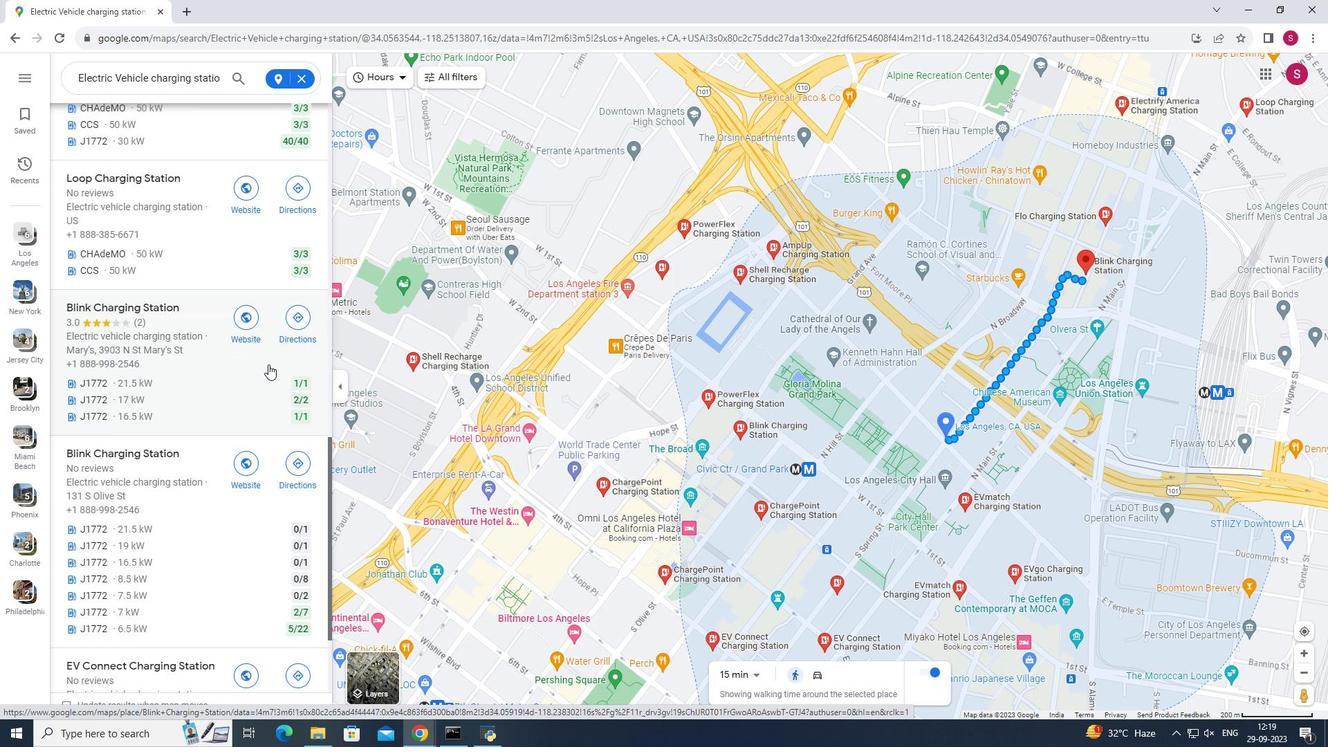 
Action: Mouse scrolled (268, 363) with delta (0, 0)
Screenshot: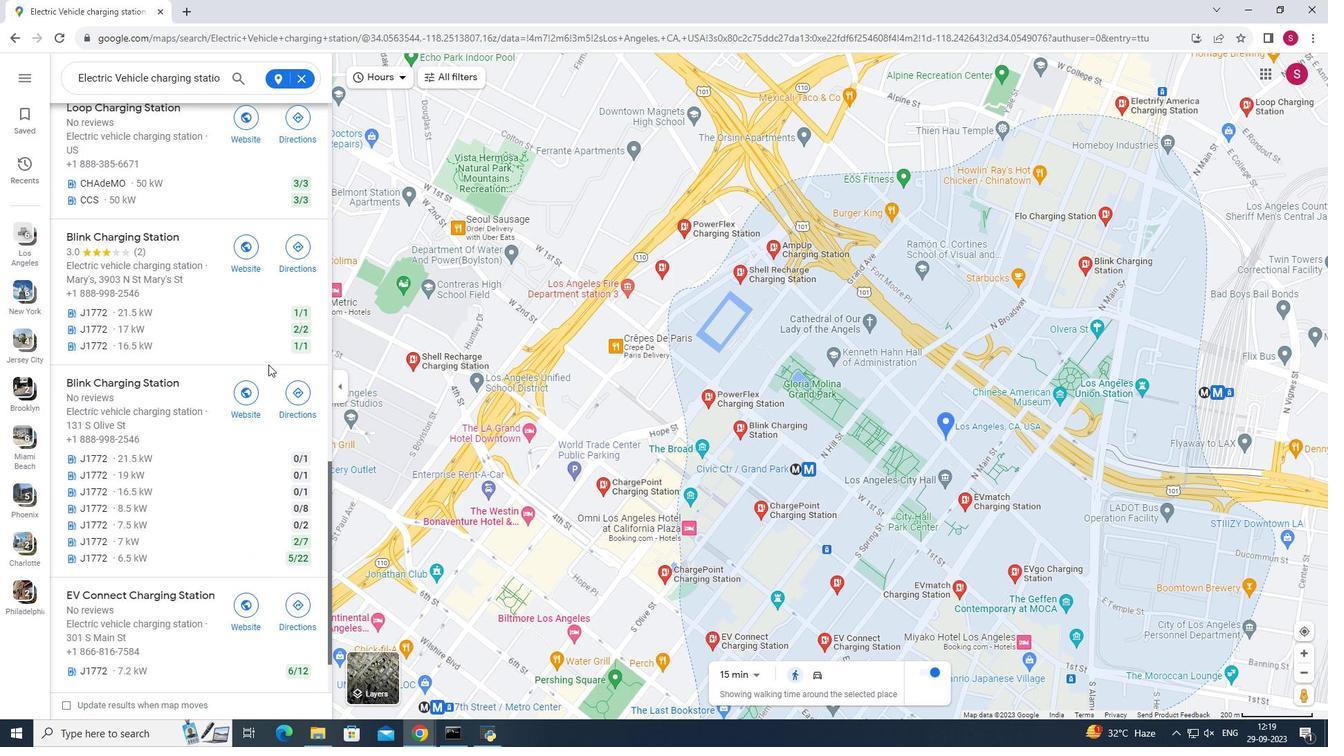 
Action: Mouse scrolled (268, 363) with delta (0, 0)
Screenshot: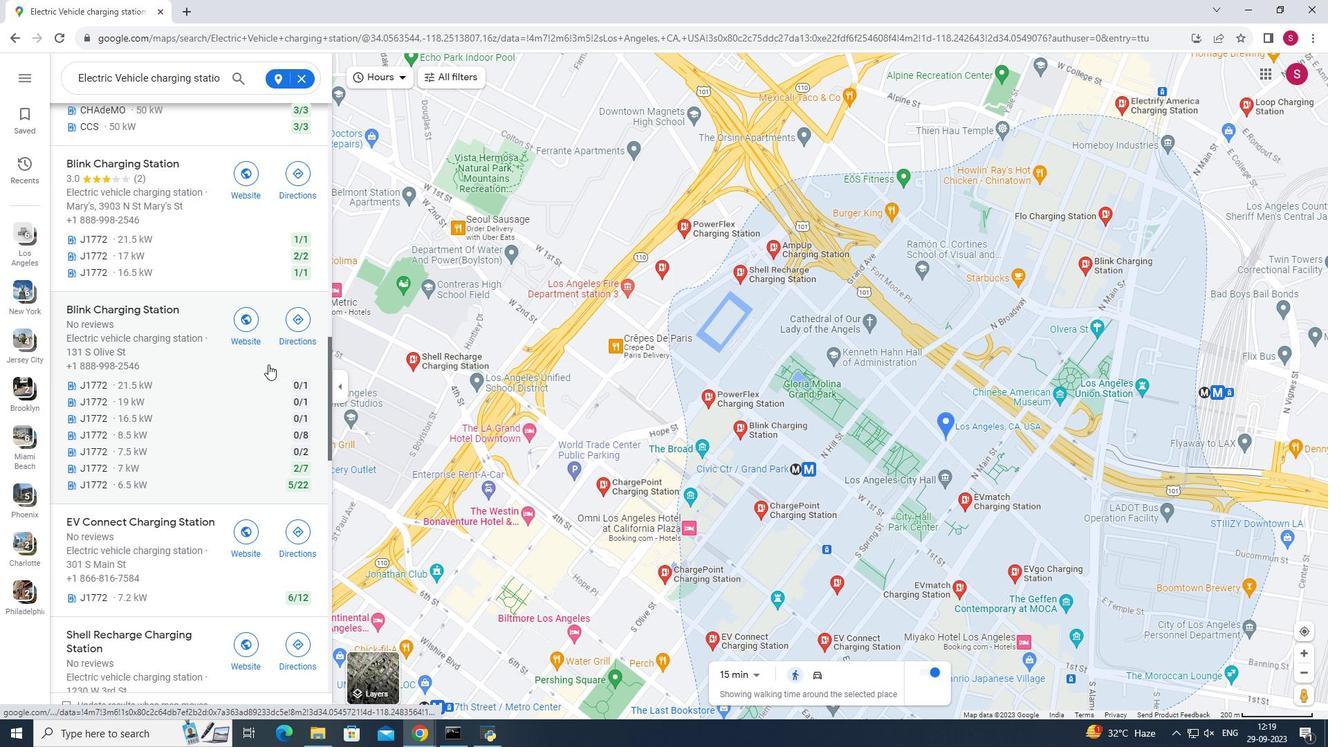 
Action: Mouse scrolled (268, 363) with delta (0, 0)
Screenshot: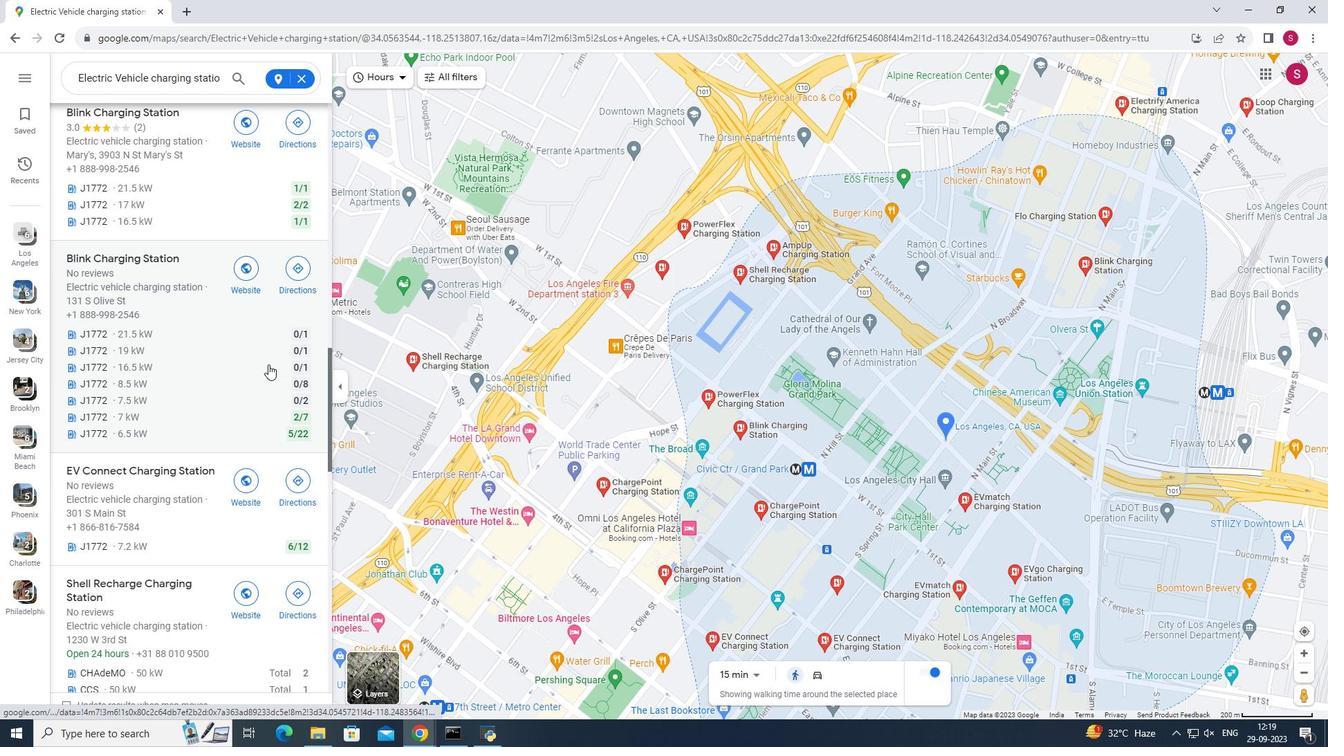 
Action: Mouse scrolled (268, 363) with delta (0, 0)
Screenshot: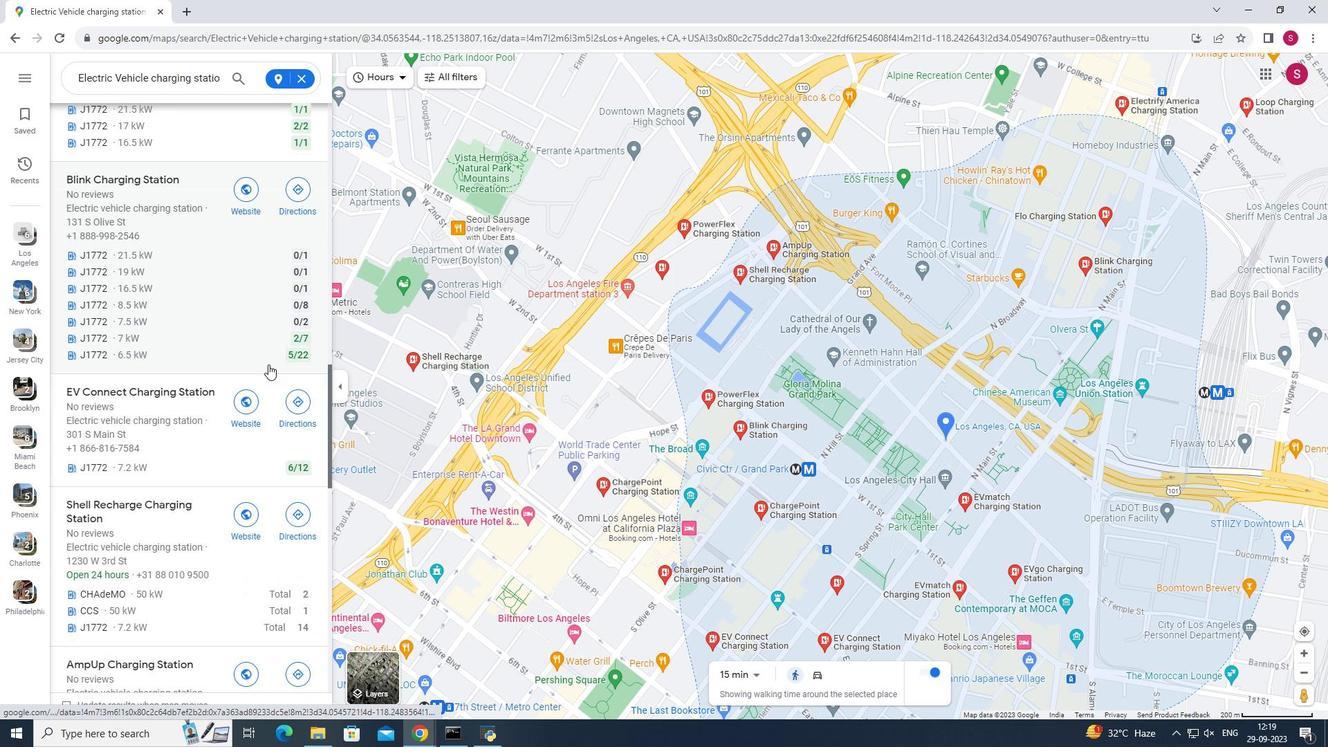 
Action: Mouse scrolled (268, 363) with delta (0, 0)
Screenshot: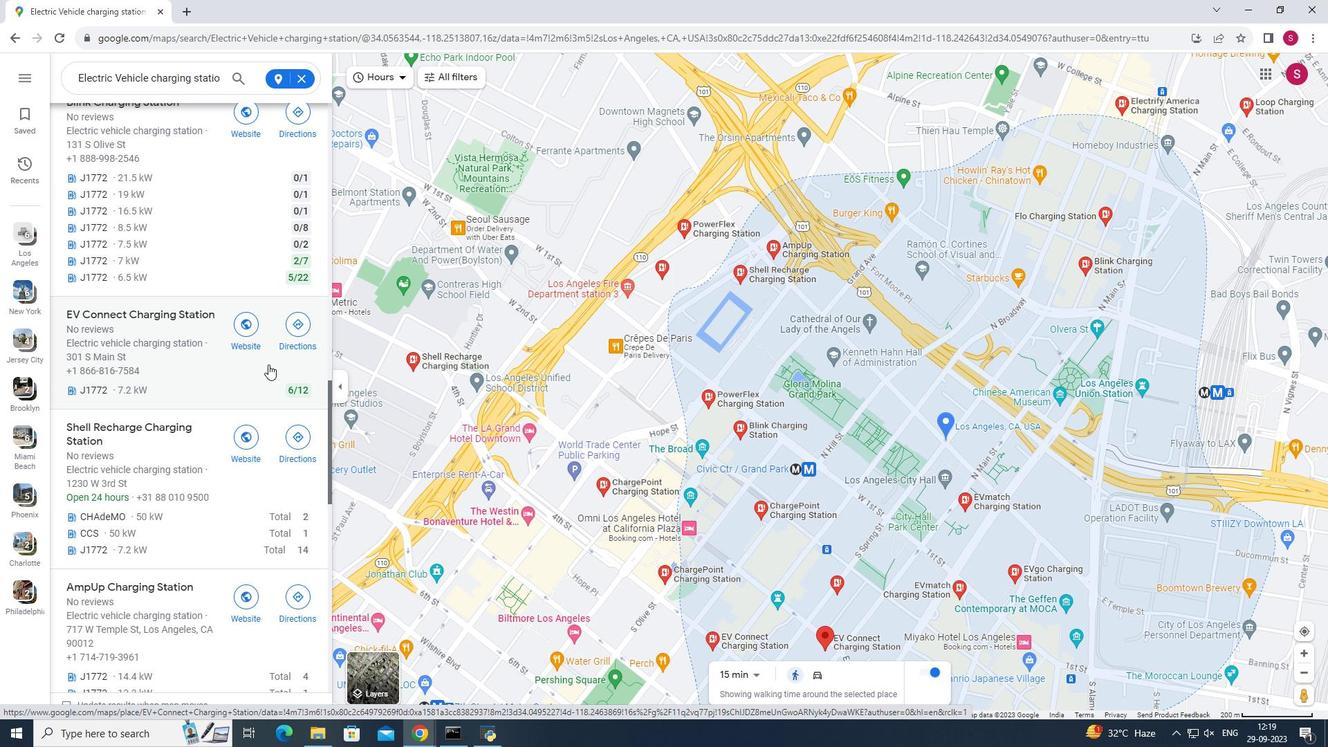 
Action: Mouse scrolled (268, 363) with delta (0, 0)
Screenshot: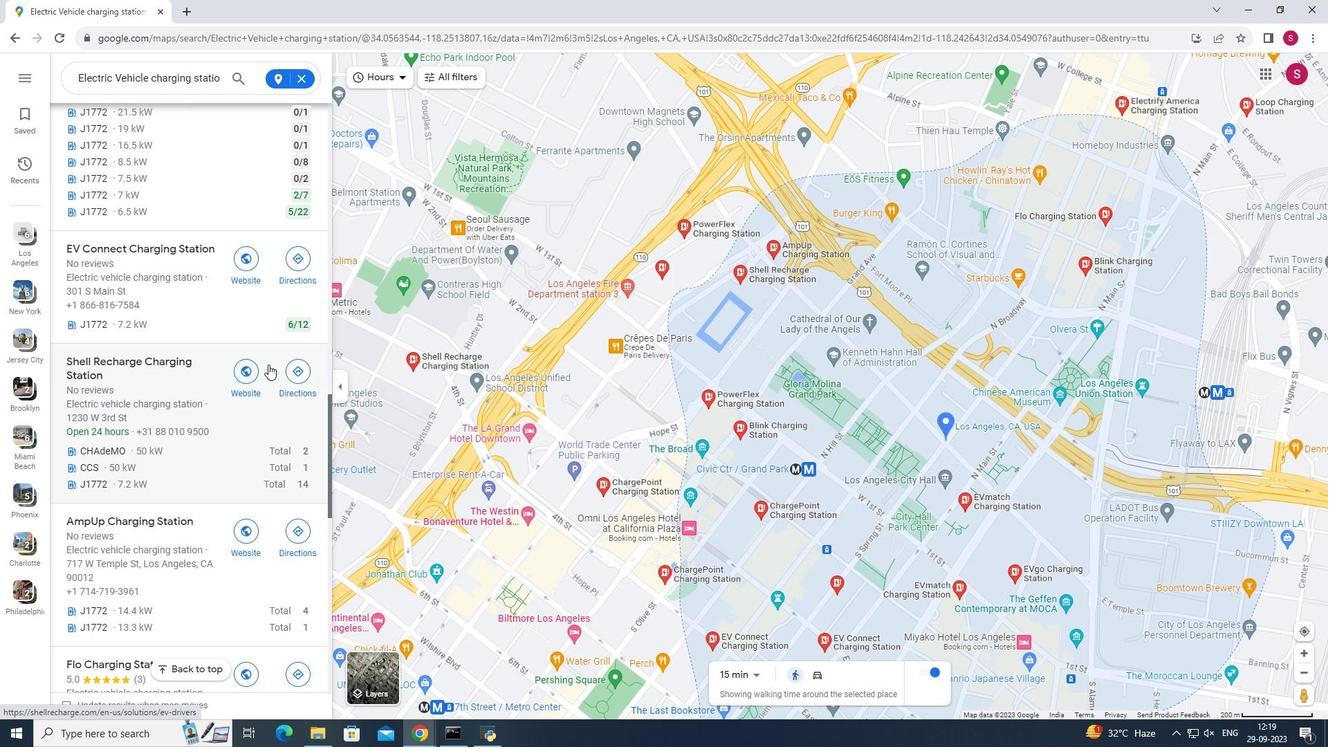 
Action: Mouse scrolled (268, 363) with delta (0, 0)
Screenshot: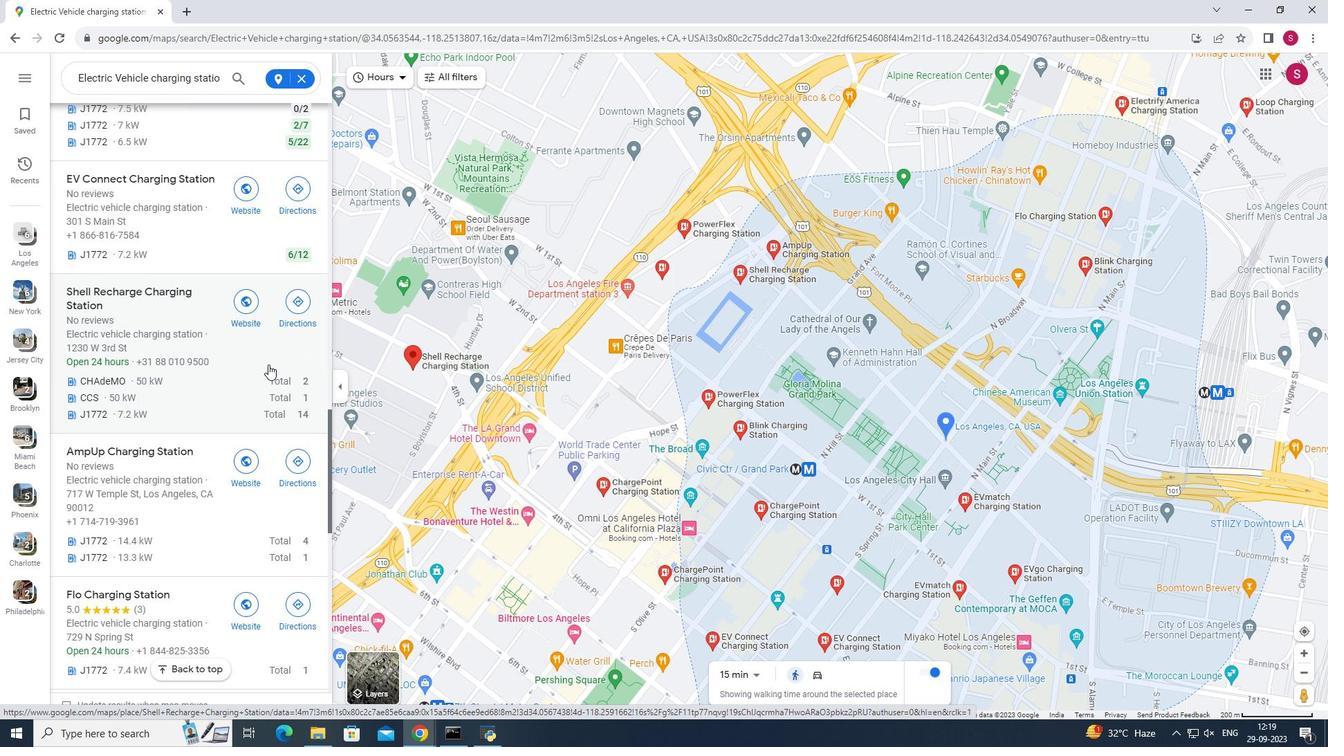 
Action: Mouse scrolled (268, 363) with delta (0, 0)
Screenshot: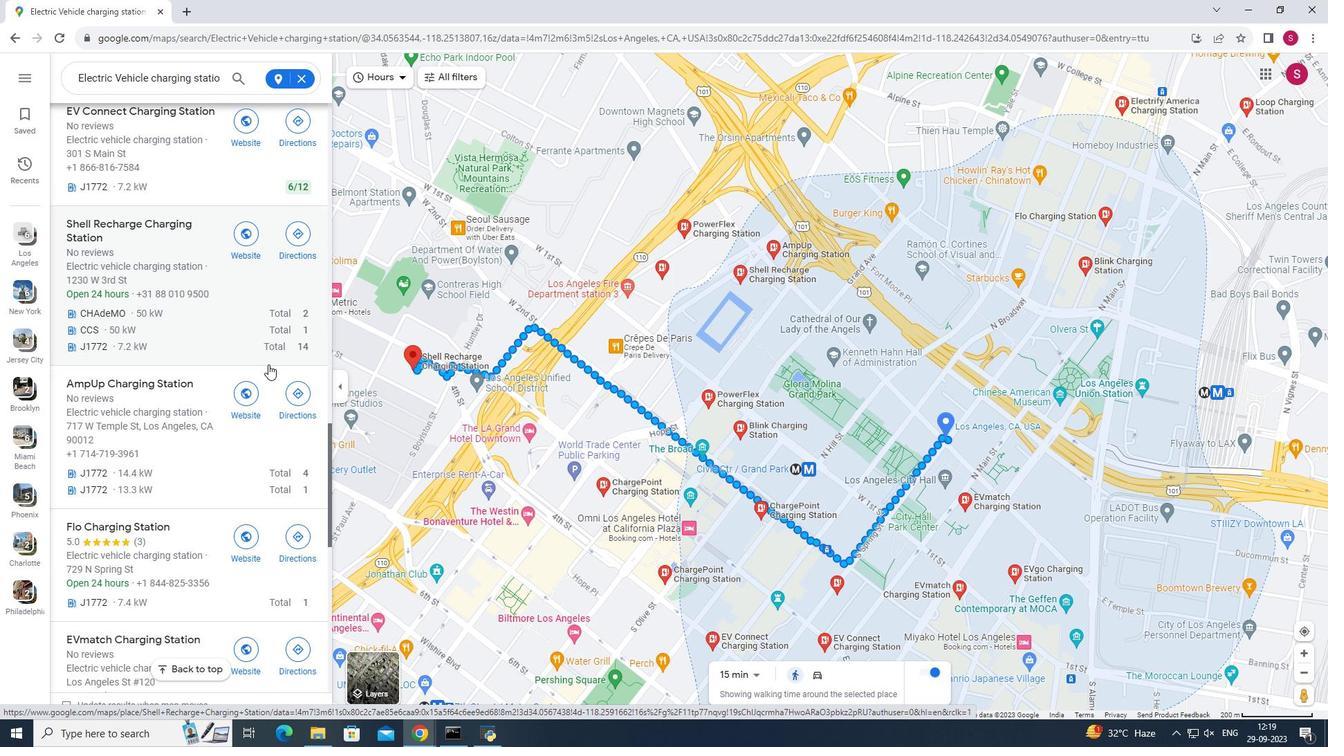 
Action: Mouse scrolled (268, 363) with delta (0, 0)
Screenshot: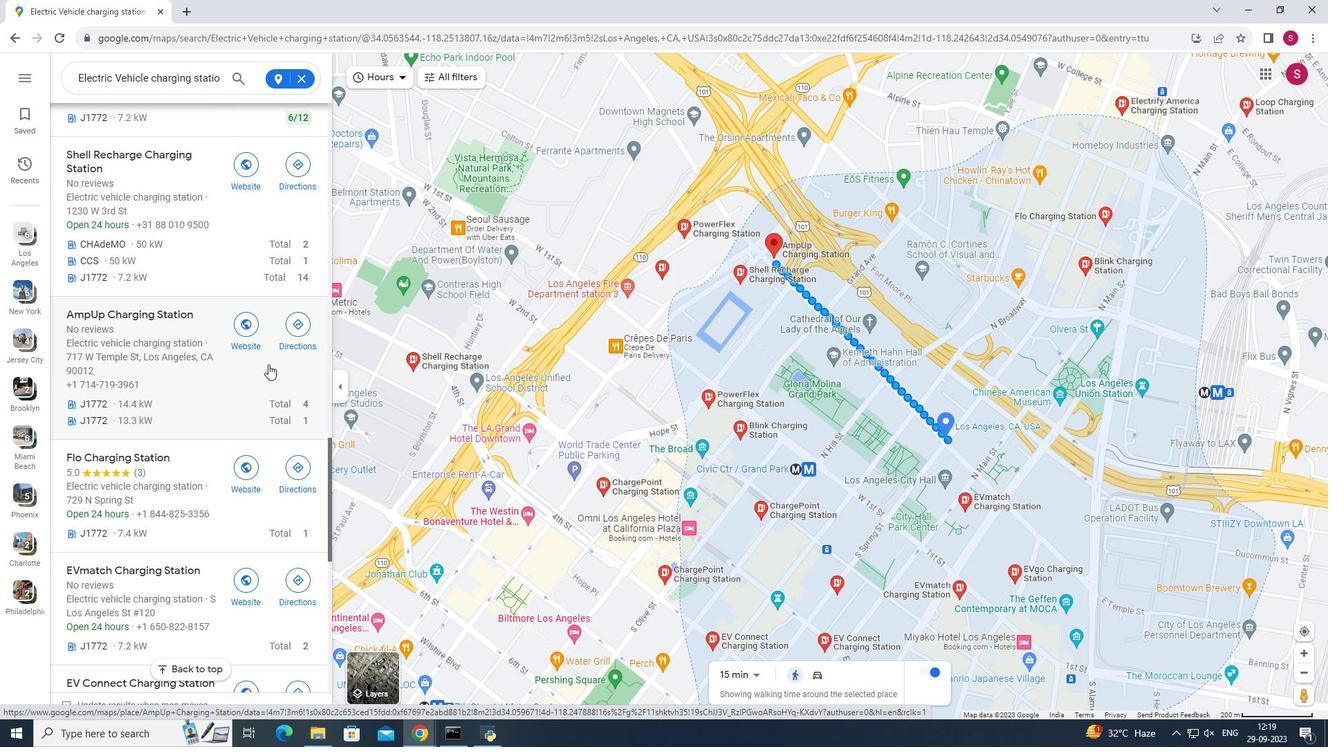 
Action: Mouse scrolled (268, 363) with delta (0, 0)
Screenshot: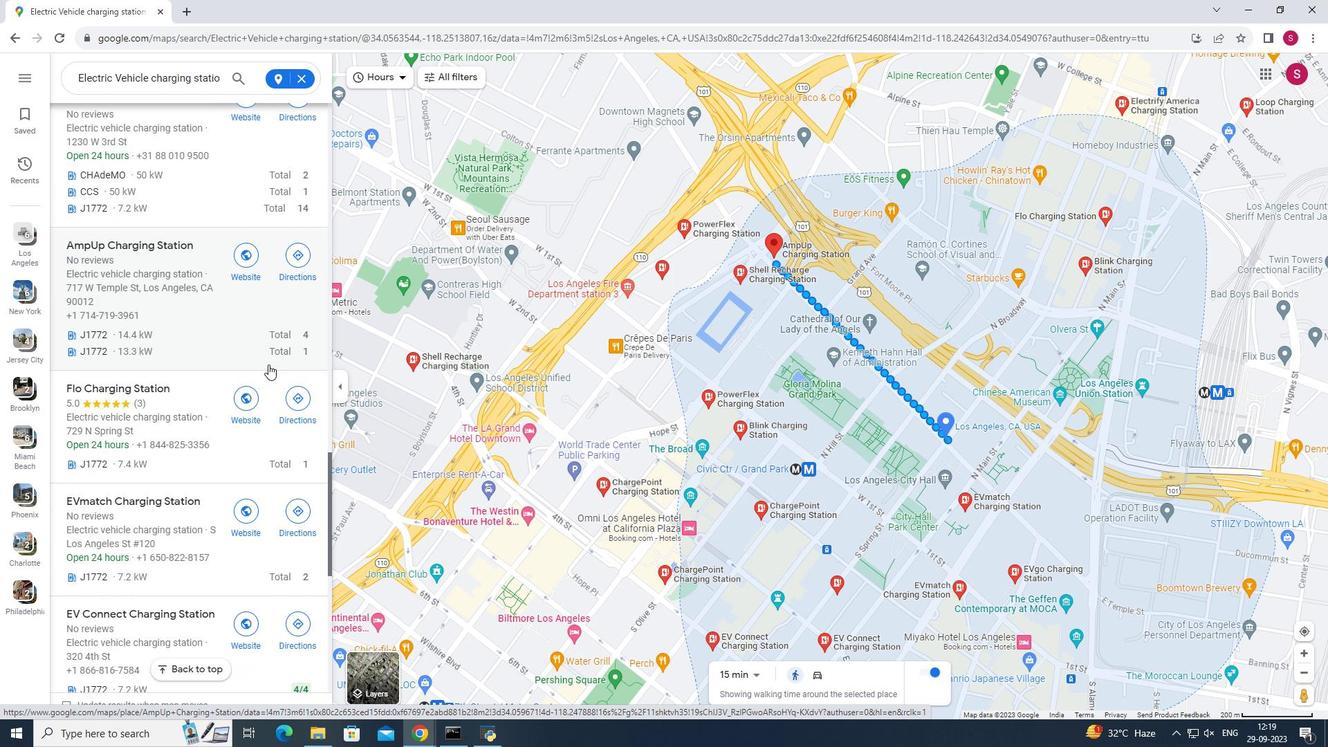 
Action: Mouse scrolled (268, 363) with delta (0, 0)
Screenshot: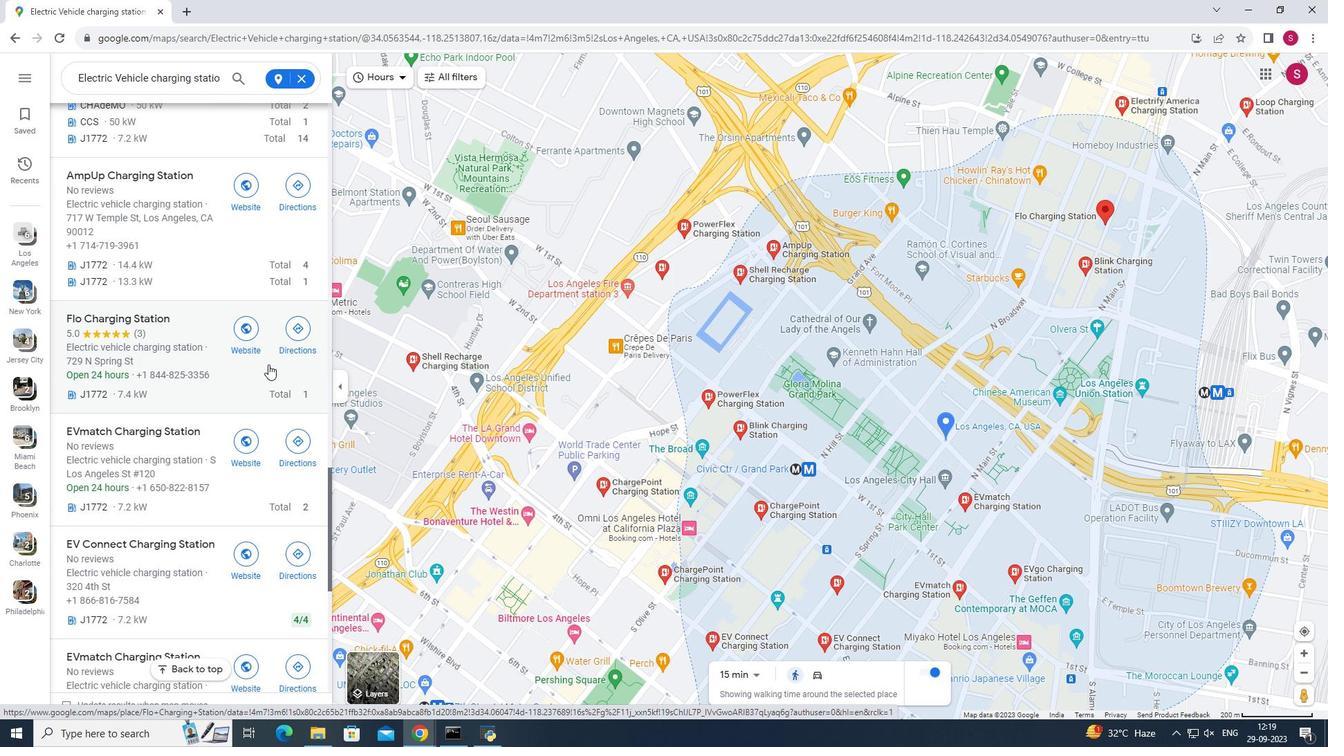 
Action: Mouse scrolled (268, 363) with delta (0, 0)
Screenshot: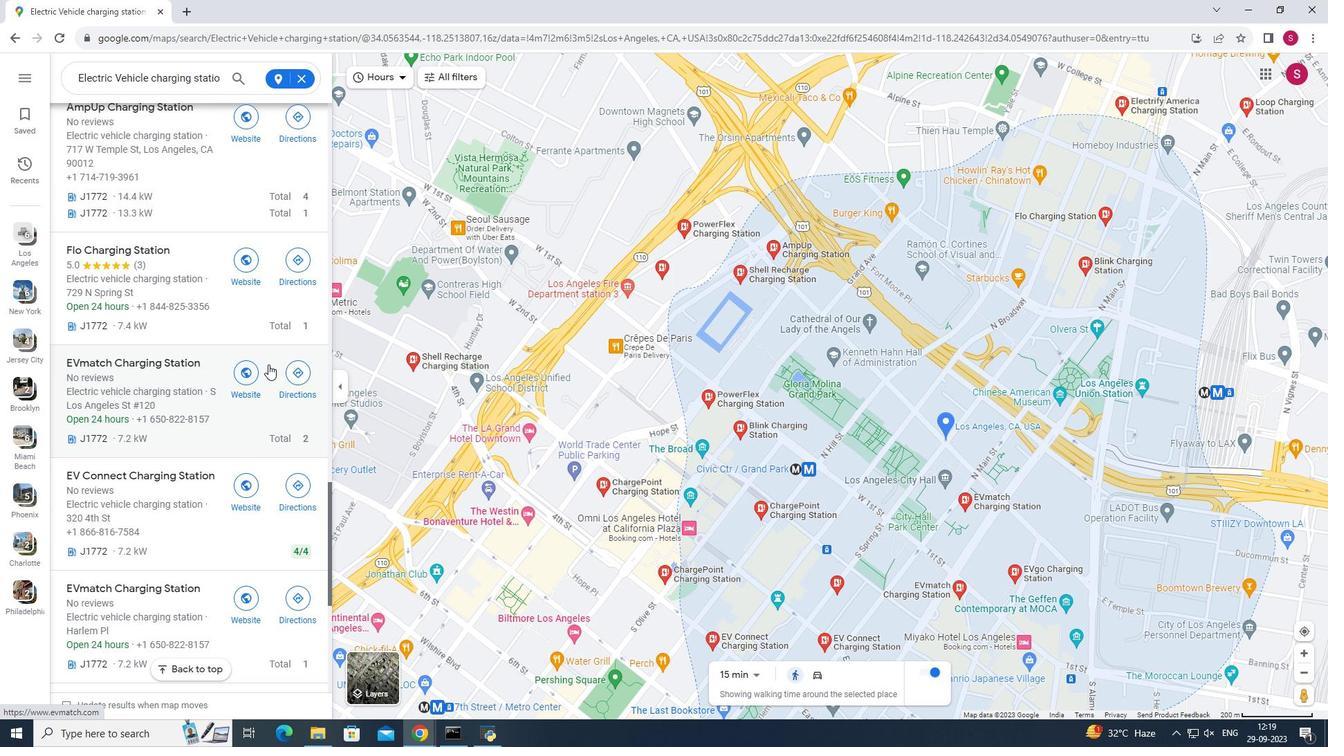 
Action: Mouse scrolled (268, 363) with delta (0, 0)
Screenshot: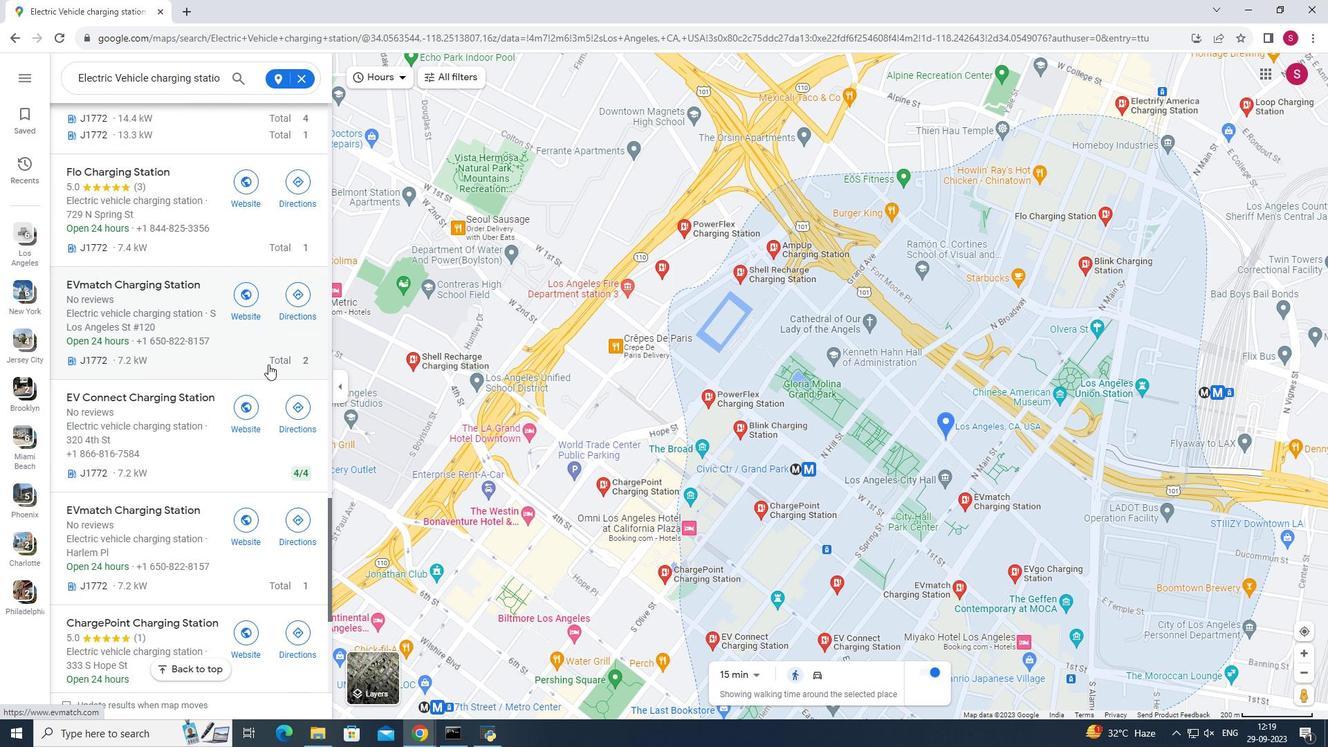
Action: Mouse scrolled (268, 363) with delta (0, 0)
Screenshot: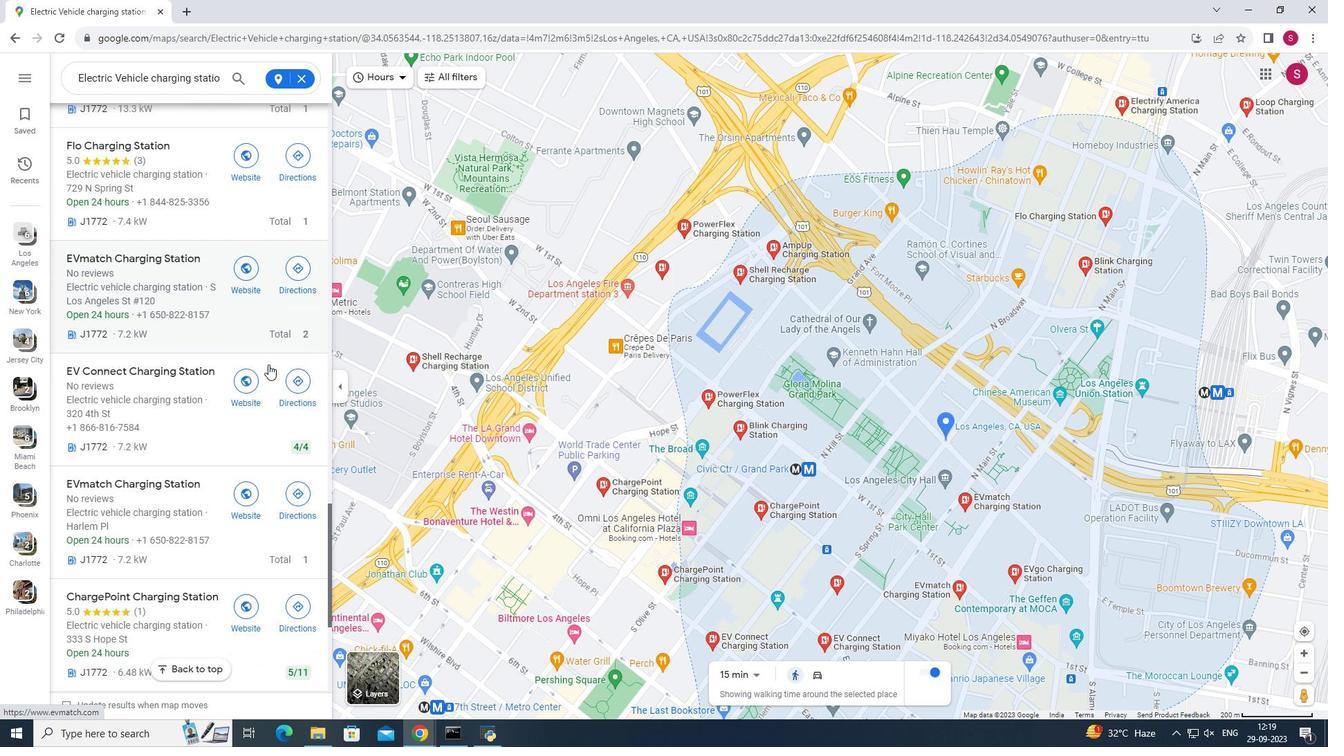 
Action: Mouse scrolled (268, 363) with delta (0, 0)
Screenshot: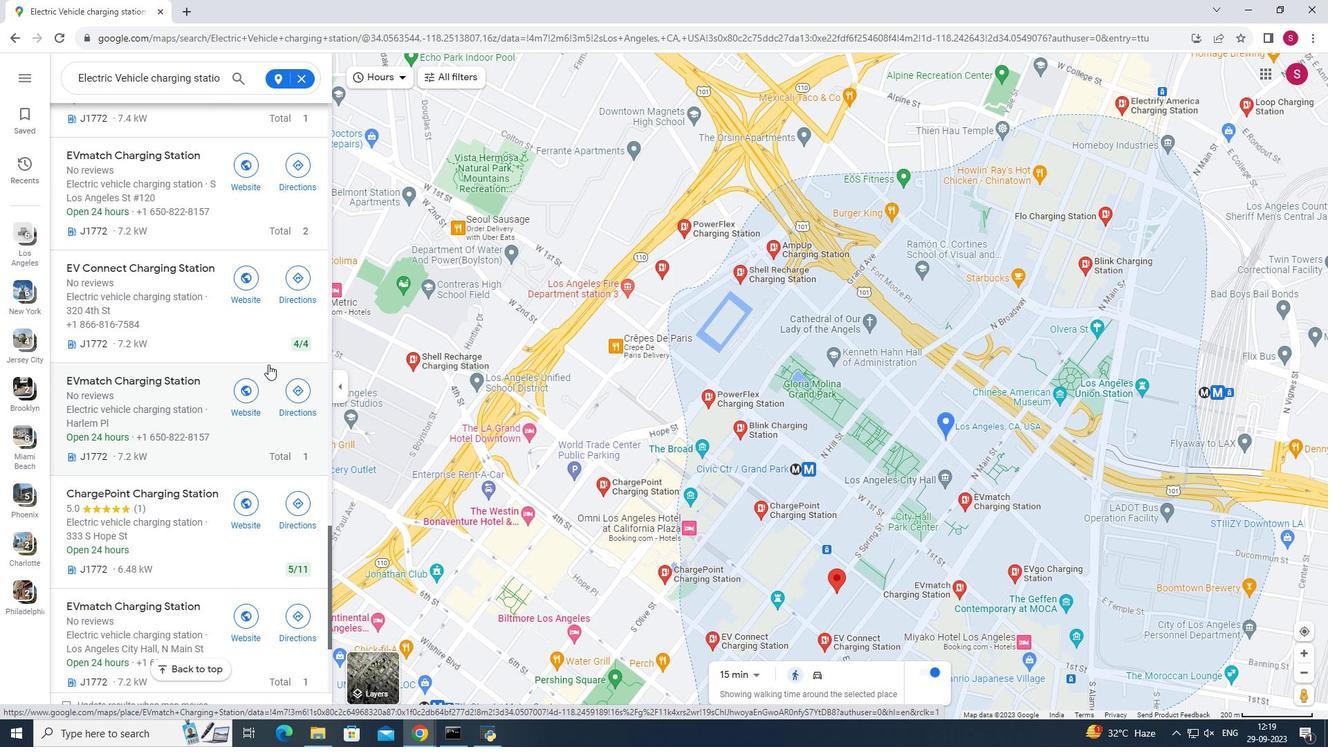 
Action: Mouse scrolled (268, 363) with delta (0, 0)
Screenshot: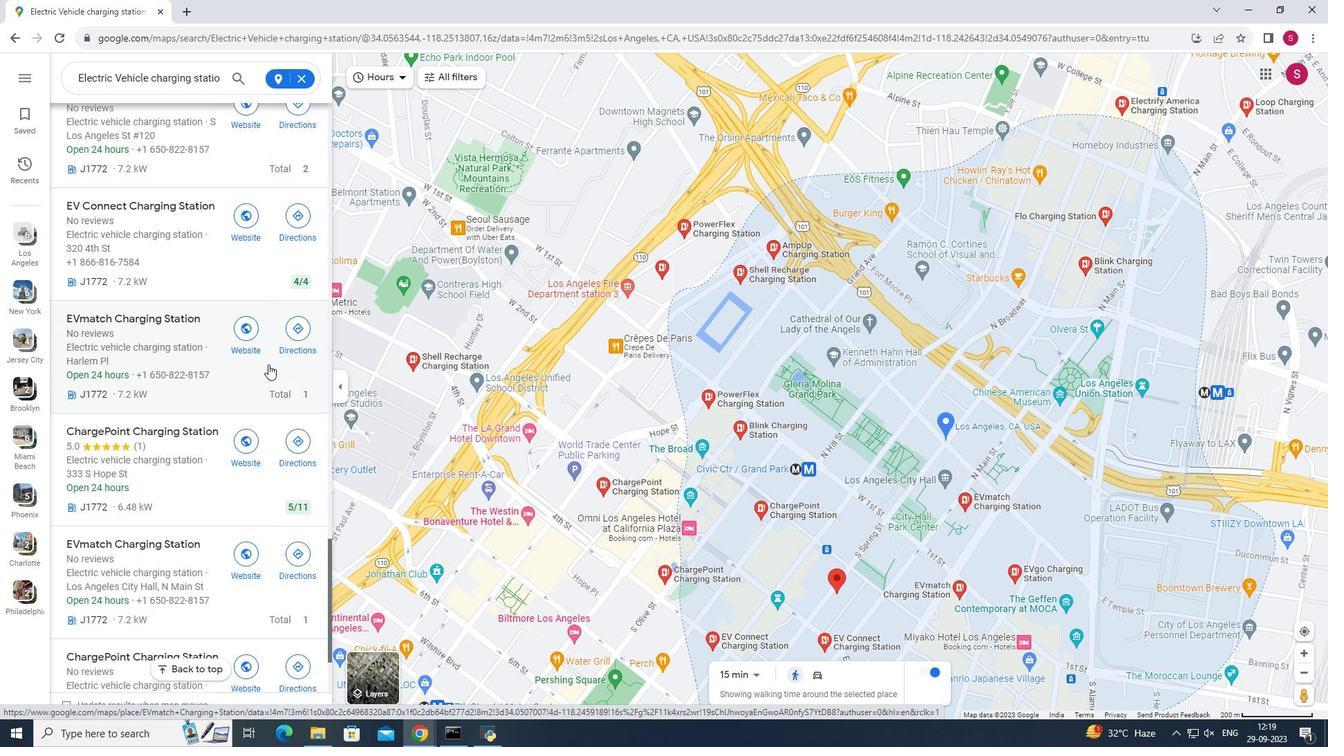 
Action: Mouse scrolled (268, 363) with delta (0, 0)
Screenshot: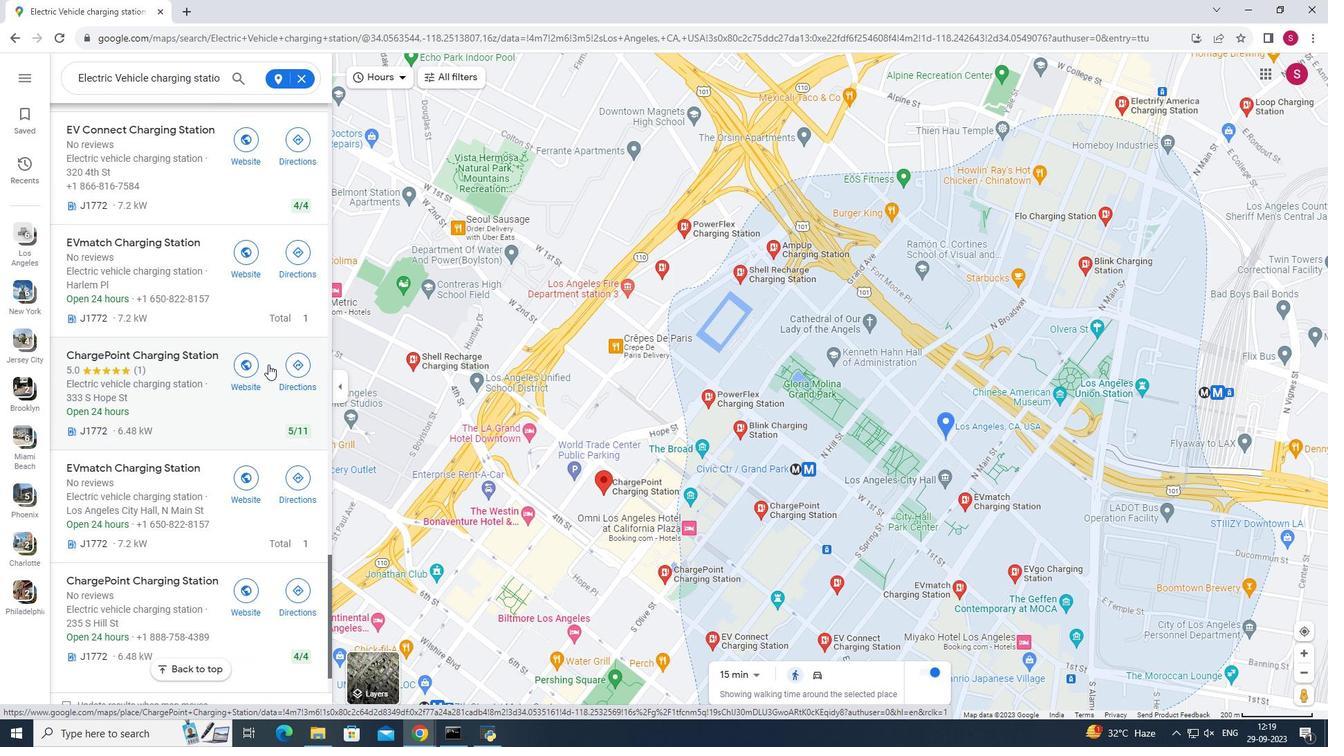 
Action: Mouse scrolled (268, 363) with delta (0, 0)
Screenshot: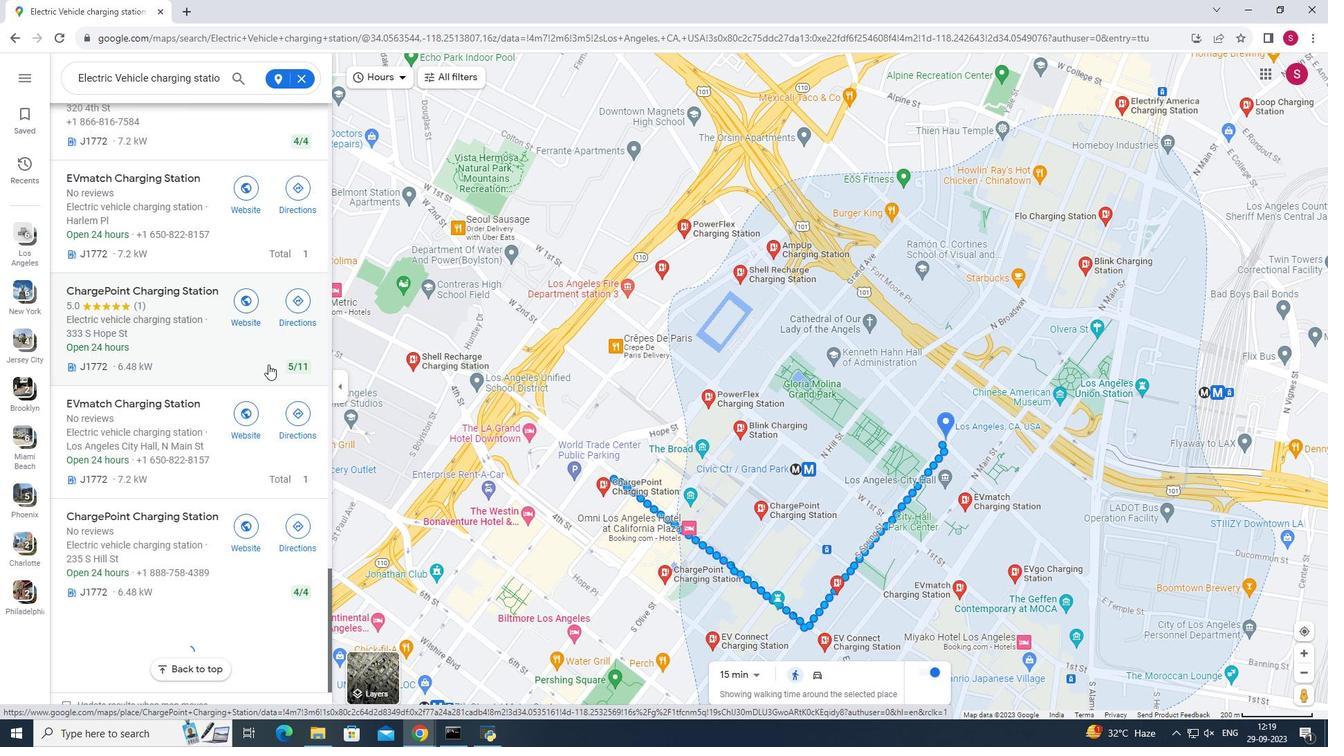 
Action: Mouse scrolled (268, 363) with delta (0, 0)
Screenshot: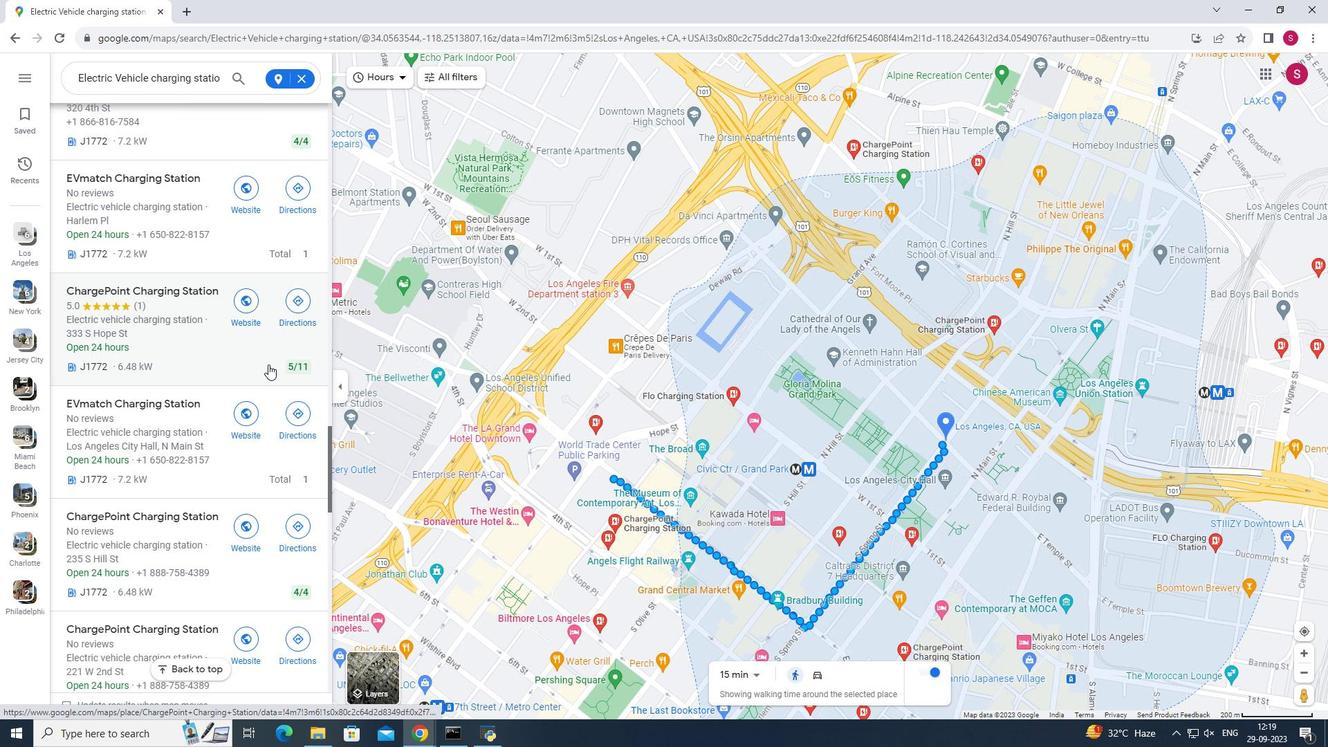 
Action: Mouse scrolled (268, 363) with delta (0, 0)
Screenshot: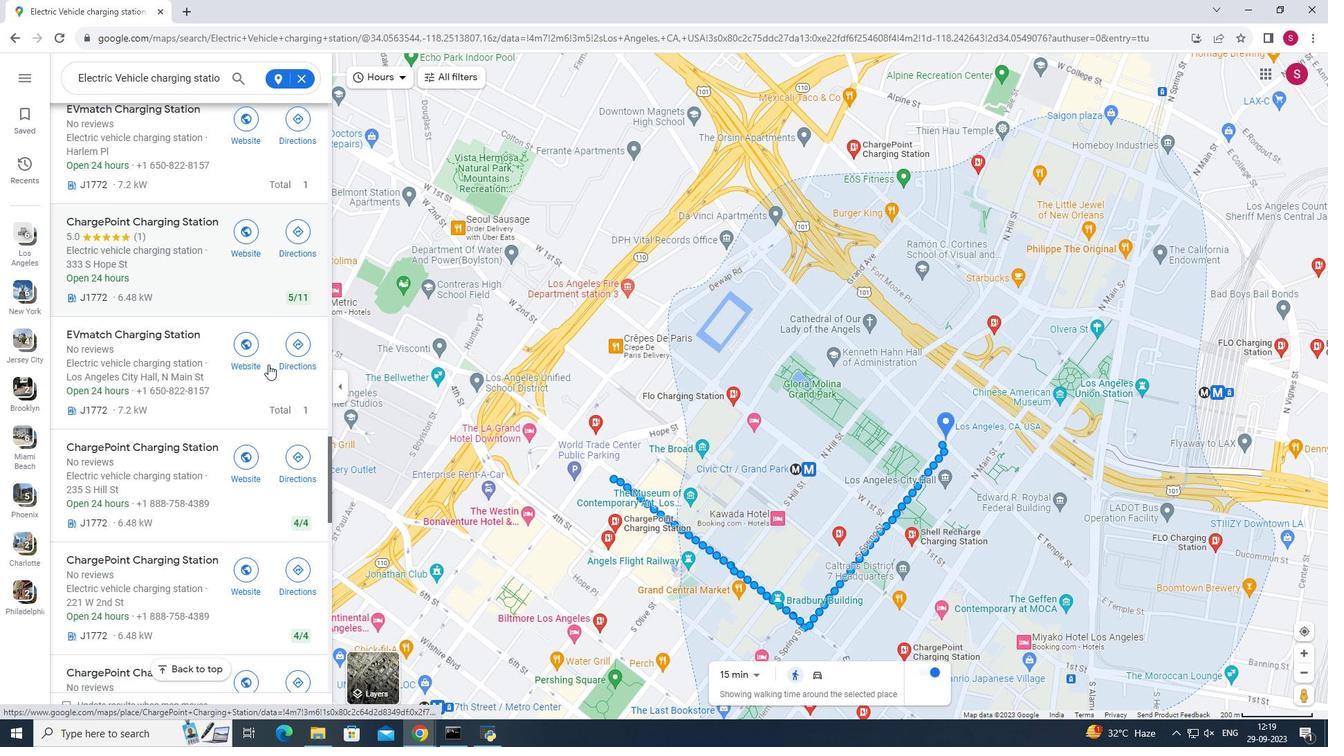 
Action: Mouse scrolled (268, 363) with delta (0, 0)
Screenshot: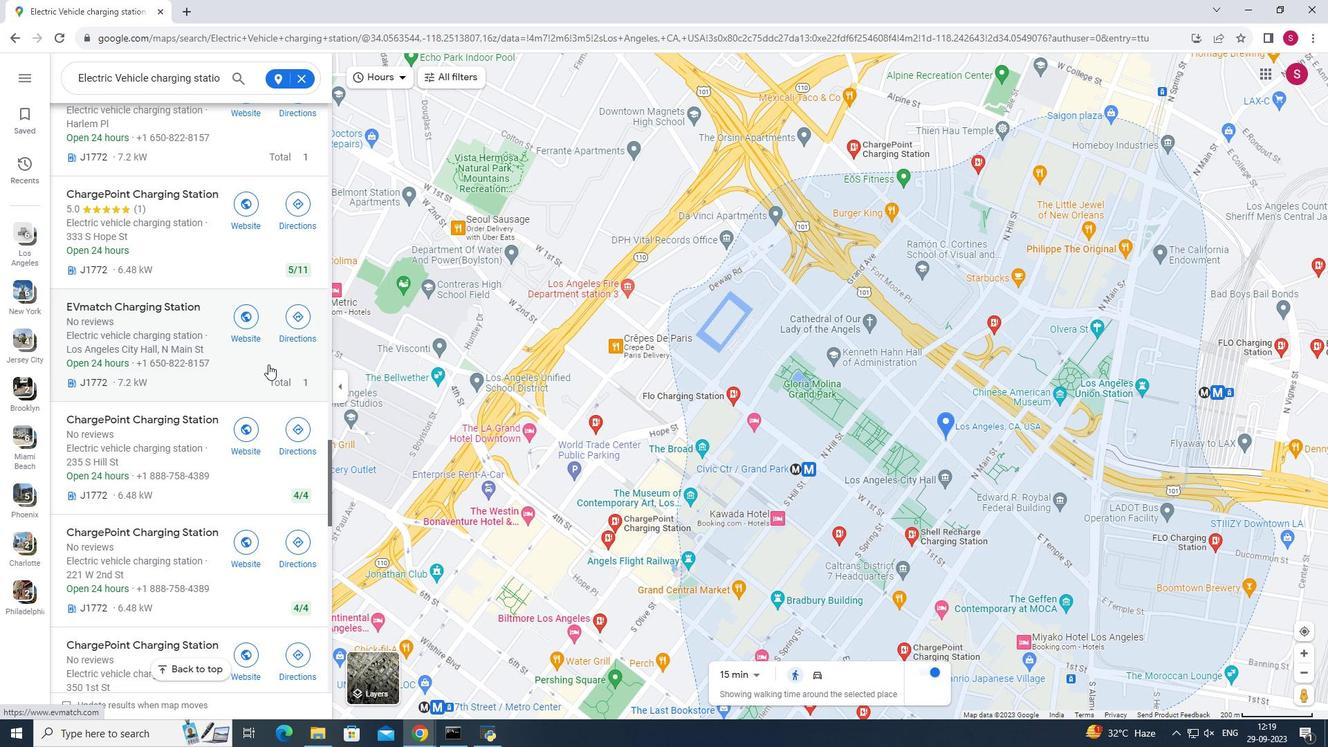 
Action: Mouse scrolled (268, 363) with delta (0, 0)
Screenshot: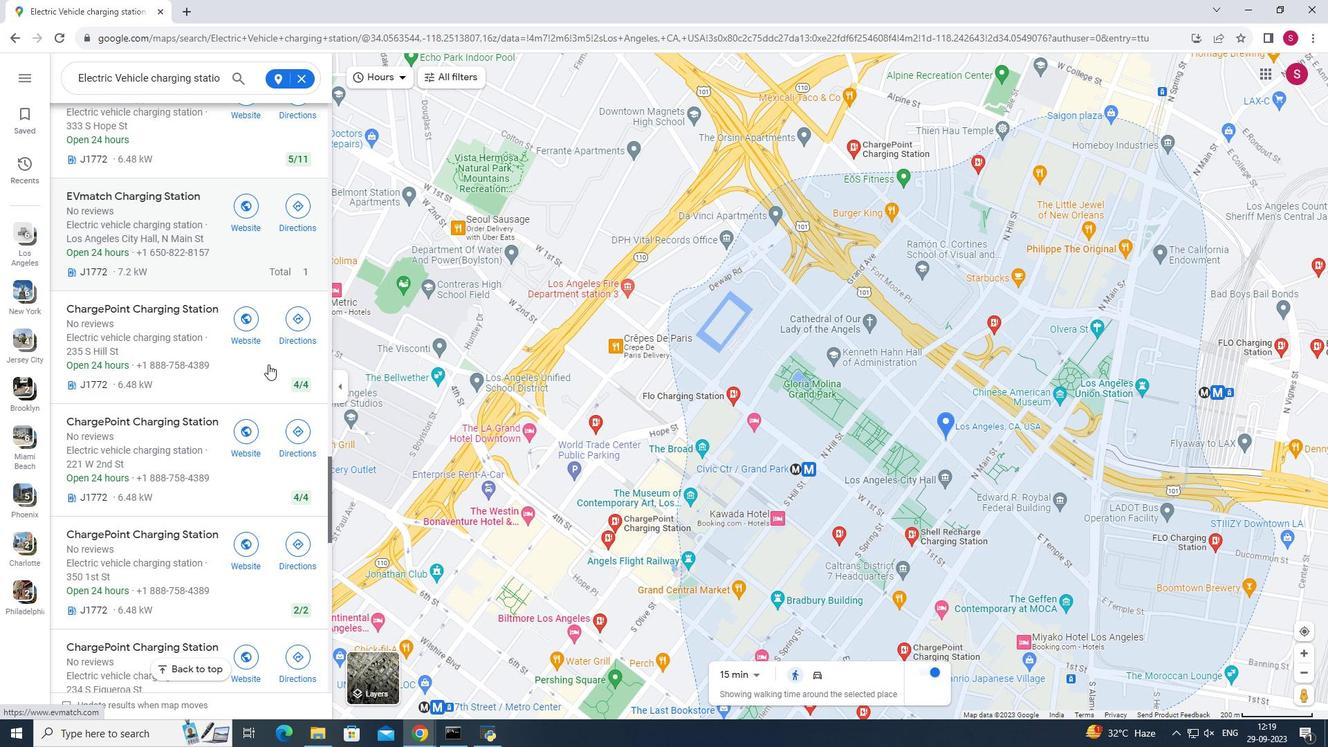 
Action: Mouse scrolled (268, 363) with delta (0, 0)
Screenshot: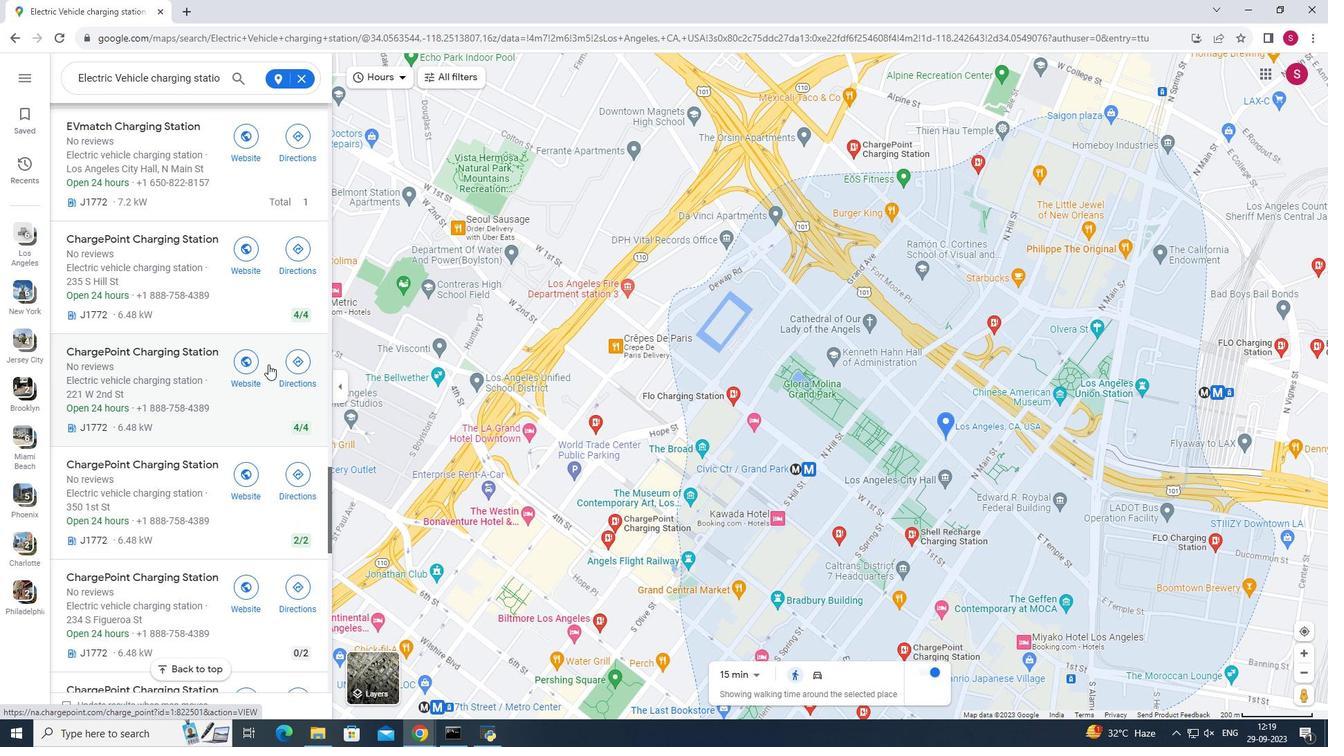 
Action: Mouse scrolled (268, 363) with delta (0, 0)
Screenshot: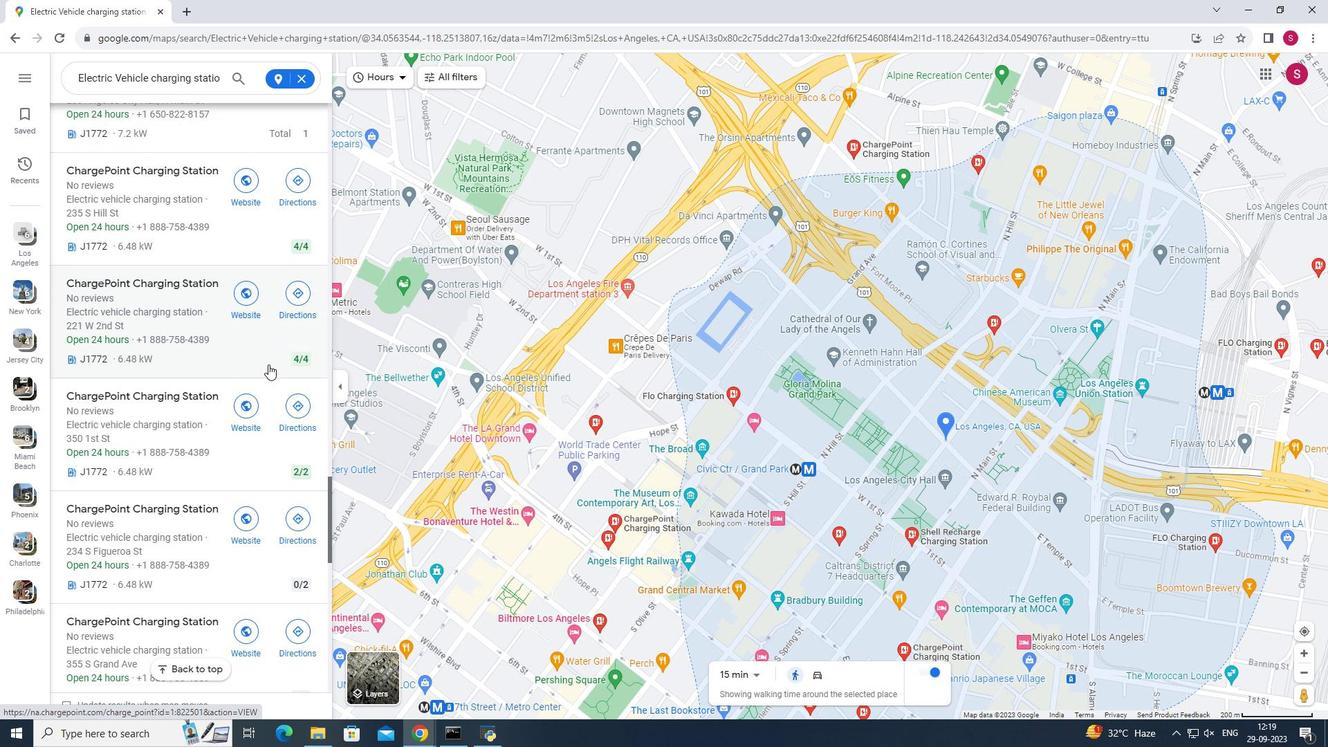 
Action: Mouse scrolled (268, 363) with delta (0, 0)
Screenshot: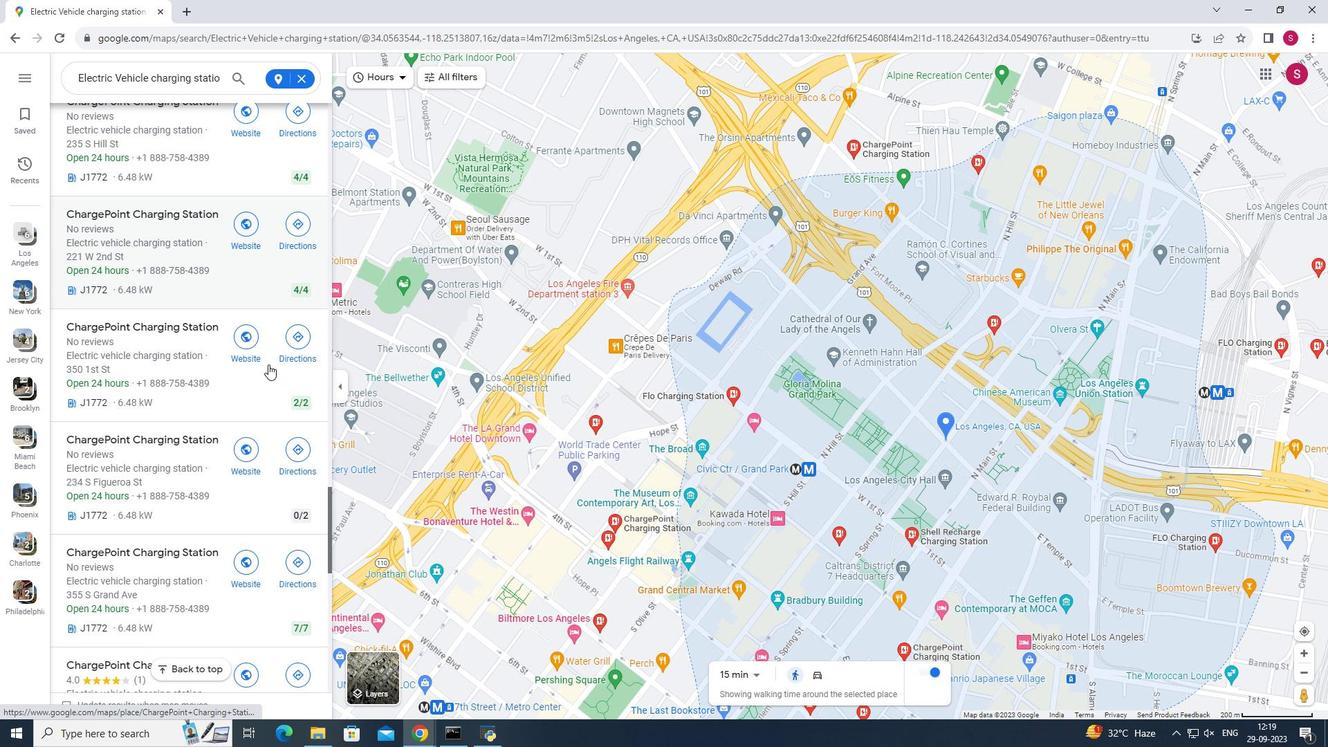 
Action: Mouse scrolled (268, 363) with delta (0, 0)
Screenshot: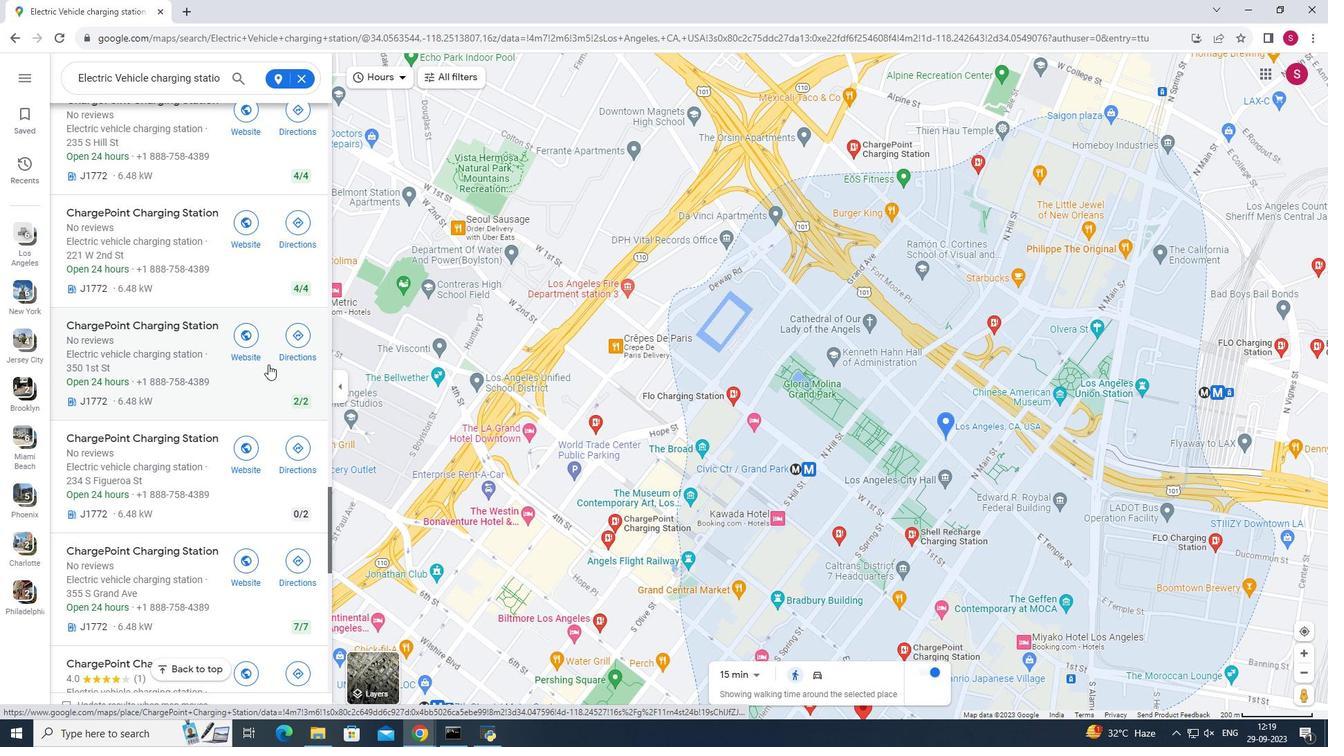 
Action: Mouse scrolled (268, 363) with delta (0, 0)
Screenshot: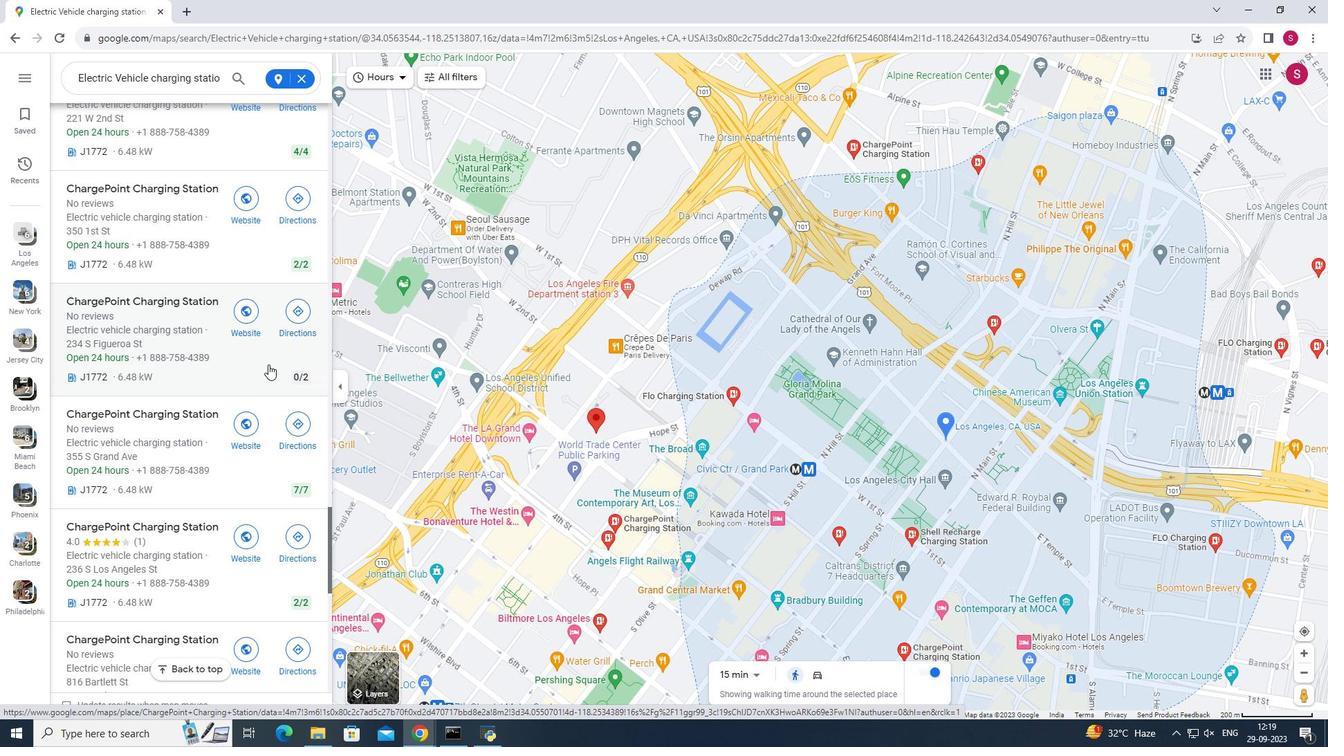 
Action: Mouse scrolled (268, 363) with delta (0, 0)
Screenshot: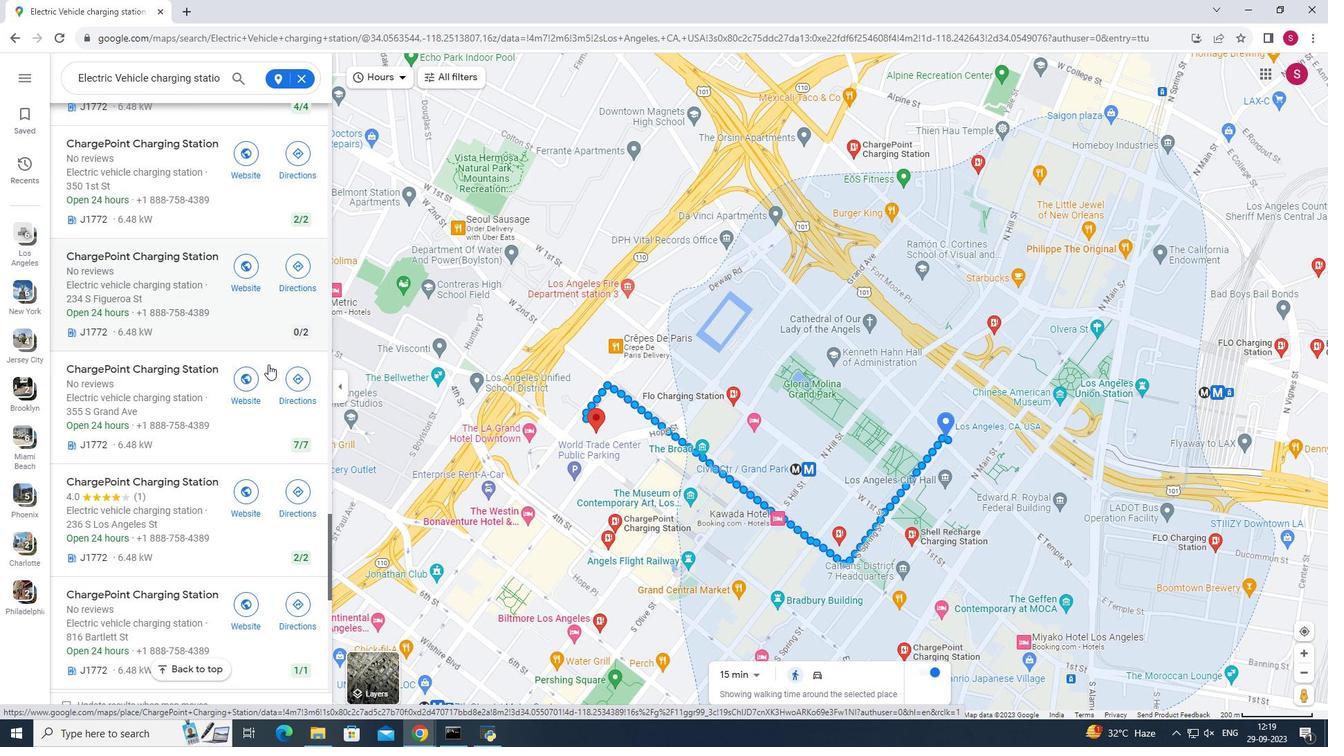 
Action: Mouse scrolled (268, 363) with delta (0, 0)
Screenshot: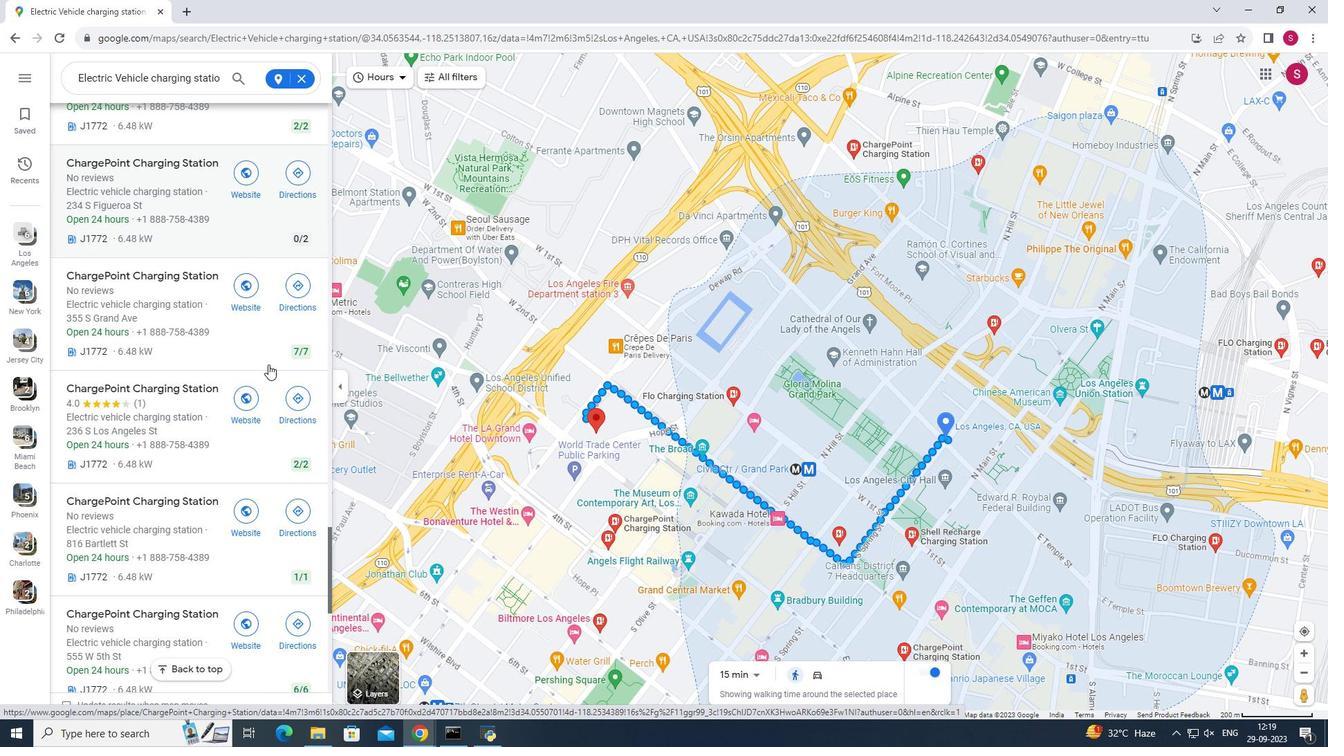 
Action: Mouse scrolled (268, 363) with delta (0, 0)
Screenshot: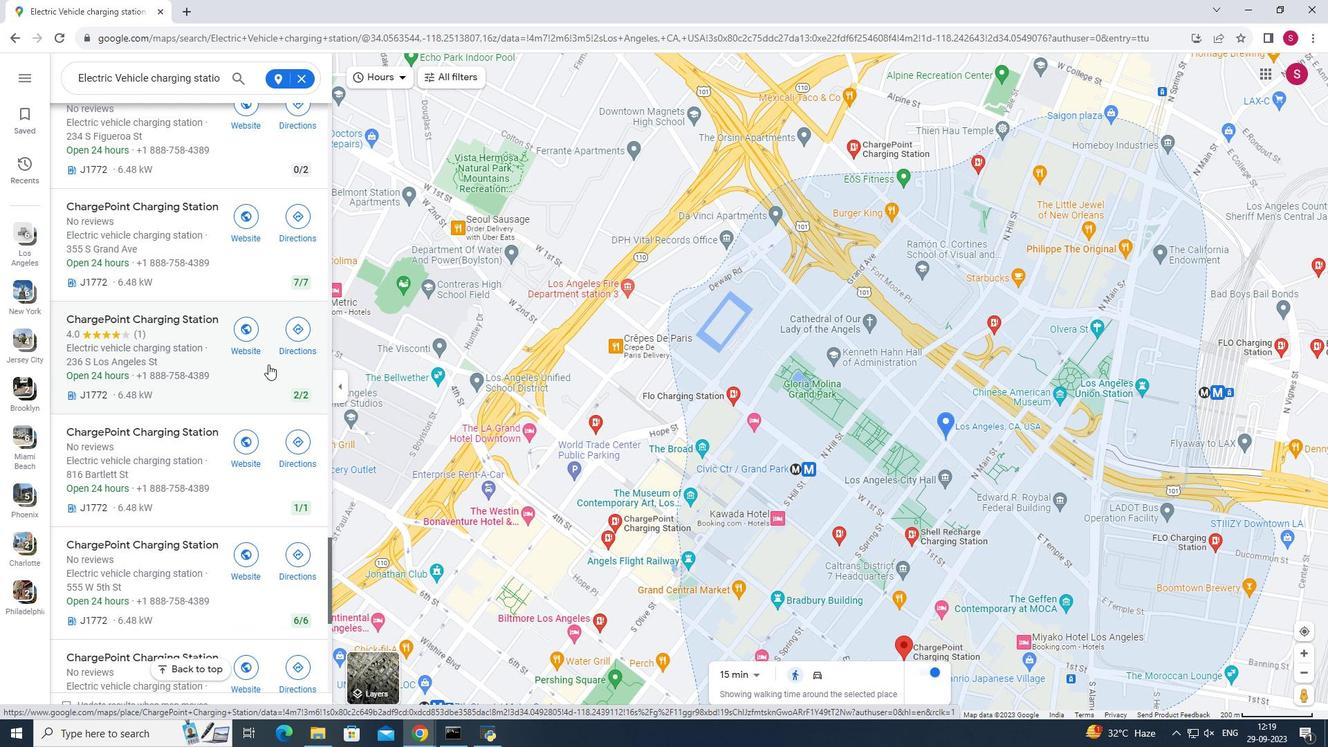 
Action: Mouse scrolled (268, 363) with delta (0, 0)
Screenshot: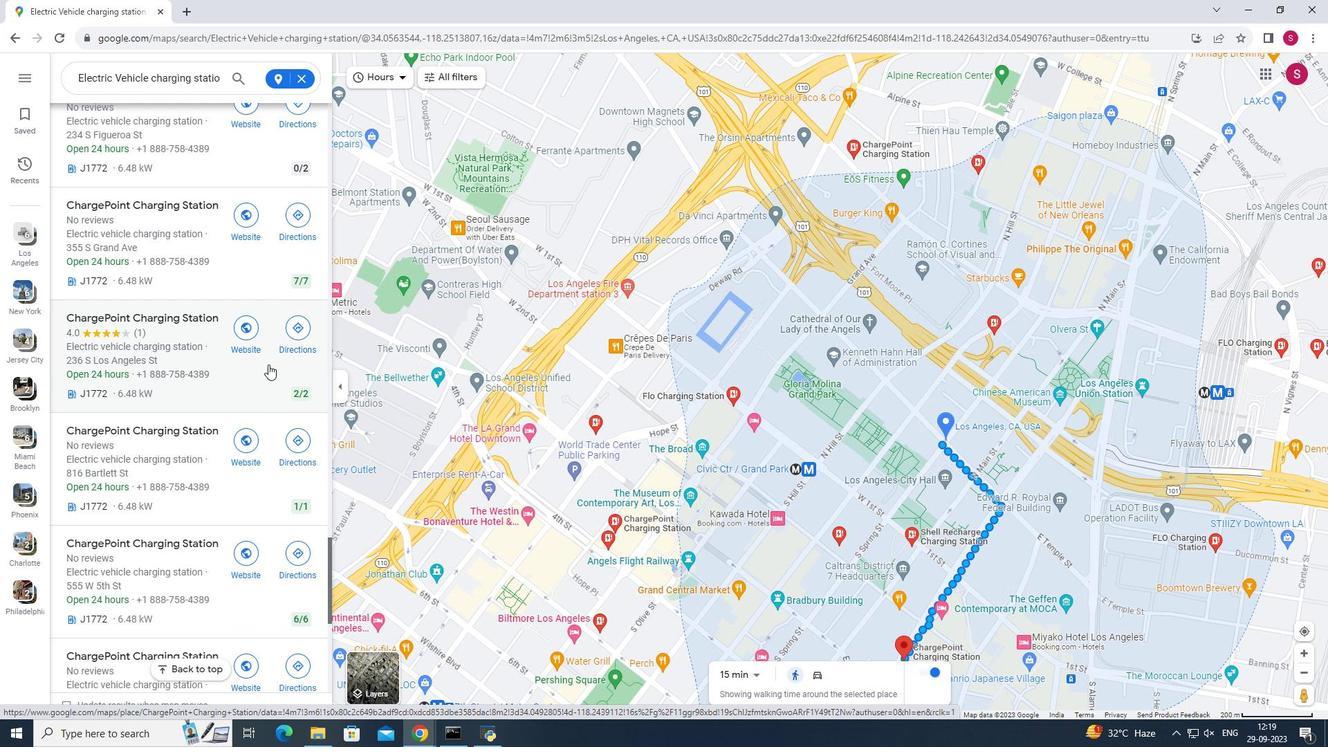 
Action: Mouse scrolled (268, 363) with delta (0, 0)
Screenshot: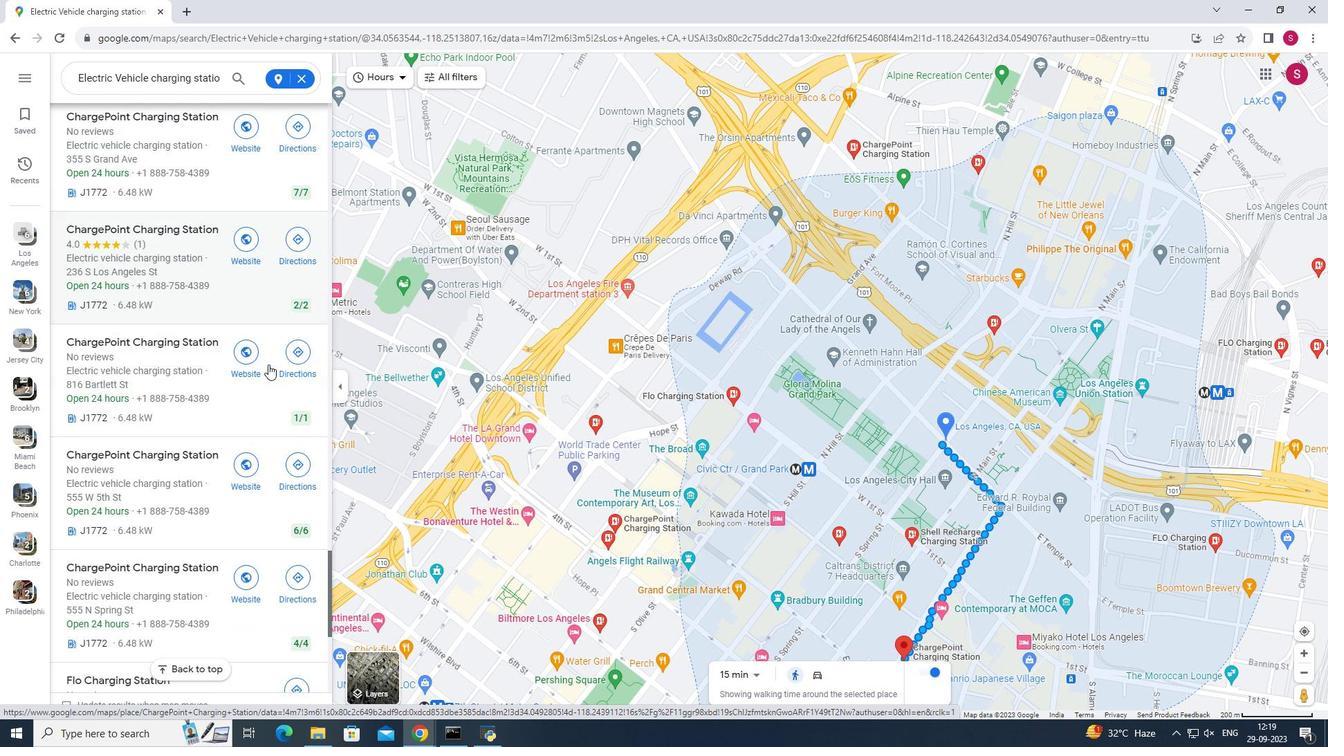 
Action: Mouse scrolled (268, 363) with delta (0, 0)
Screenshot: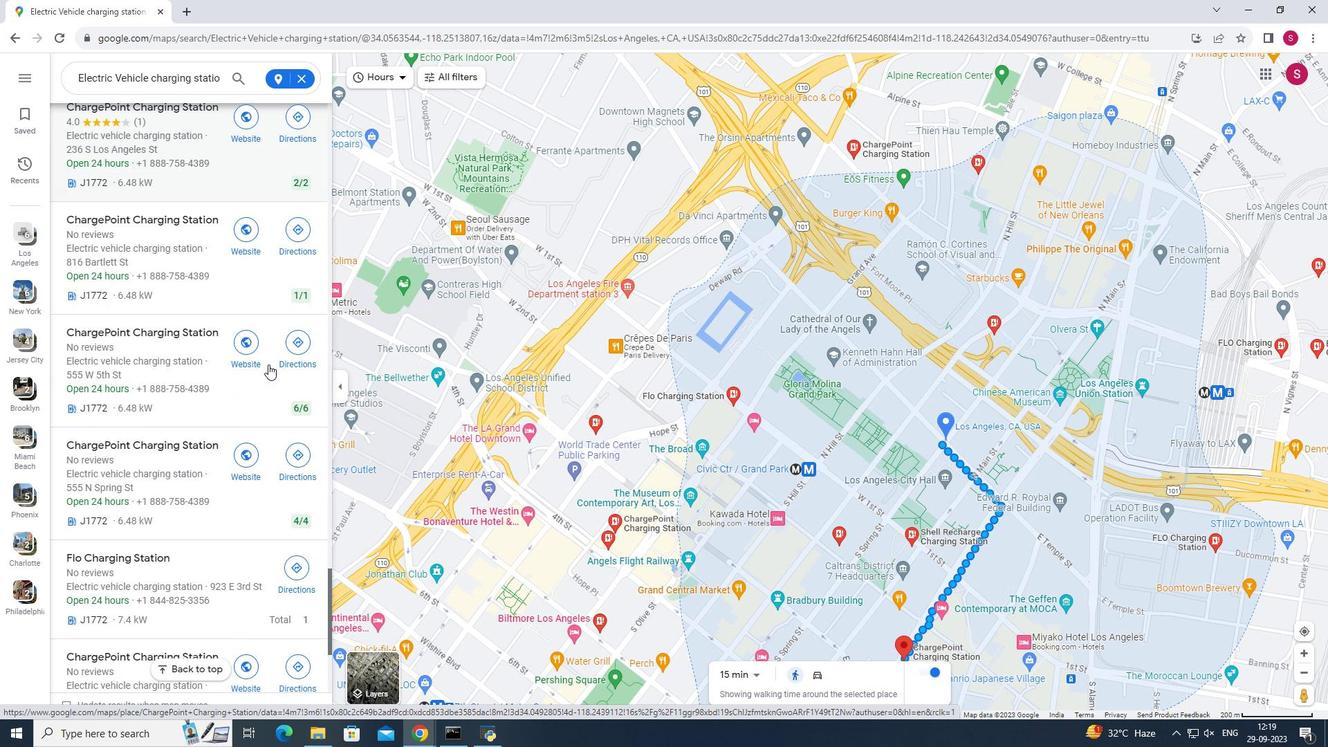 
Action: Mouse scrolled (268, 363) with delta (0, 0)
Screenshot: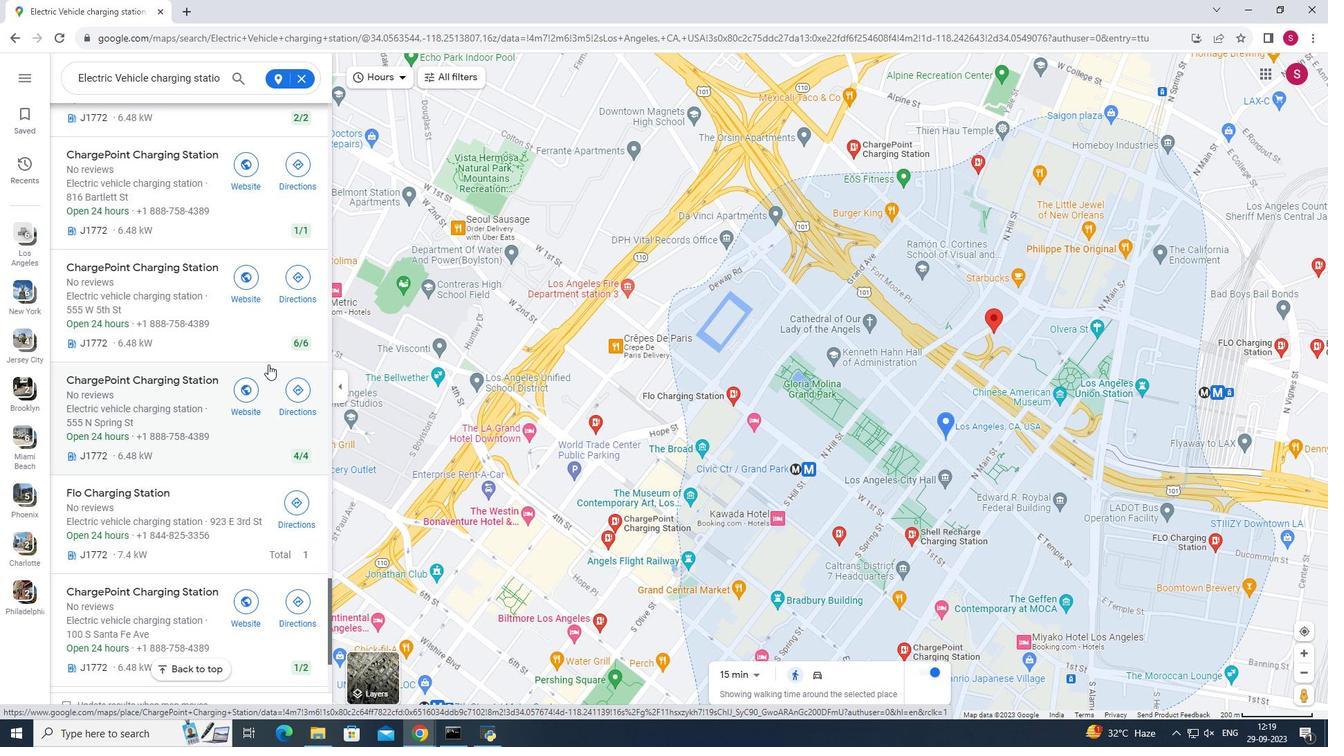 
Action: Mouse scrolled (268, 363) with delta (0, 0)
Screenshot: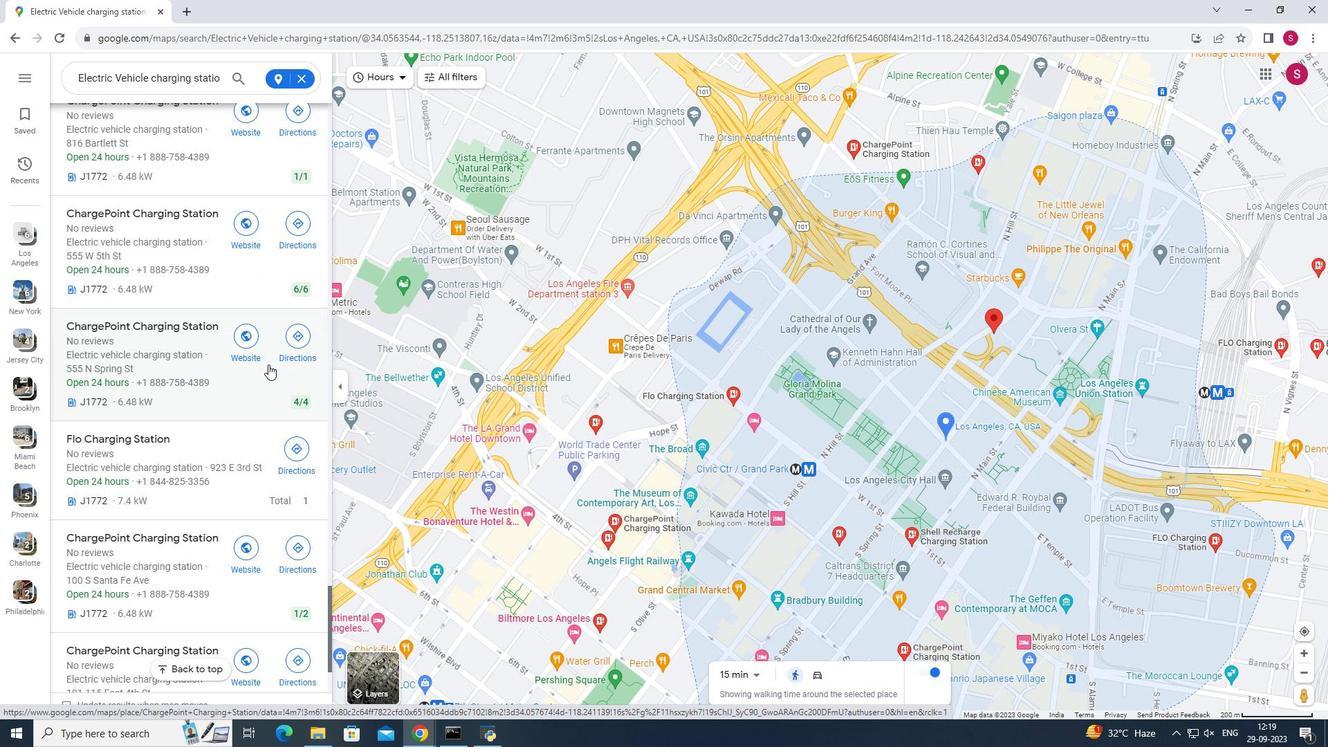 
Action: Mouse scrolled (268, 363) with delta (0, 0)
Screenshot: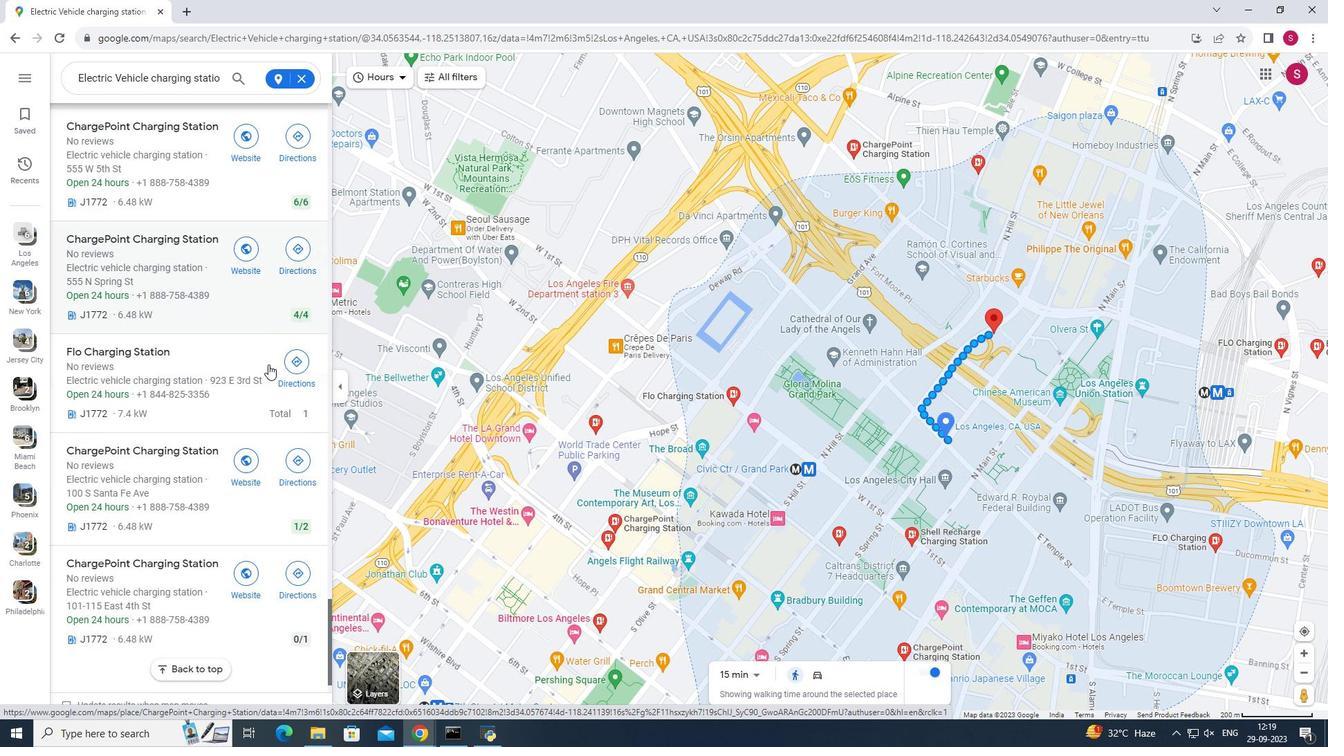 
Action: Mouse scrolled (268, 363) with delta (0, 0)
Screenshot: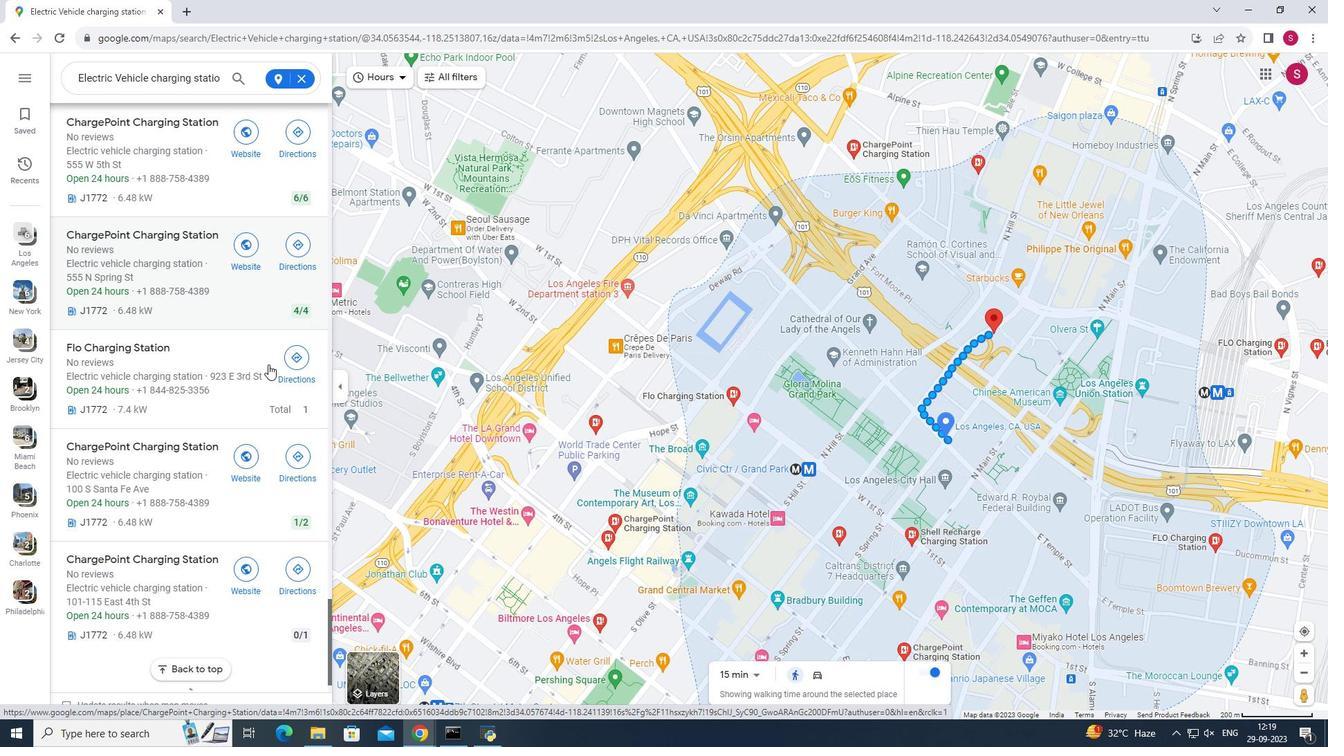 
Action: Mouse scrolled (268, 363) with delta (0, 0)
Screenshot: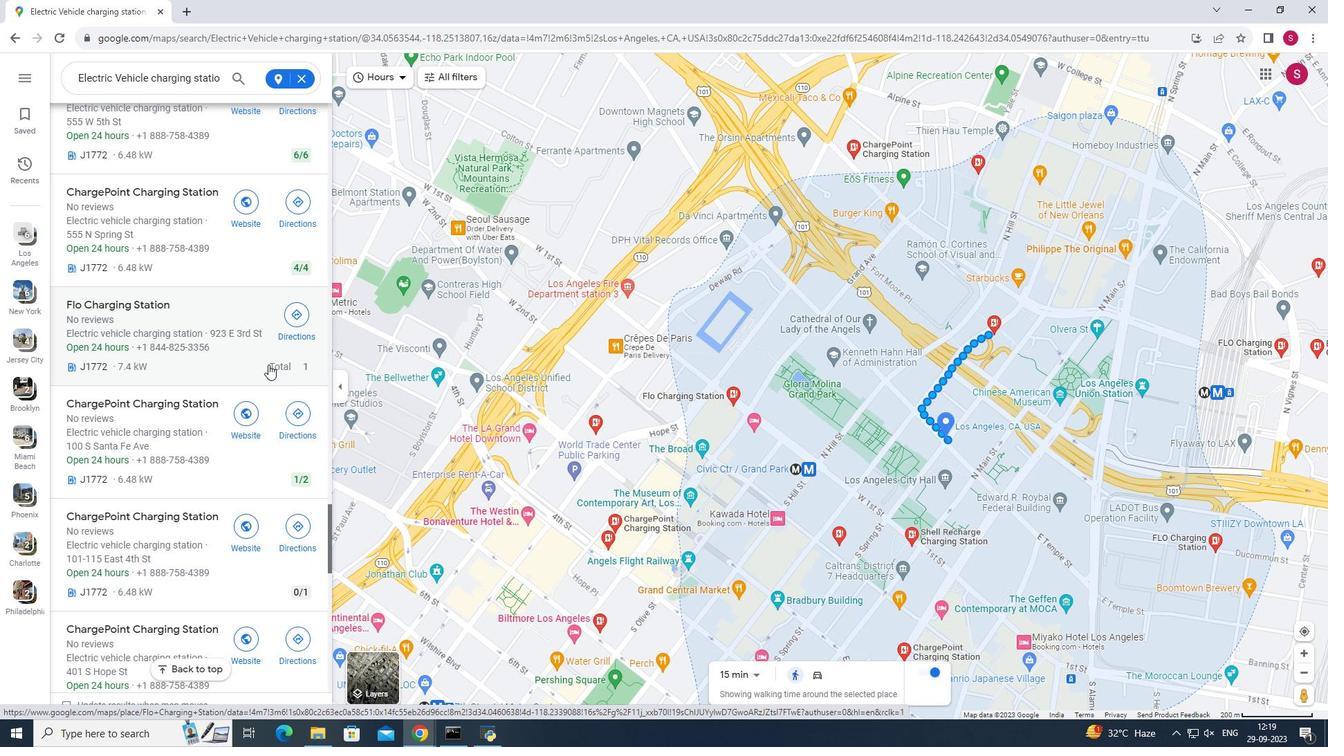 
Action: Mouse scrolled (268, 363) with delta (0, 0)
Screenshot: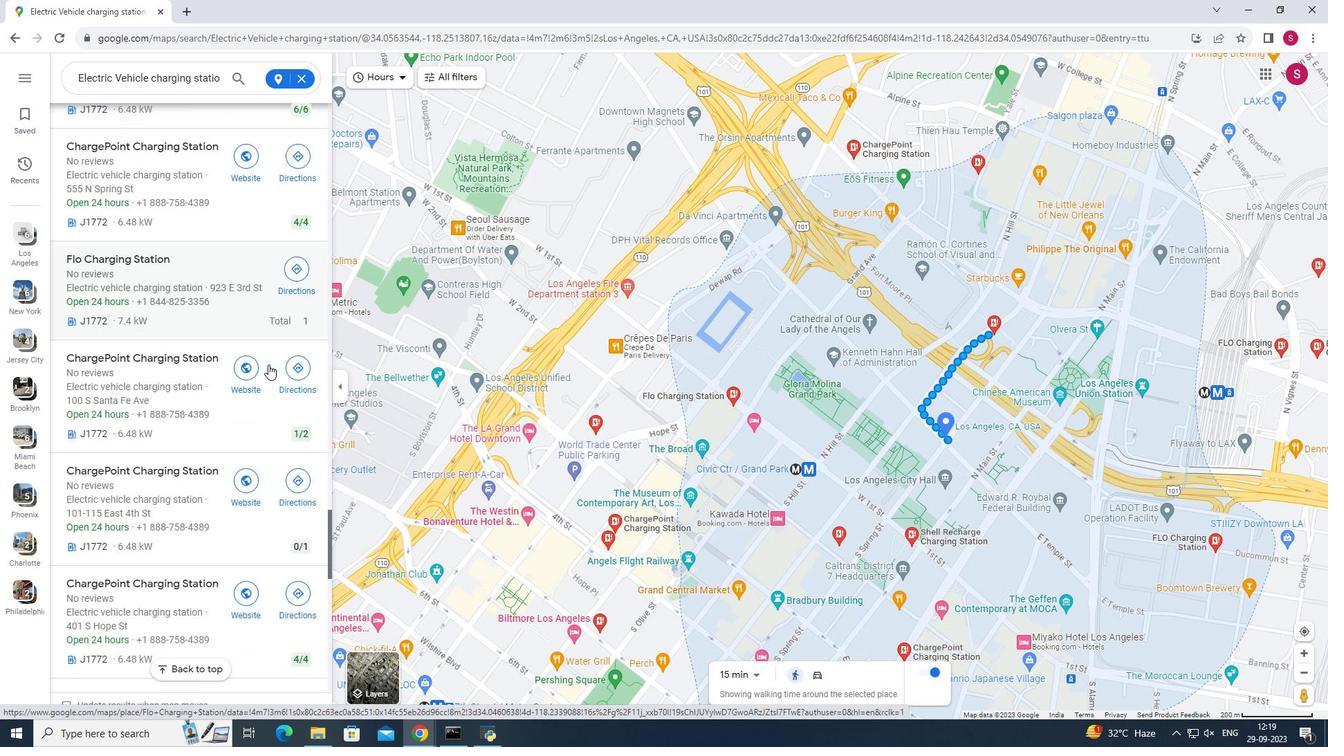 
Action: Mouse scrolled (268, 363) with delta (0, 0)
Screenshot: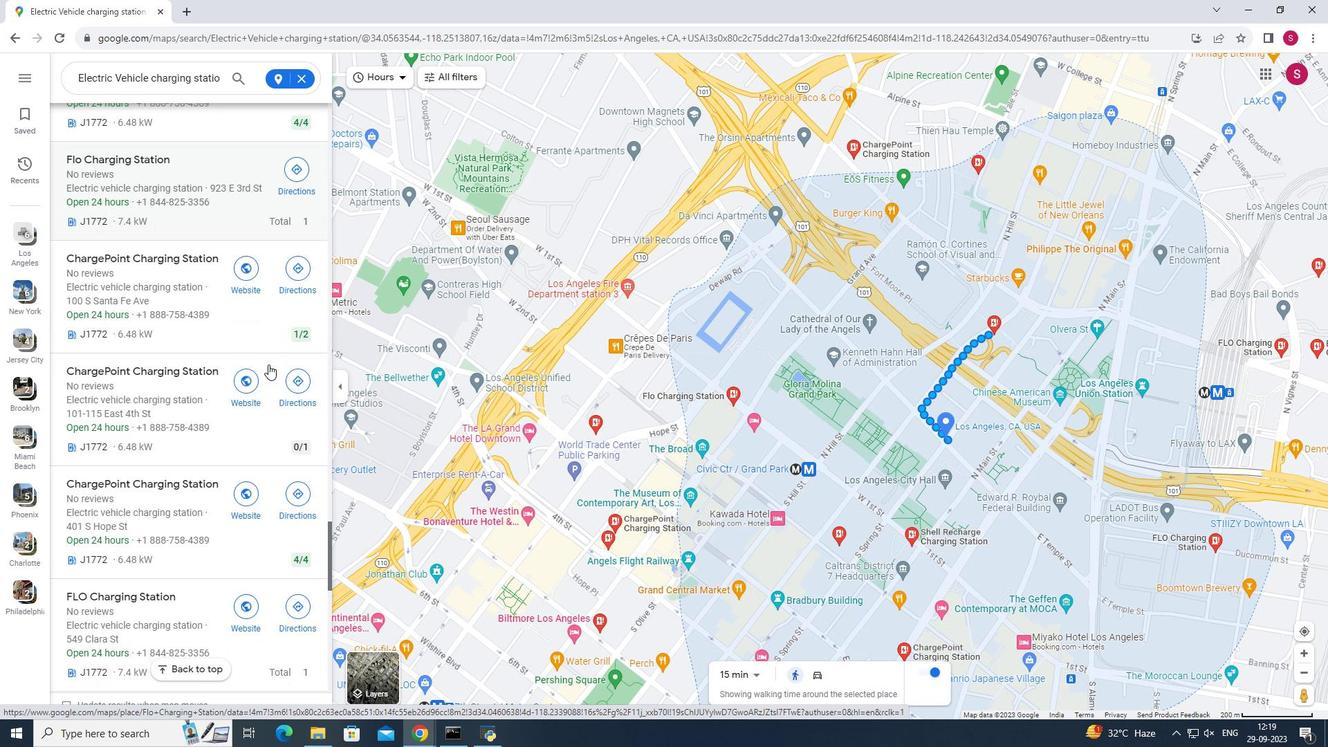 
Action: Mouse scrolled (268, 363) with delta (0, 0)
Screenshot: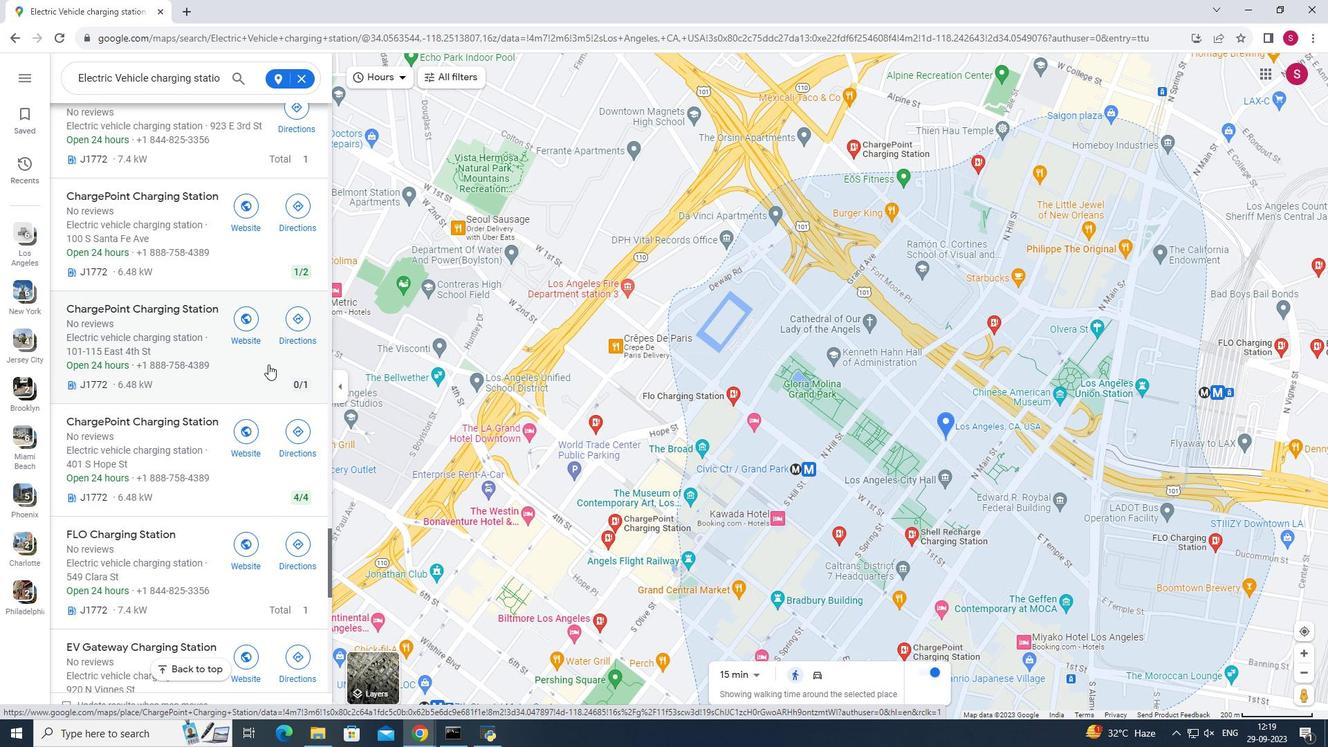 
Action: Mouse scrolled (268, 363) with delta (0, 0)
Screenshot: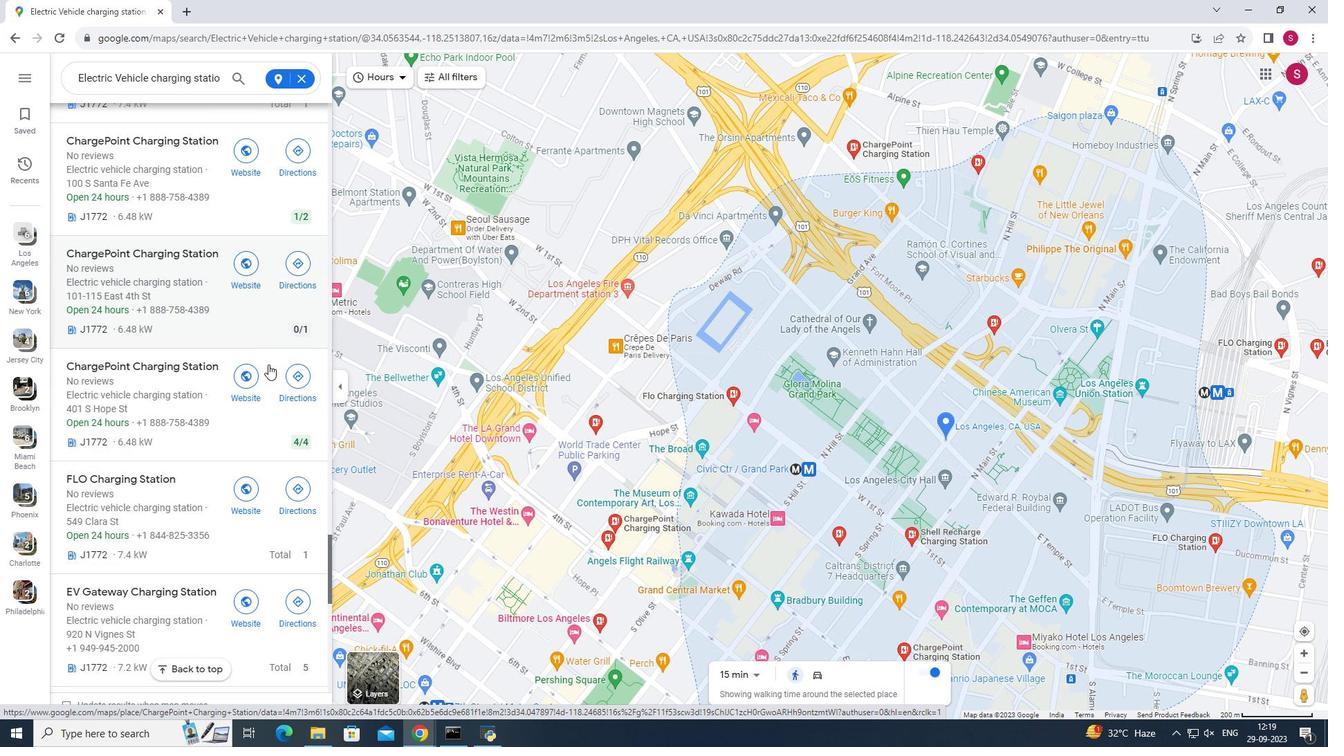 
Action: Mouse scrolled (268, 363) with delta (0, 0)
Screenshot: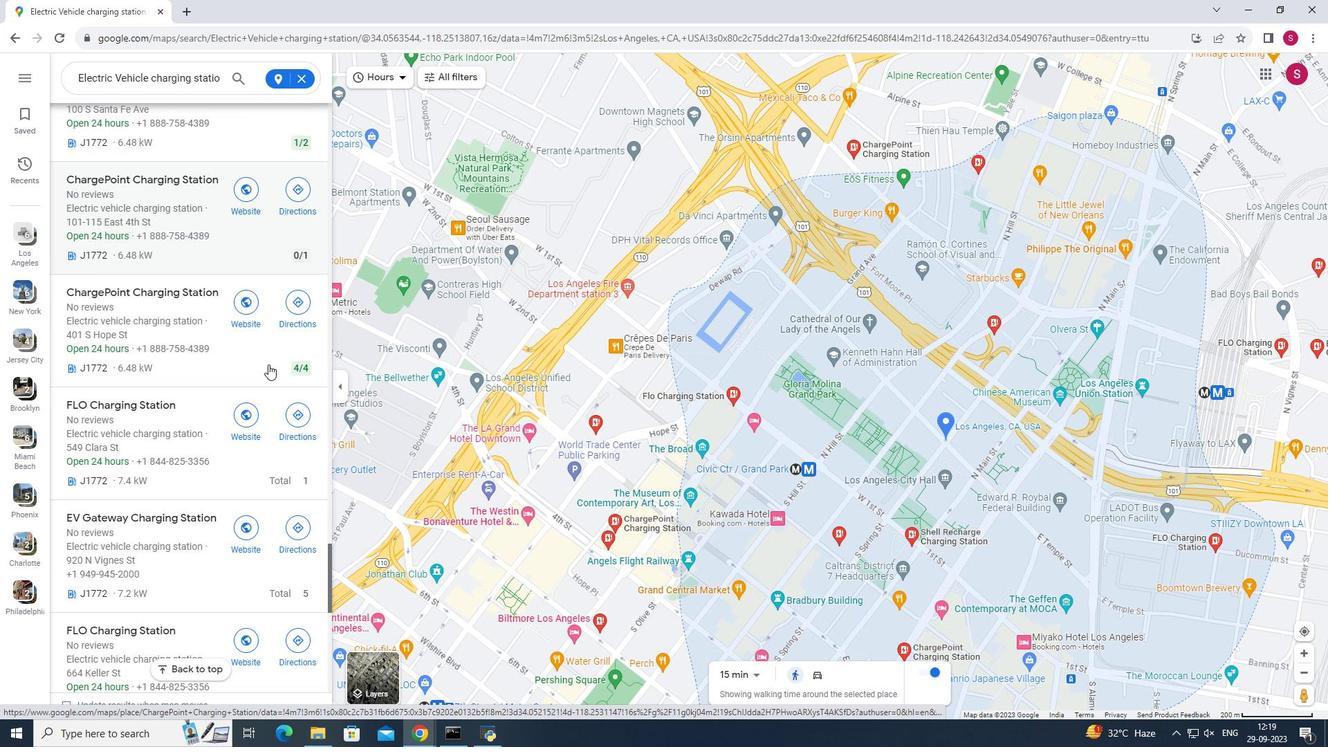 
Action: Mouse scrolled (268, 363) with delta (0, 0)
Screenshot: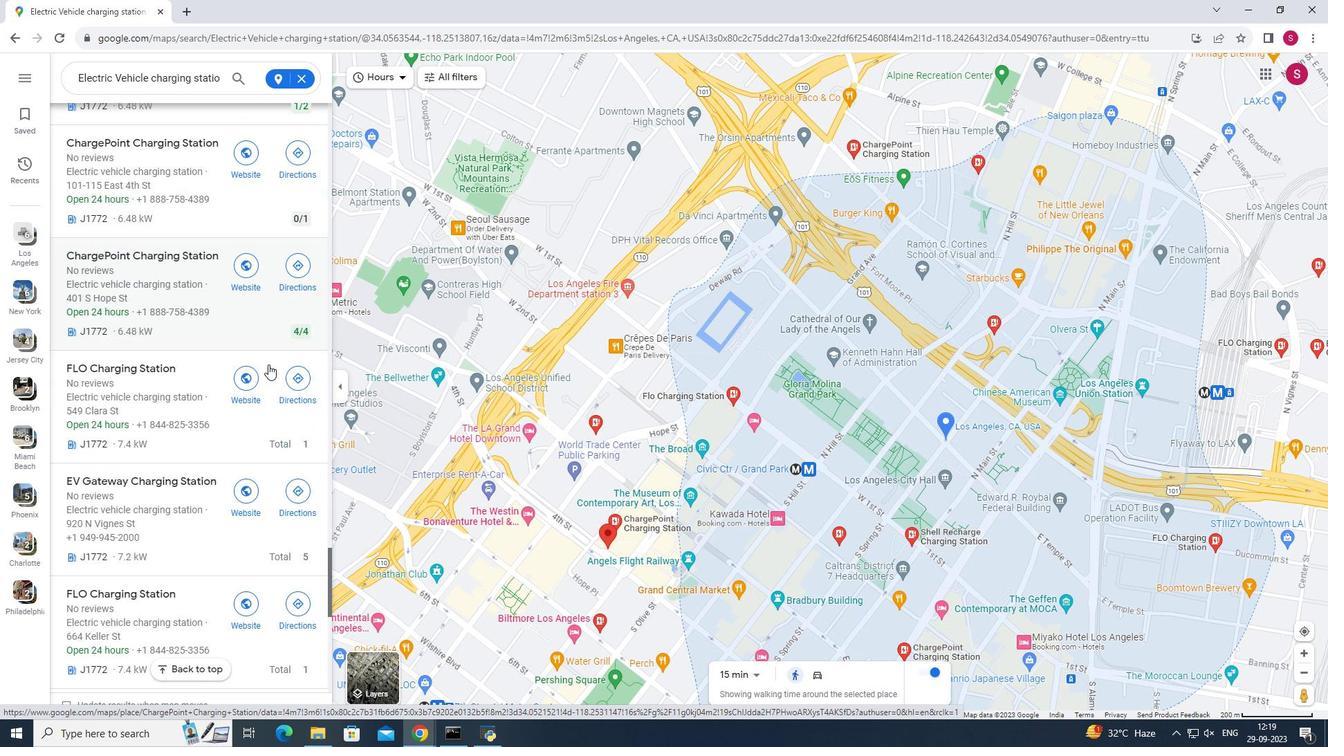 
Action: Mouse scrolled (268, 363) with delta (0, 0)
Screenshot: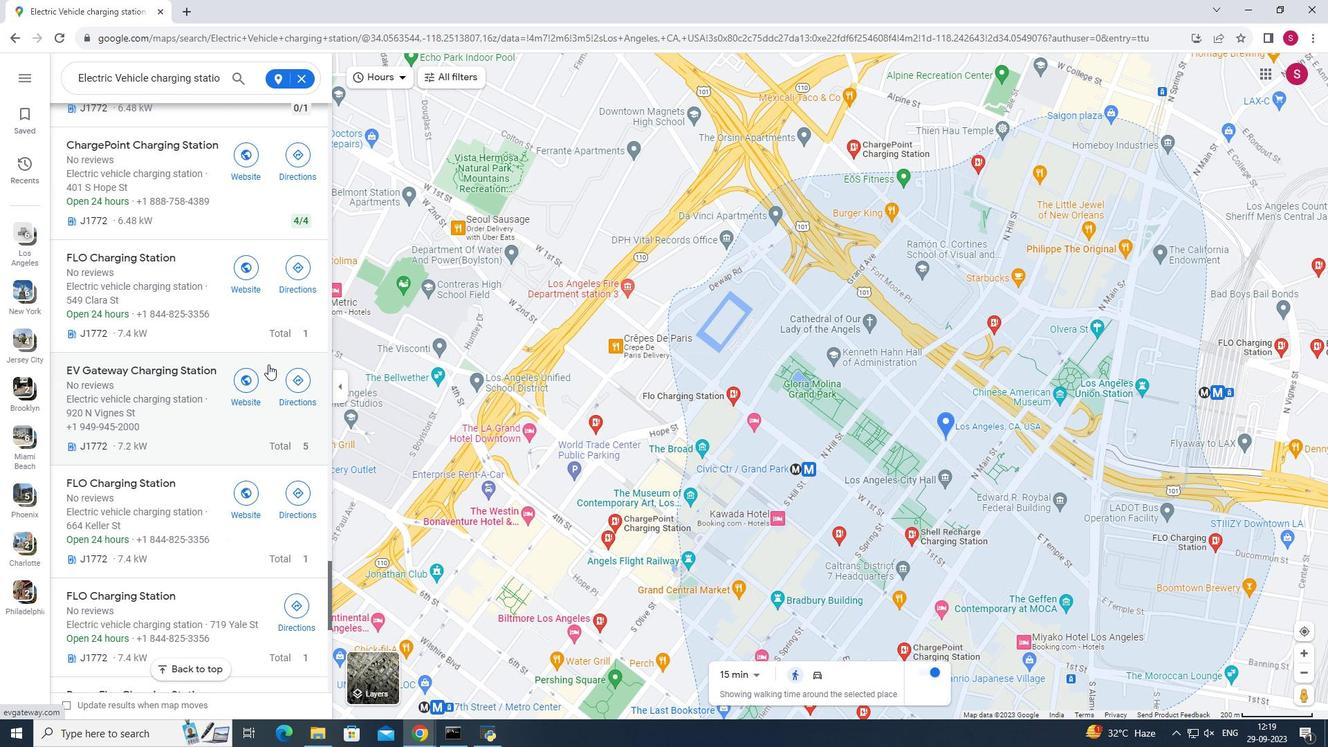 
Action: Mouse scrolled (268, 363) with delta (0, 0)
Screenshot: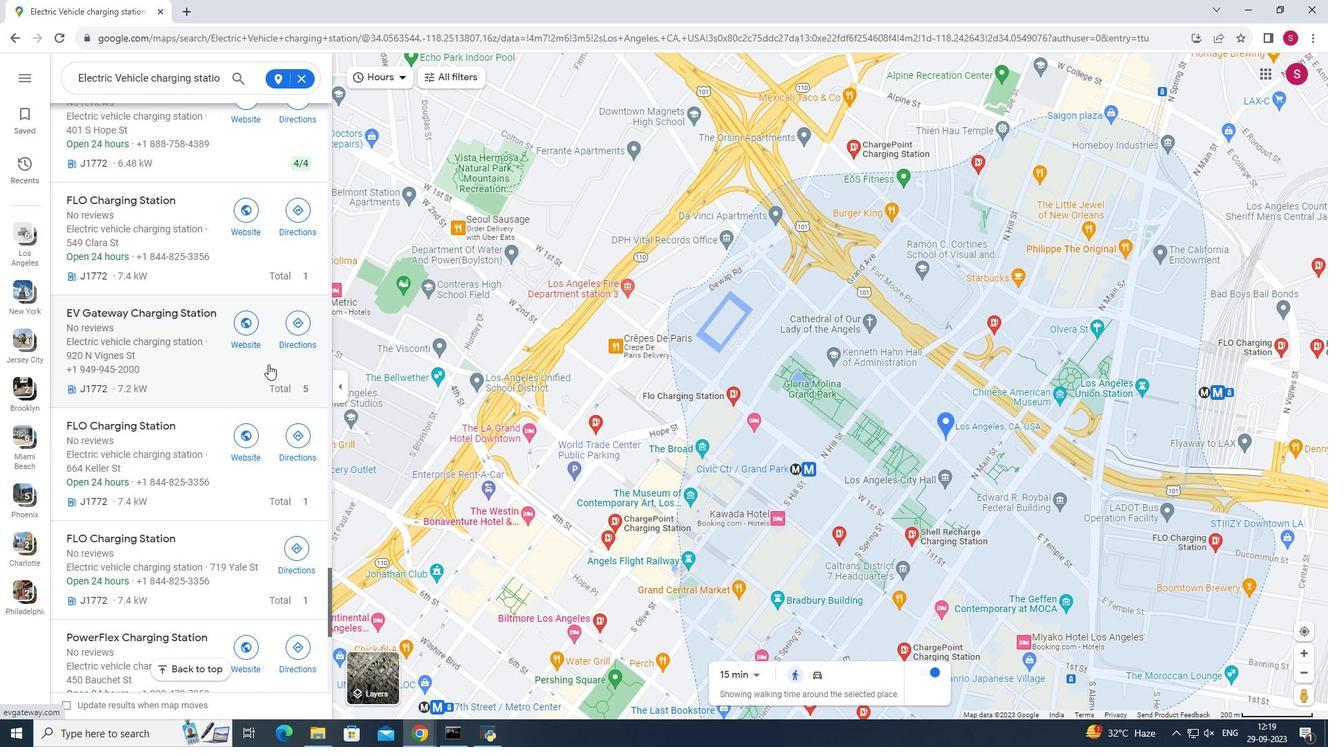 
Action: Mouse scrolled (268, 363) with delta (0, 0)
Screenshot: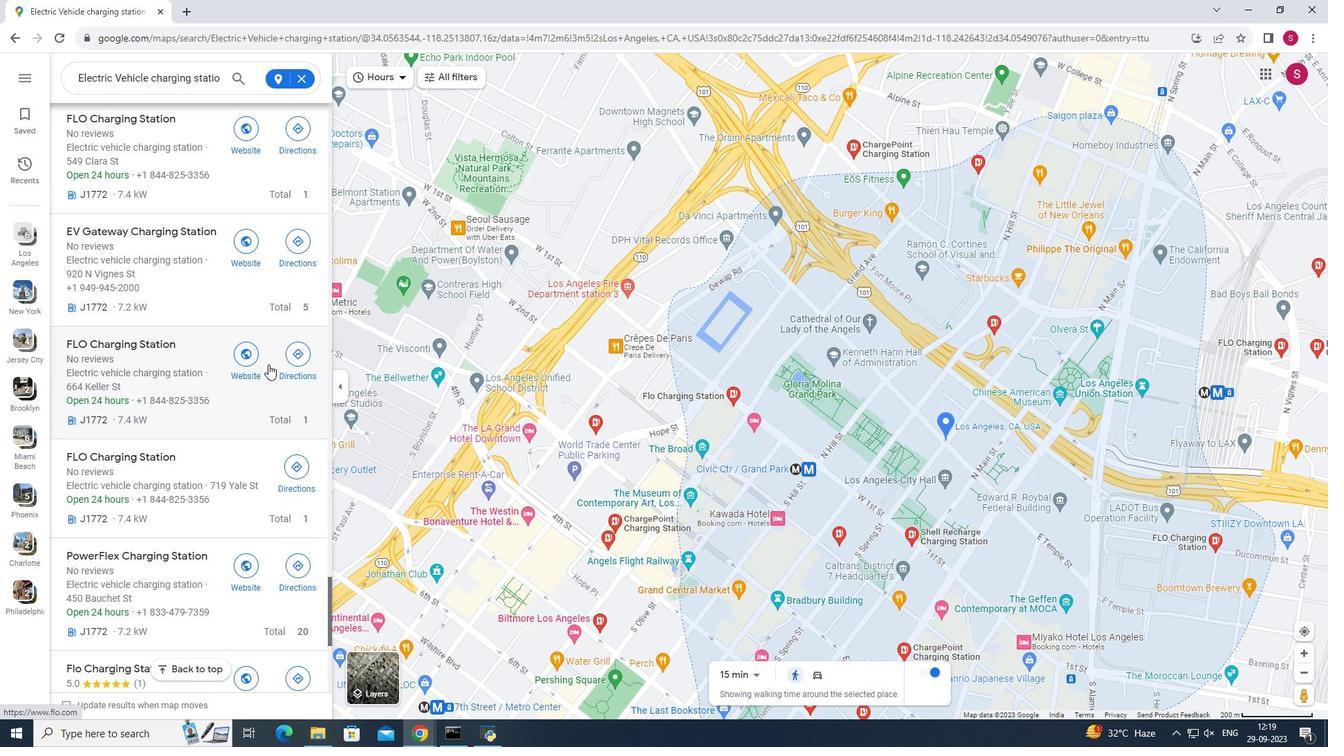 
Action: Mouse scrolled (268, 363) with delta (0, 0)
Screenshot: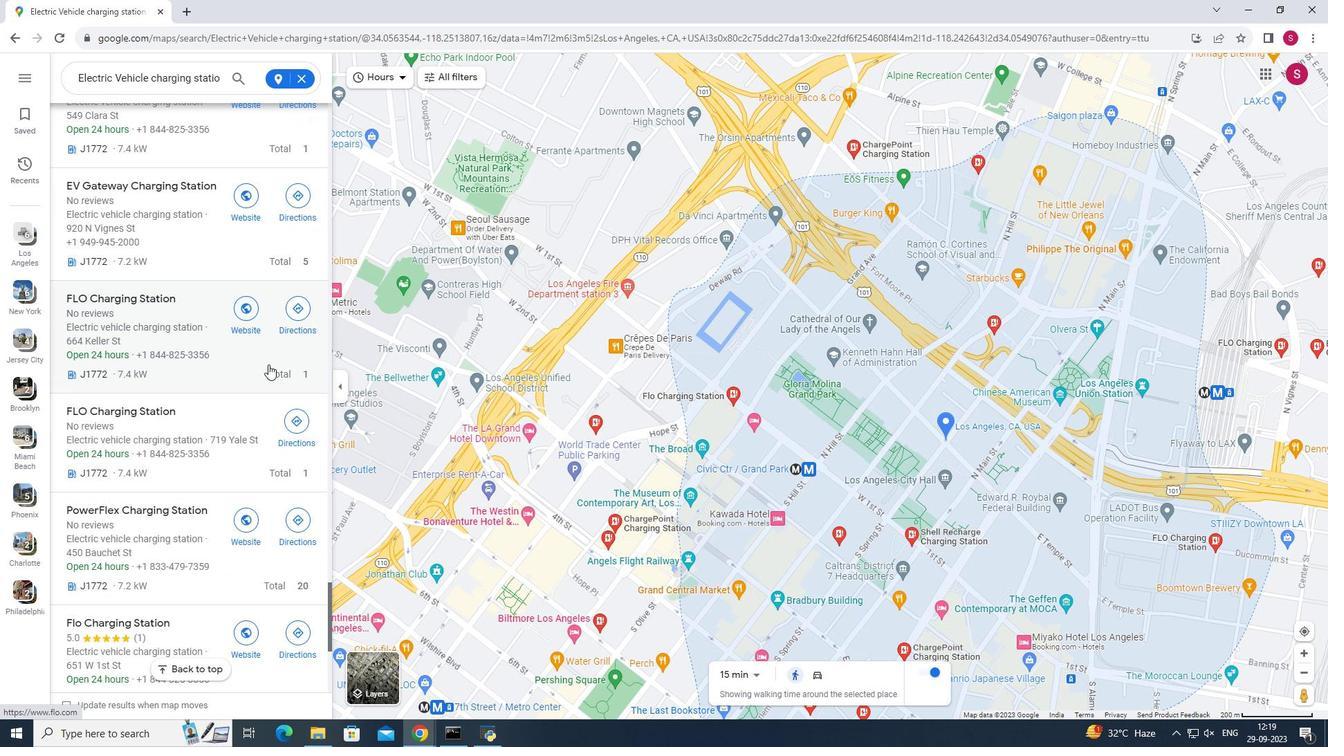 
Action: Mouse scrolled (268, 363) with delta (0, 0)
Screenshot: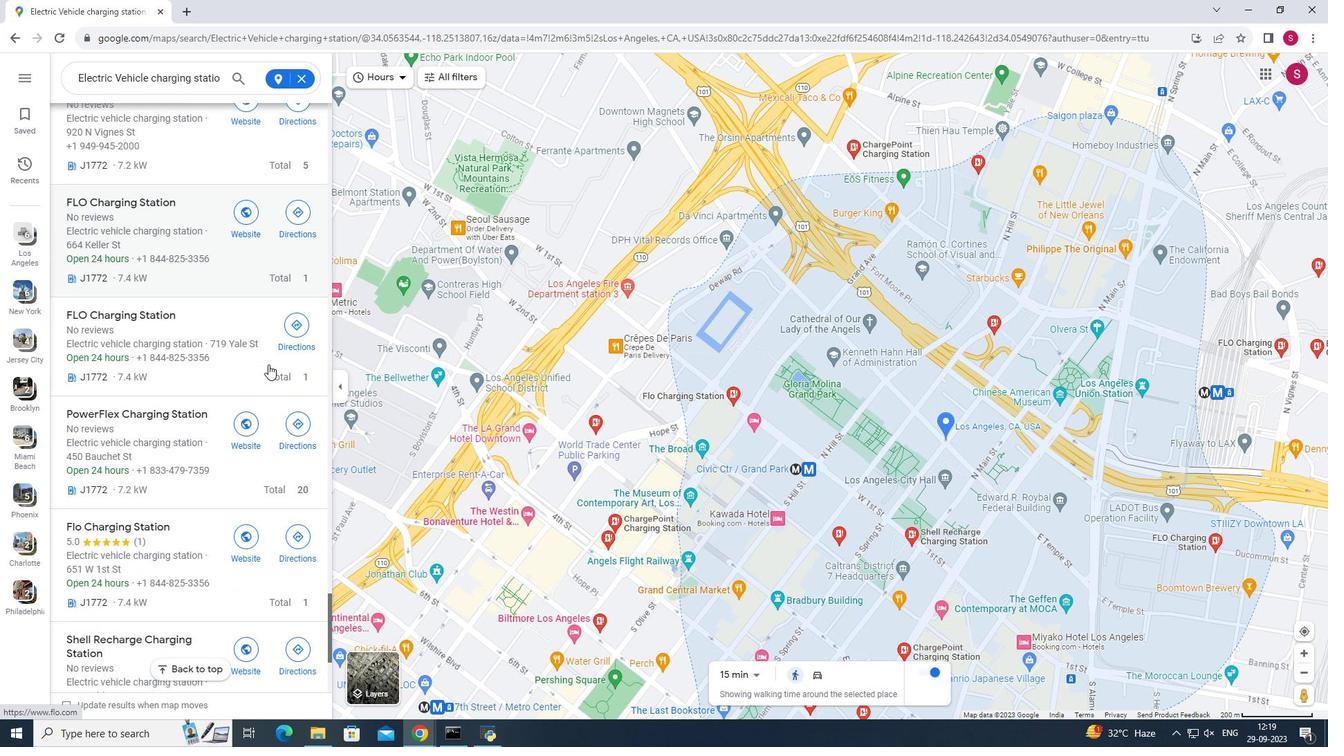 
Action: Mouse scrolled (268, 363) with delta (0, 0)
Screenshot: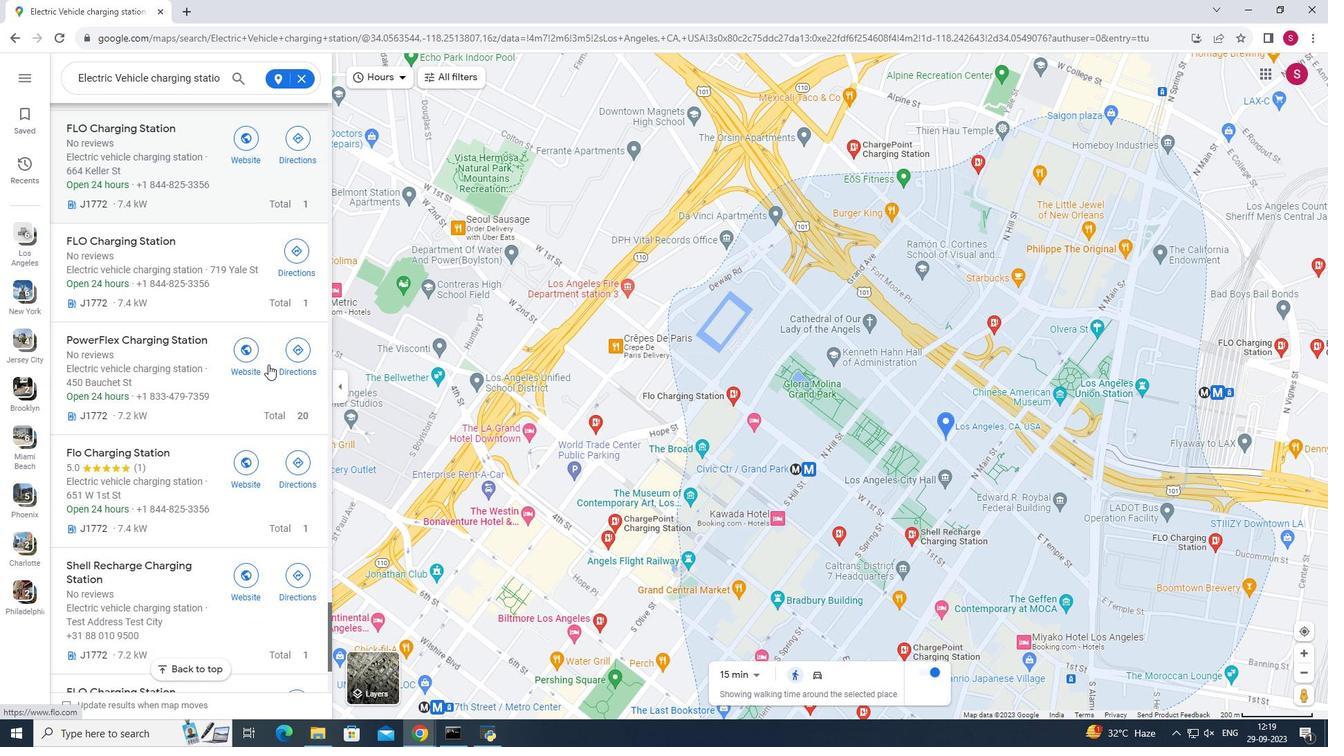 
Action: Mouse scrolled (268, 363) with delta (0, 0)
Screenshot: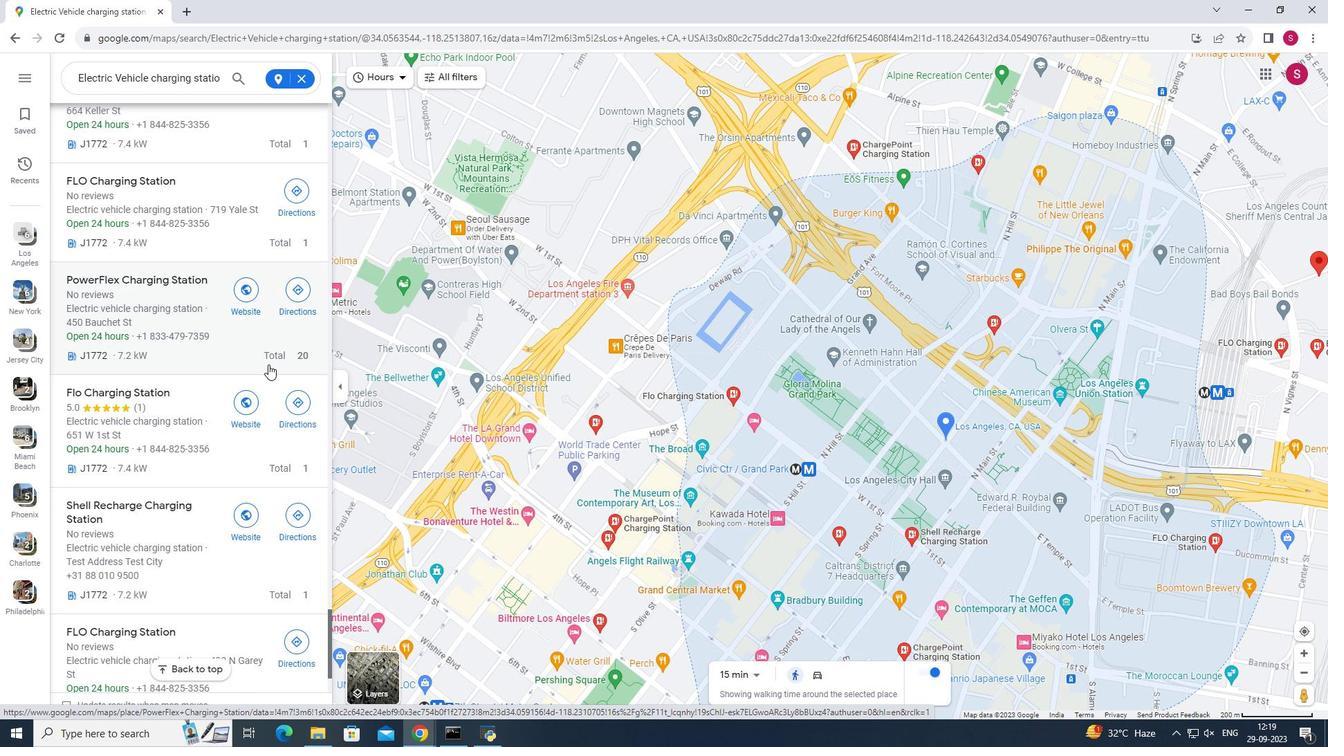 
Action: Mouse scrolled (268, 363) with delta (0, 0)
Screenshot: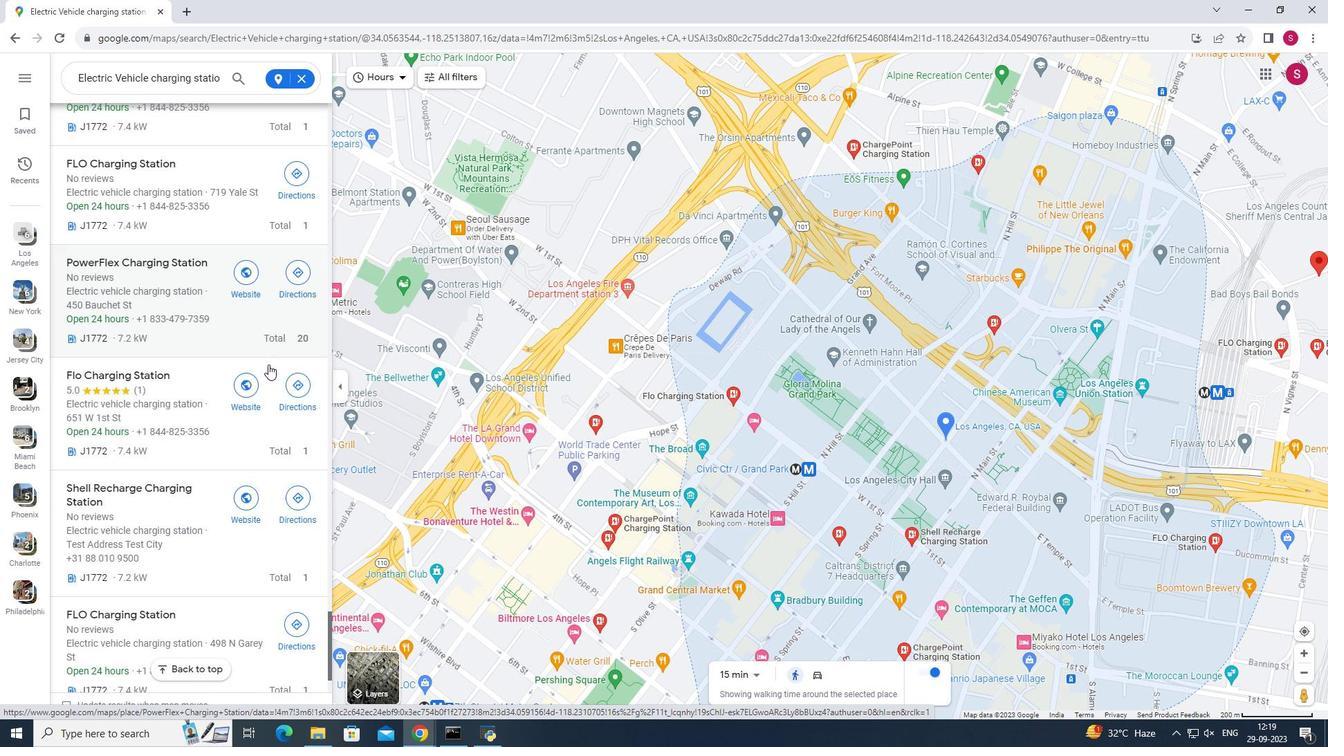 
Action: Mouse scrolled (268, 363) with delta (0, 0)
Screenshot: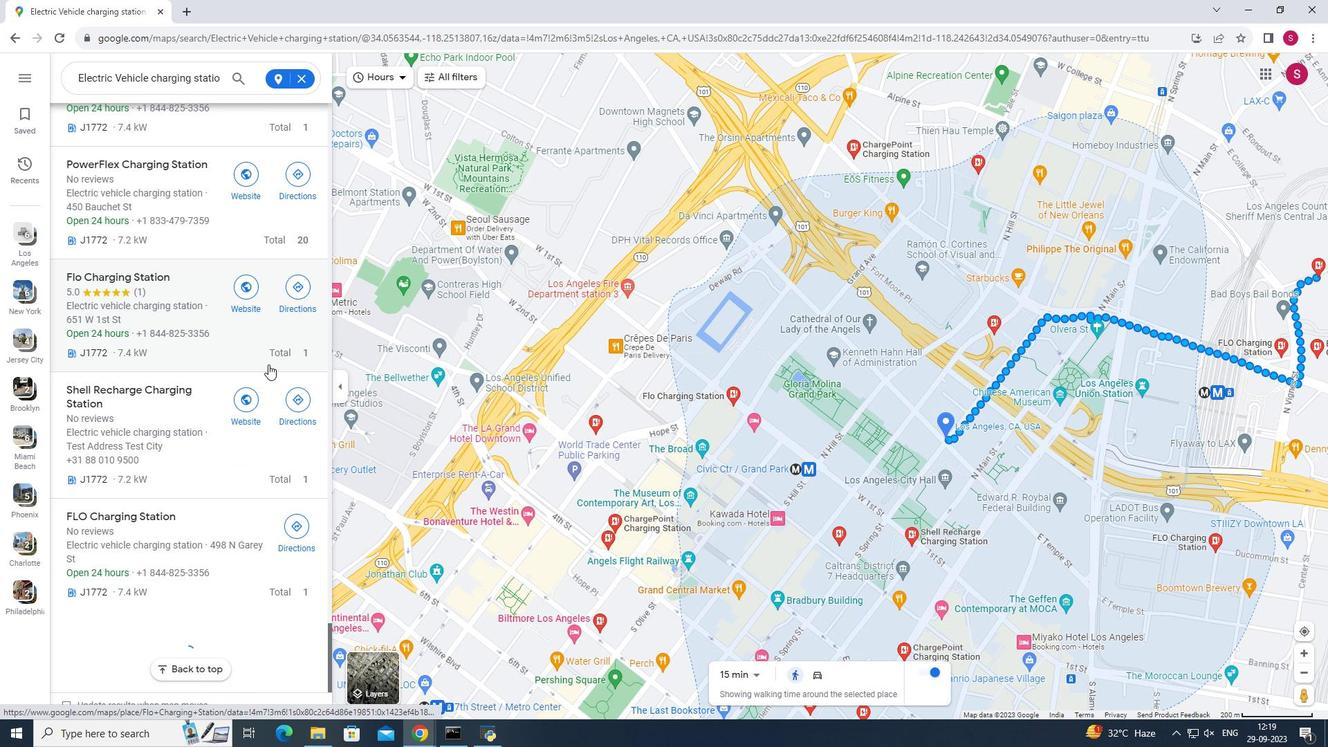 
Action: Mouse scrolled (268, 363) with delta (0, 0)
Screenshot: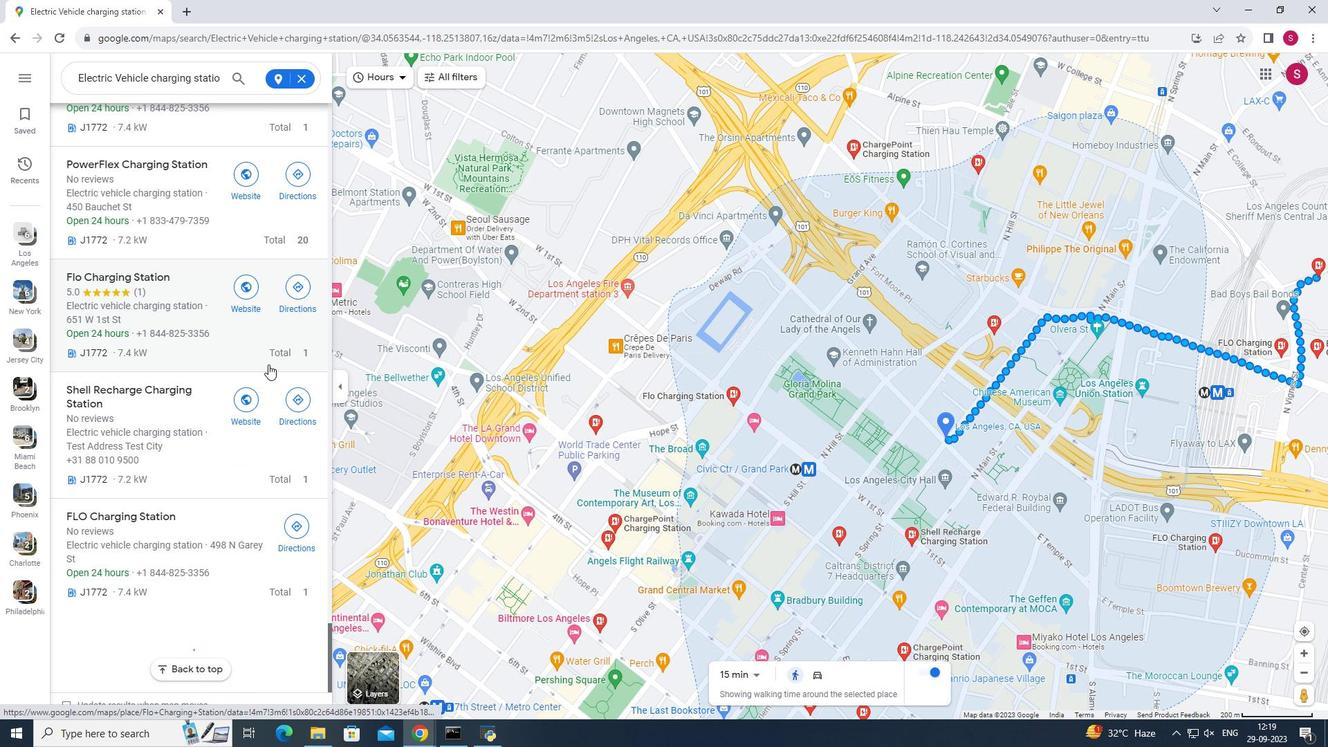 
Action: Mouse scrolled (268, 363) with delta (0, 0)
Screenshot: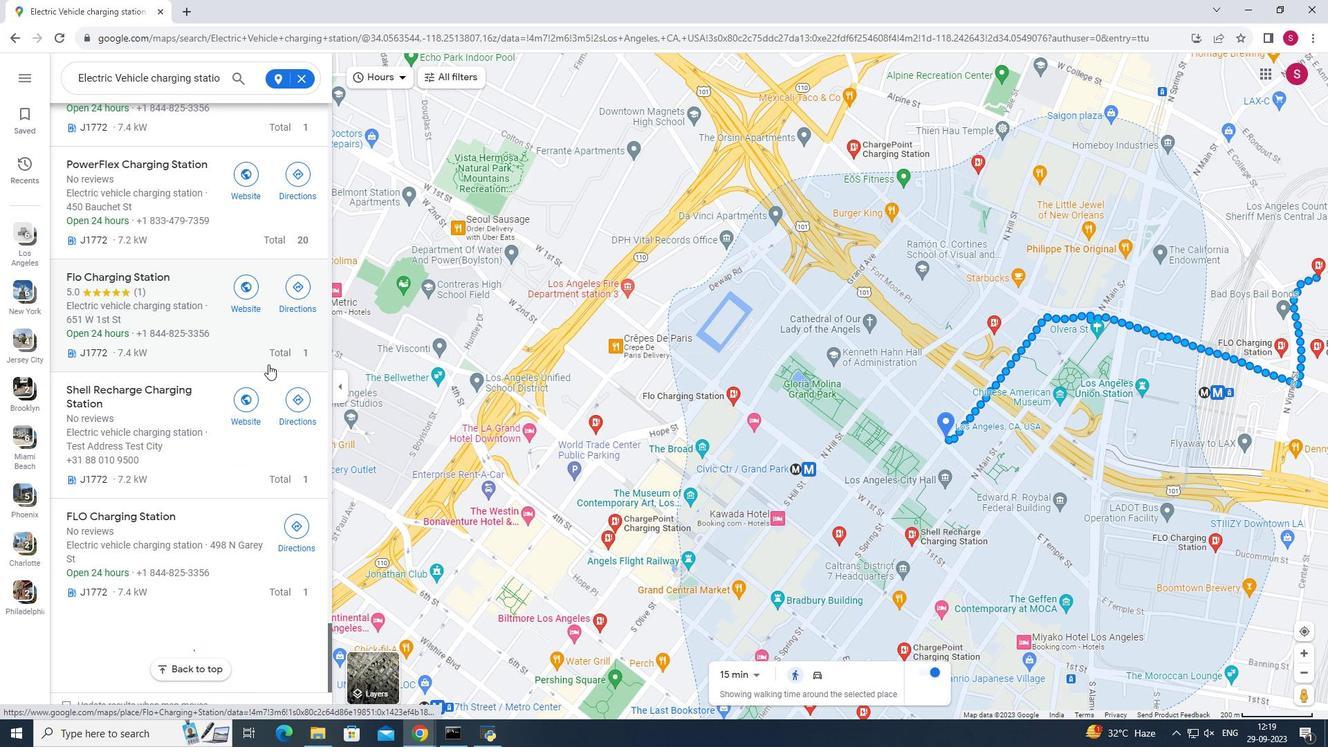 
